Task: Search for beauty products on Amazon and browse through the listings.
Action: Mouse moved to (331, 61)
Screenshot: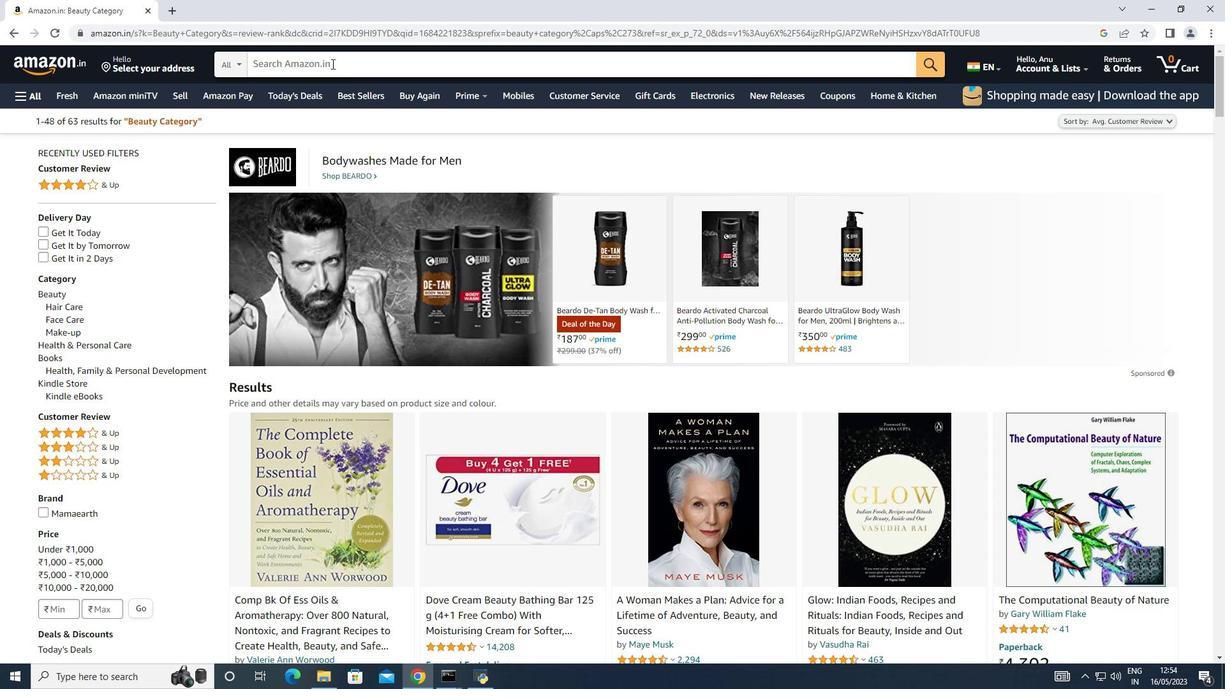 
Action: Mouse pressed left at (331, 61)
Screenshot: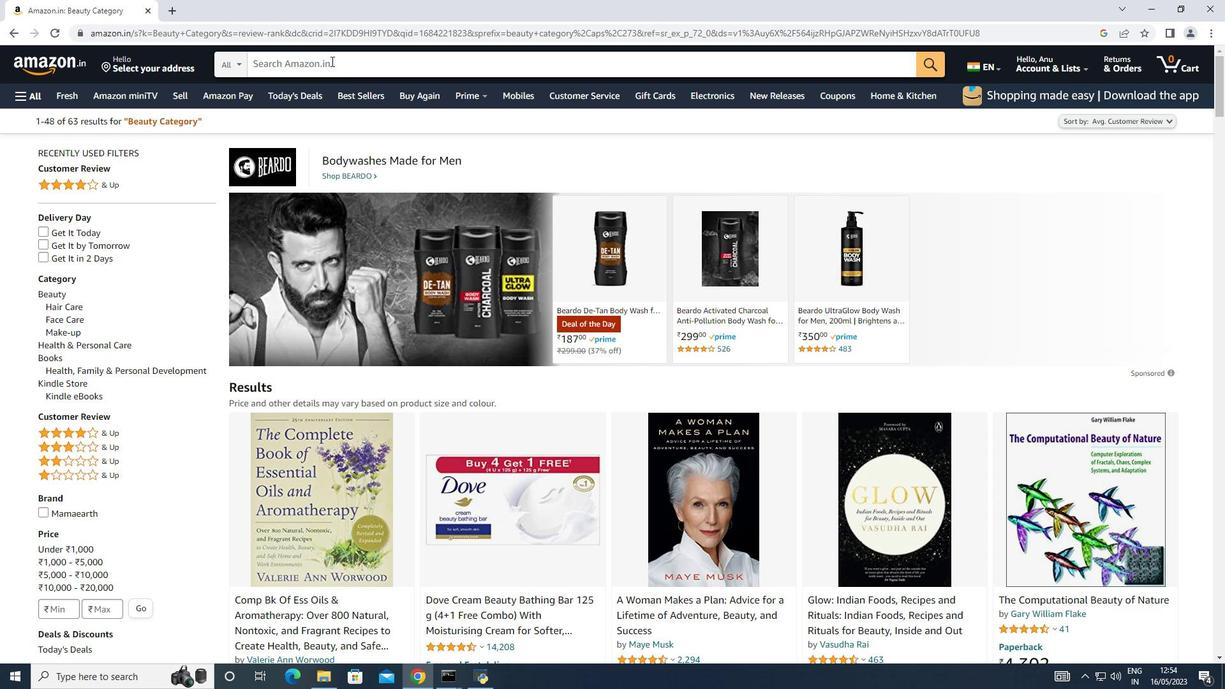 
Action: Key pressed <Key.shift>Beau
Screenshot: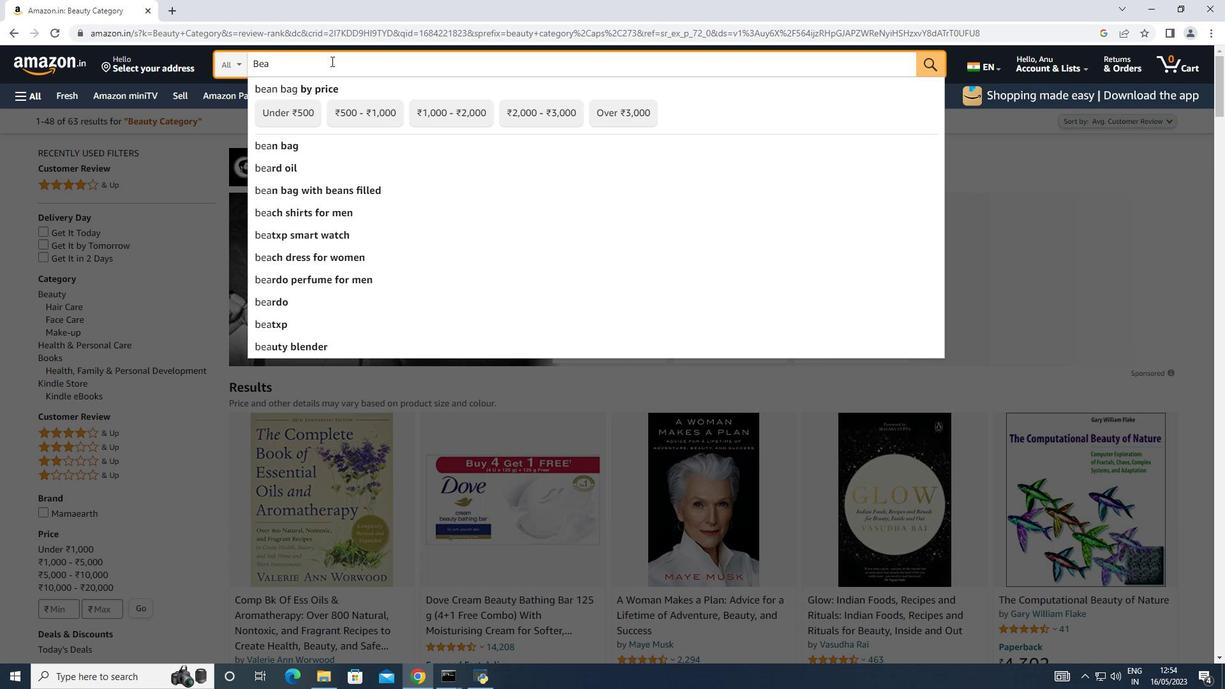 
Action: Mouse moved to (308, 160)
Screenshot: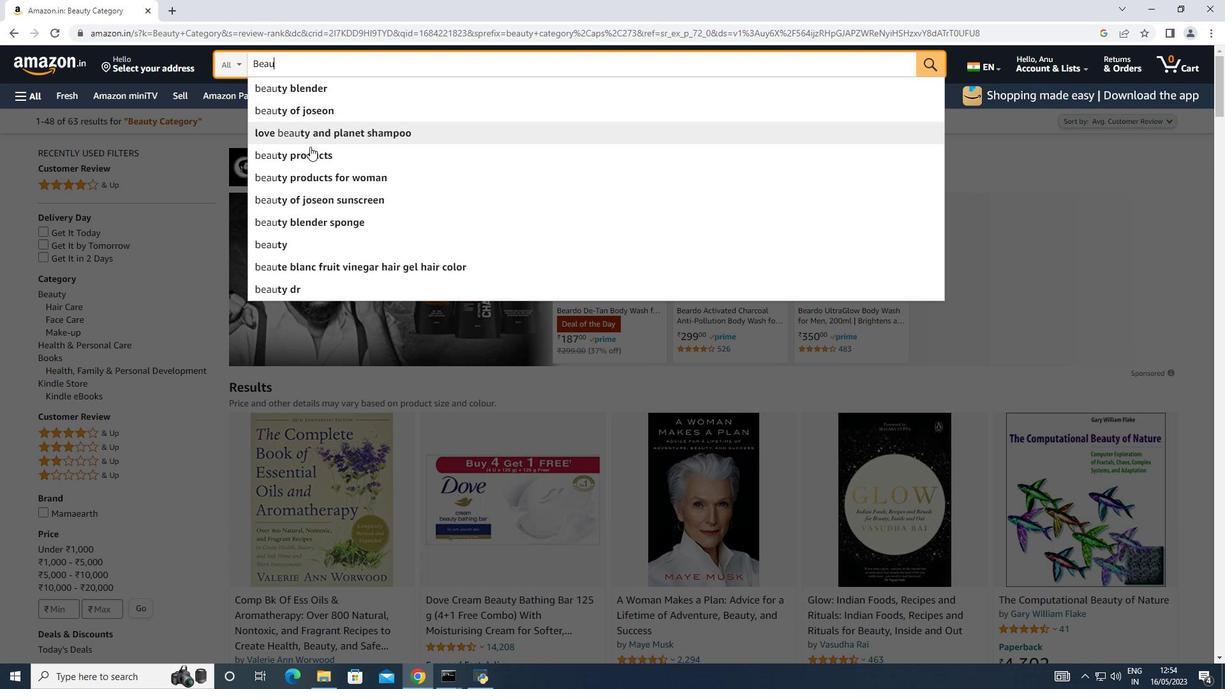 
Action: Mouse pressed left at (308, 160)
Screenshot: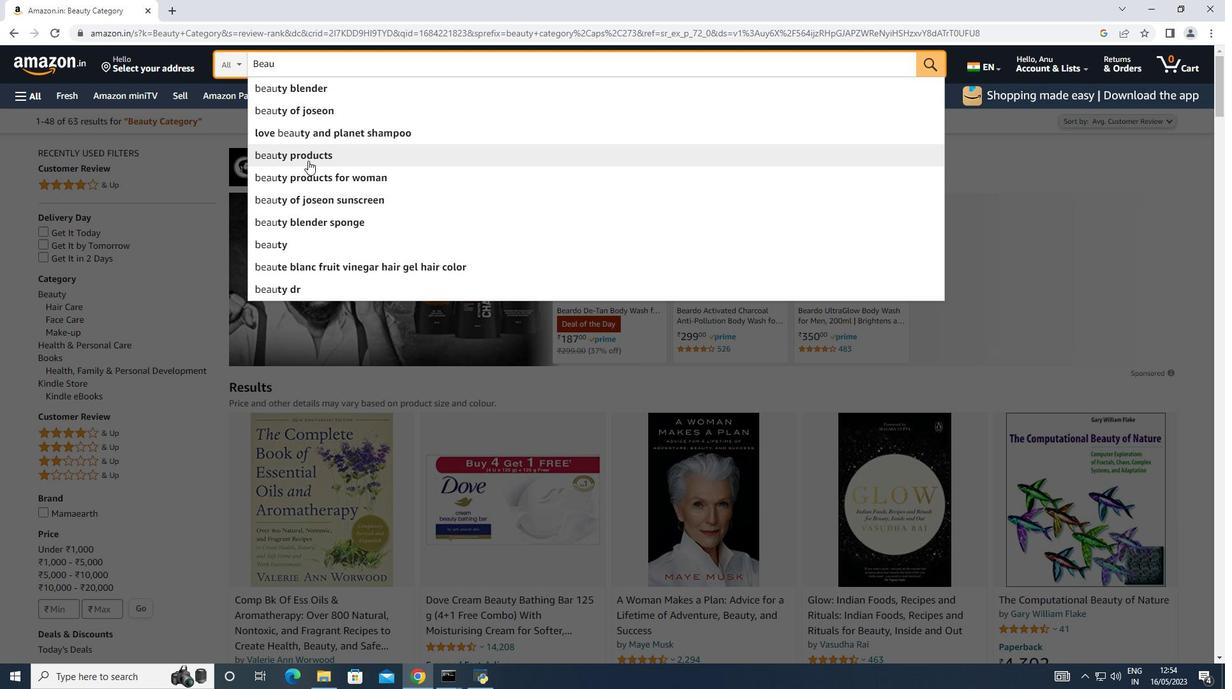 
Action: Mouse moved to (66, 419)
Screenshot: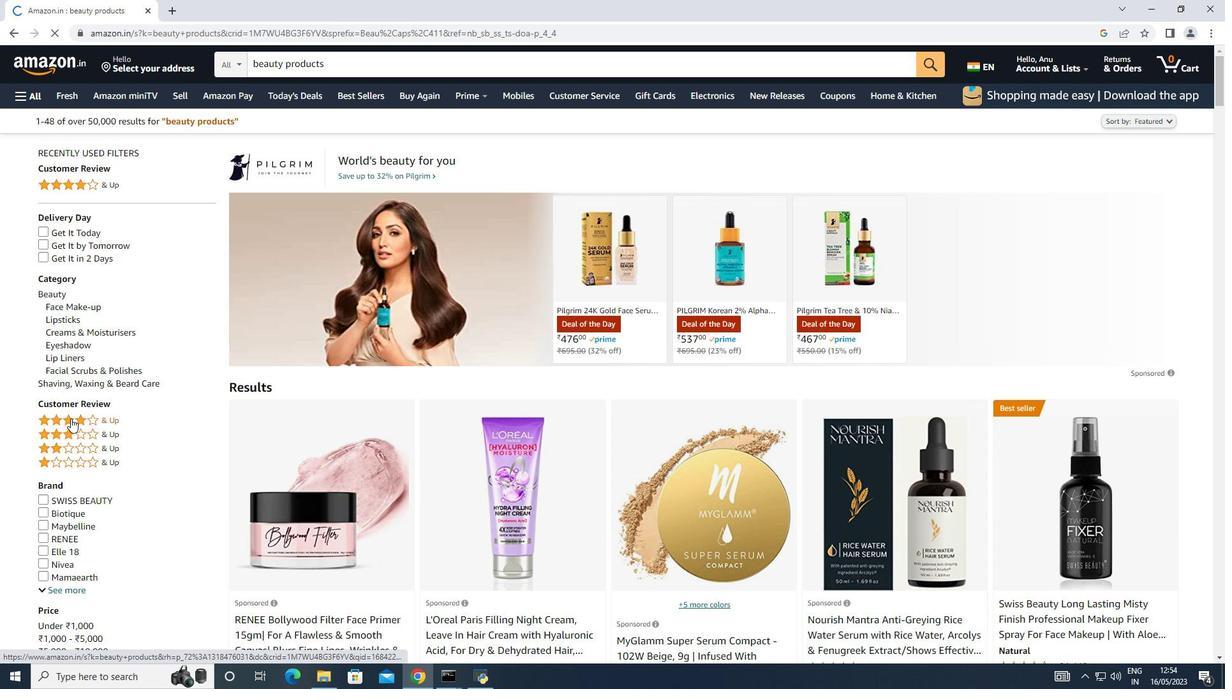 
Action: Mouse pressed left at (66, 419)
Screenshot: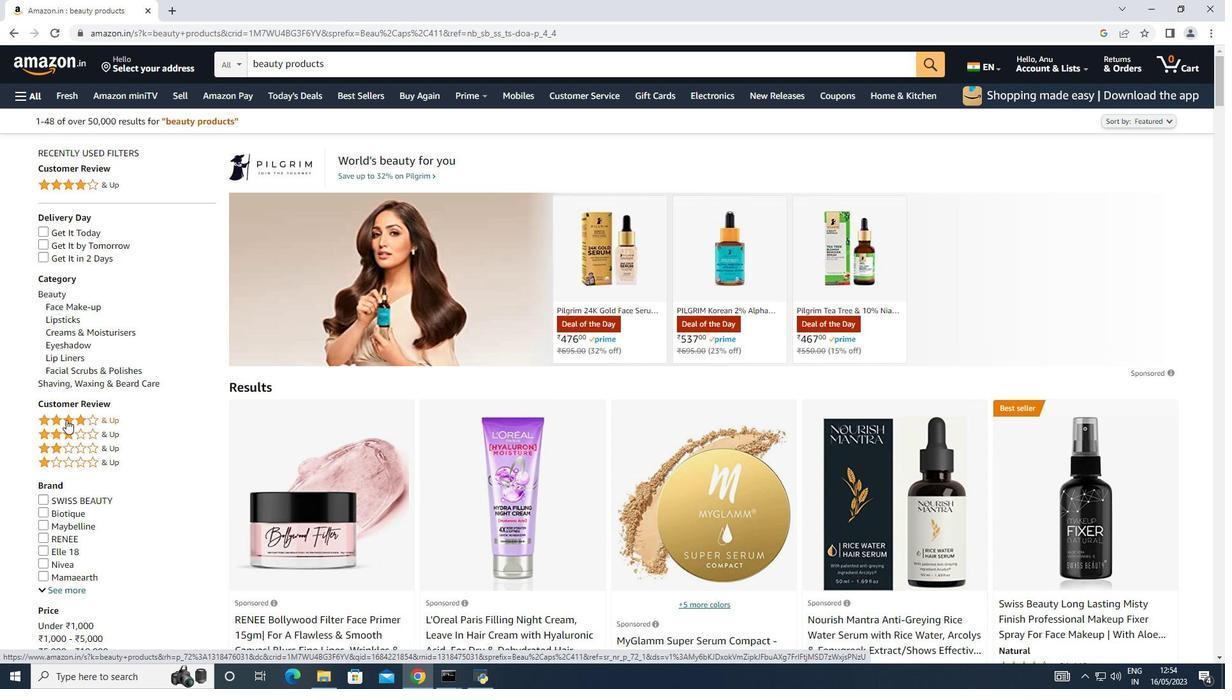 
Action: Mouse moved to (451, 406)
Screenshot: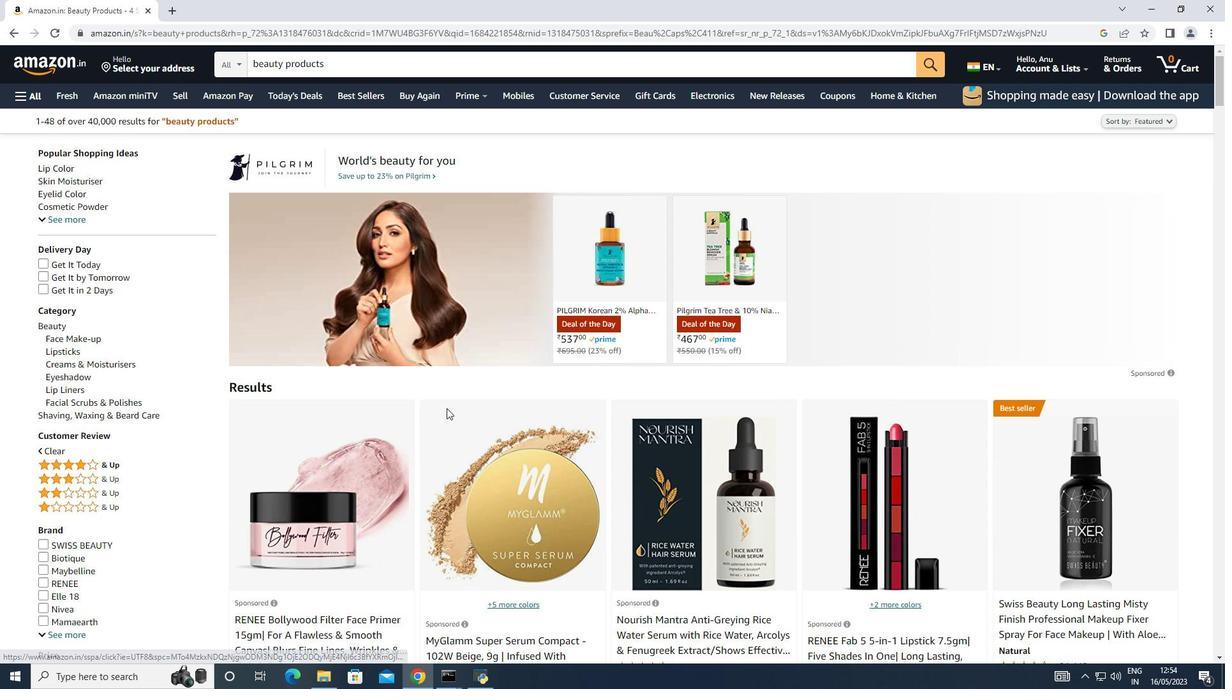 
Action: Mouse scrolled (451, 405) with delta (0, 0)
Screenshot: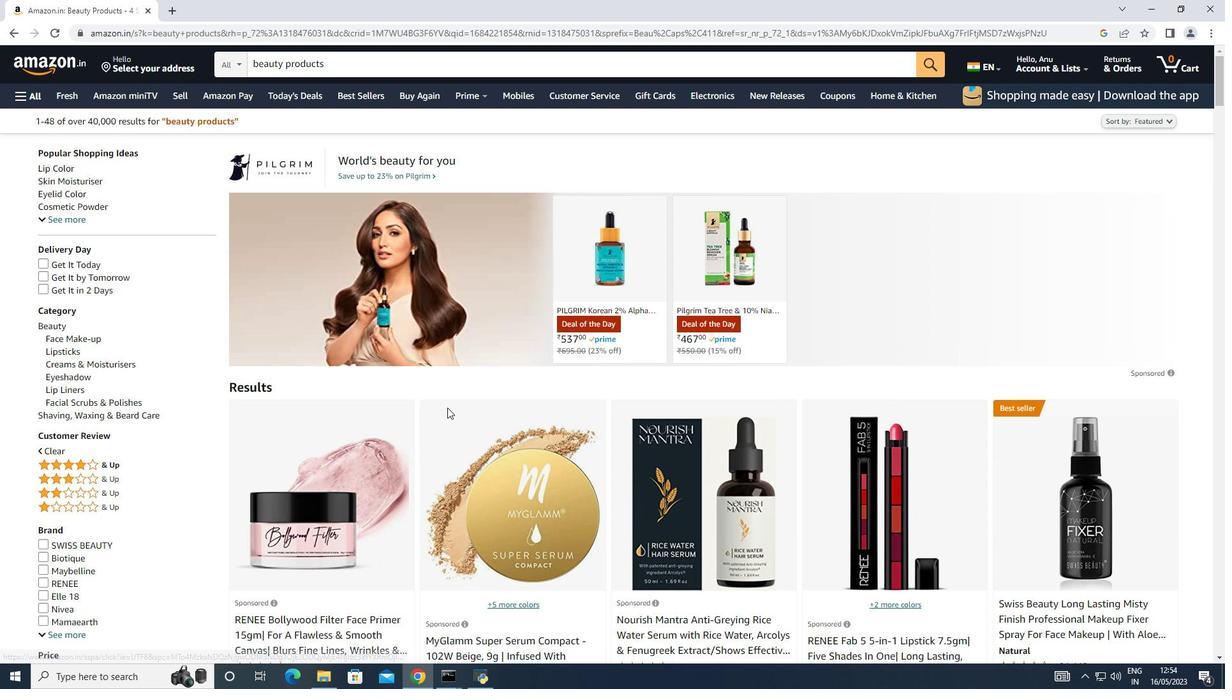 
Action: Mouse scrolled (451, 405) with delta (0, 0)
Screenshot: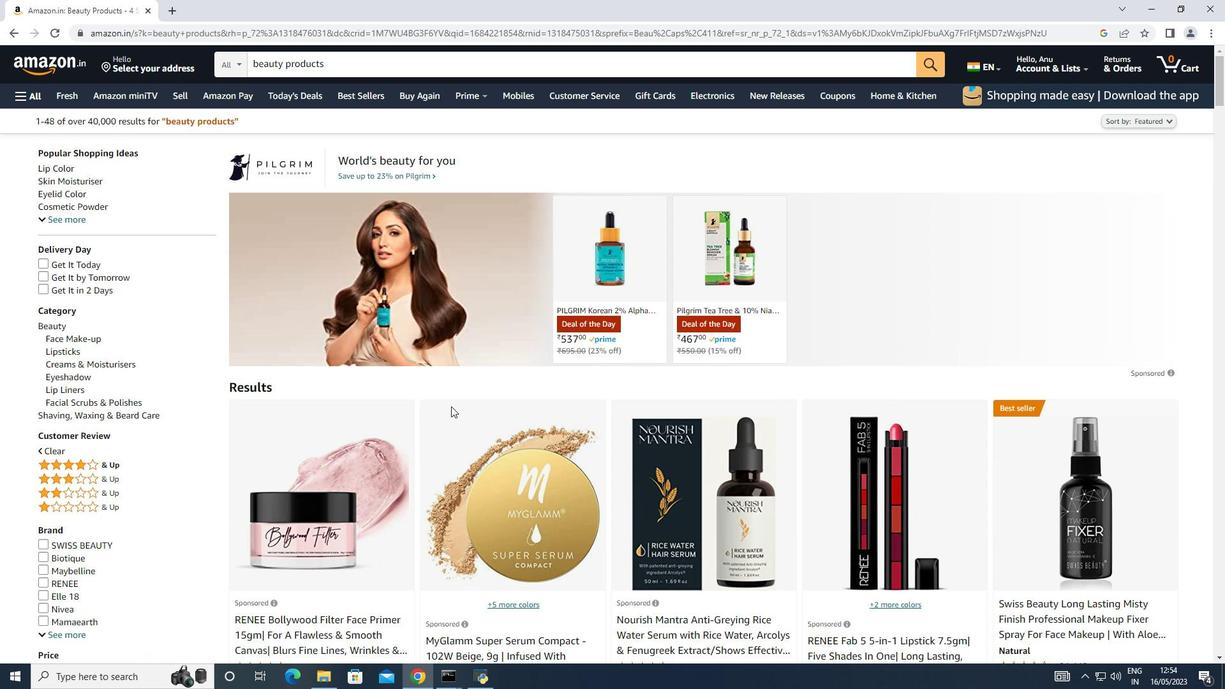 
Action: Mouse moved to (480, 388)
Screenshot: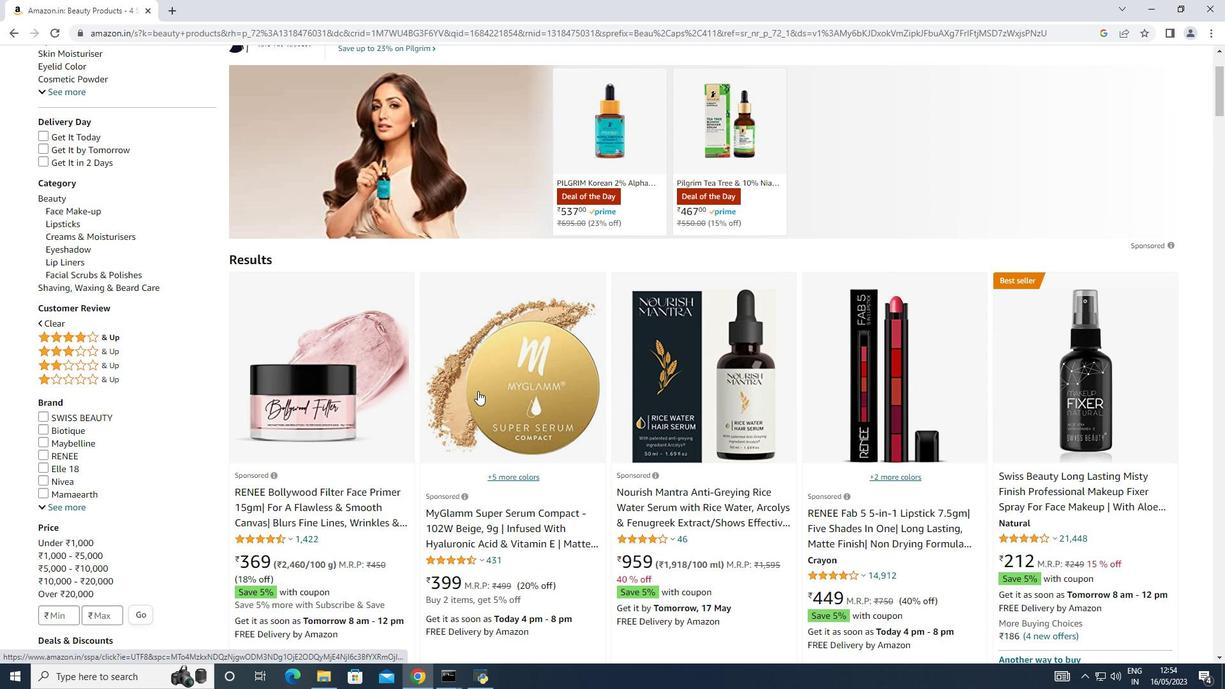 
Action: Mouse scrolled (480, 388) with delta (0, 0)
Screenshot: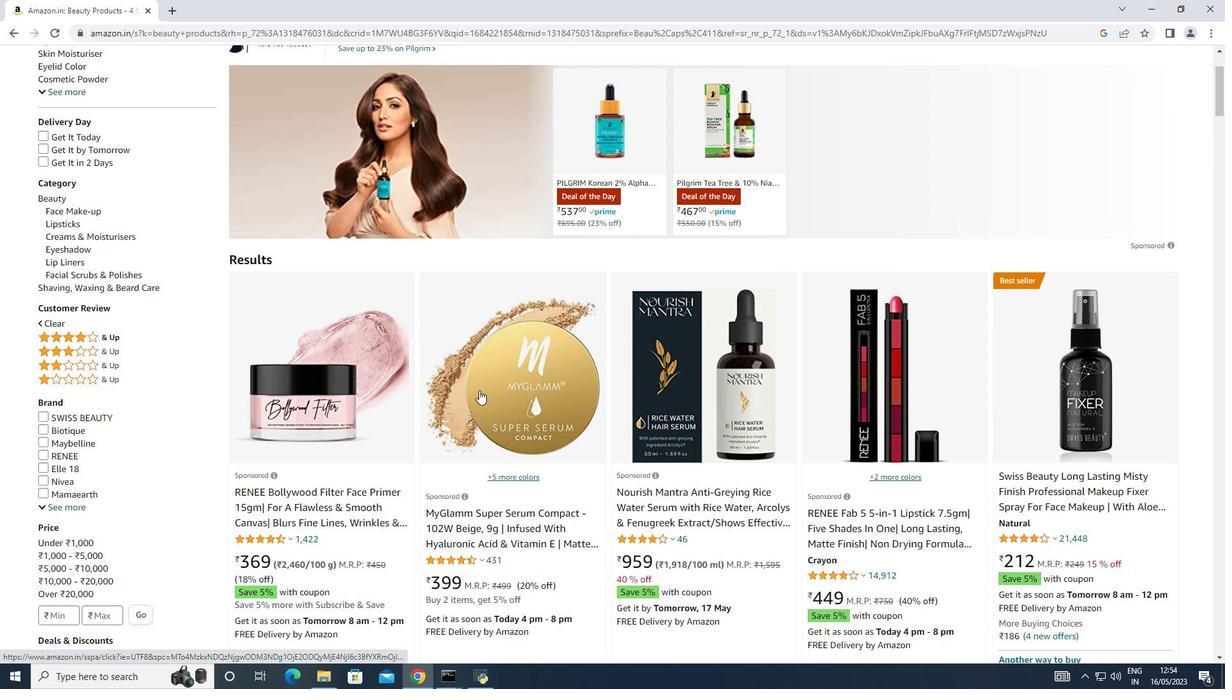 
Action: Mouse scrolled (480, 388) with delta (0, 0)
Screenshot: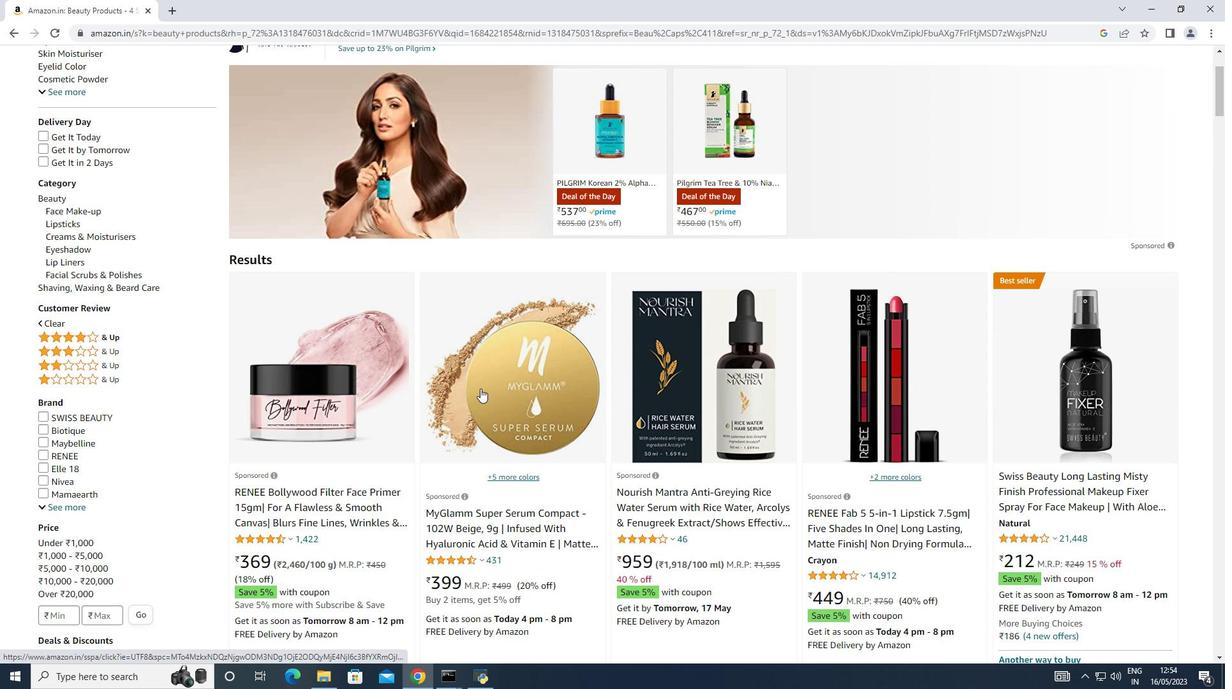 
Action: Mouse moved to (613, 401)
Screenshot: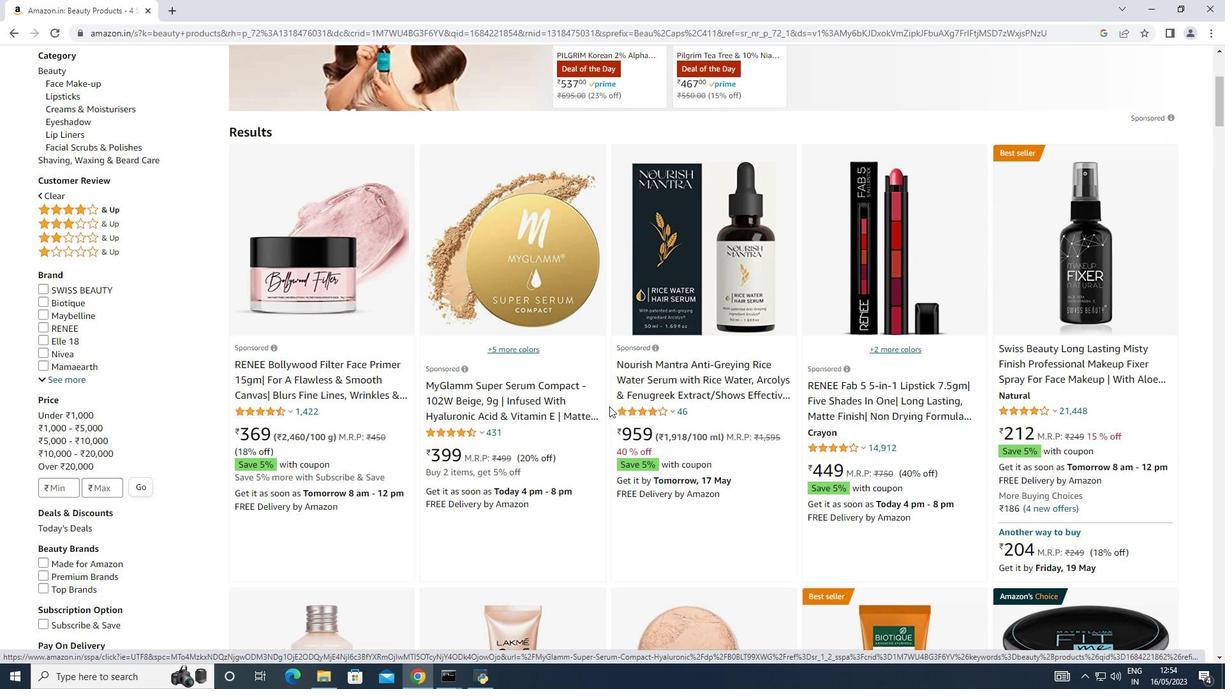 
Action: Mouse scrolled (613, 400) with delta (0, 0)
Screenshot: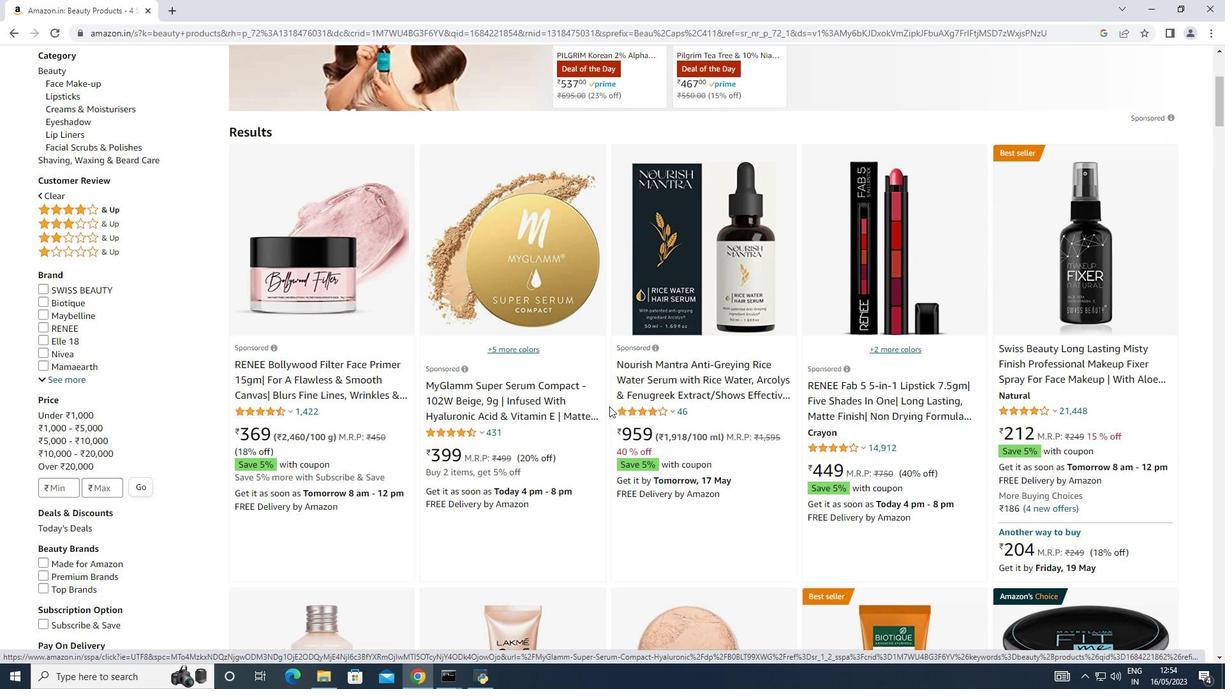 
Action: Mouse moved to (617, 389)
Screenshot: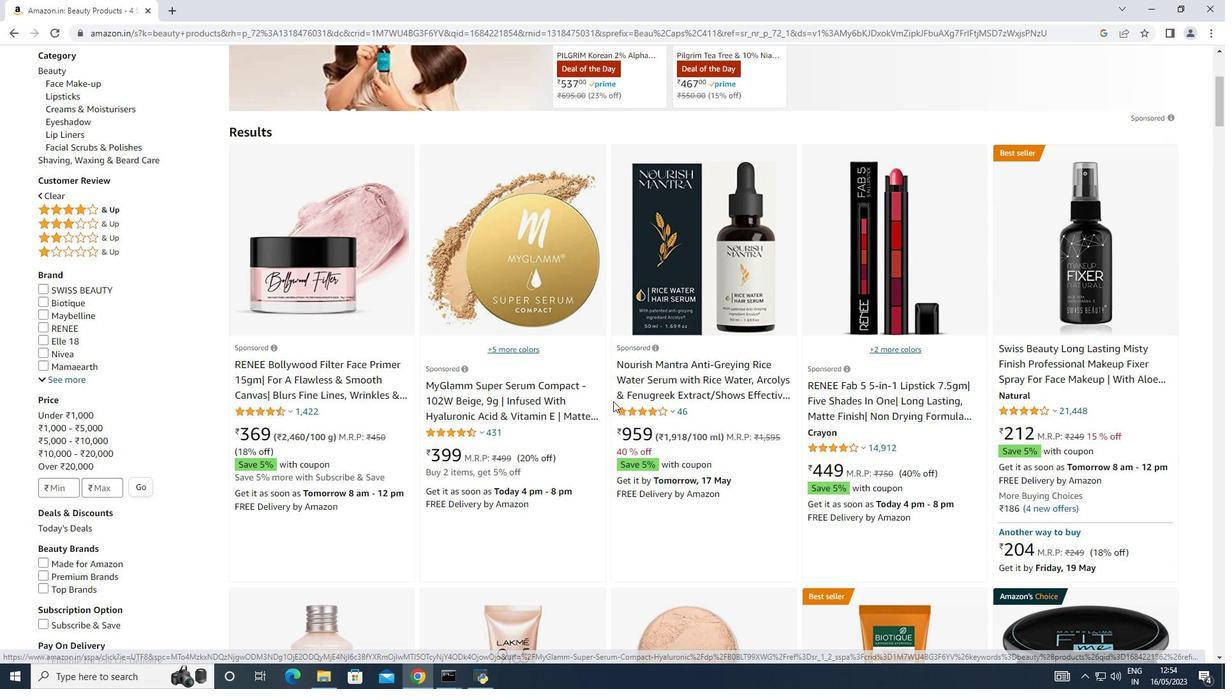 
Action: Mouse scrolled (617, 389) with delta (0, 0)
Screenshot: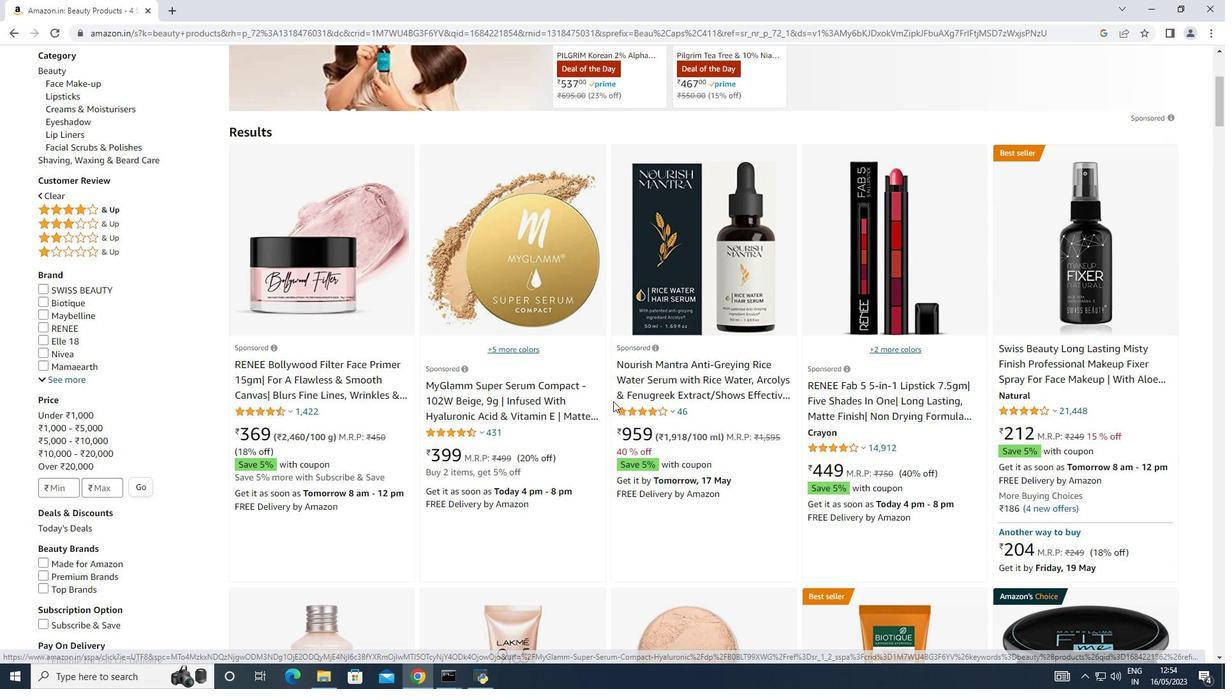 
Action: Mouse moved to (636, 372)
Screenshot: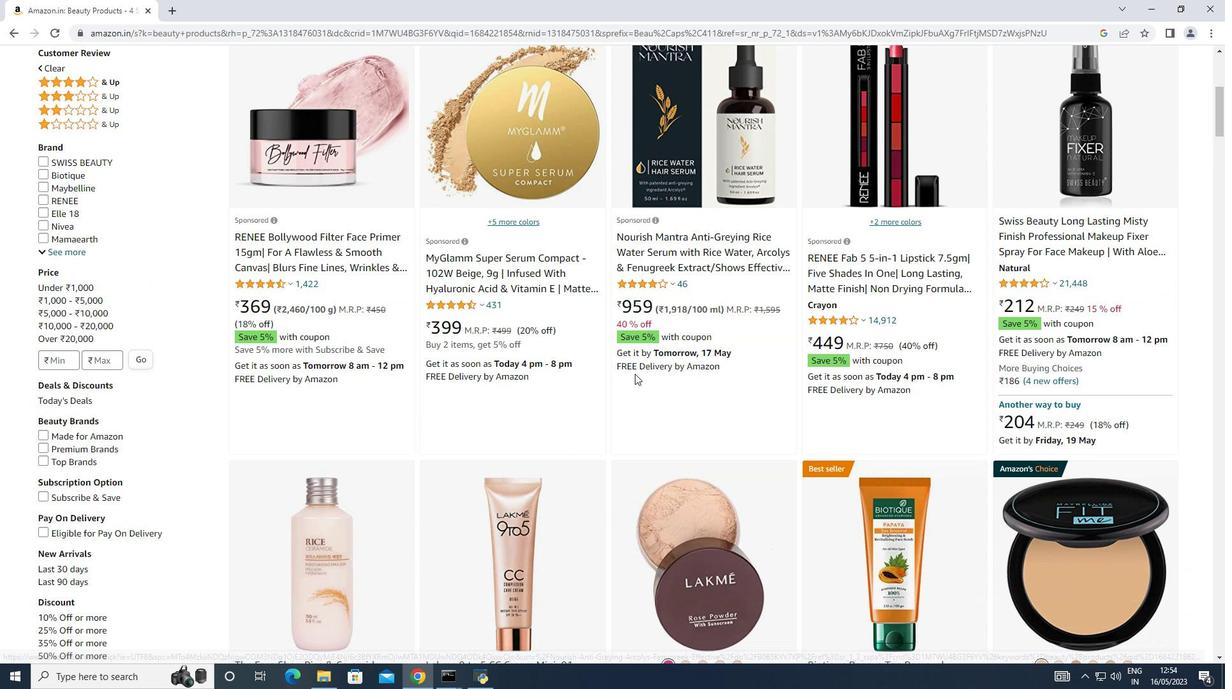
Action: Mouse scrolled (636, 372) with delta (0, 0)
Screenshot: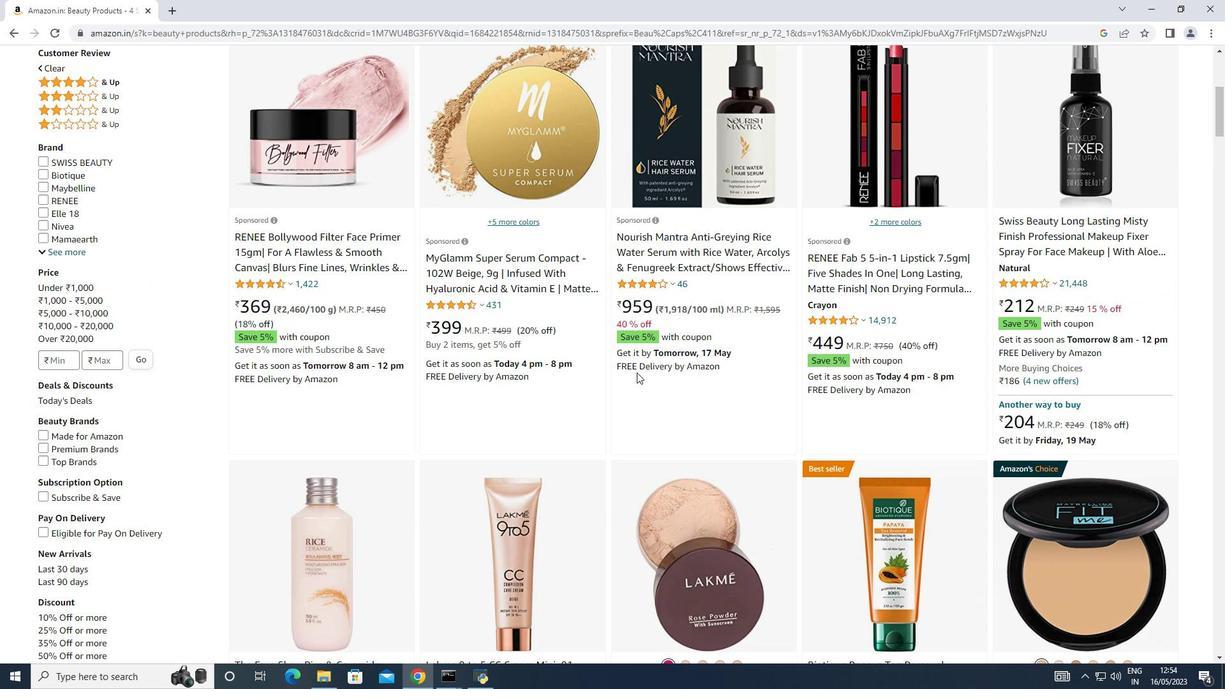 
Action: Mouse scrolled (636, 372) with delta (0, 0)
Screenshot: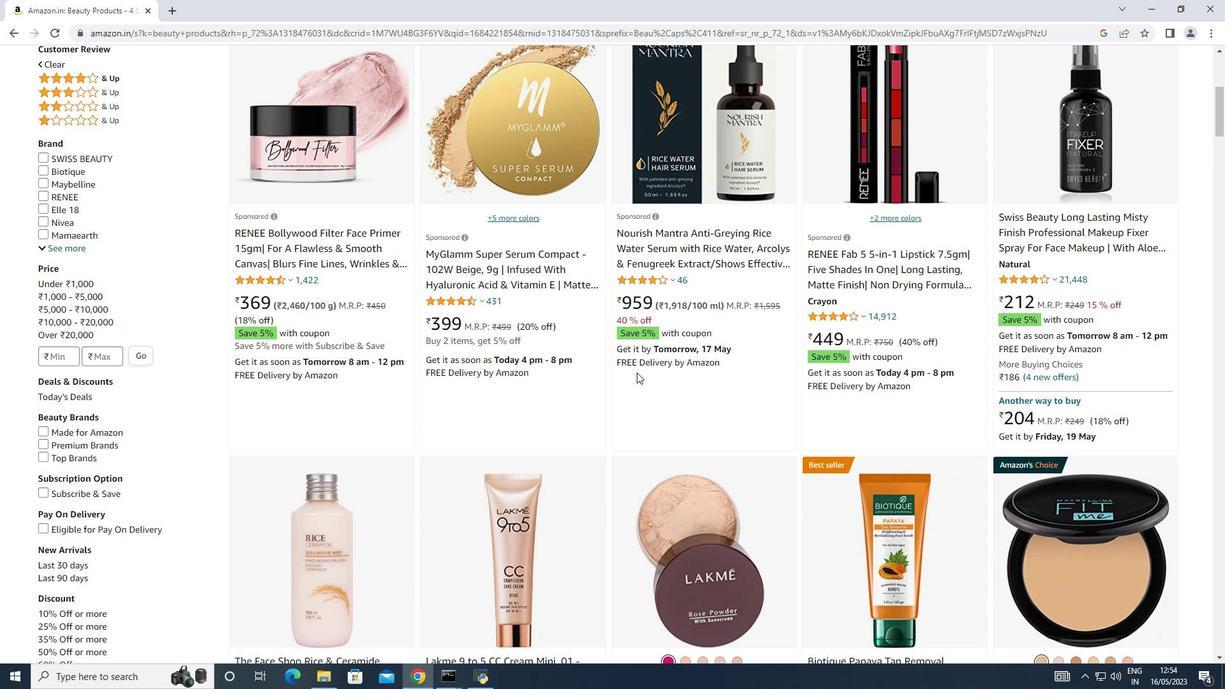 
Action: Mouse moved to (698, 340)
Screenshot: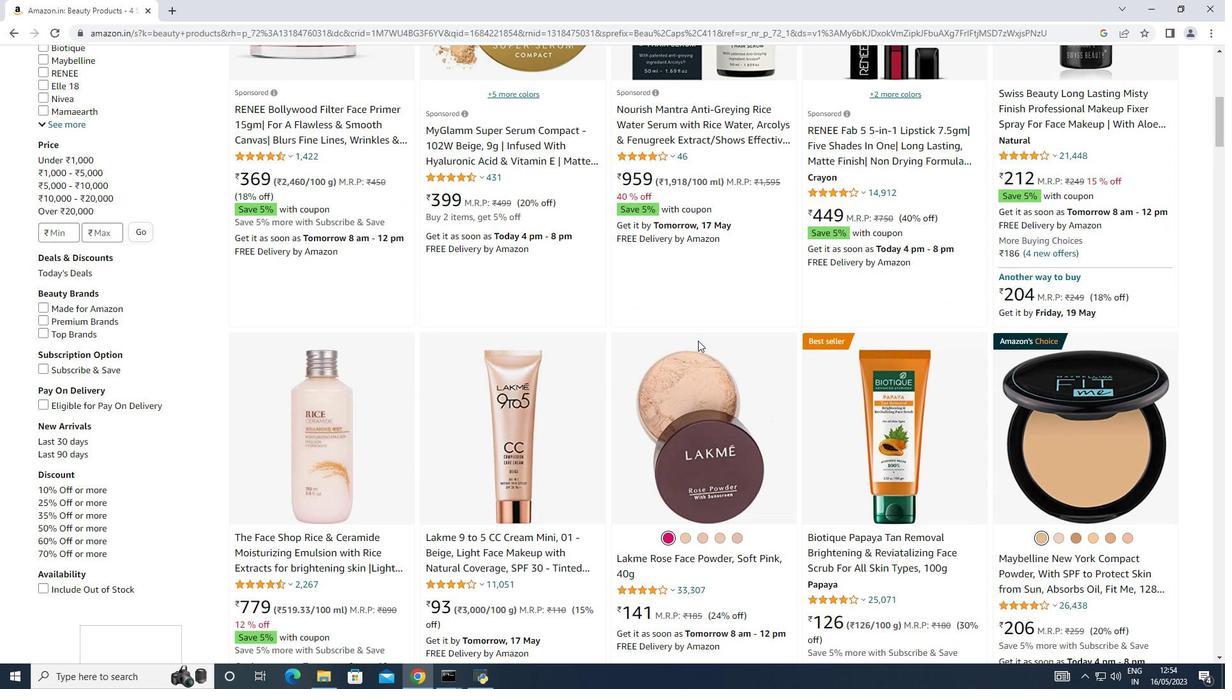 
Action: Mouse scrolled (698, 339) with delta (0, 0)
Screenshot: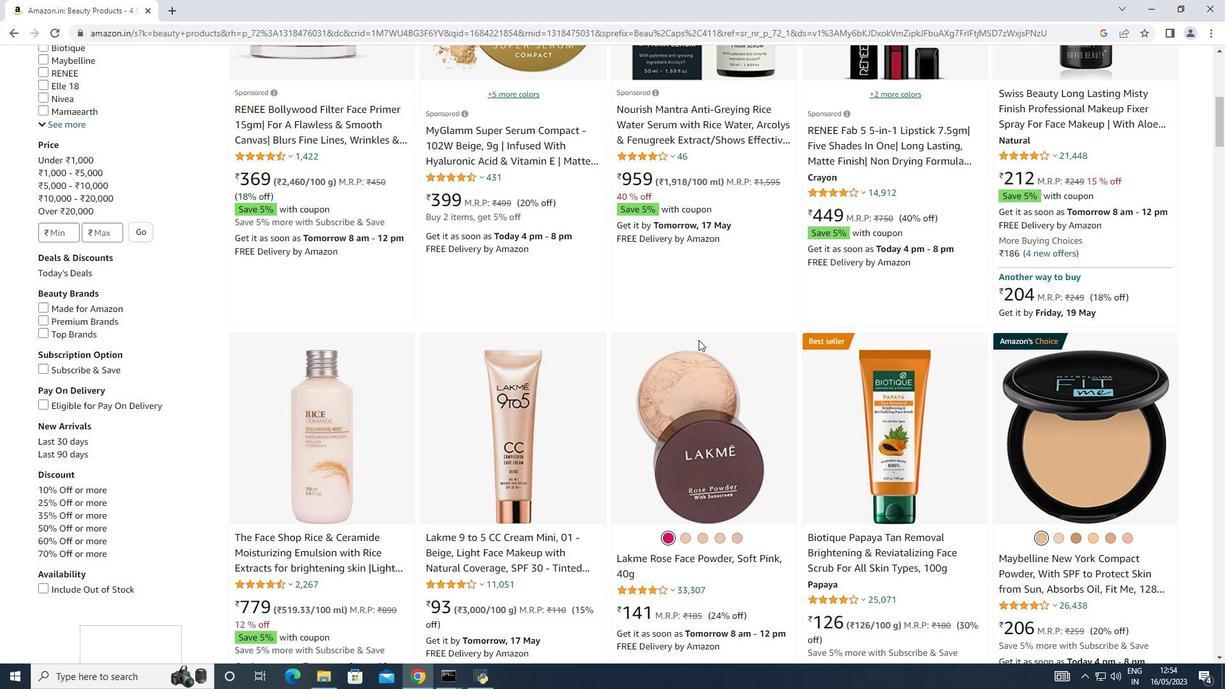
Action: Mouse moved to (698, 340)
Screenshot: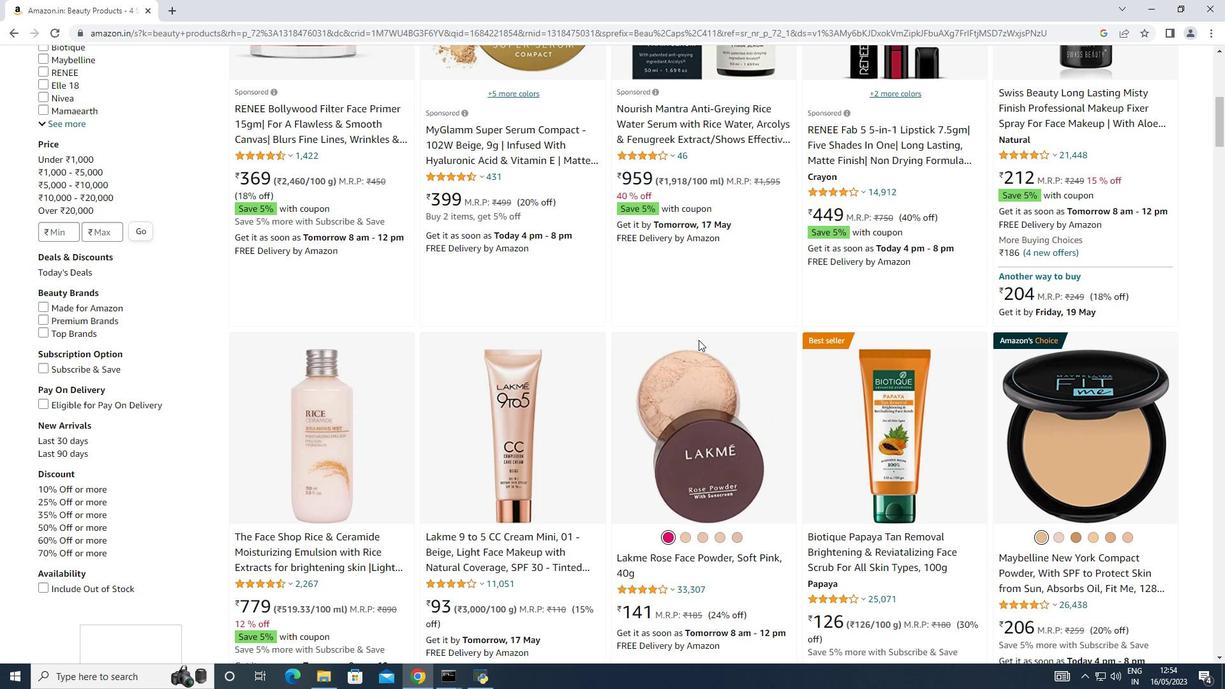 
Action: Mouse scrolled (698, 339) with delta (0, 0)
Screenshot: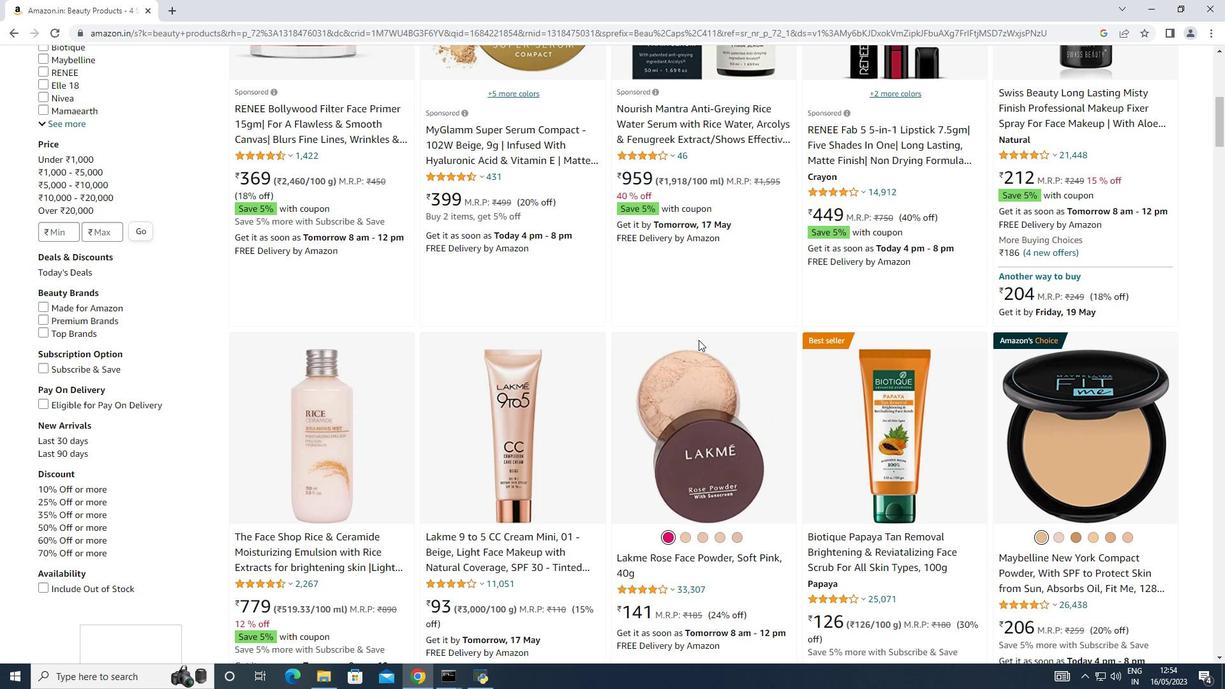 
Action: Mouse moved to (698, 349)
Screenshot: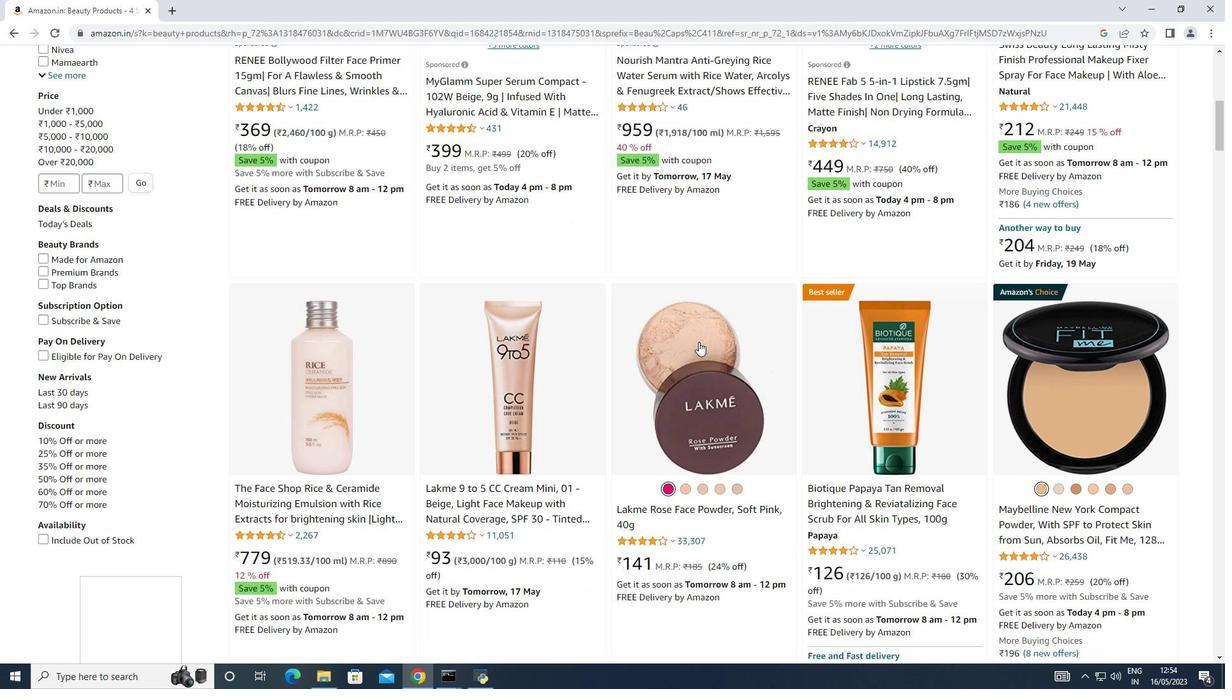 
Action: Mouse scrolled (698, 349) with delta (0, 0)
Screenshot: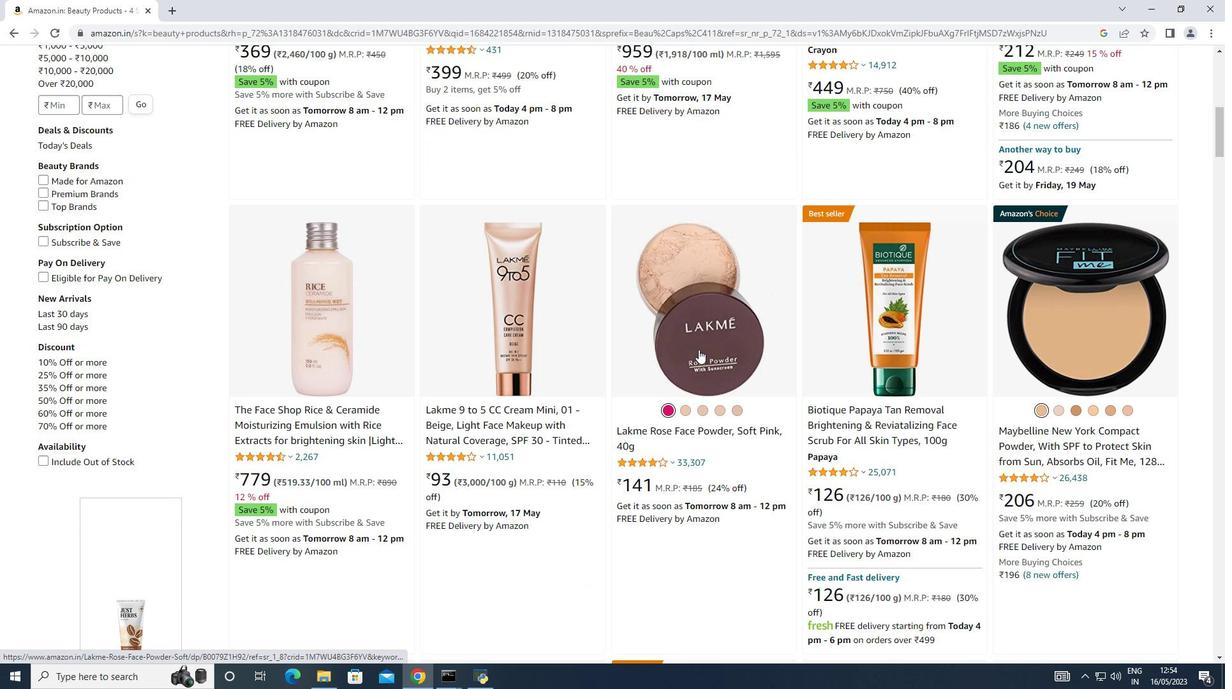 
Action: Mouse scrolled (698, 349) with delta (0, 0)
Screenshot: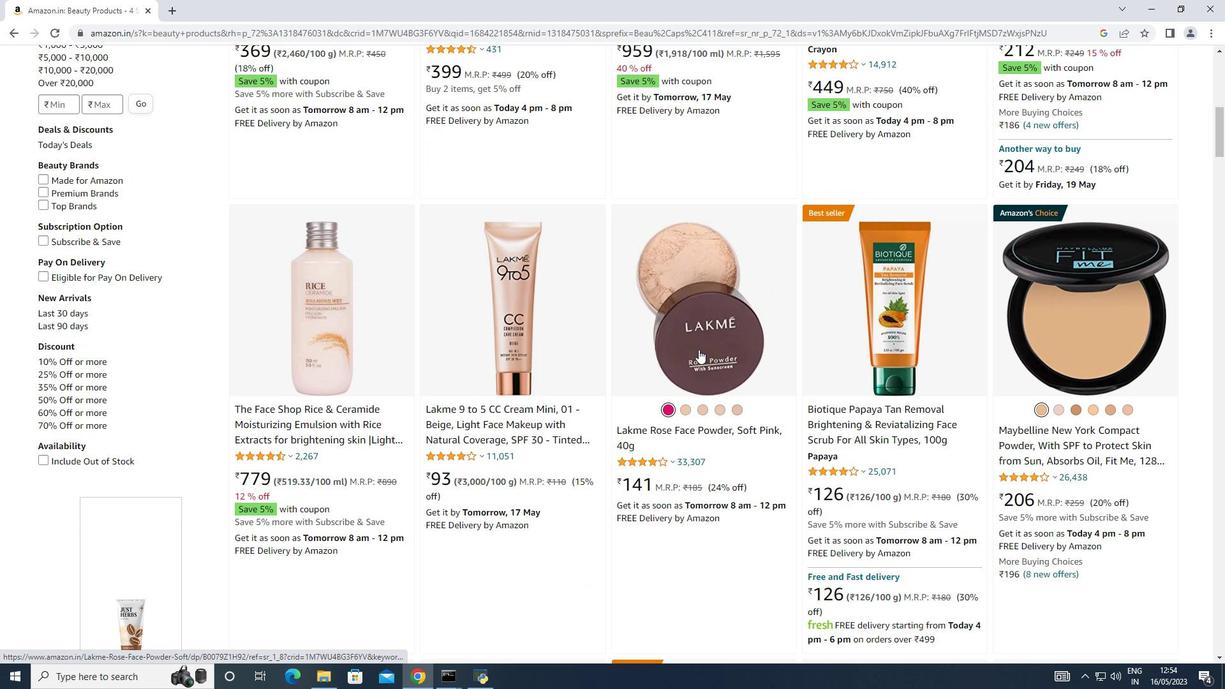 
Action: Mouse moved to (696, 352)
Screenshot: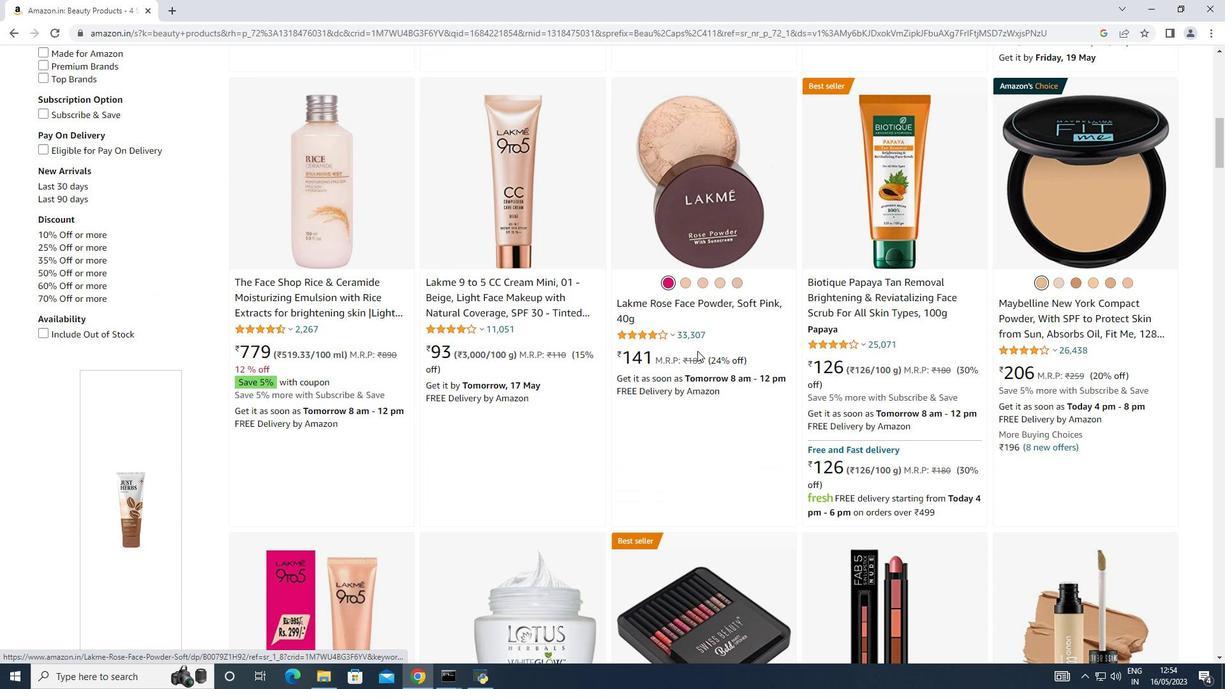 
Action: Mouse scrolled (696, 351) with delta (0, 0)
Screenshot: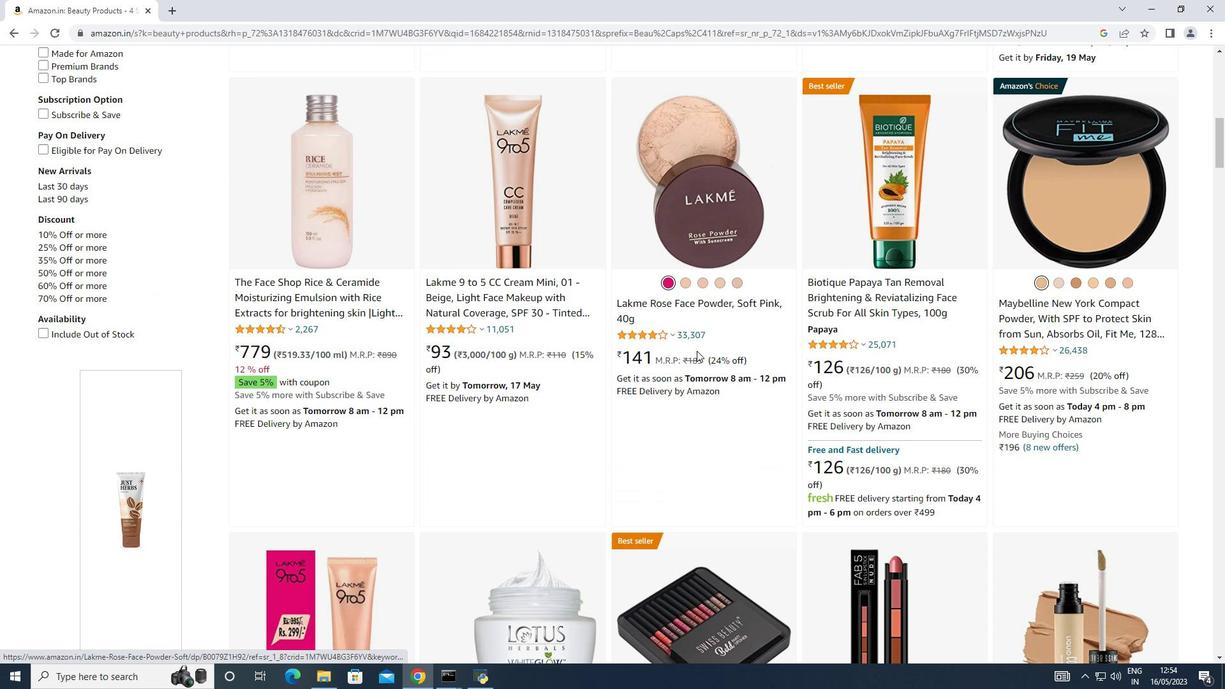 
Action: Mouse scrolled (696, 351) with delta (0, 0)
Screenshot: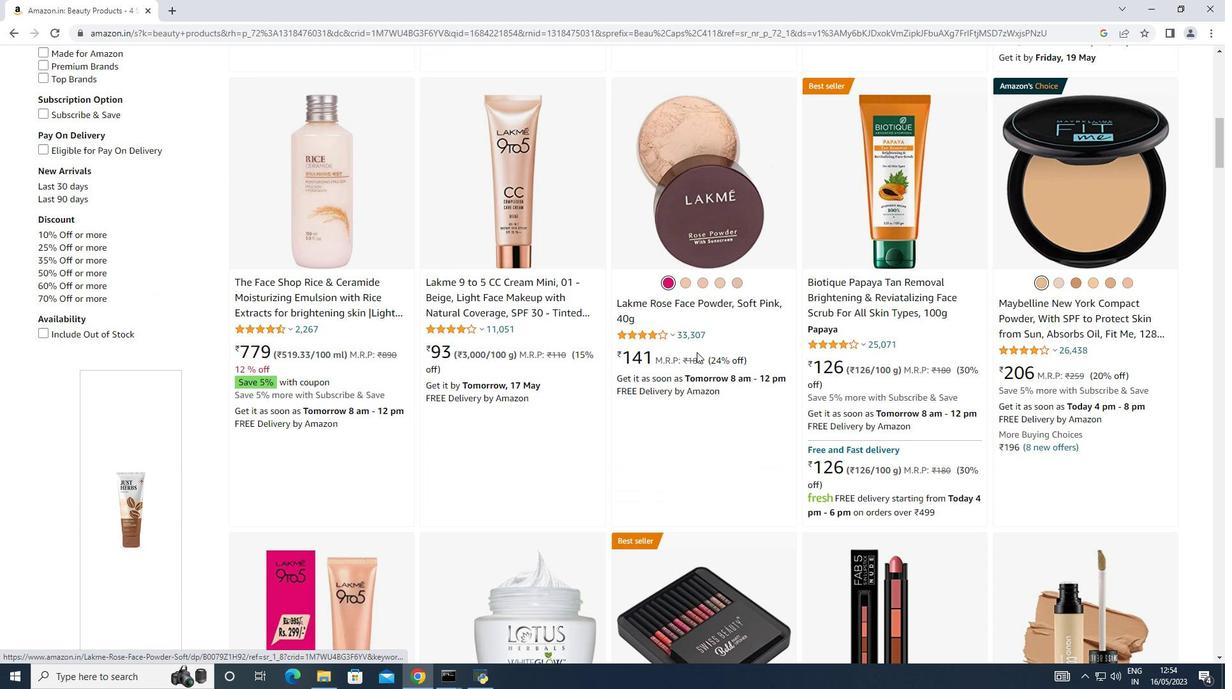 
Action: Mouse scrolled (696, 351) with delta (0, 0)
Screenshot: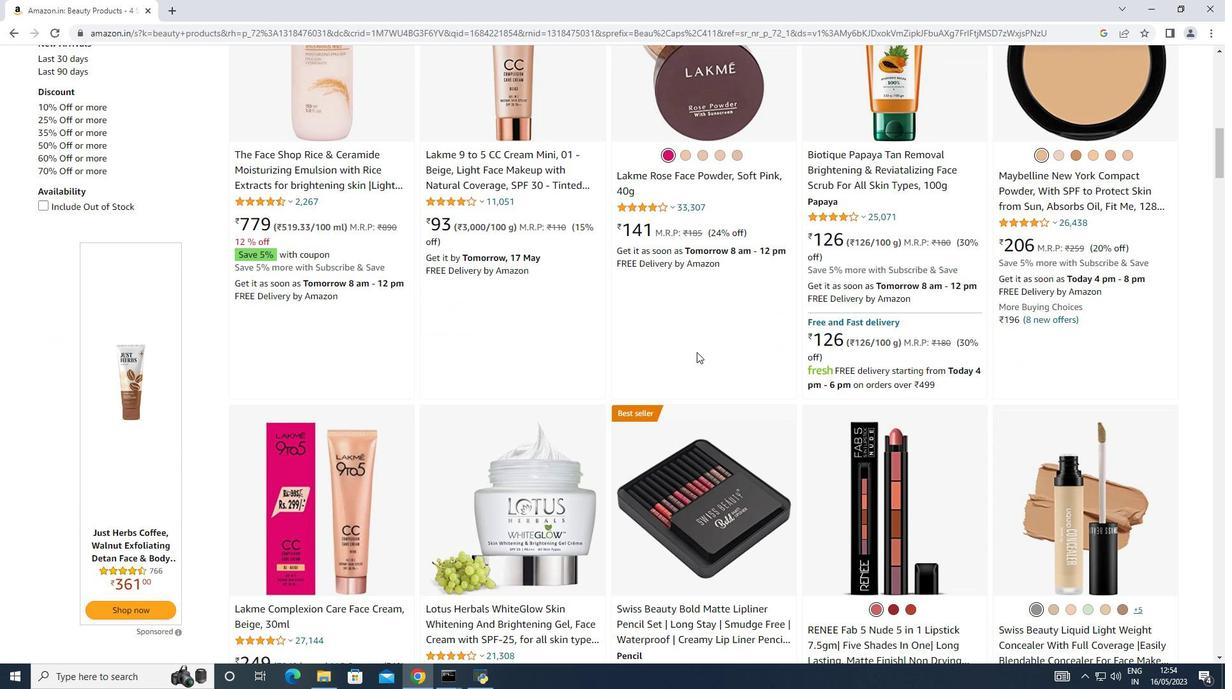 
Action: Mouse moved to (696, 352)
Screenshot: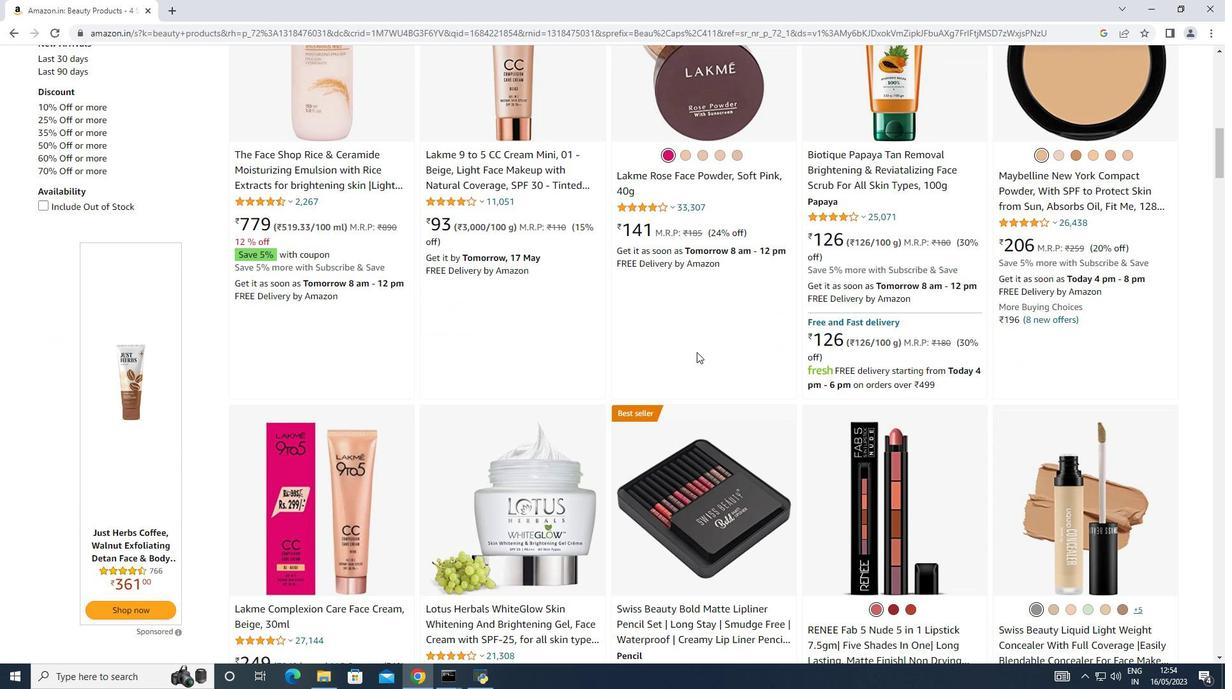
Action: Mouse scrolled (696, 352) with delta (0, 0)
Screenshot: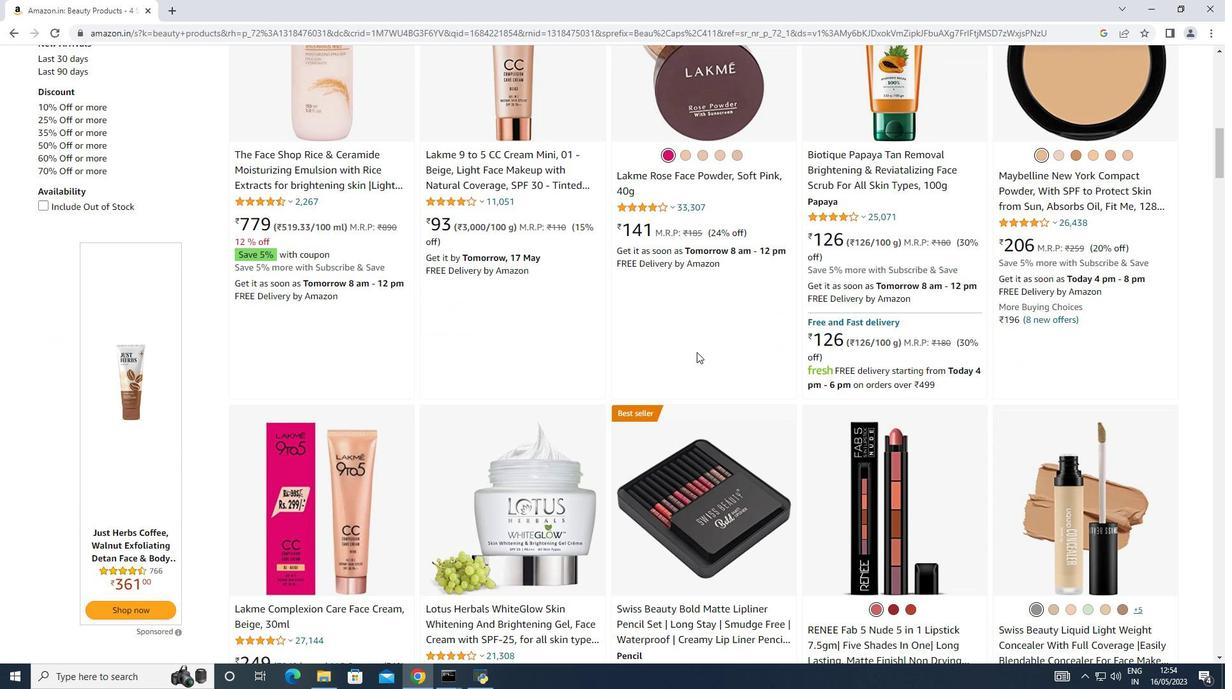 
Action: Mouse scrolled (696, 352) with delta (0, 0)
Screenshot: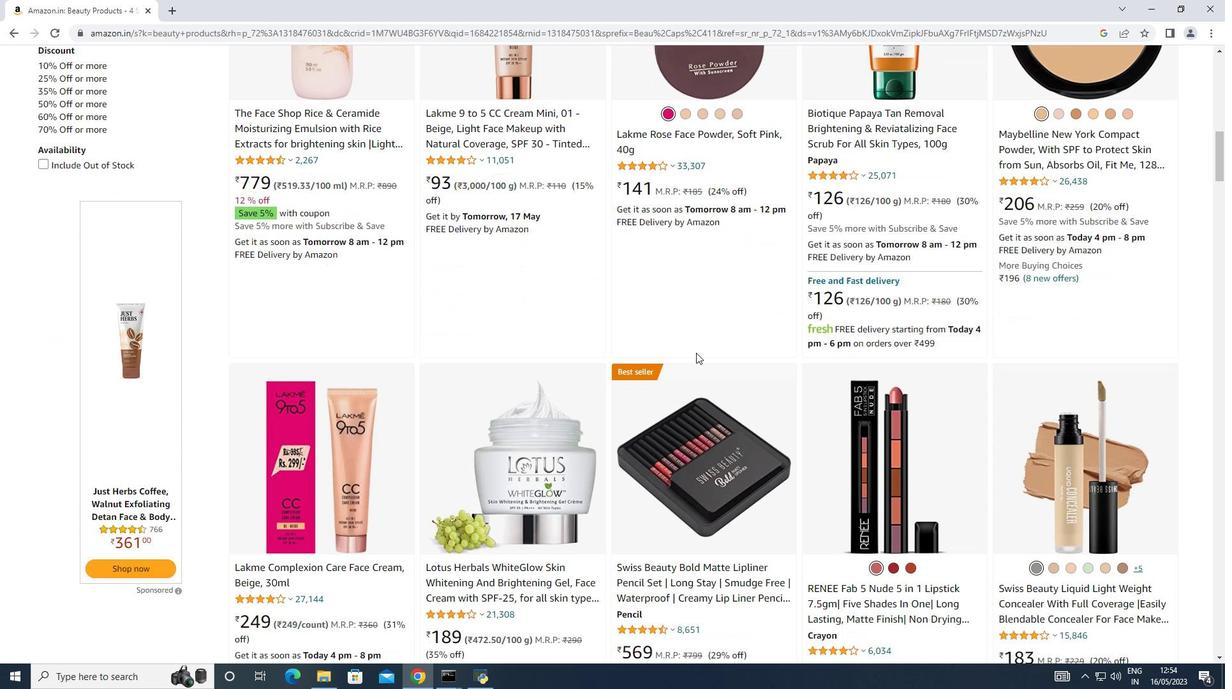 
Action: Mouse moved to (693, 354)
Screenshot: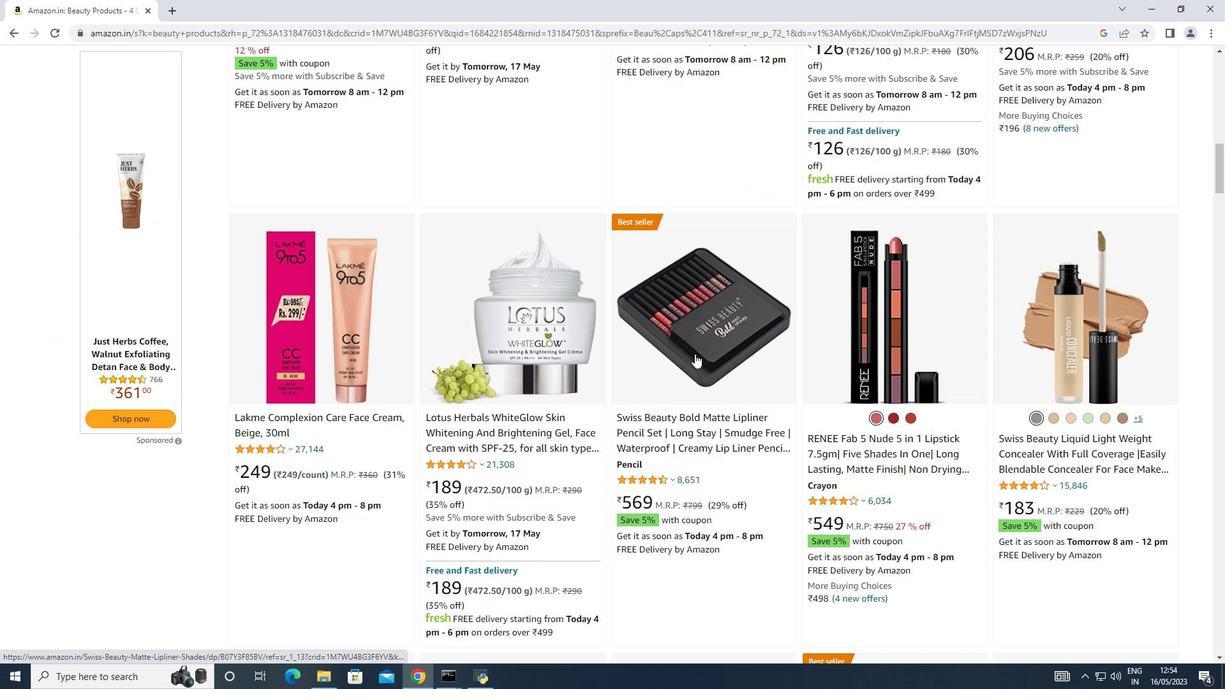 
Action: Mouse scrolled (693, 354) with delta (0, 0)
Screenshot: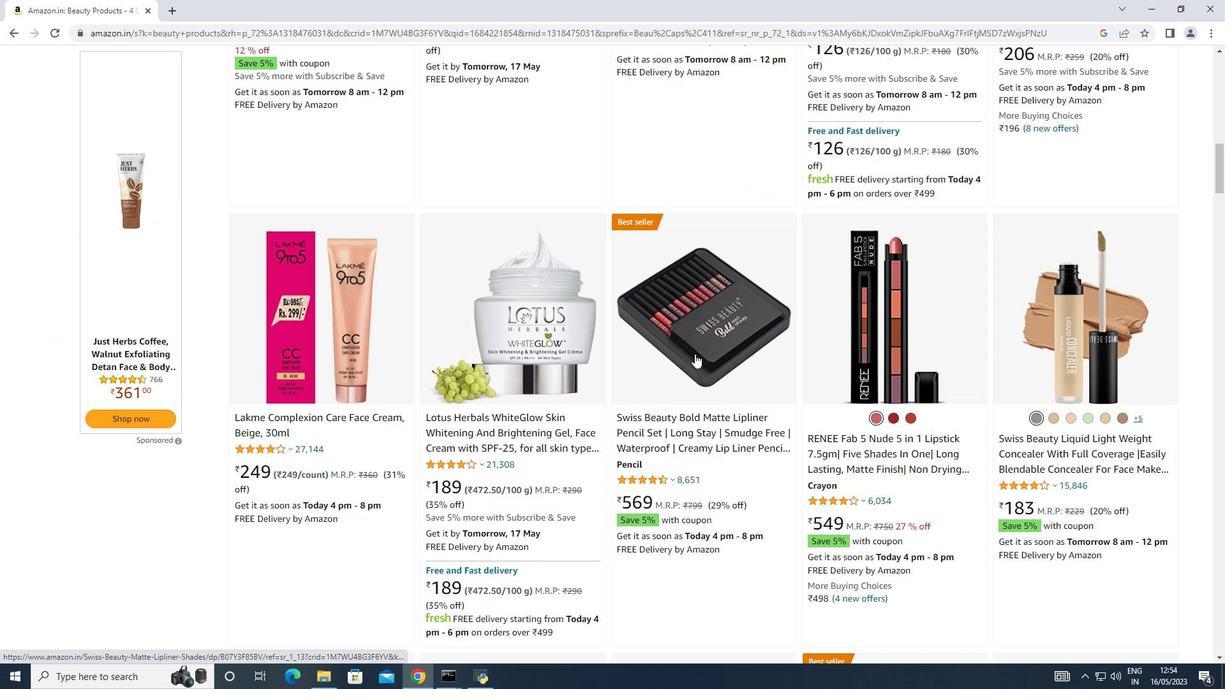 
Action: Mouse scrolled (693, 354) with delta (0, 0)
Screenshot: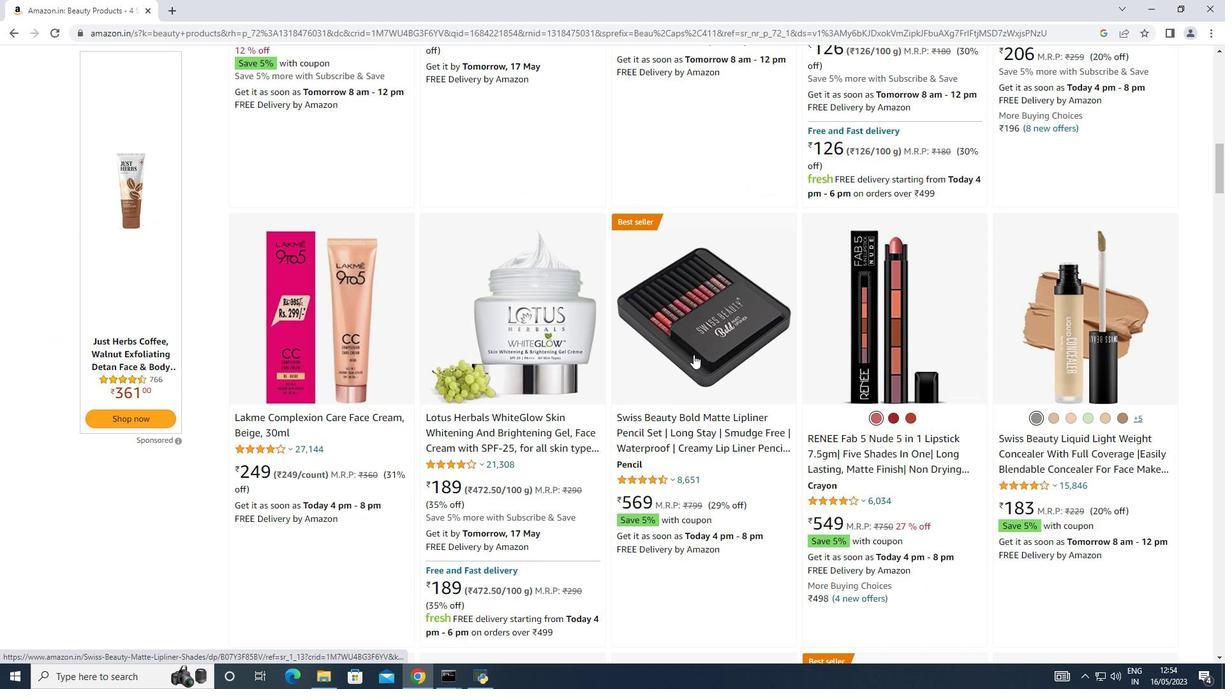 
Action: Mouse scrolled (693, 354) with delta (0, 0)
Screenshot: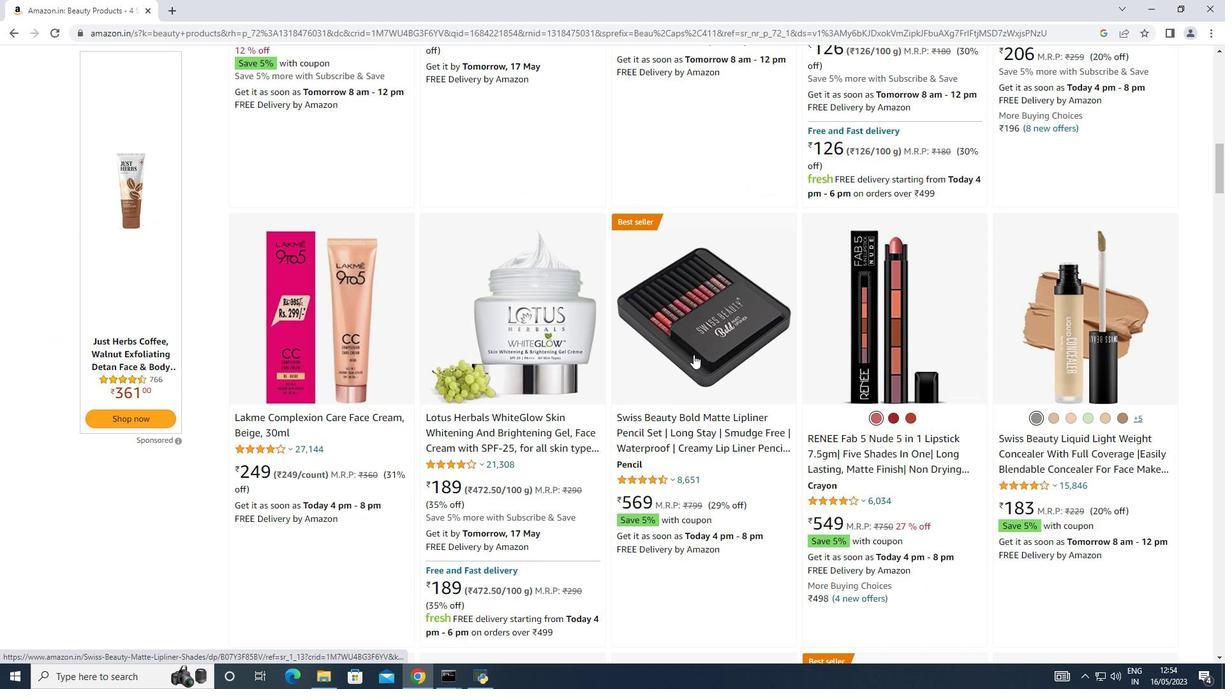 
Action: Mouse scrolled (693, 354) with delta (0, 0)
Screenshot: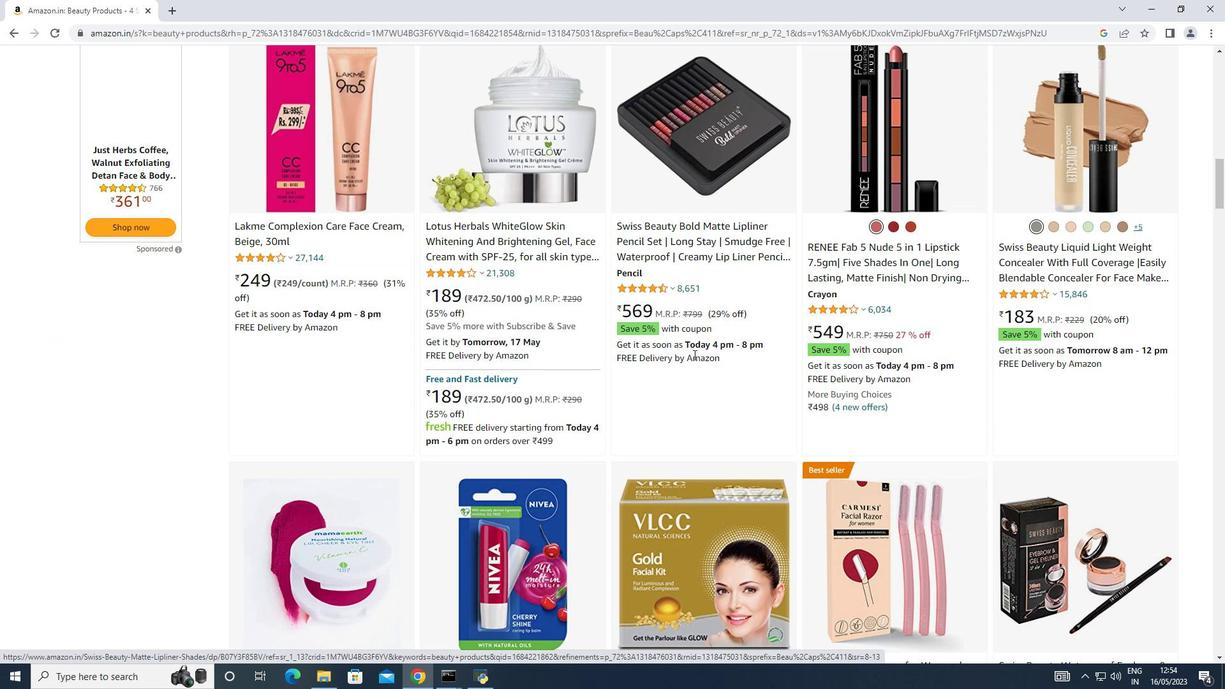 
Action: Mouse scrolled (693, 354) with delta (0, 0)
Screenshot: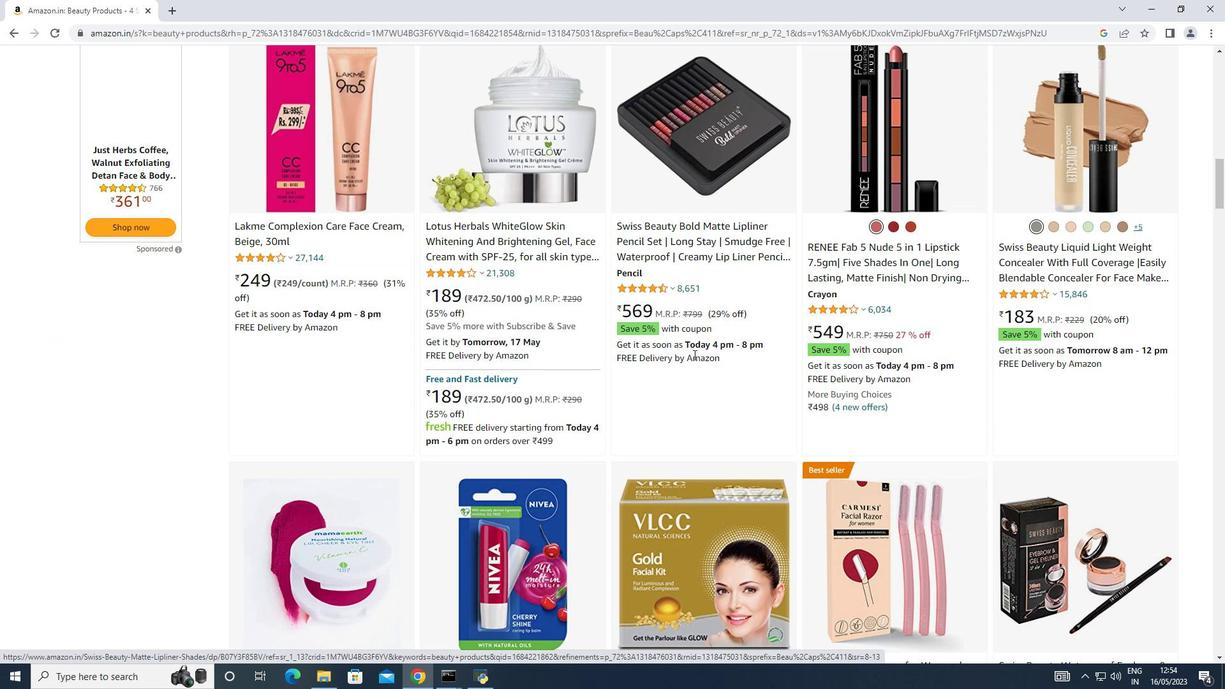 
Action: Mouse scrolled (693, 354) with delta (0, 0)
Screenshot: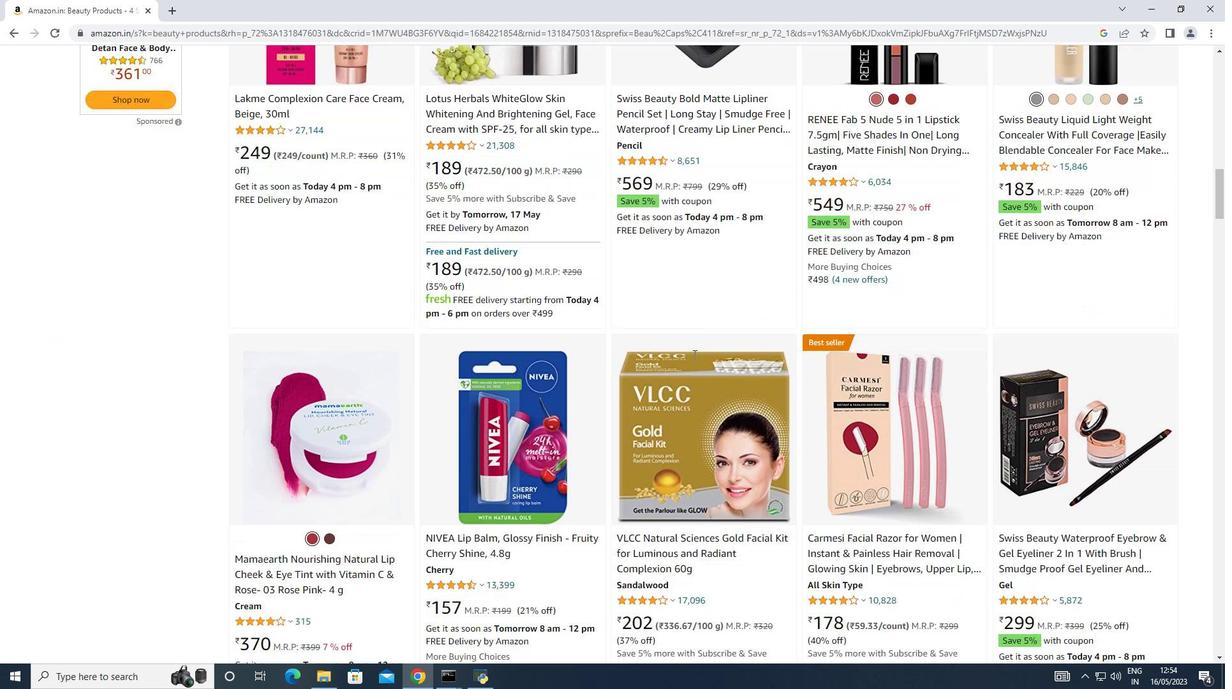 
Action: Mouse scrolled (693, 354) with delta (0, 0)
Screenshot: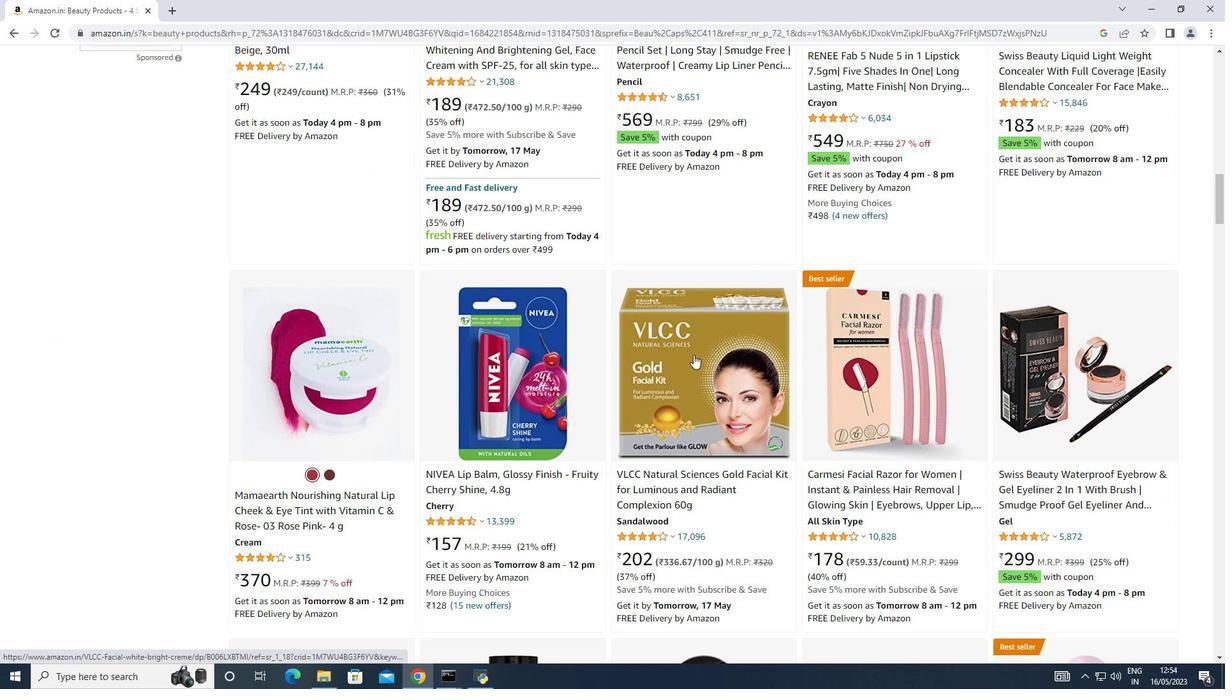 
Action: Mouse scrolled (693, 354) with delta (0, 0)
Screenshot: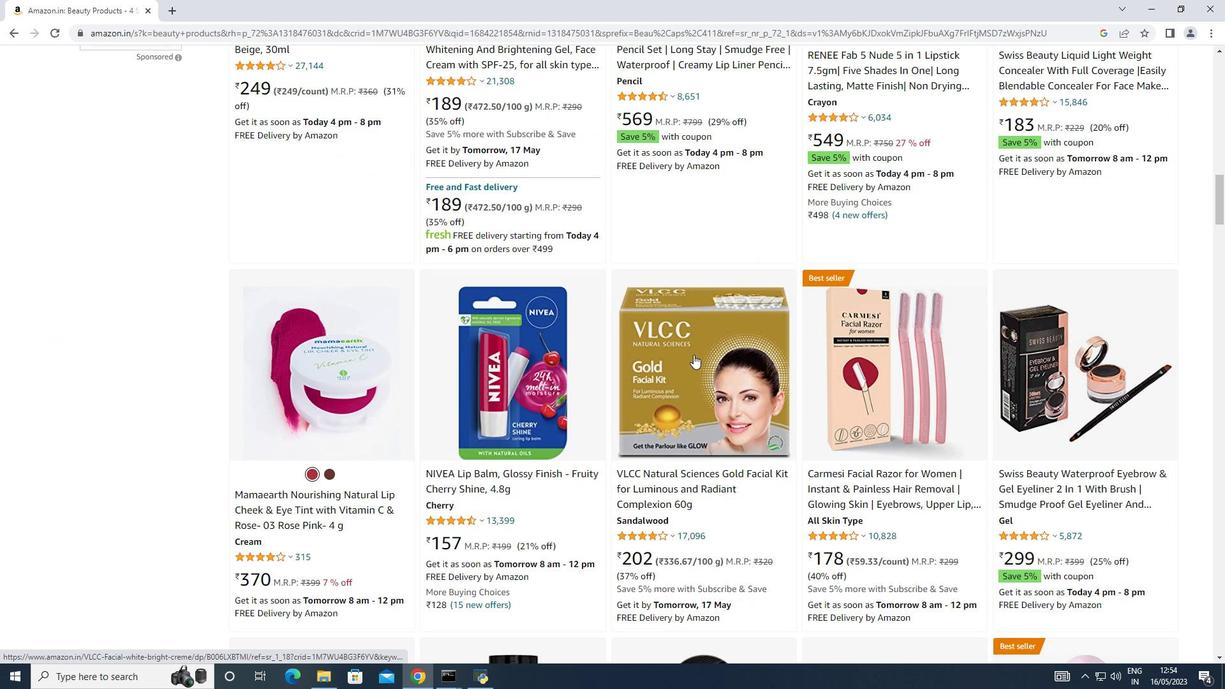 
Action: Mouse scrolled (693, 354) with delta (0, 0)
Screenshot: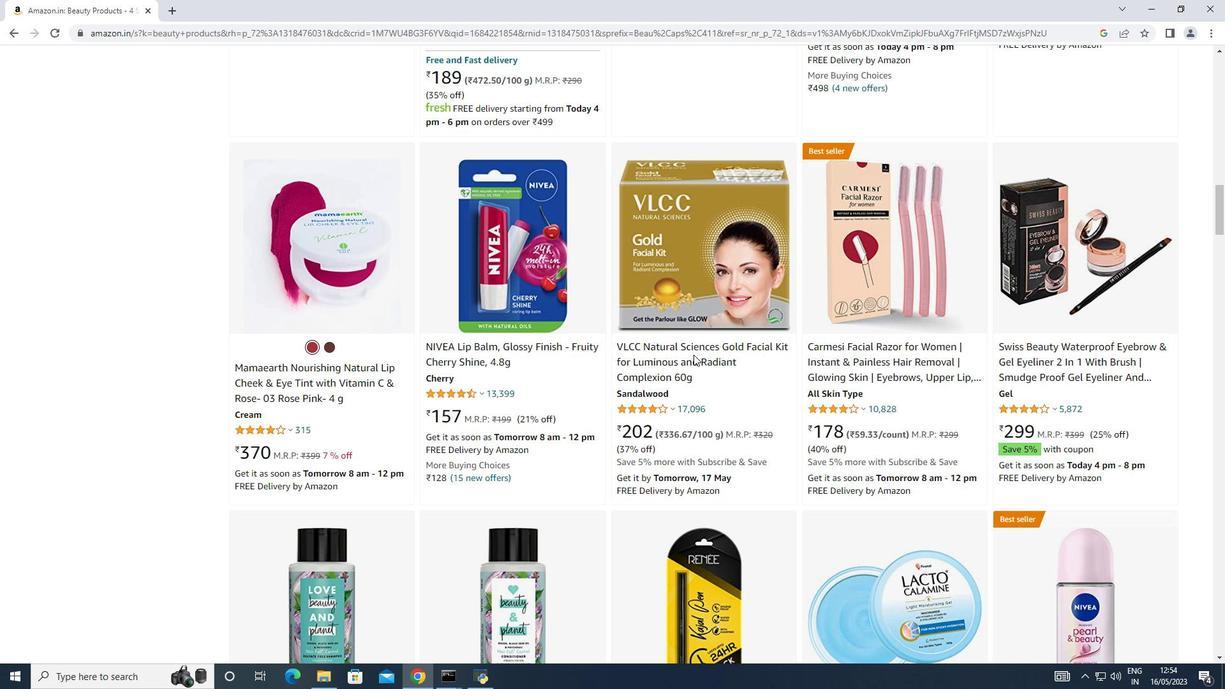
Action: Mouse scrolled (693, 354) with delta (0, 0)
Screenshot: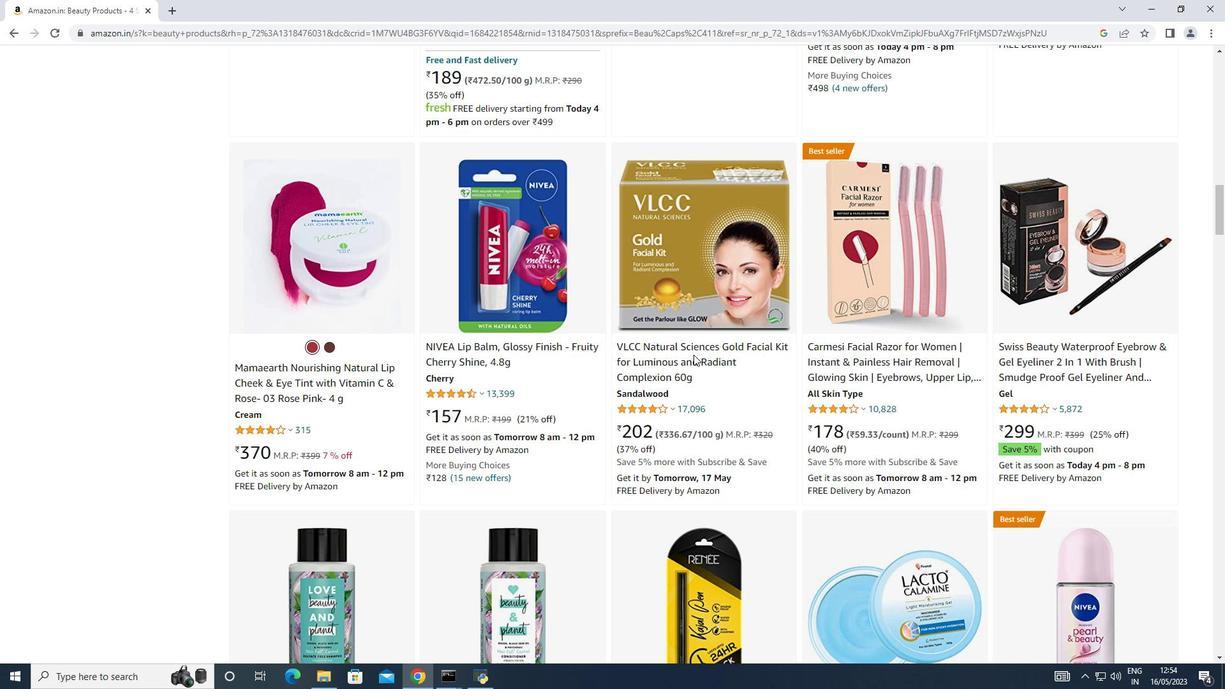 
Action: Mouse scrolled (693, 354) with delta (0, 0)
Screenshot: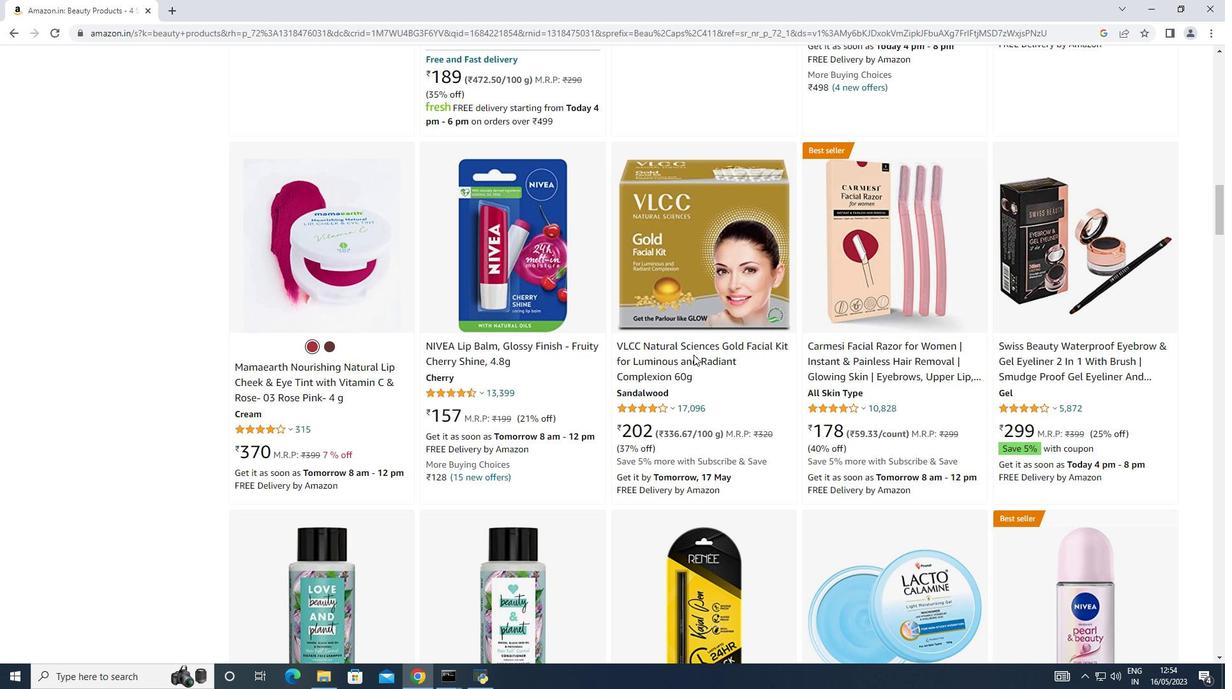 
Action: Mouse scrolled (693, 354) with delta (0, 0)
Screenshot: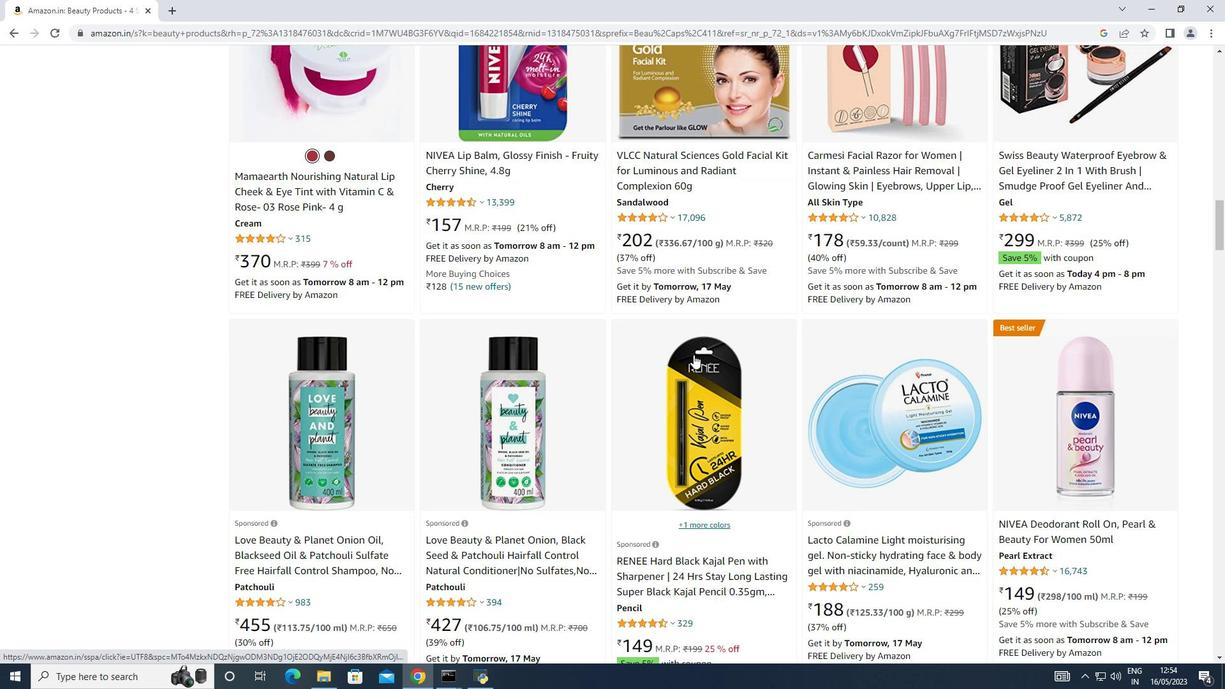 
Action: Mouse scrolled (693, 354) with delta (0, 0)
Screenshot: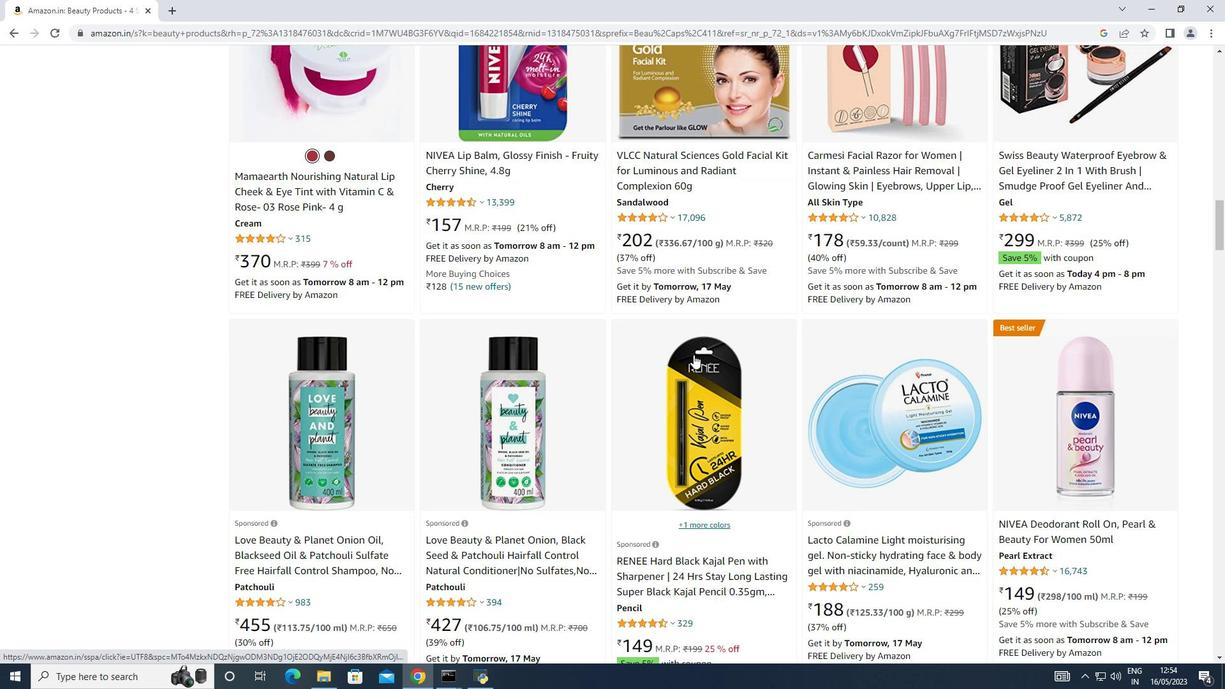 
Action: Mouse scrolled (693, 354) with delta (0, 0)
Screenshot: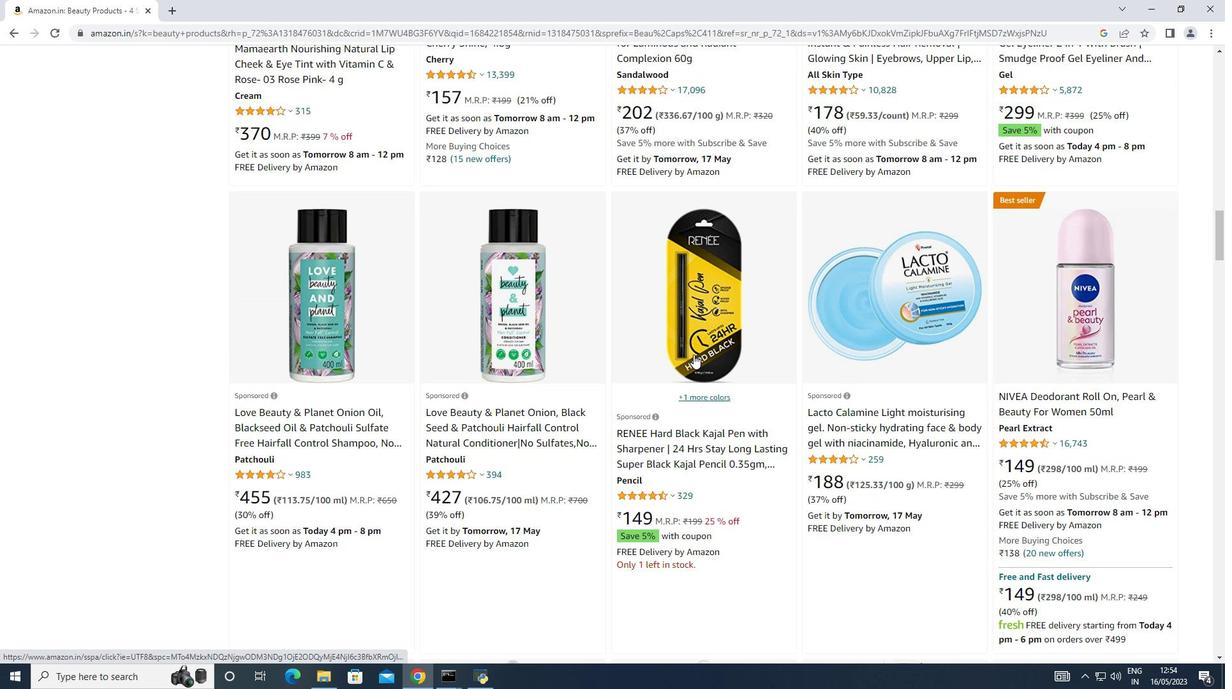 
Action: Mouse scrolled (693, 354) with delta (0, 0)
Screenshot: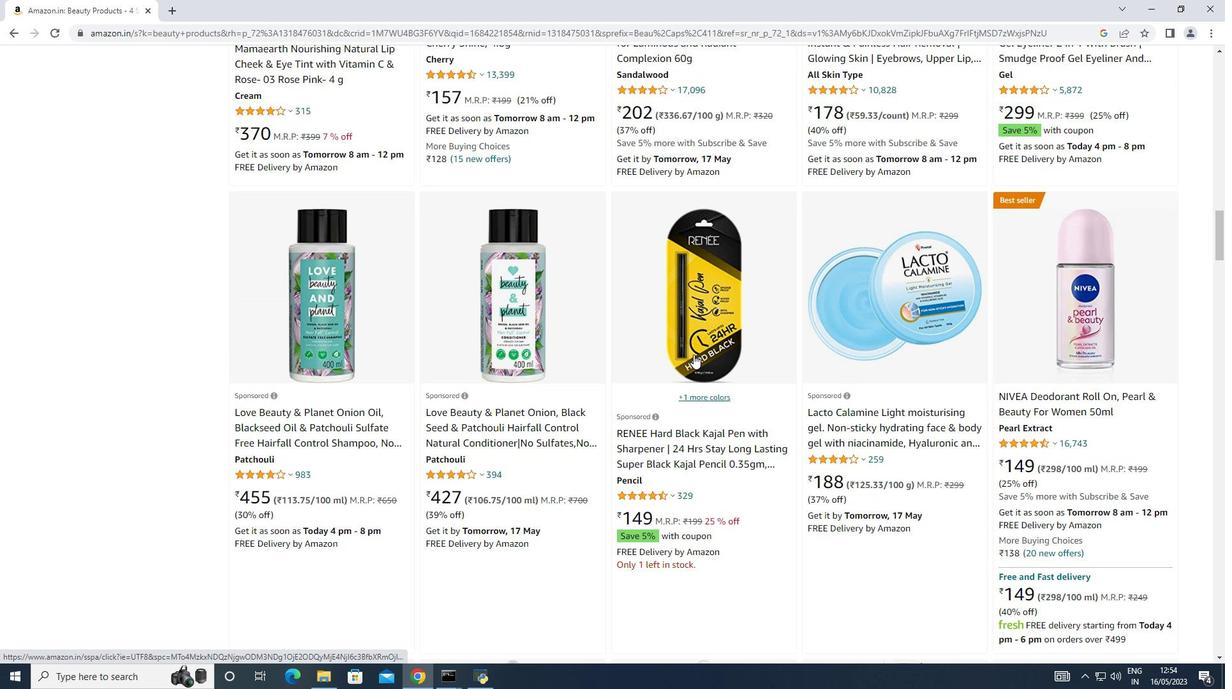 
Action: Mouse scrolled (693, 354) with delta (0, 0)
Screenshot: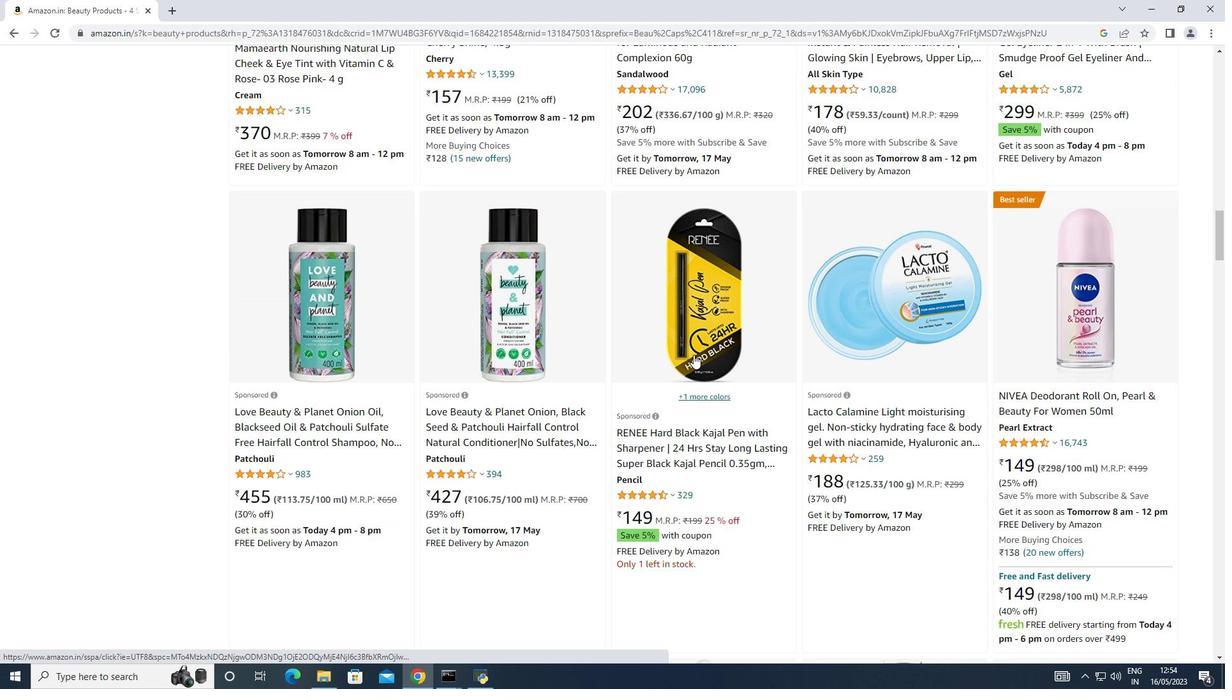 
Action: Mouse scrolled (693, 354) with delta (0, 0)
Screenshot: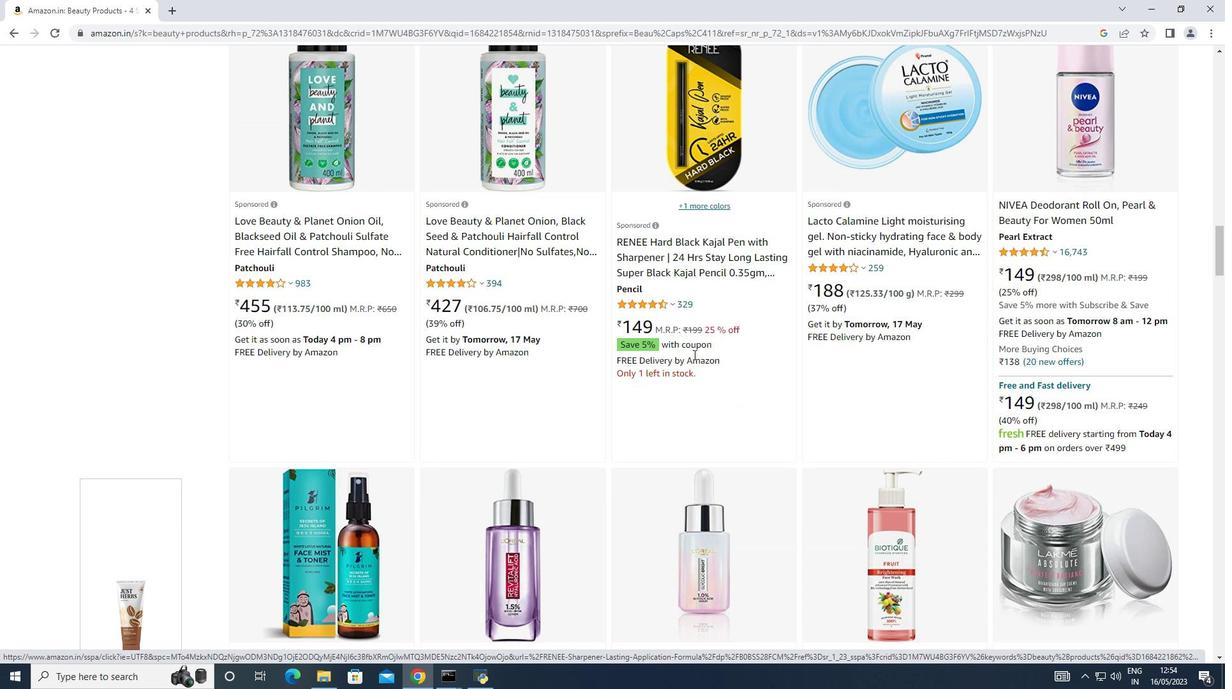 
Action: Mouse scrolled (693, 354) with delta (0, 0)
Screenshot: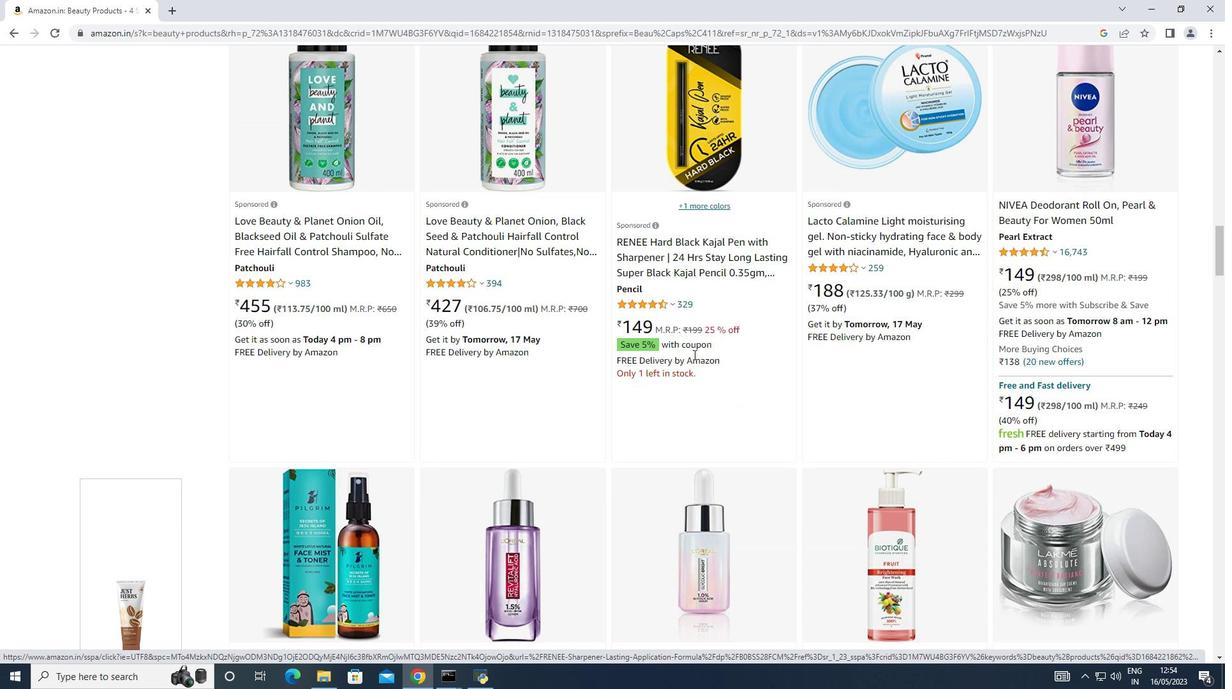 
Action: Mouse scrolled (693, 354) with delta (0, 0)
Screenshot: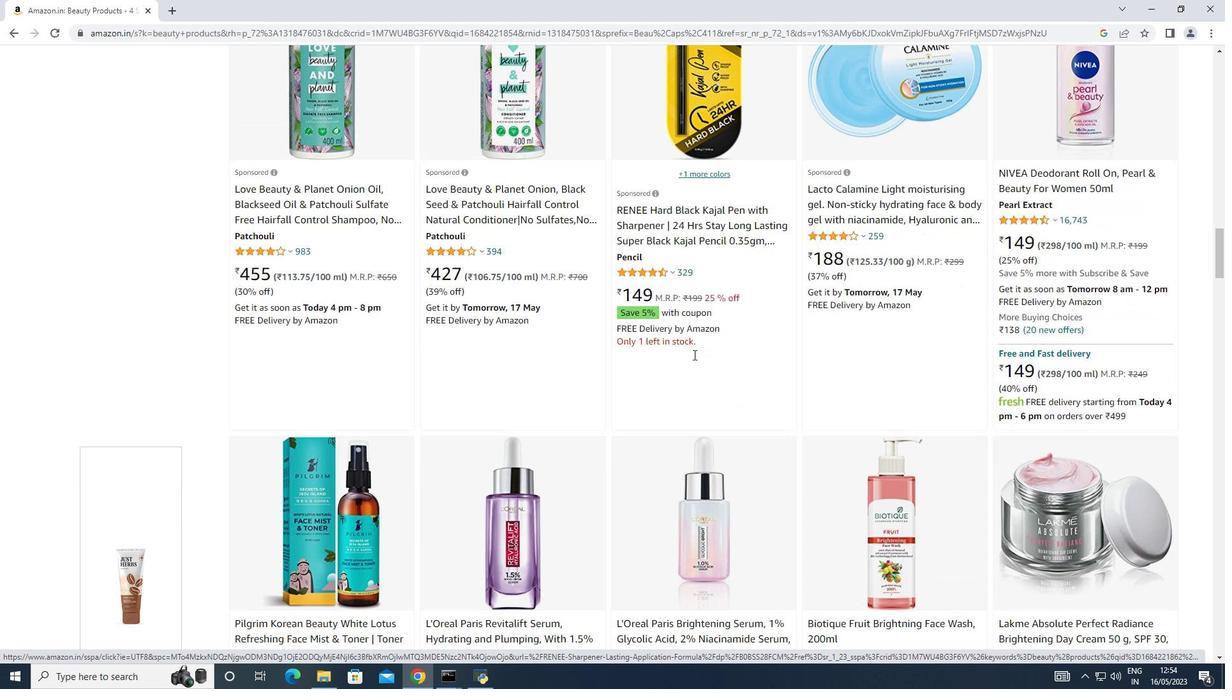 
Action: Mouse scrolled (693, 354) with delta (0, 0)
Screenshot: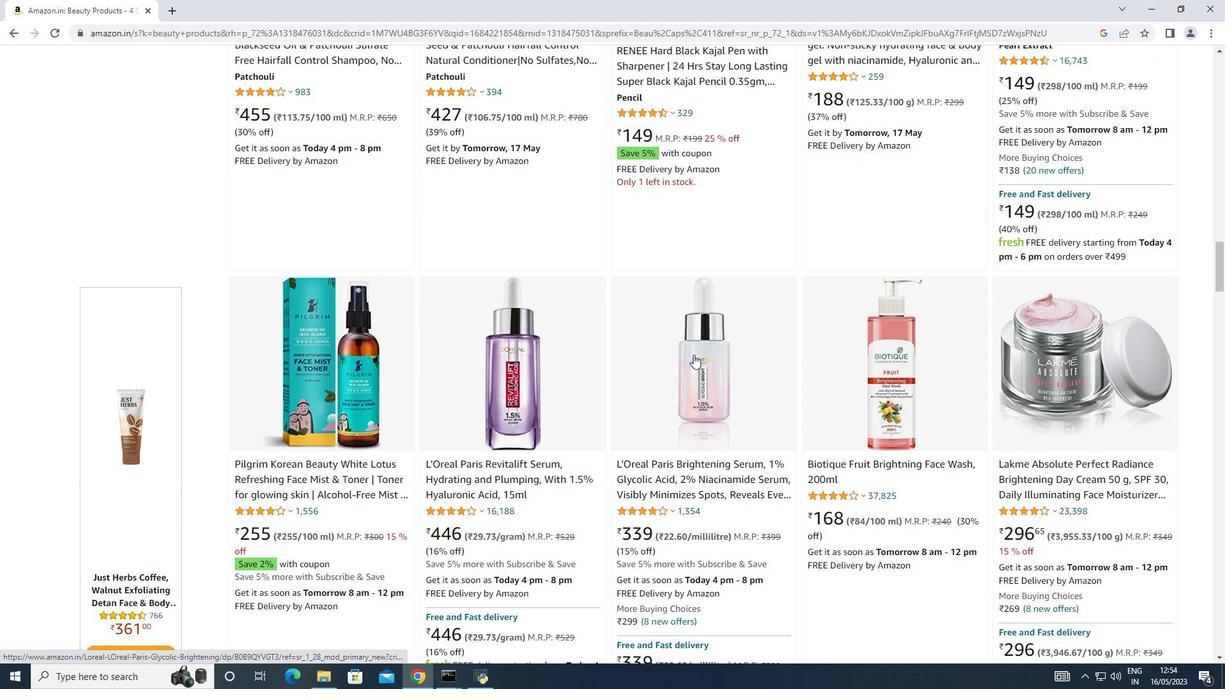 
Action: Mouse scrolled (693, 354) with delta (0, 0)
Screenshot: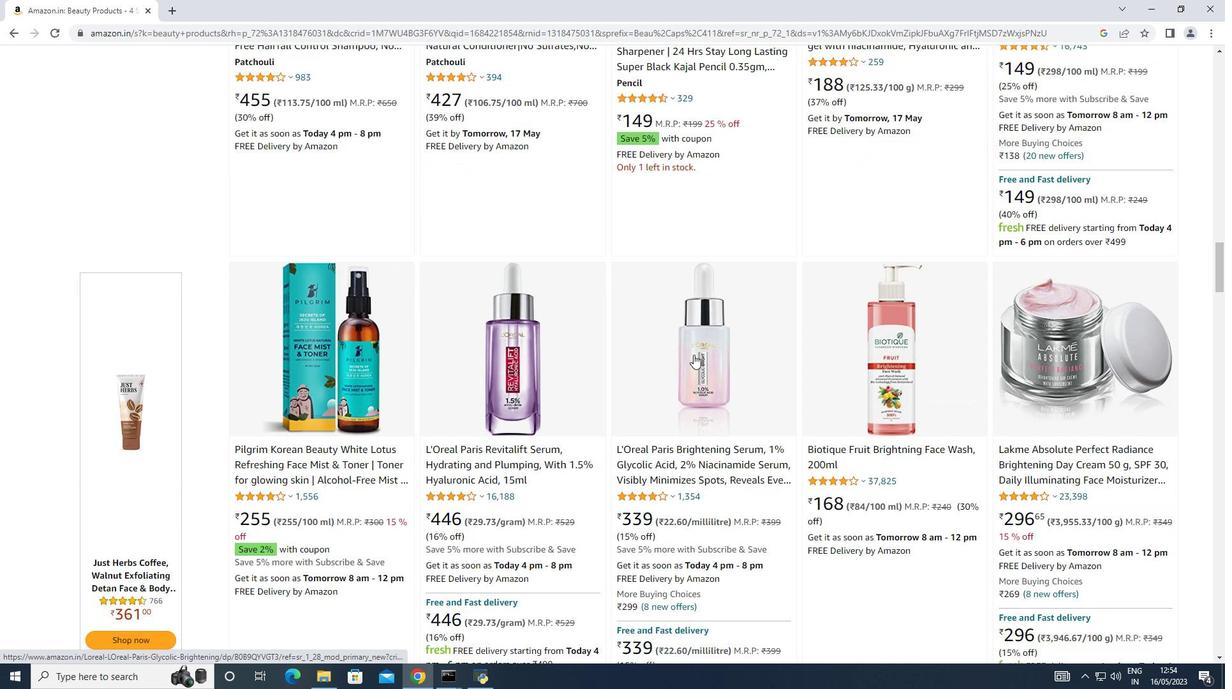 
Action: Mouse scrolled (693, 354) with delta (0, 0)
Screenshot: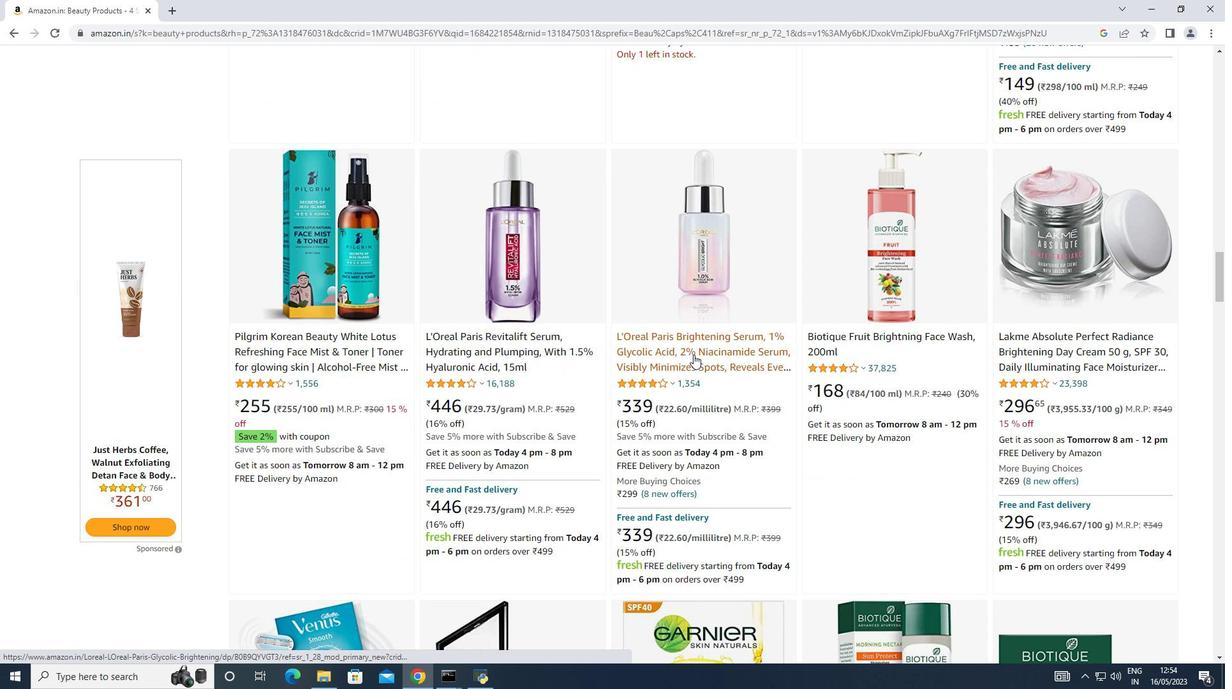 
Action: Mouse scrolled (693, 354) with delta (0, 0)
Screenshot: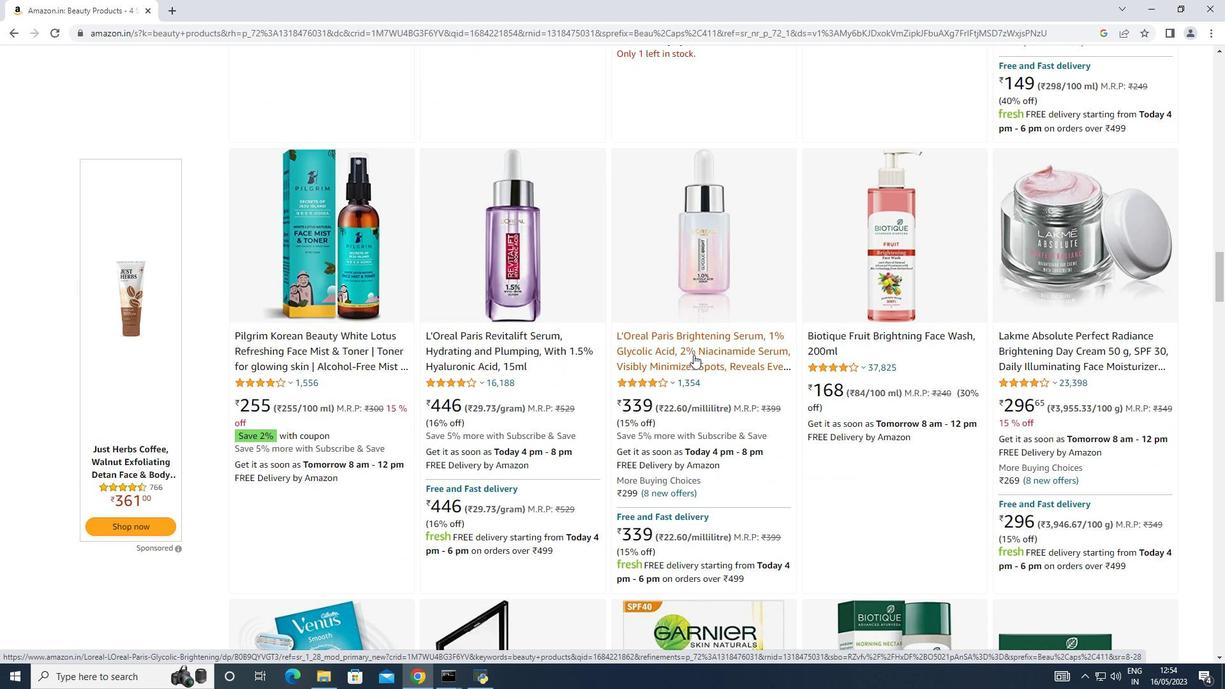 
Action: Mouse scrolled (693, 354) with delta (0, 0)
Screenshot: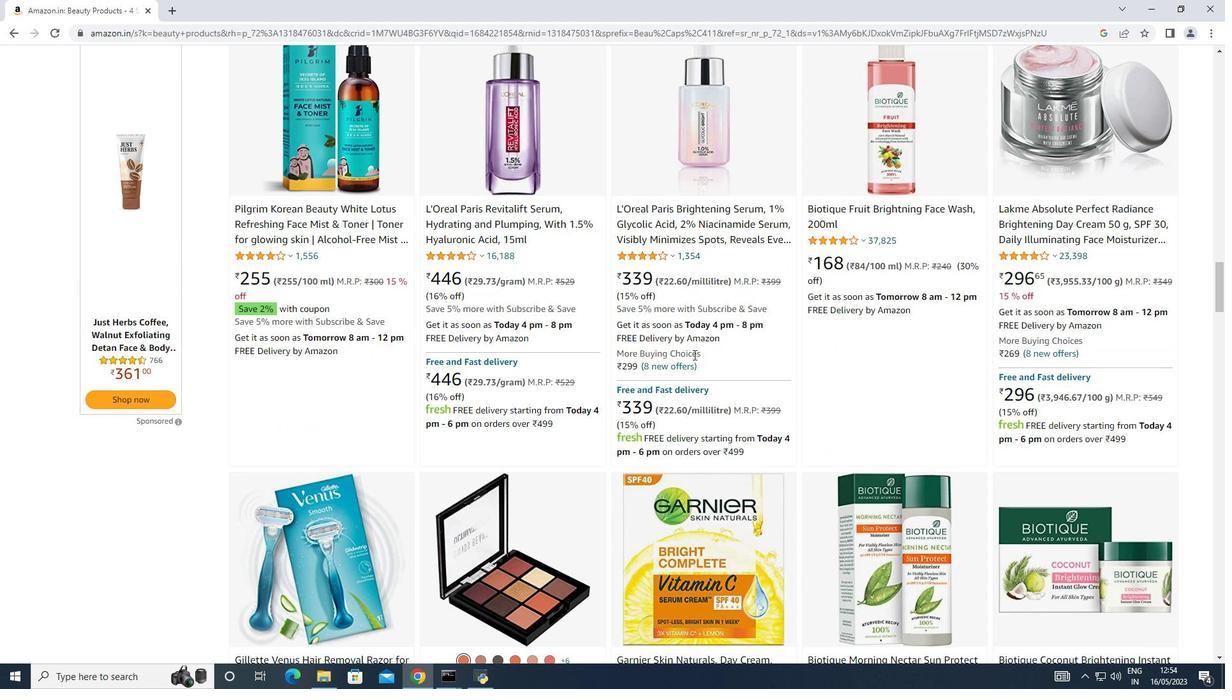 
Action: Mouse scrolled (693, 354) with delta (0, 0)
Screenshot: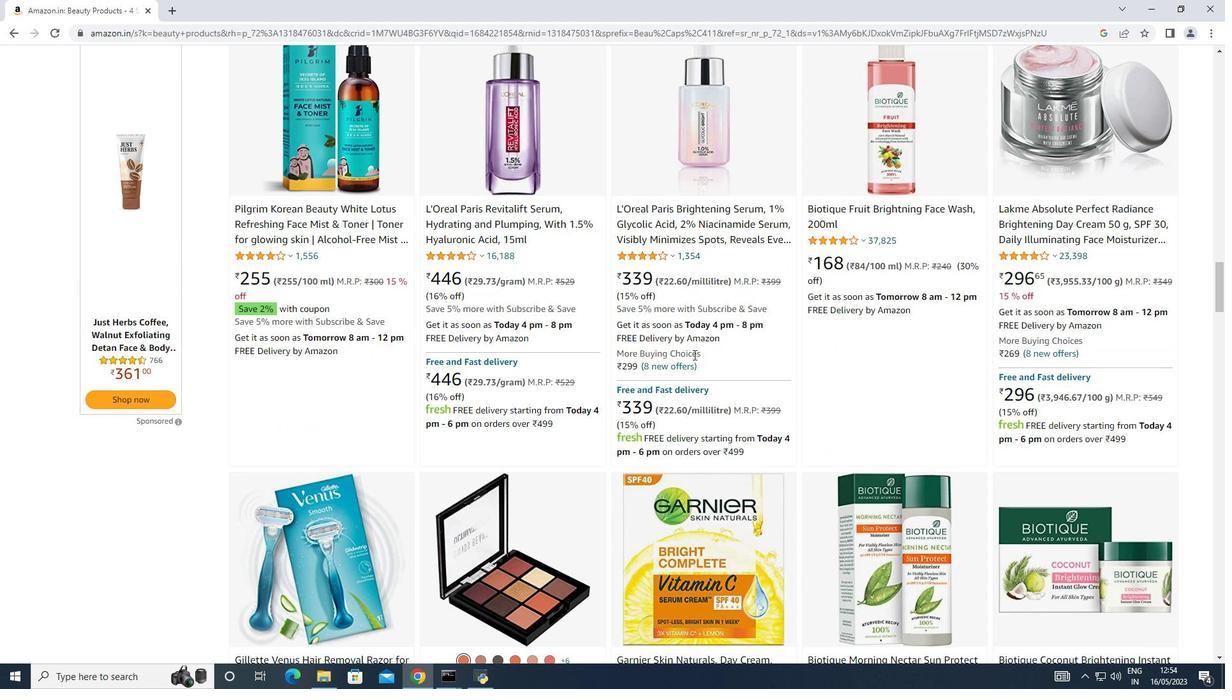 
Action: Mouse scrolled (693, 354) with delta (0, 0)
Screenshot: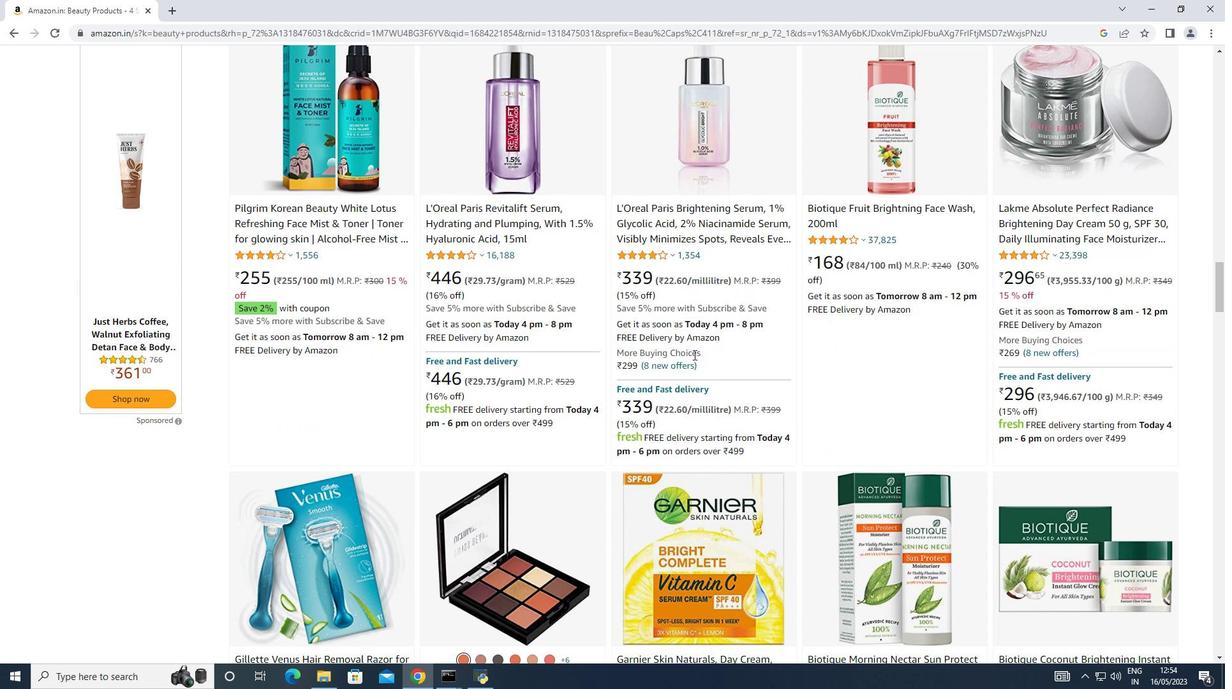 
Action: Mouse scrolled (693, 354) with delta (0, 0)
Screenshot: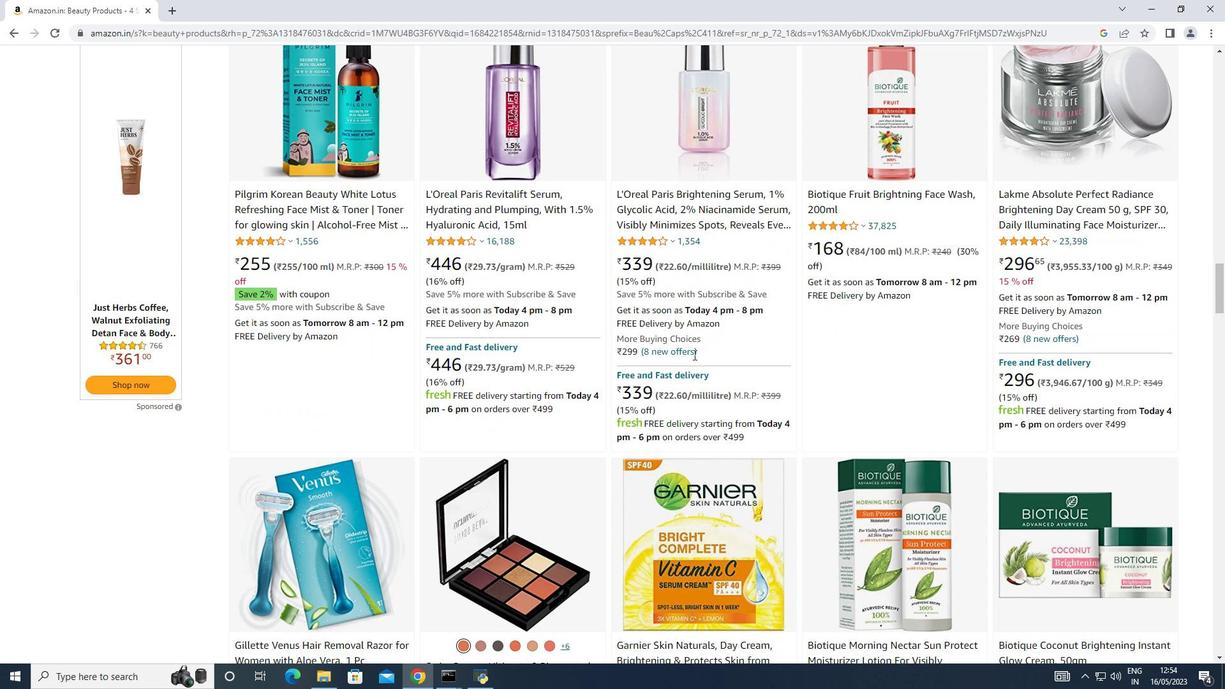 
Action: Mouse scrolled (693, 354) with delta (0, 0)
Screenshot: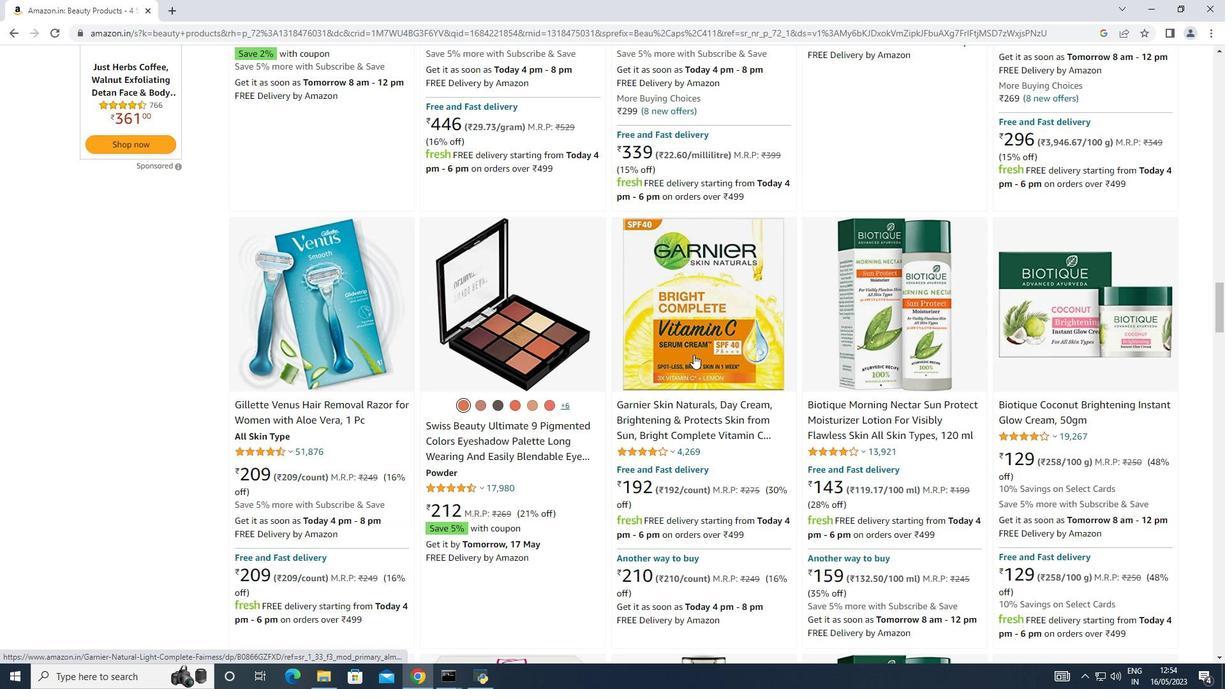 
Action: Mouse scrolled (693, 354) with delta (0, 0)
Screenshot: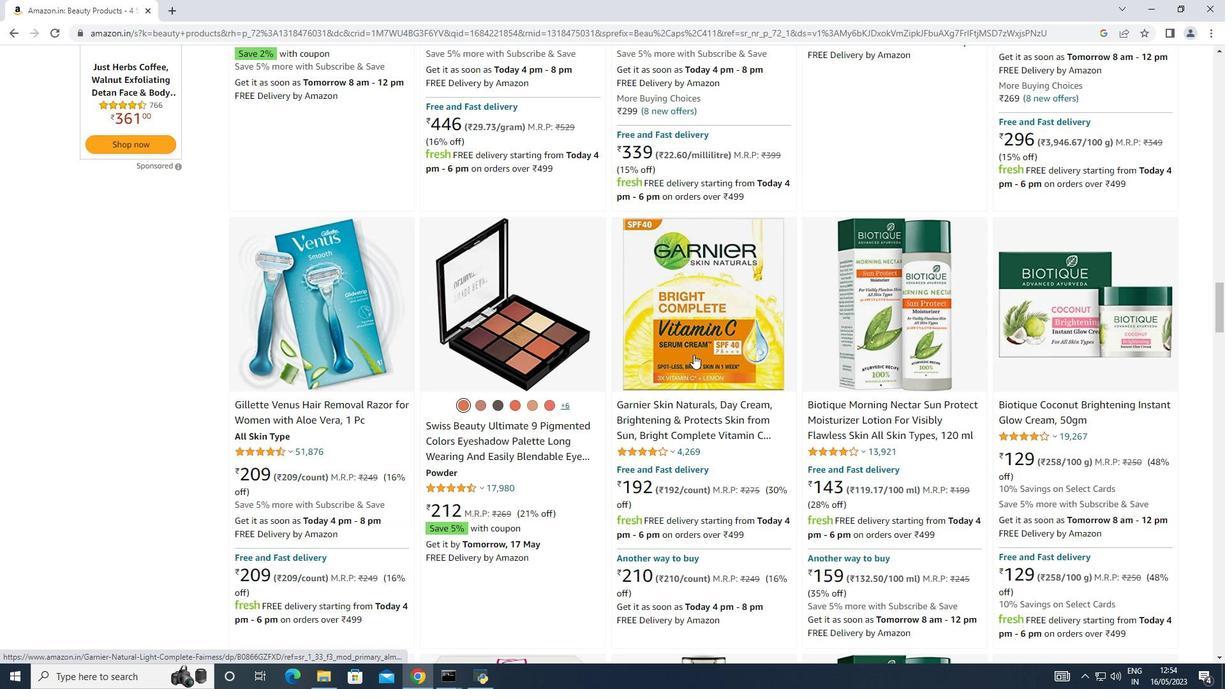 
Action: Mouse scrolled (693, 354) with delta (0, 0)
Screenshot: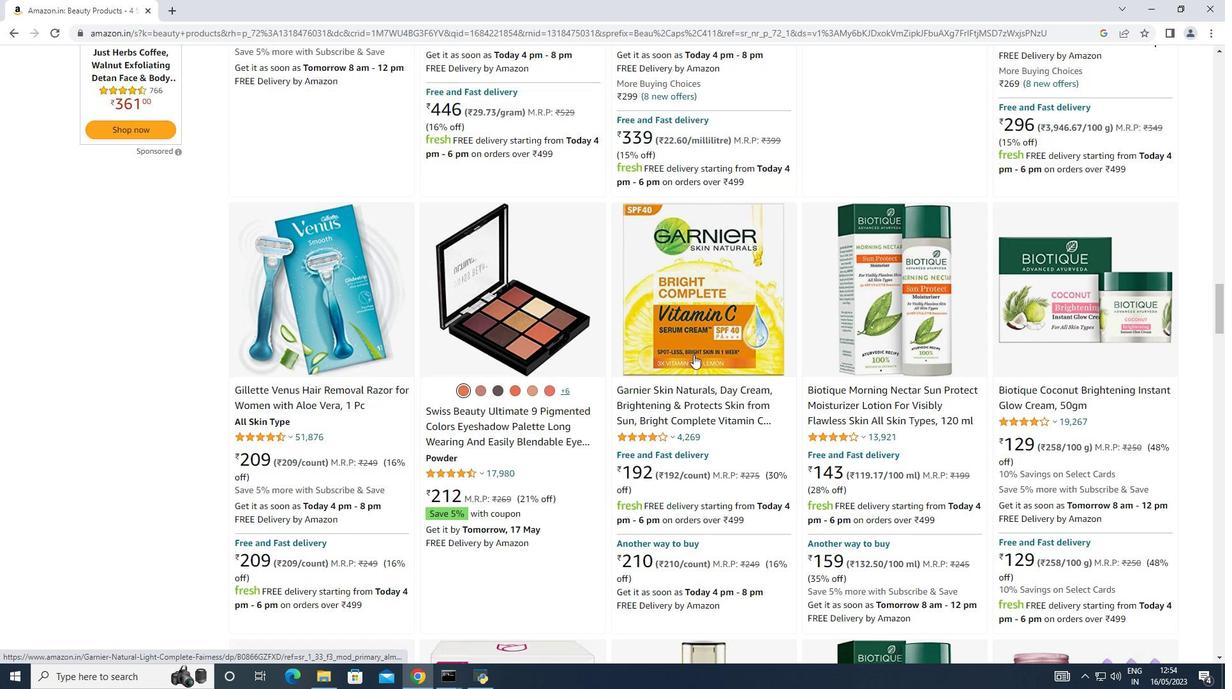 
Action: Mouse moved to (693, 355)
Screenshot: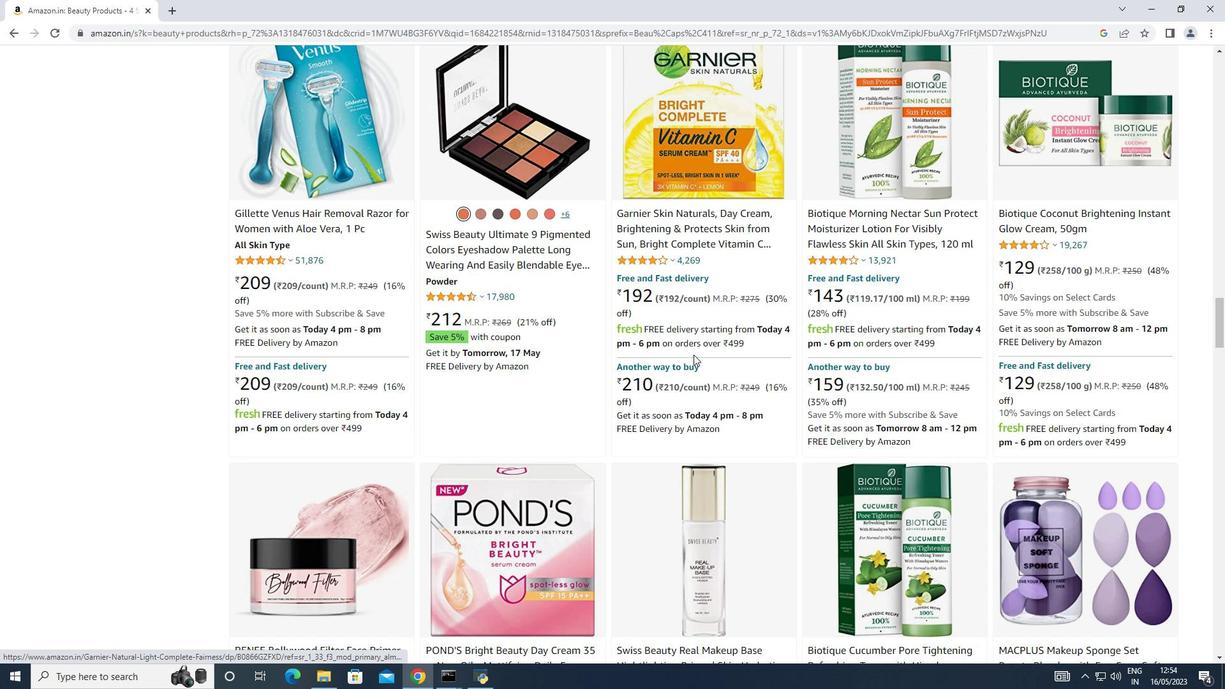 
Action: Mouse scrolled (693, 354) with delta (0, 0)
Screenshot: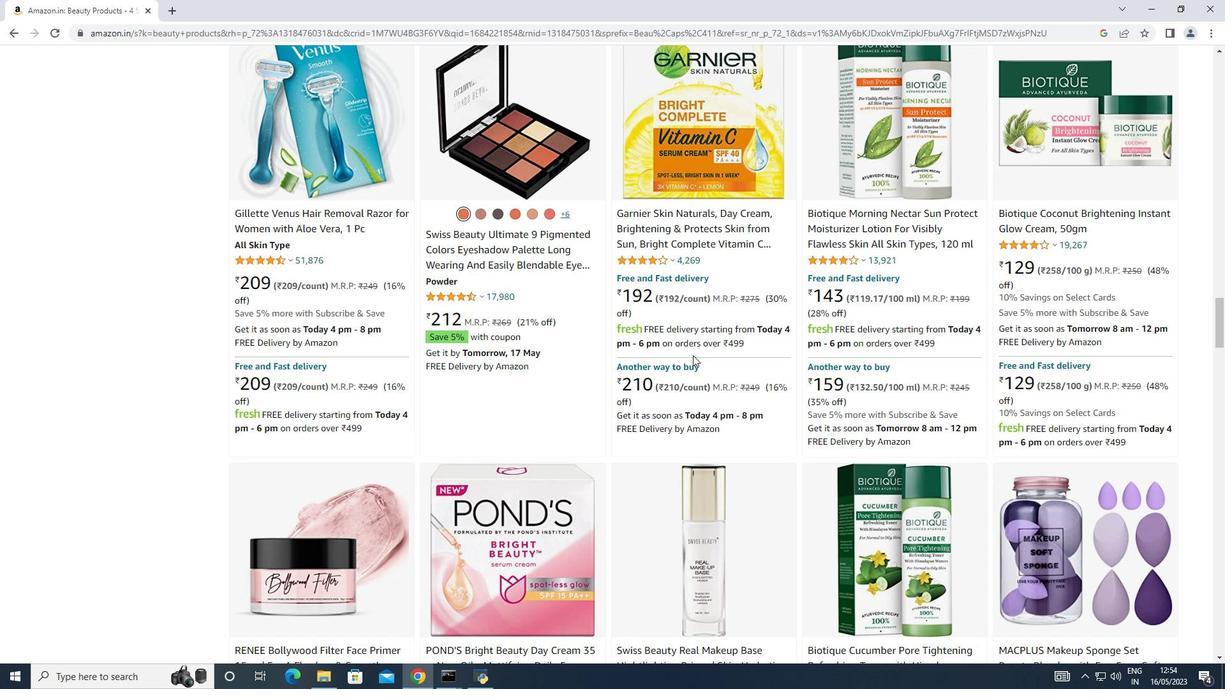 
Action: Mouse scrolled (693, 354) with delta (0, 0)
Screenshot: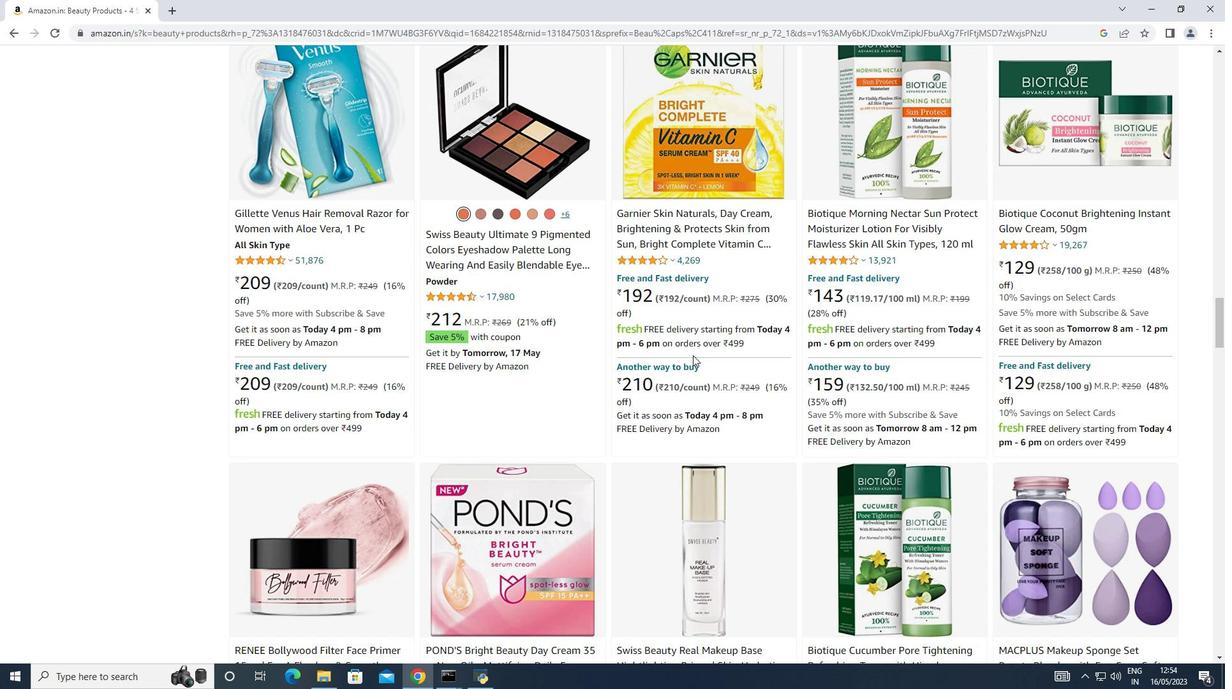 
Action: Mouse scrolled (693, 354) with delta (0, 0)
Screenshot: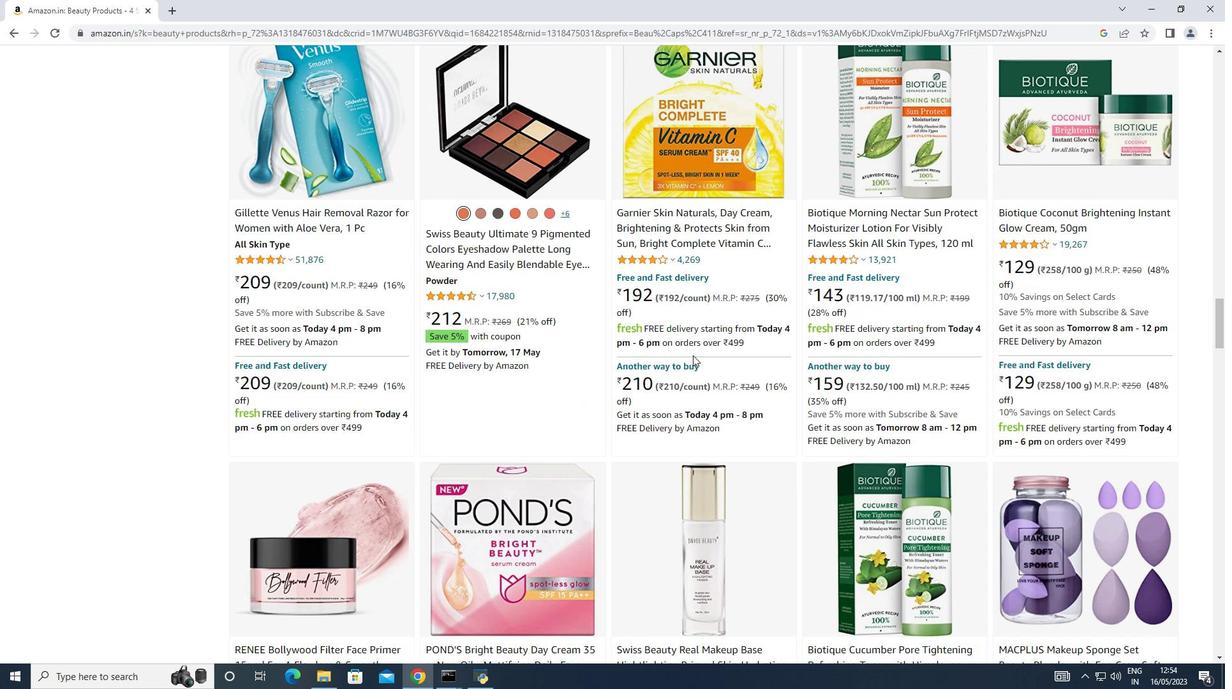 
Action: Mouse scrolled (693, 354) with delta (0, 0)
Screenshot: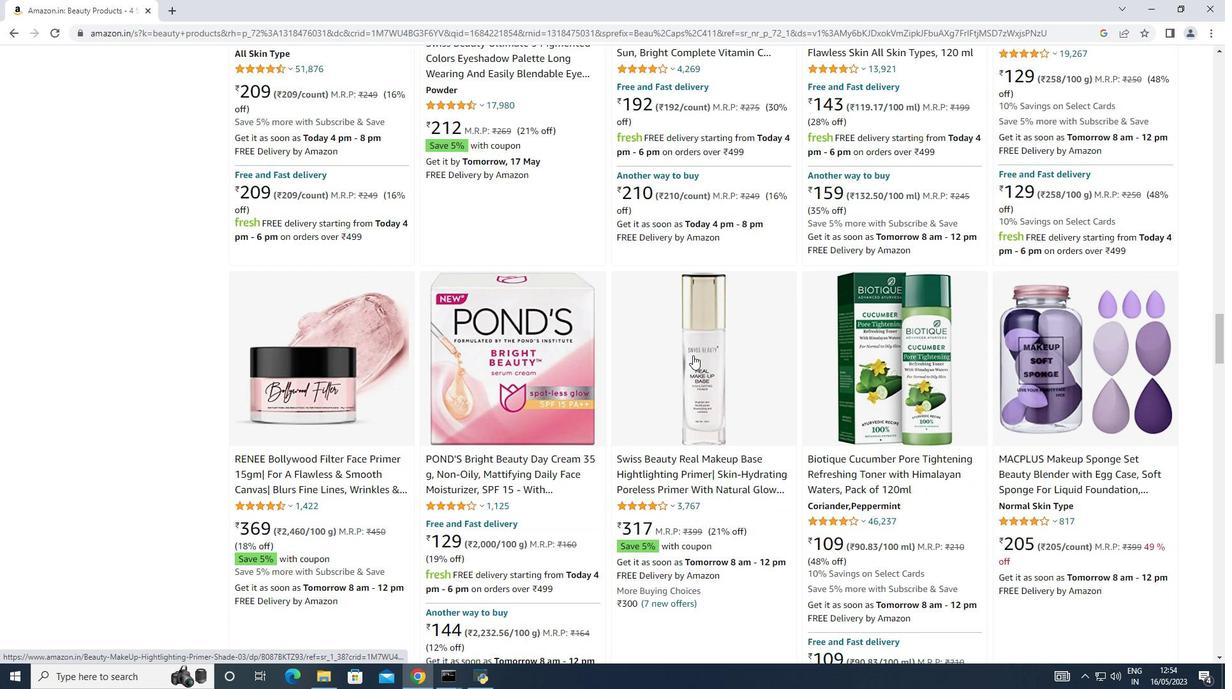 
Action: Mouse scrolled (693, 354) with delta (0, 0)
Screenshot: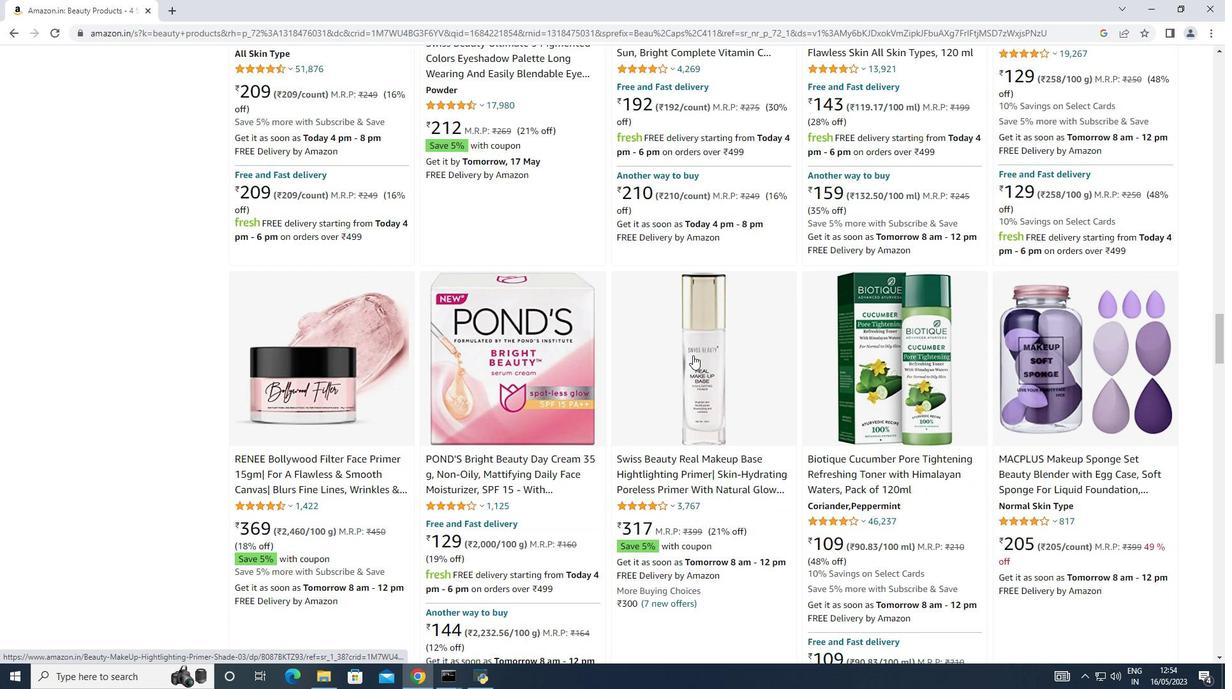 
Action: Mouse scrolled (693, 354) with delta (0, 0)
Screenshot: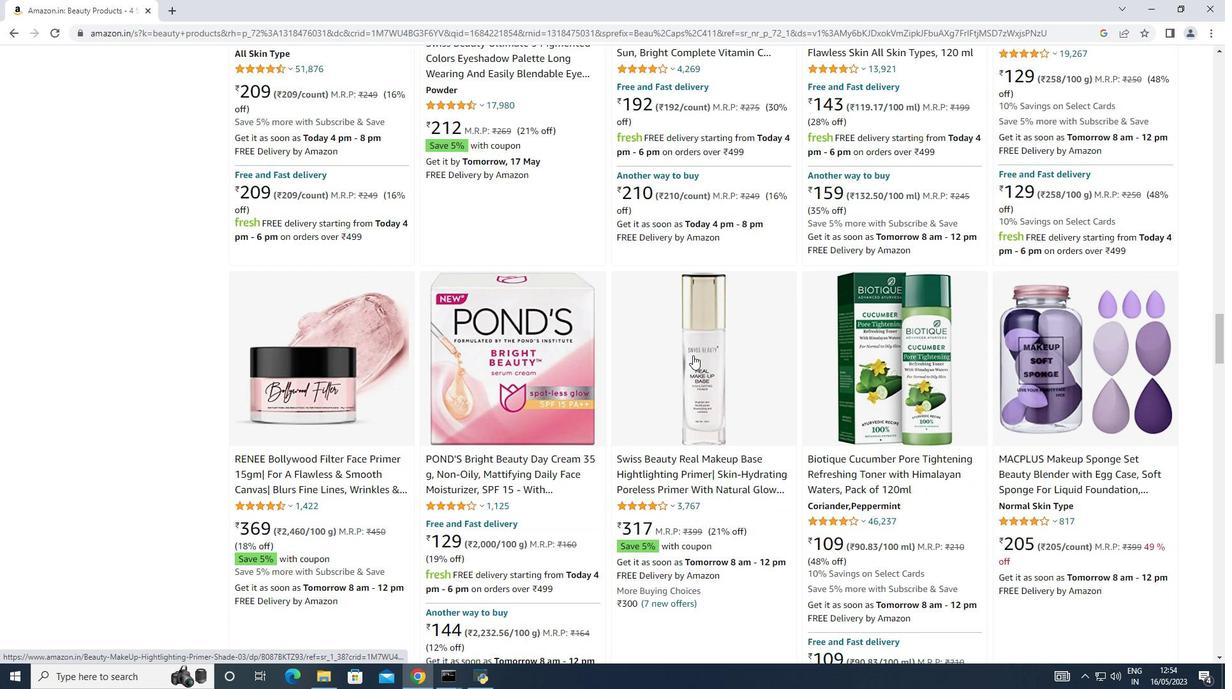 
Action: Mouse scrolled (693, 354) with delta (0, 0)
Screenshot: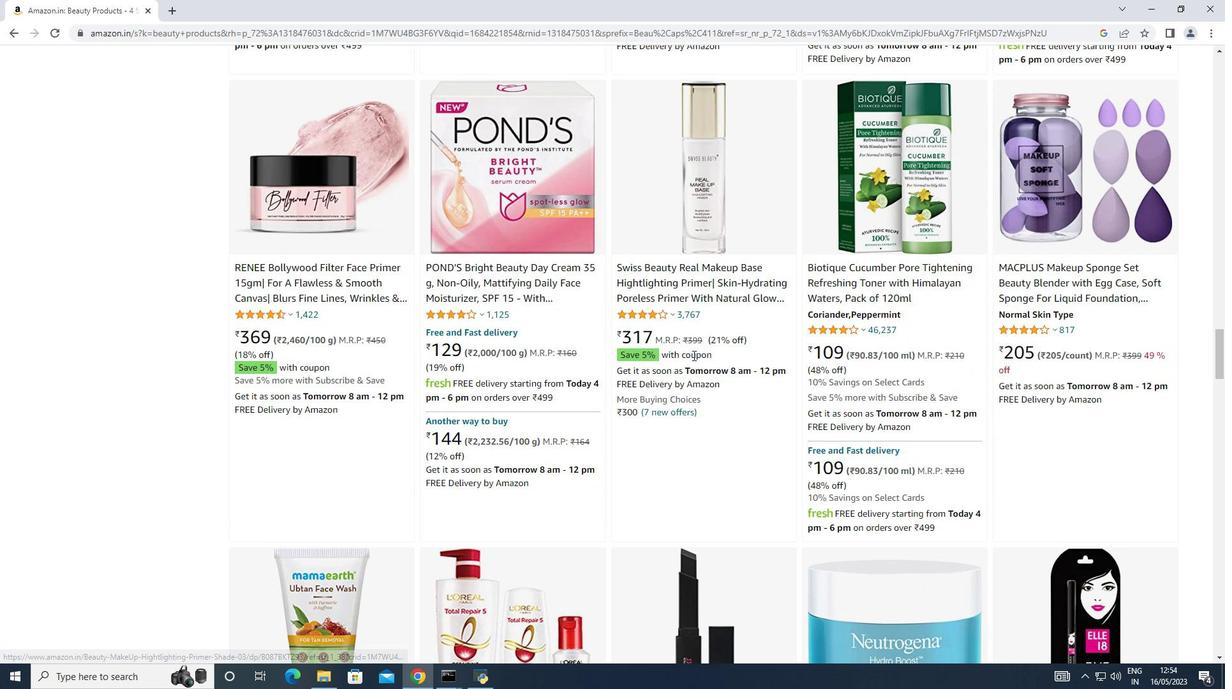 
Action: Mouse scrolled (693, 354) with delta (0, 0)
Screenshot: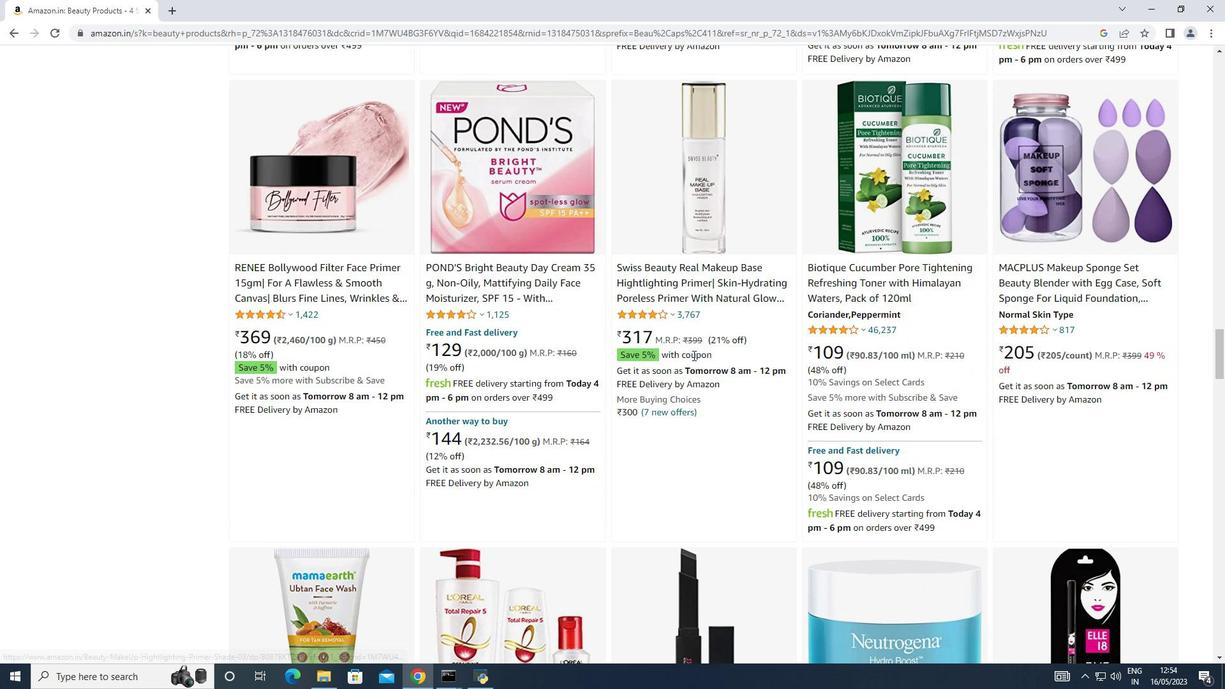 
Action: Mouse scrolled (693, 354) with delta (0, 0)
Screenshot: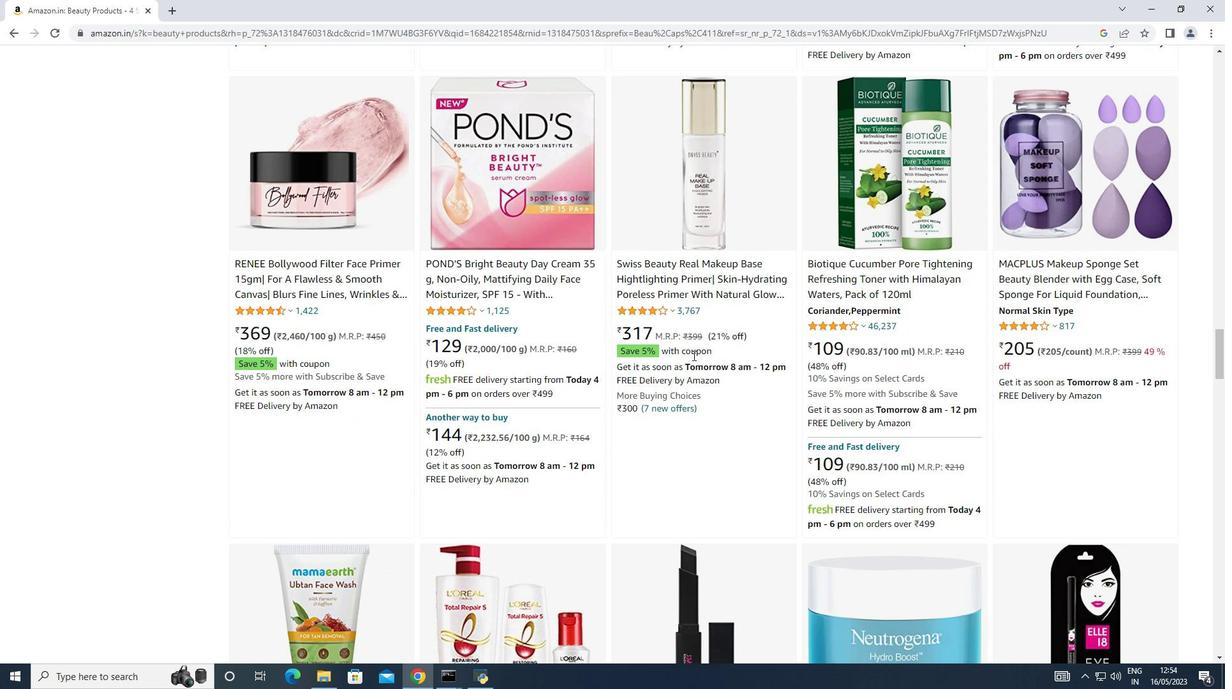 
Action: Mouse scrolled (693, 354) with delta (0, 0)
Screenshot: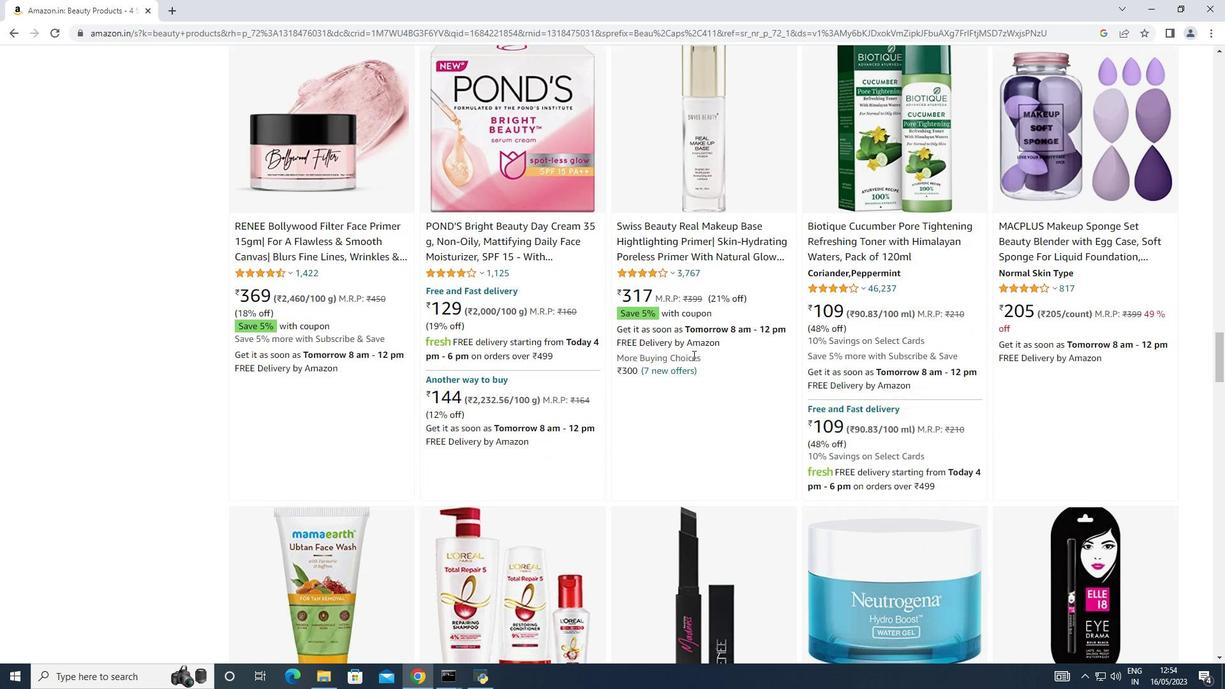 
Action: Mouse scrolled (693, 354) with delta (0, 0)
Screenshot: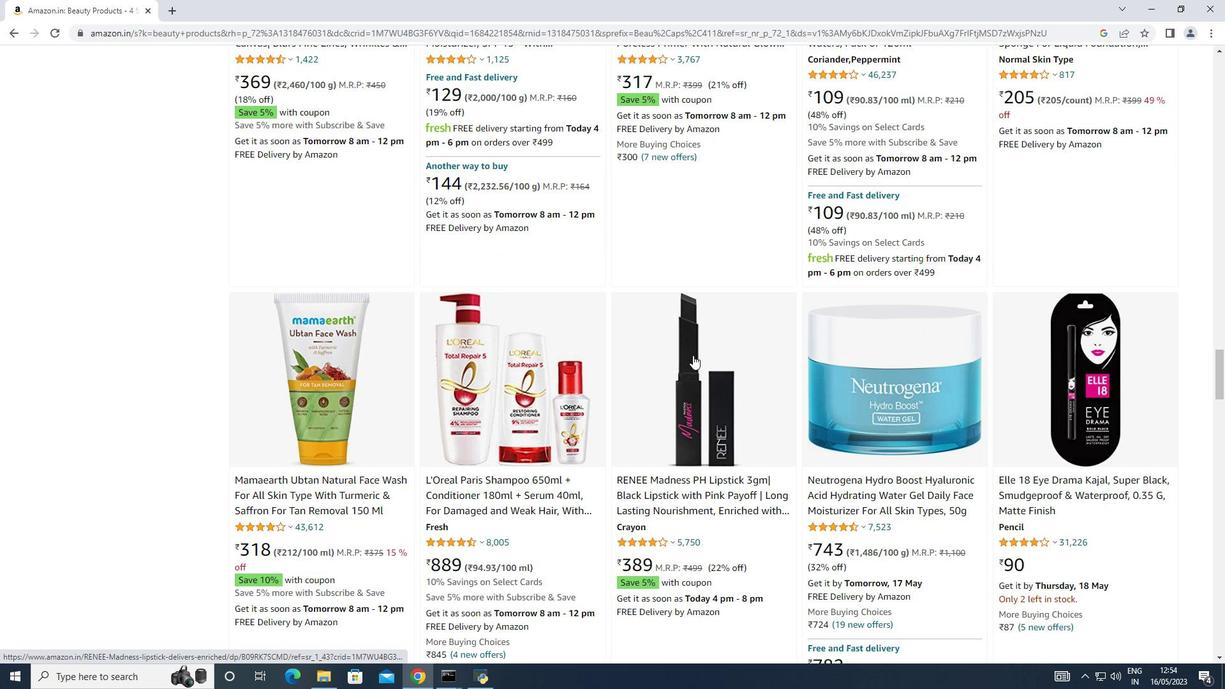 
Action: Mouse scrolled (693, 354) with delta (0, 0)
Screenshot: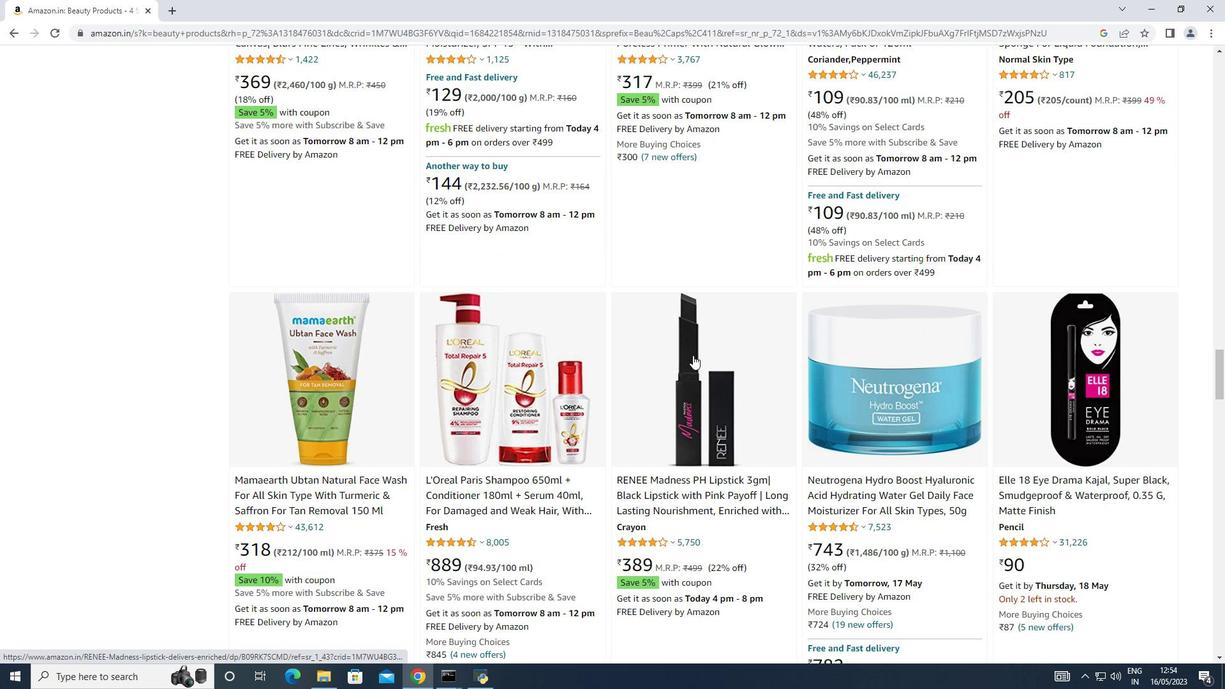 
Action: Mouse moved to (693, 355)
Screenshot: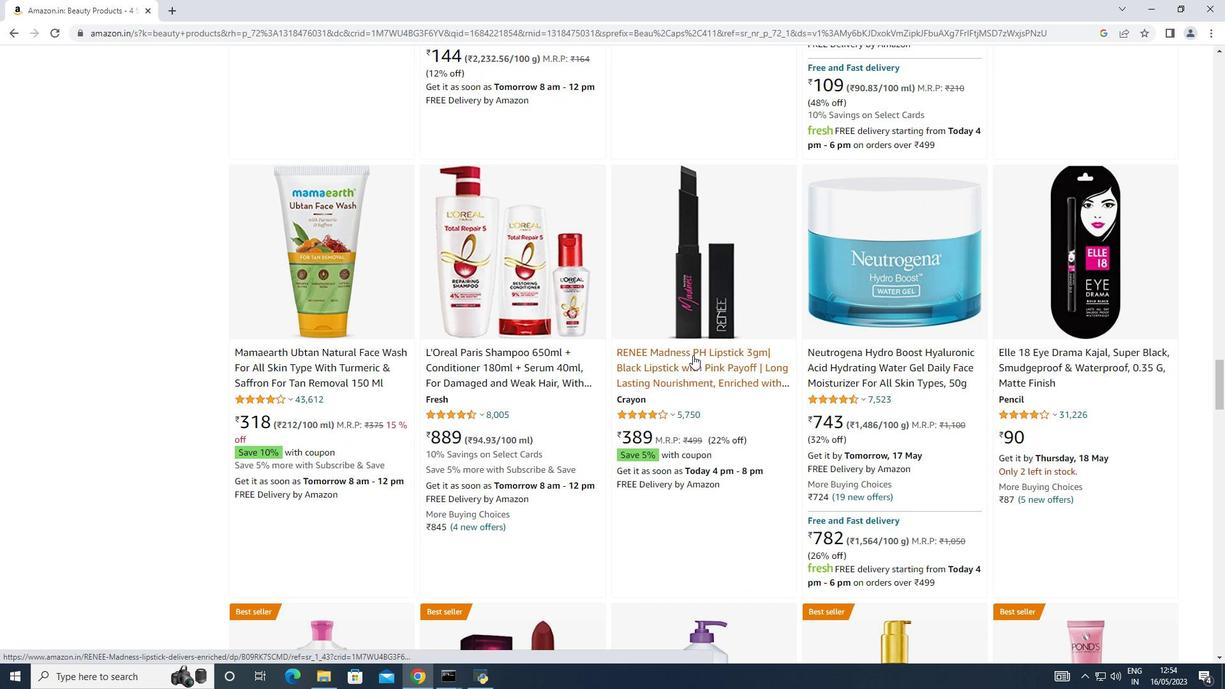 
Action: Mouse scrolled (693, 354) with delta (0, 0)
Screenshot: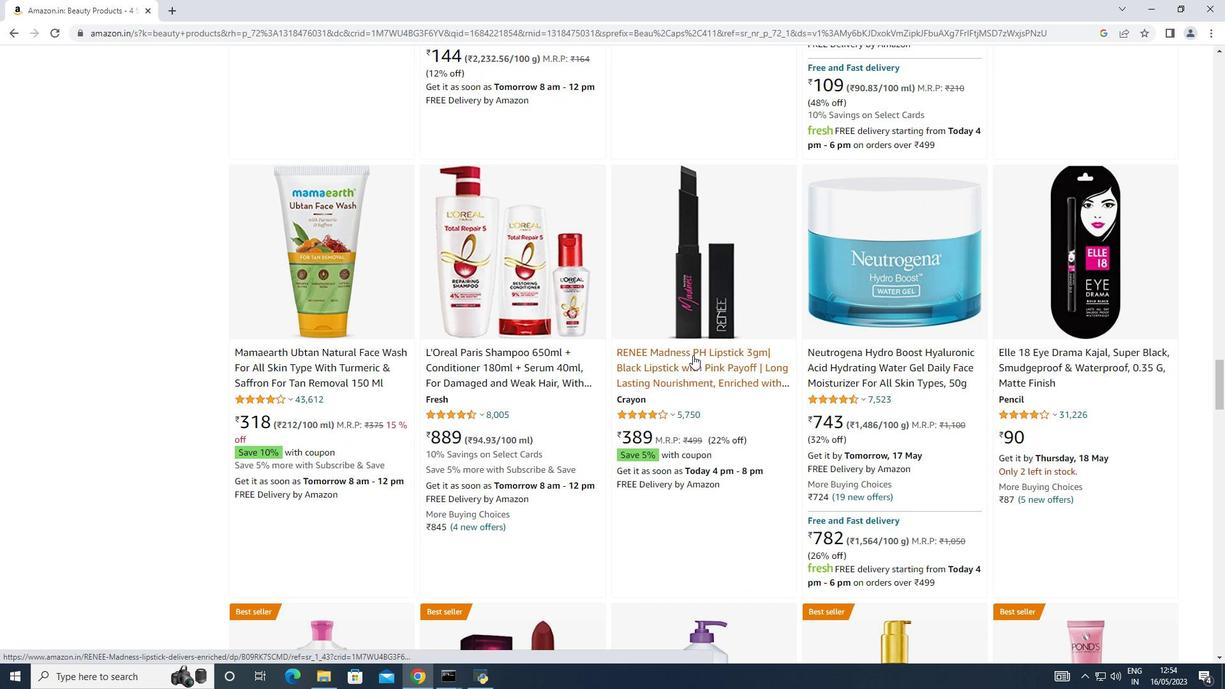 
Action: Mouse scrolled (693, 354) with delta (0, 0)
Screenshot: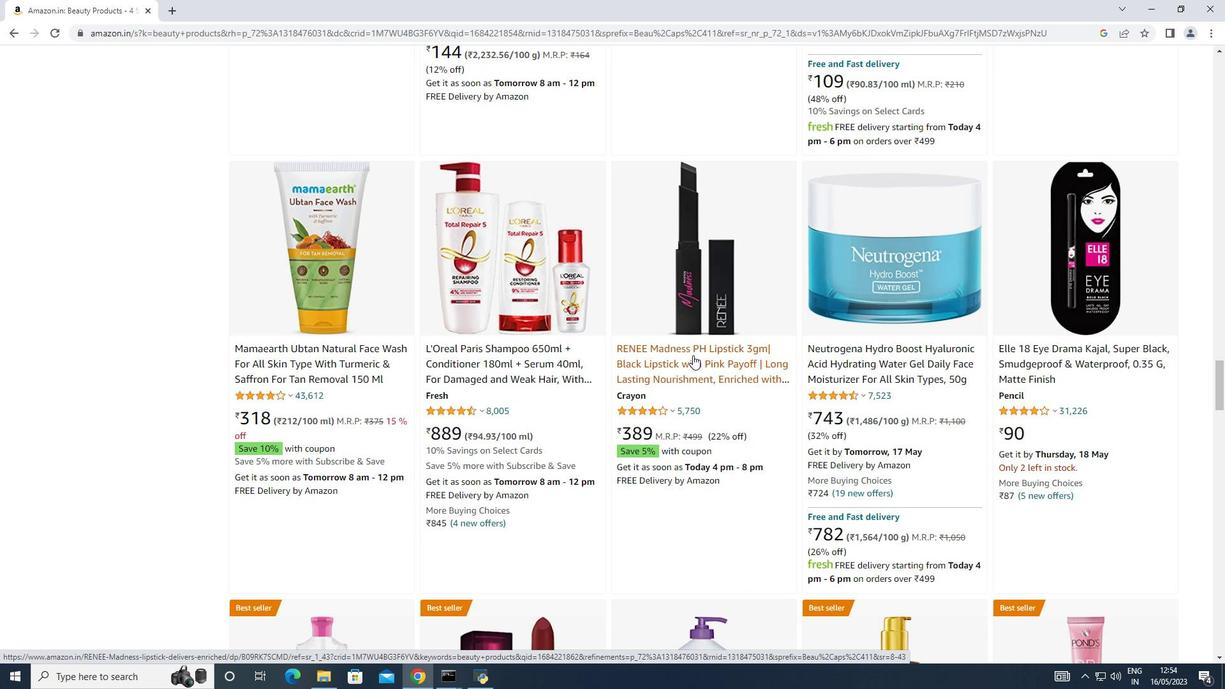 
Action: Mouse scrolled (693, 354) with delta (0, 0)
Screenshot: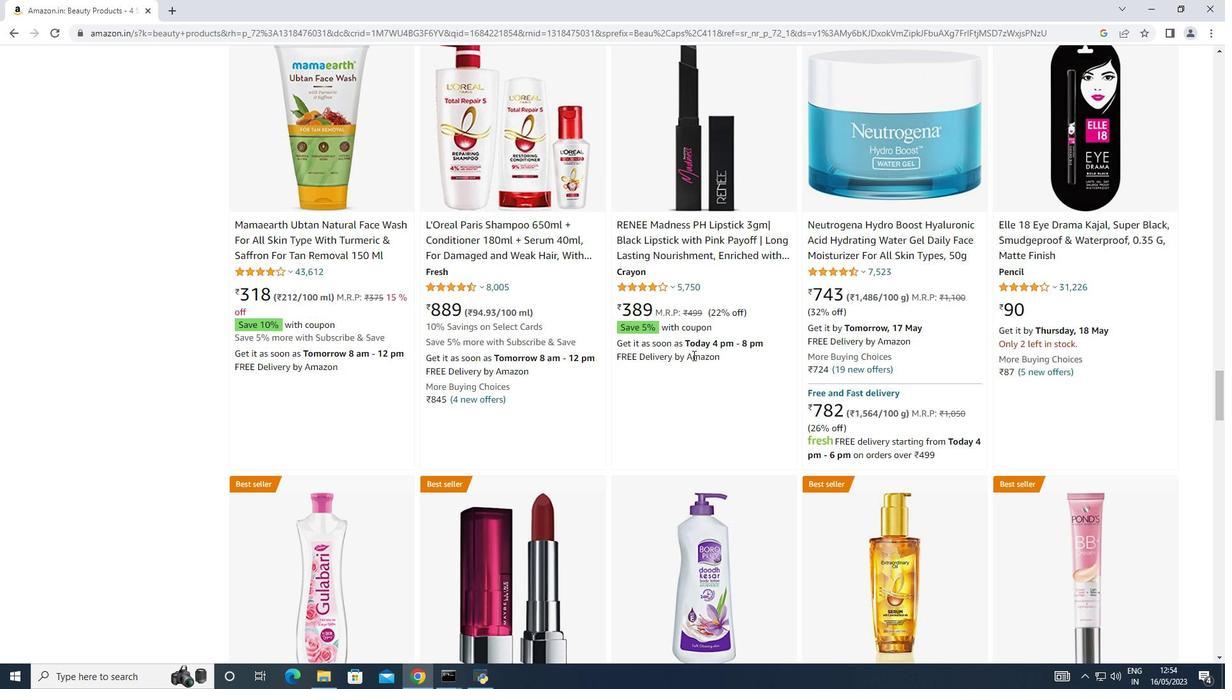 
Action: Mouse scrolled (693, 354) with delta (0, 0)
Screenshot: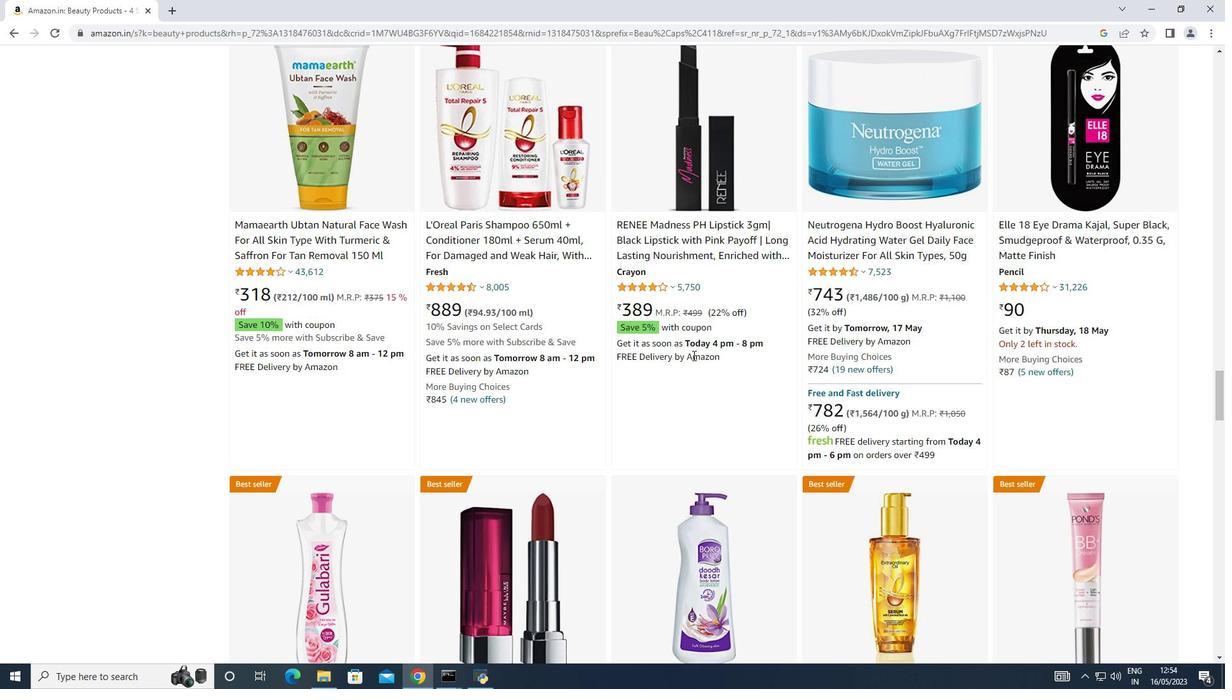 
Action: Mouse moved to (692, 356)
Screenshot: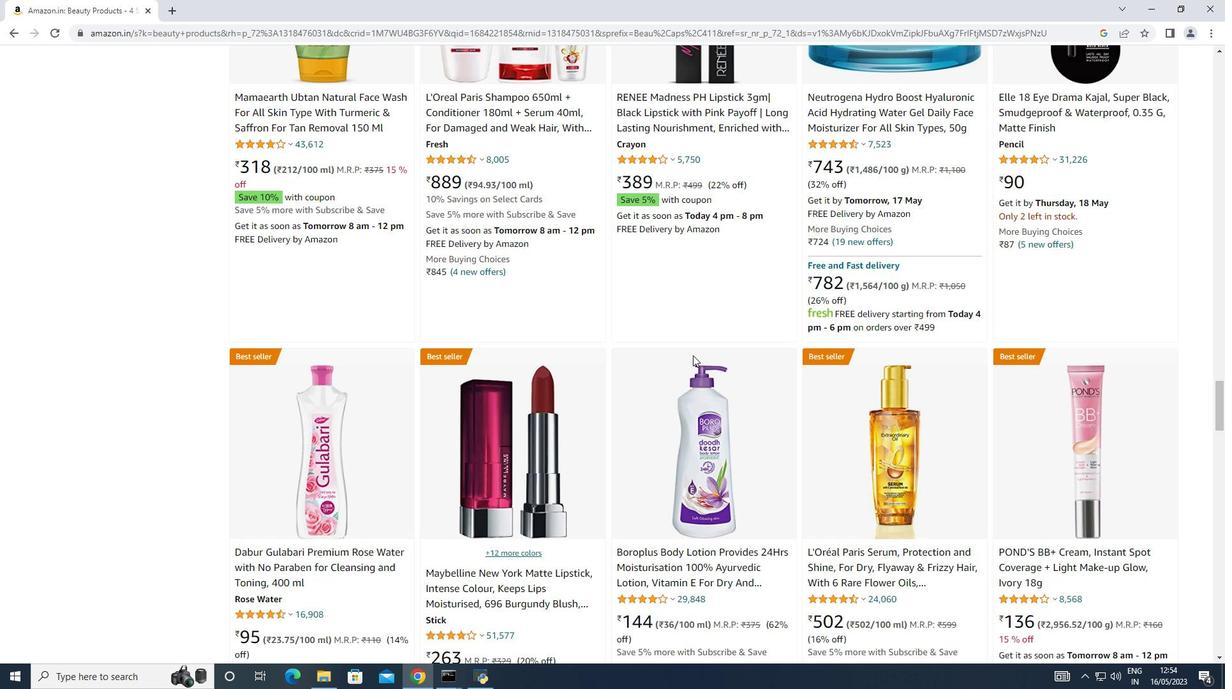 
Action: Mouse scrolled (692, 355) with delta (0, 0)
Screenshot: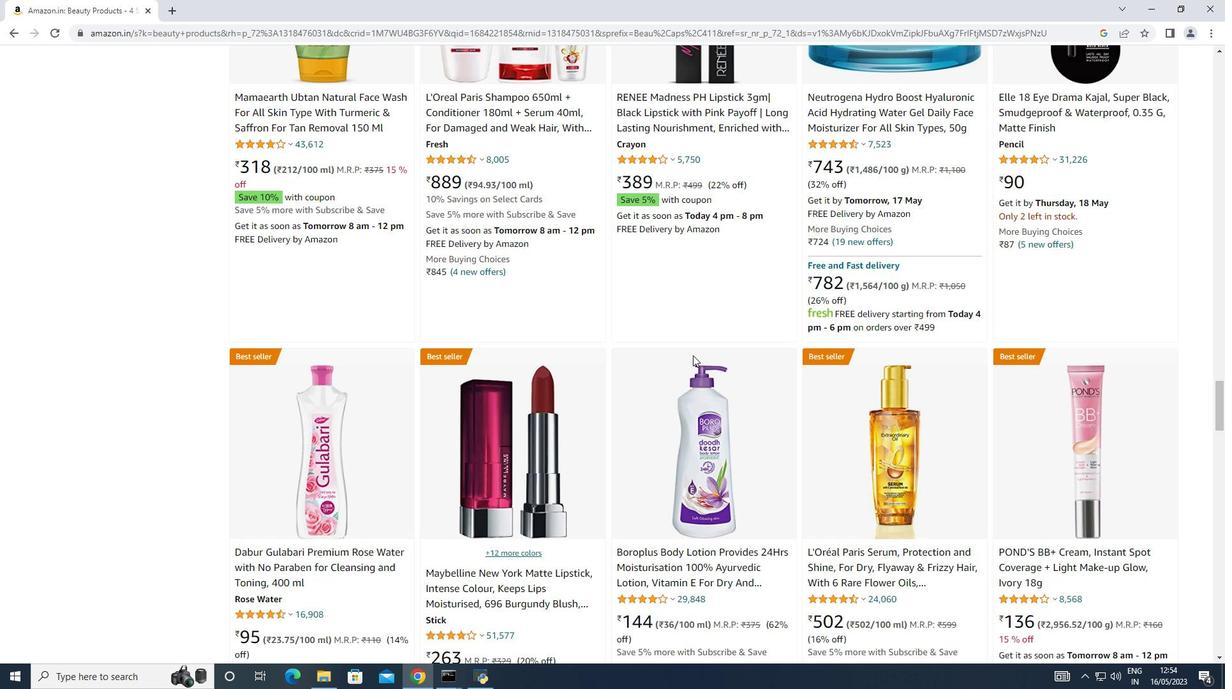 
Action: Mouse scrolled (692, 355) with delta (0, 0)
Screenshot: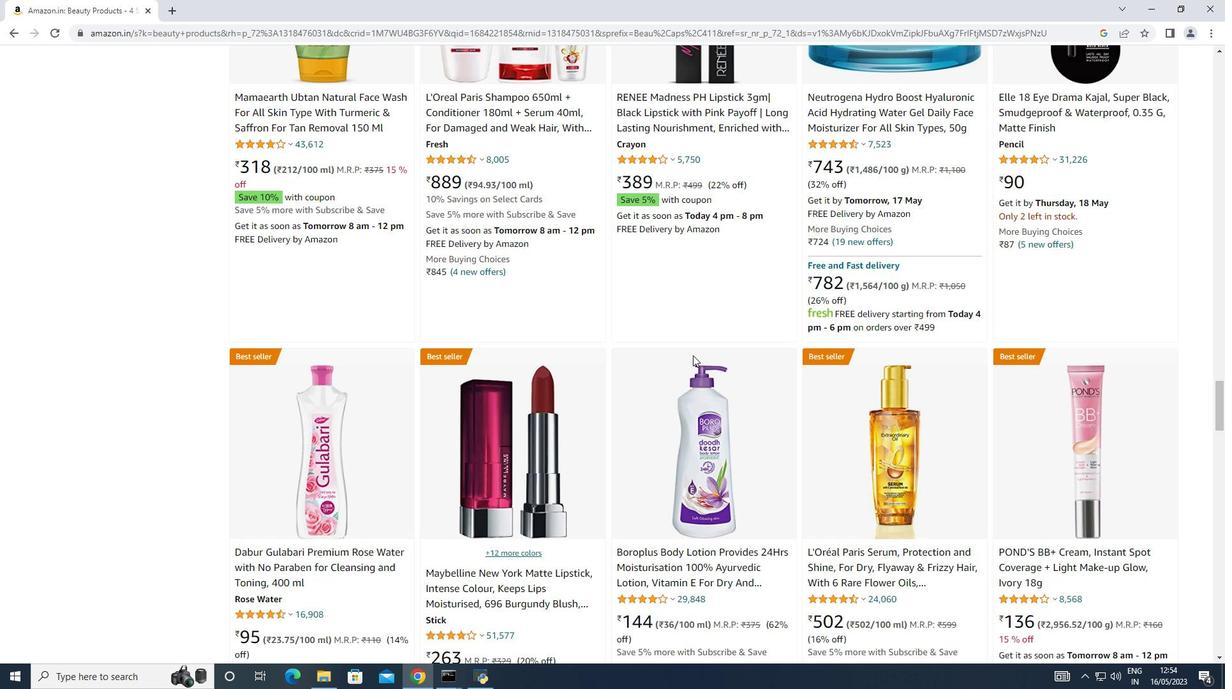 
Action: Mouse scrolled (692, 355) with delta (0, 0)
Screenshot: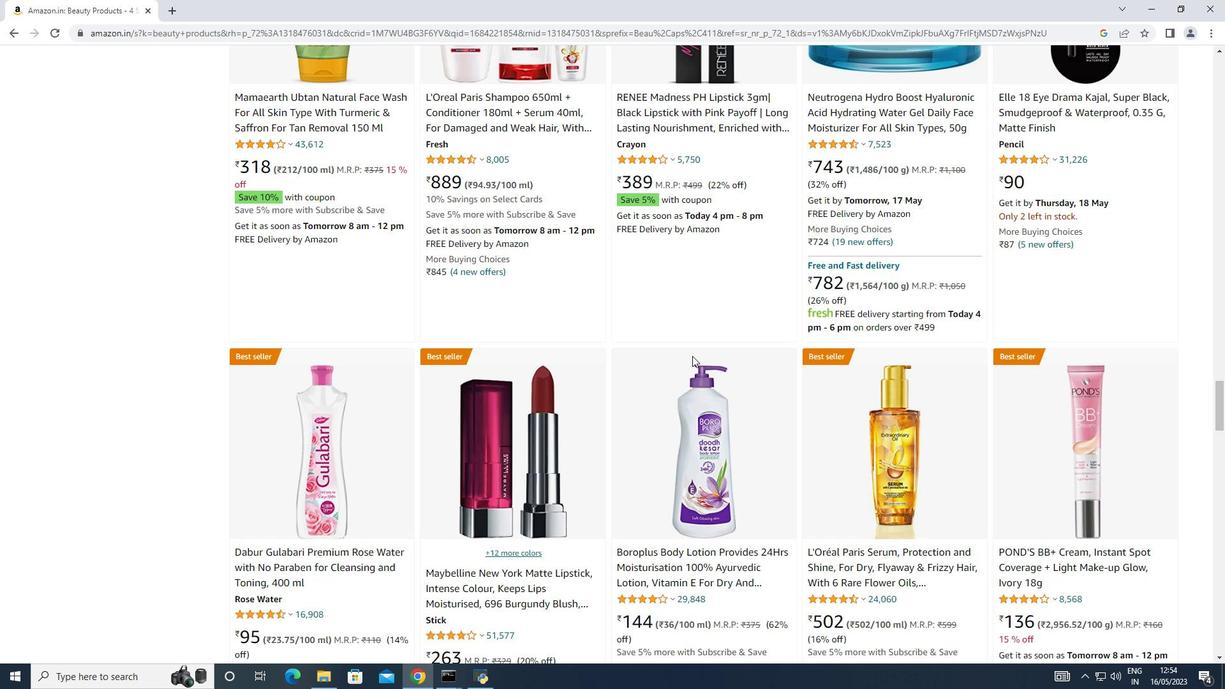 
Action: Mouse moved to (692, 356)
Screenshot: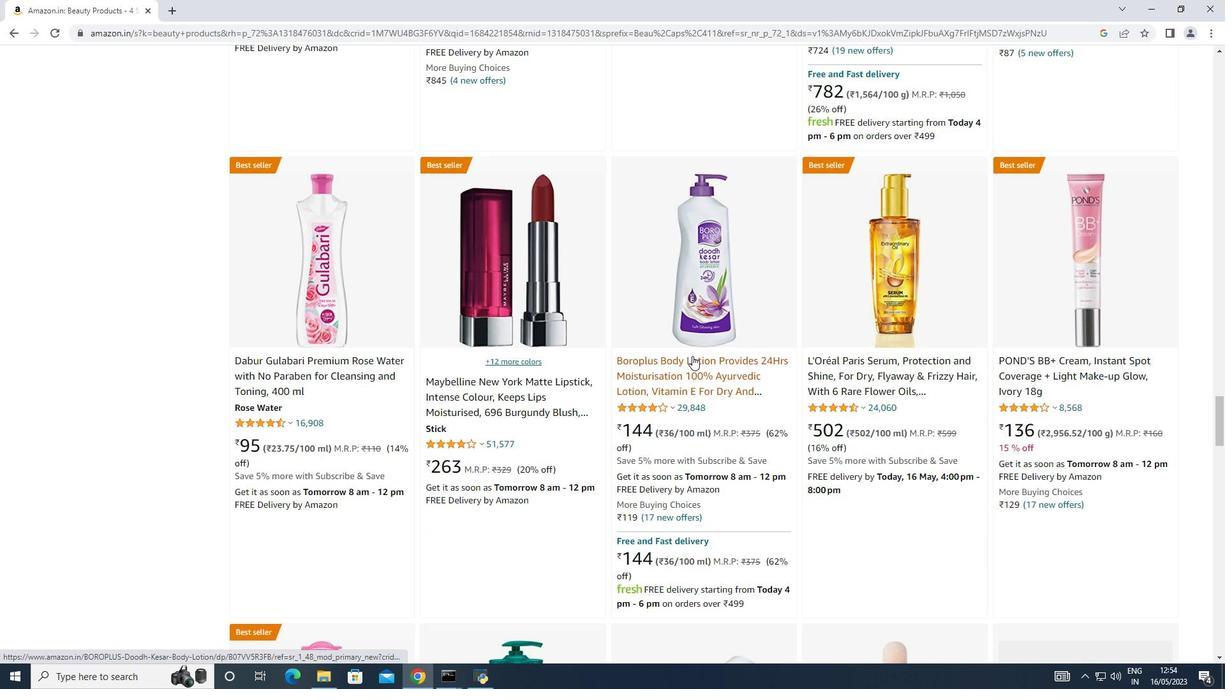 
Action: Mouse scrolled (692, 355) with delta (0, 0)
Screenshot: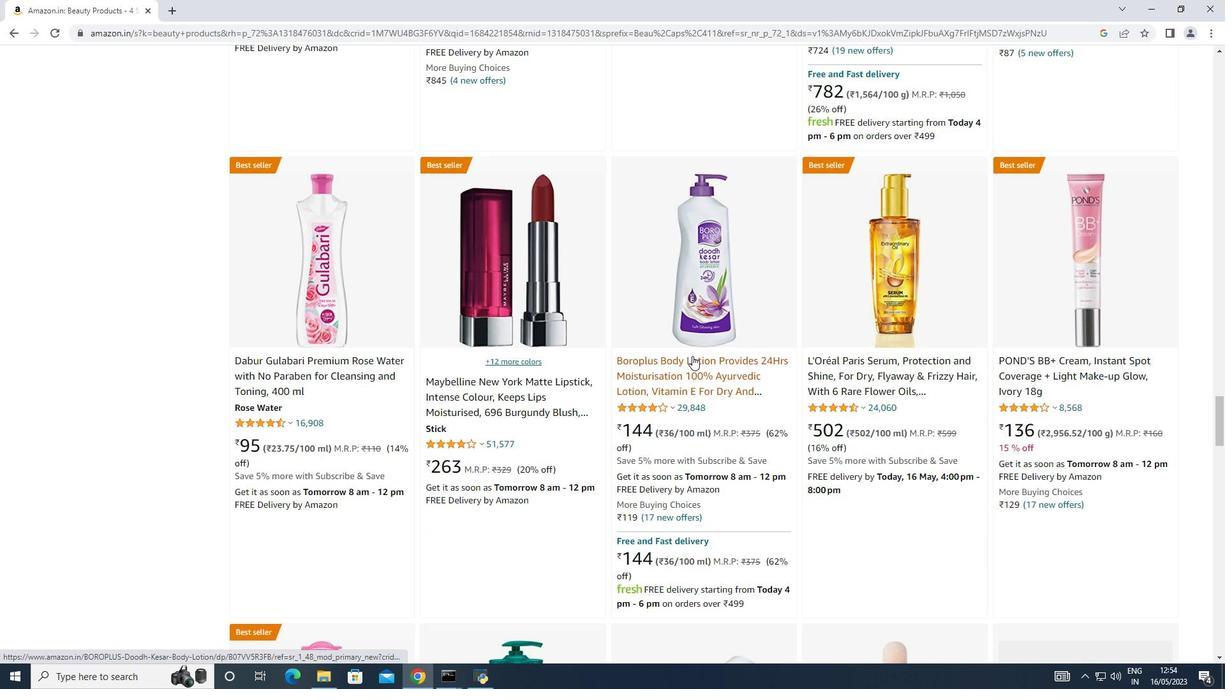 
Action: Mouse scrolled (692, 355) with delta (0, 0)
Screenshot: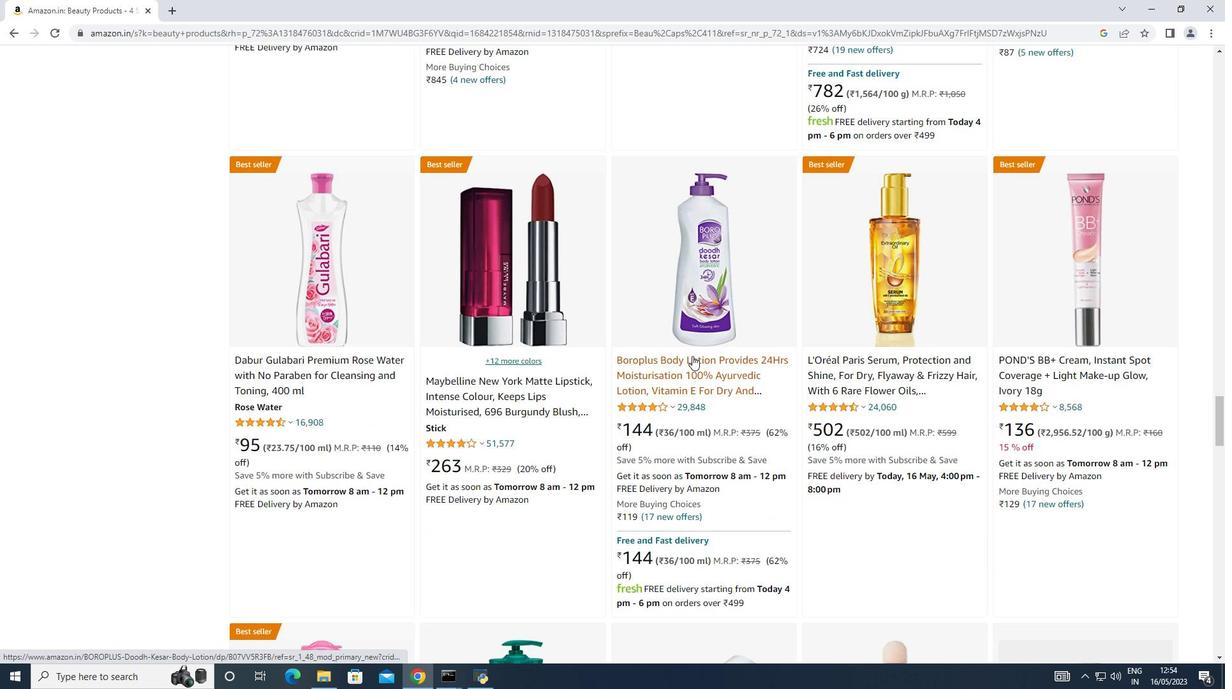 
Action: Mouse scrolled (692, 355) with delta (0, 0)
Screenshot: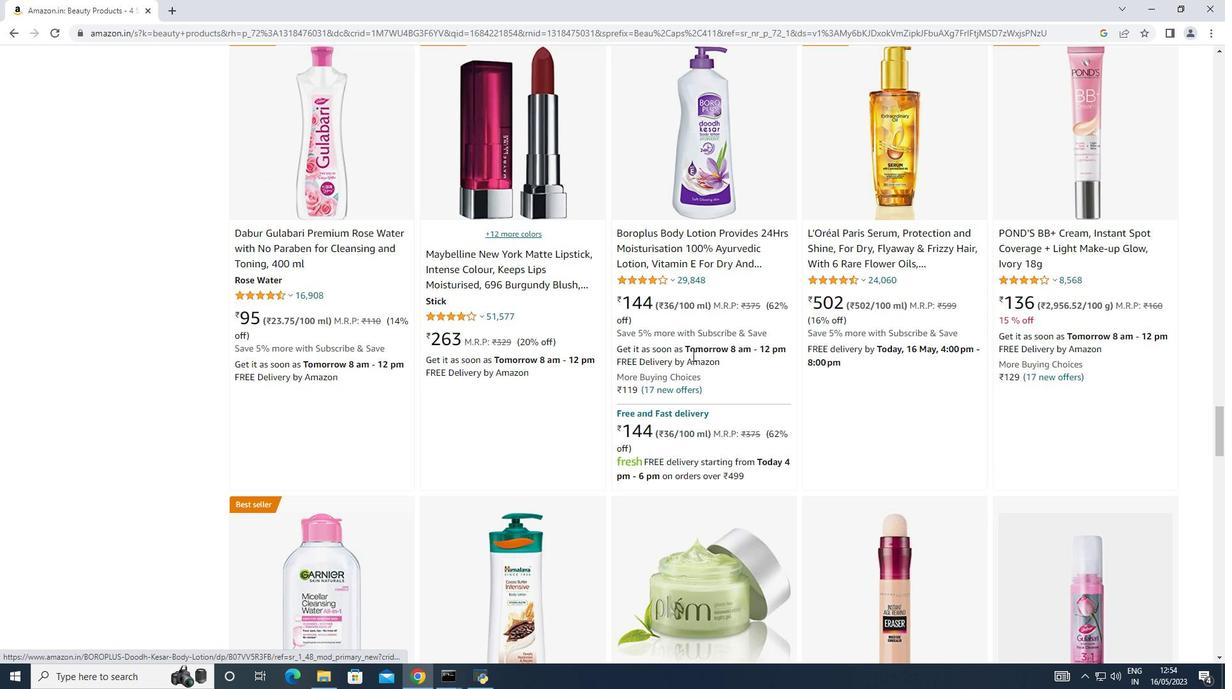 
Action: Mouse scrolled (692, 355) with delta (0, 0)
Screenshot: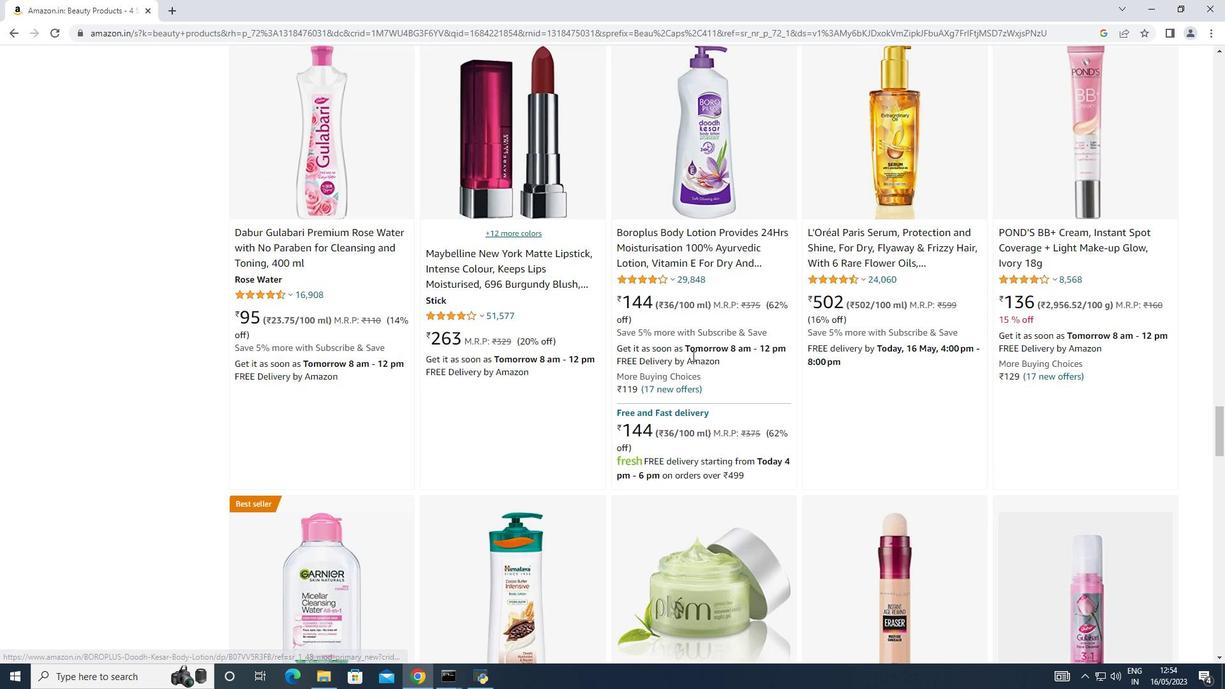
Action: Mouse scrolled (692, 355) with delta (0, 0)
Screenshot: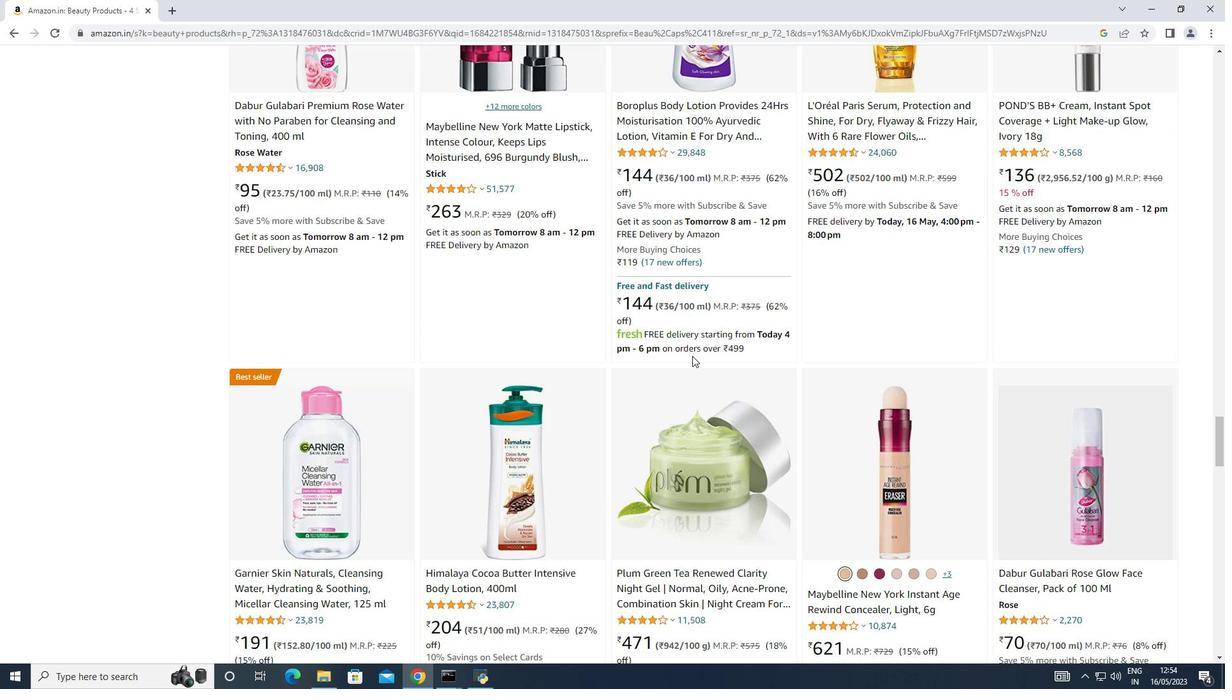 
Action: Mouse scrolled (692, 355) with delta (0, 0)
Screenshot: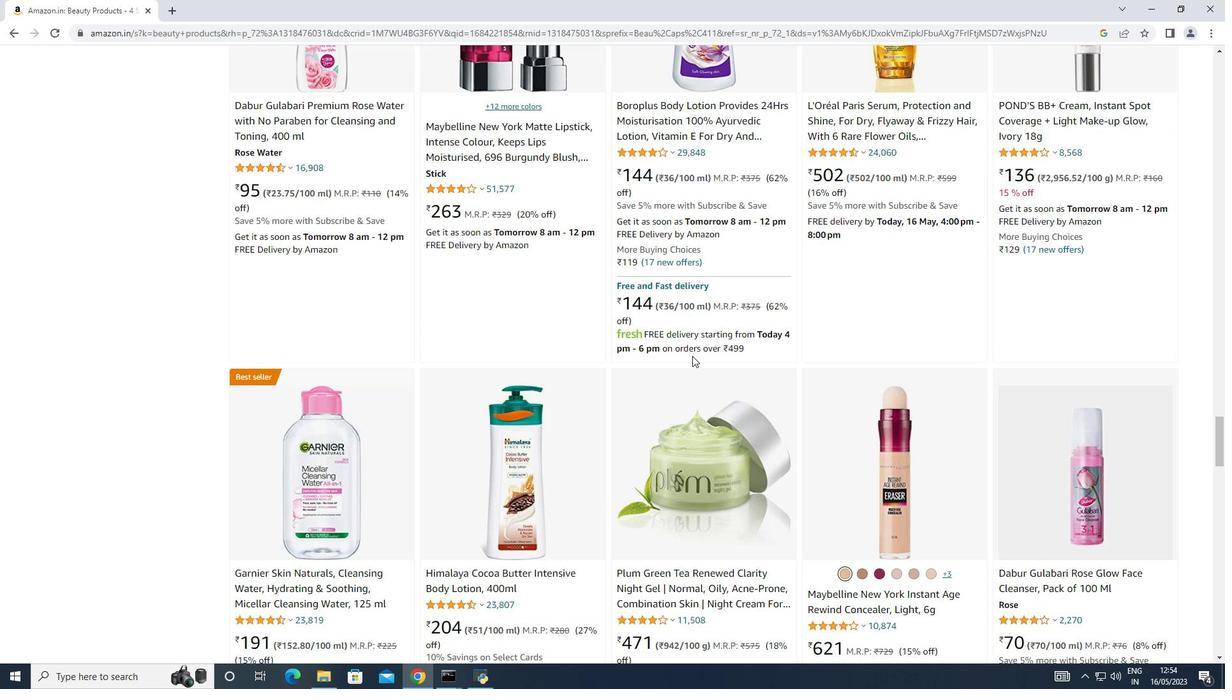 
Action: Mouse scrolled (692, 355) with delta (0, 0)
Screenshot: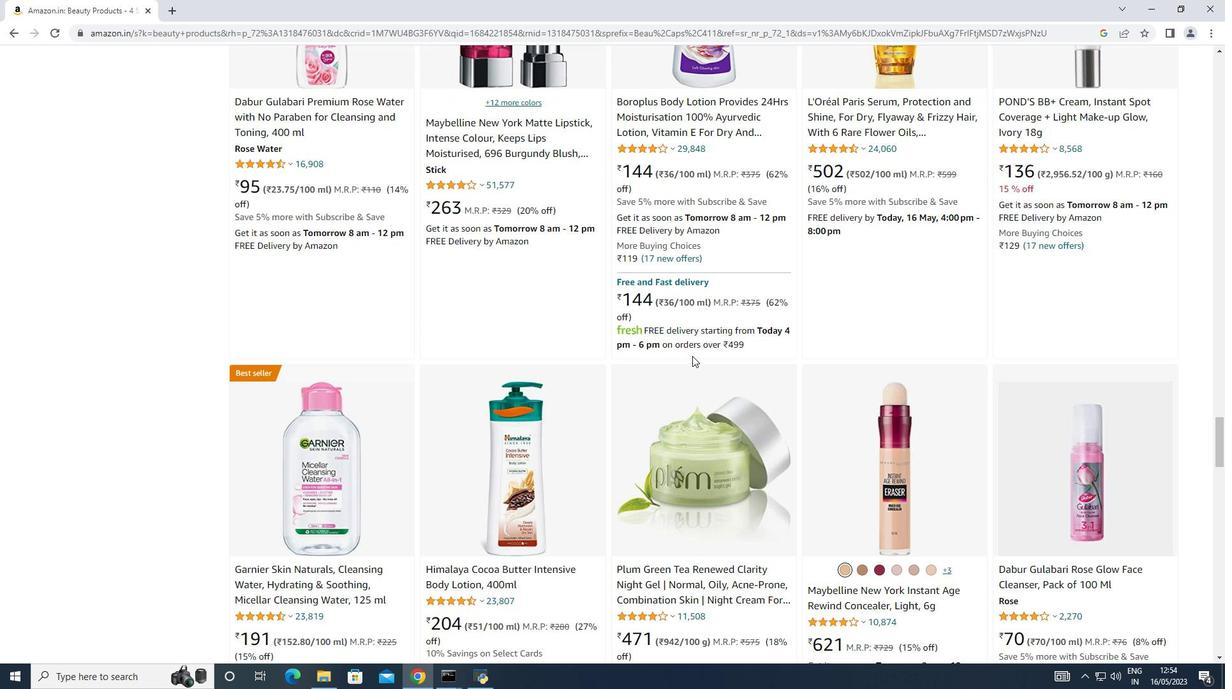 
Action: Mouse scrolled (692, 355) with delta (0, 0)
Screenshot: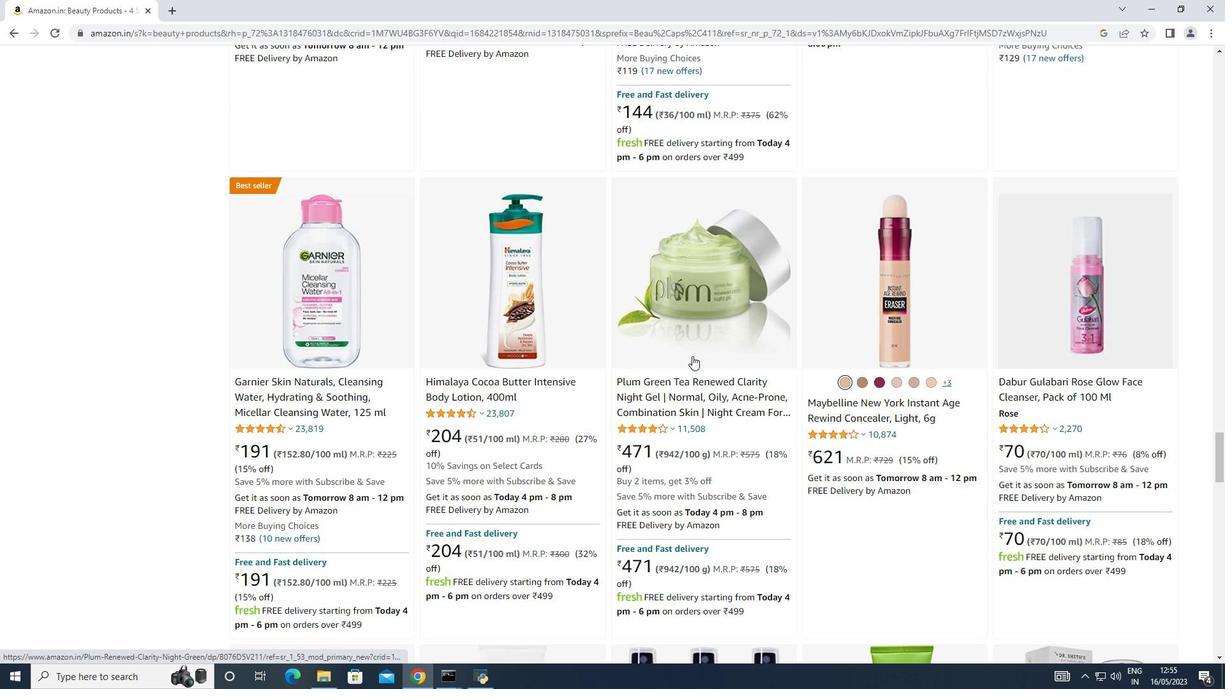 
Action: Mouse scrolled (692, 355) with delta (0, 0)
Screenshot: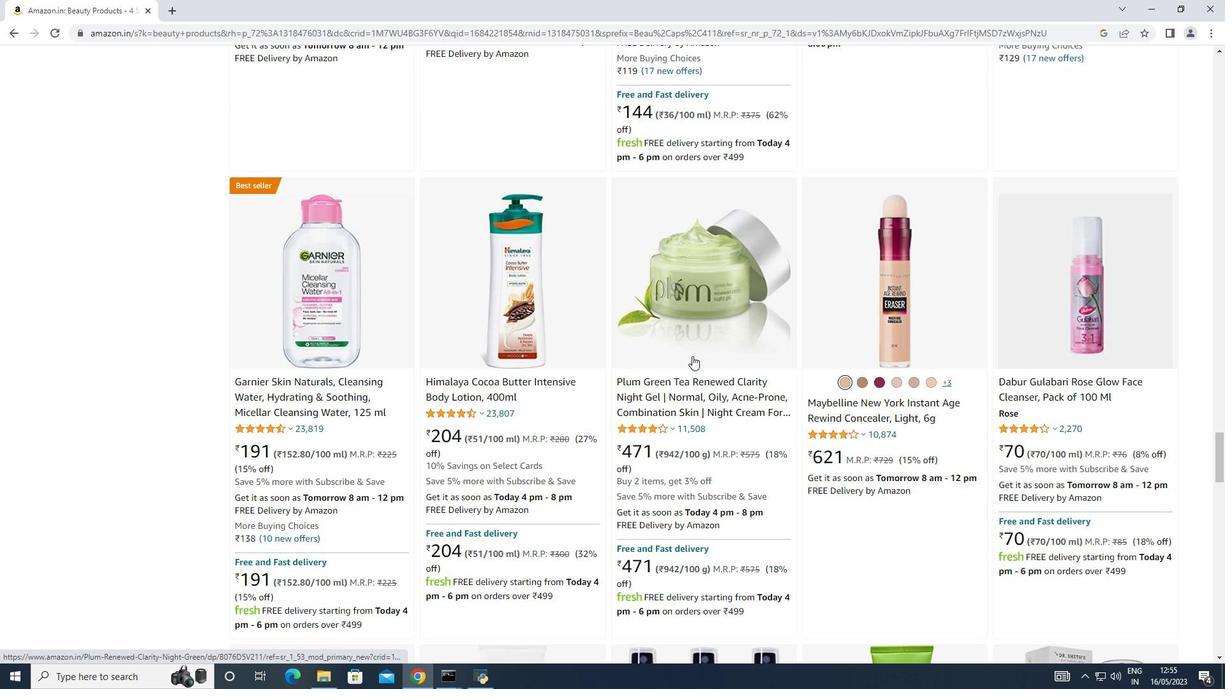 
Action: Mouse scrolled (692, 355) with delta (0, 0)
Screenshot: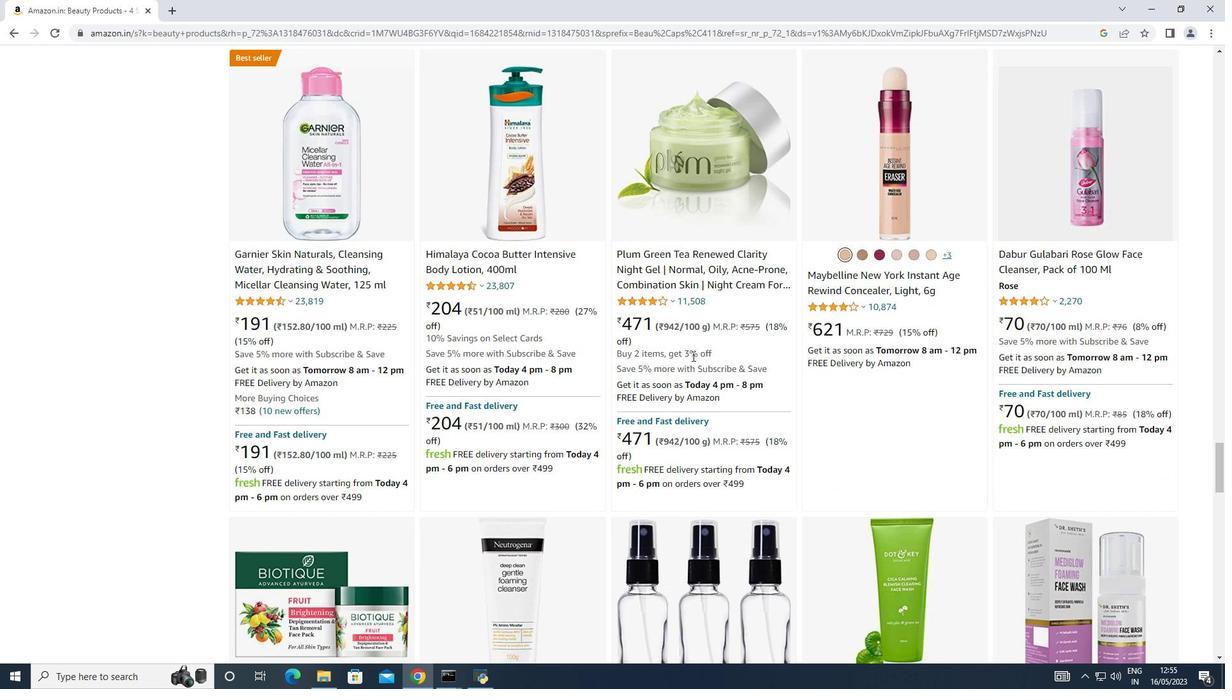 
Action: Mouse scrolled (692, 355) with delta (0, 0)
Screenshot: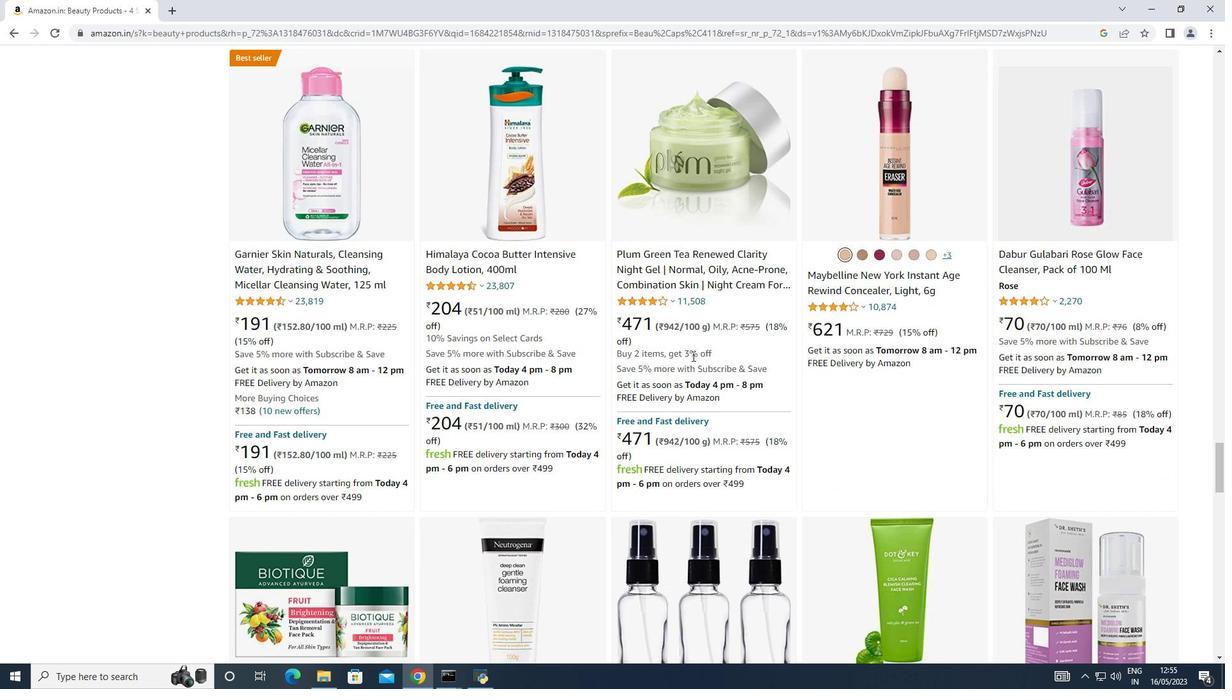 
Action: Mouse scrolled (692, 355) with delta (0, 0)
Screenshot: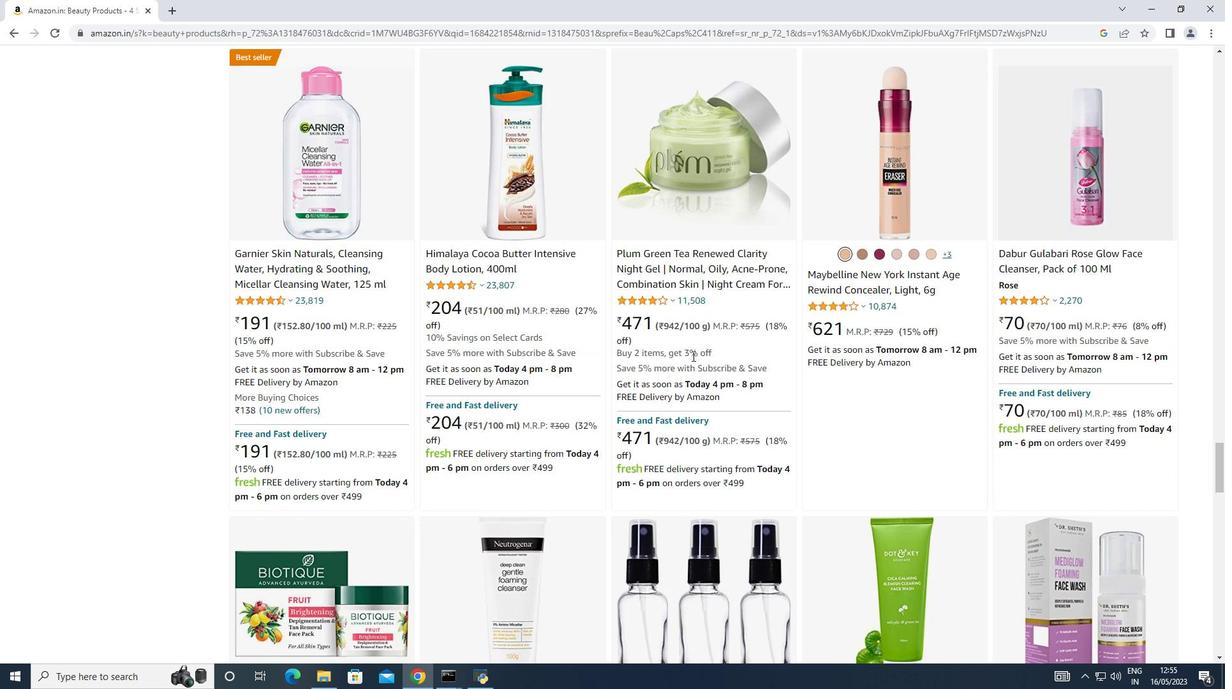 
Action: Mouse scrolled (692, 355) with delta (0, 0)
Screenshot: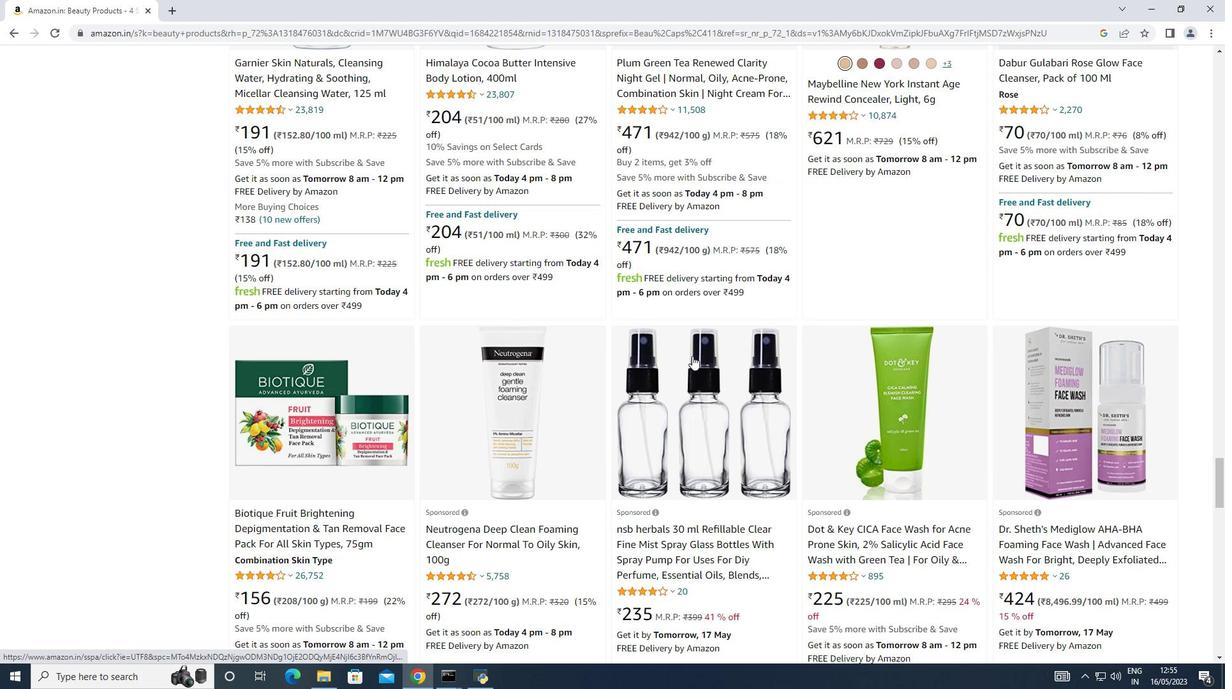 
Action: Mouse scrolled (692, 355) with delta (0, 0)
Screenshot: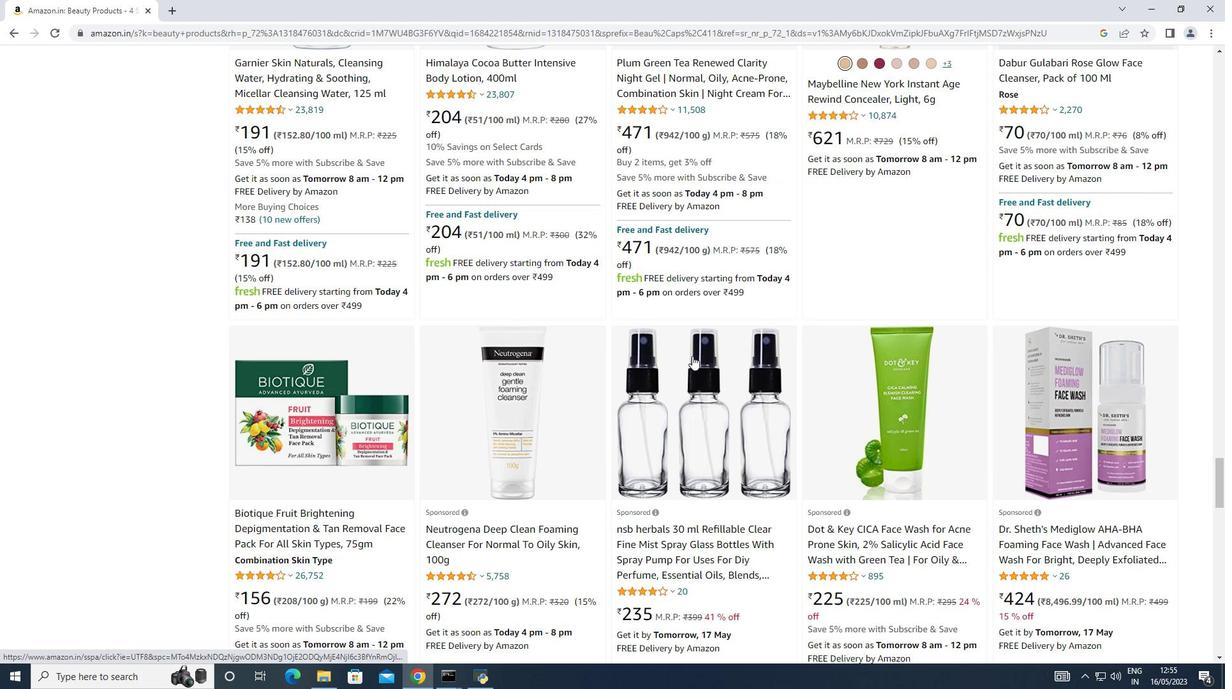 
Action: Mouse scrolled (692, 355) with delta (0, 0)
Screenshot: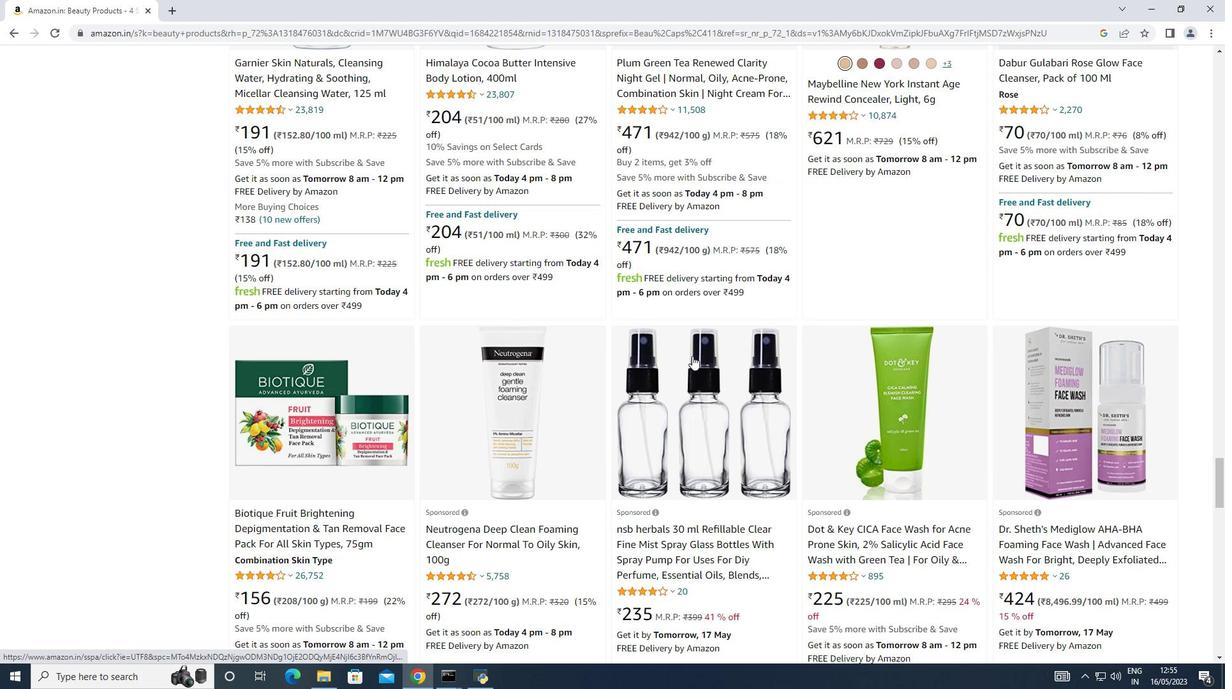 
Action: Mouse scrolled (692, 355) with delta (0, 0)
Screenshot: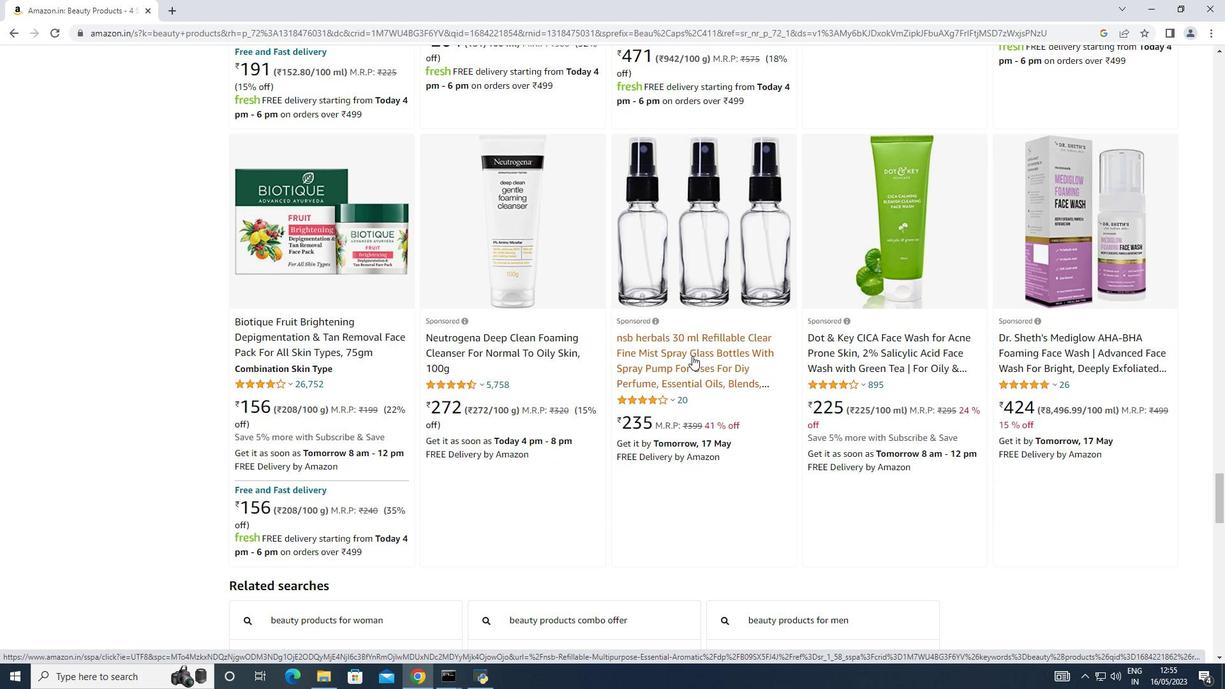 
Action: Mouse scrolled (692, 355) with delta (0, 0)
Screenshot: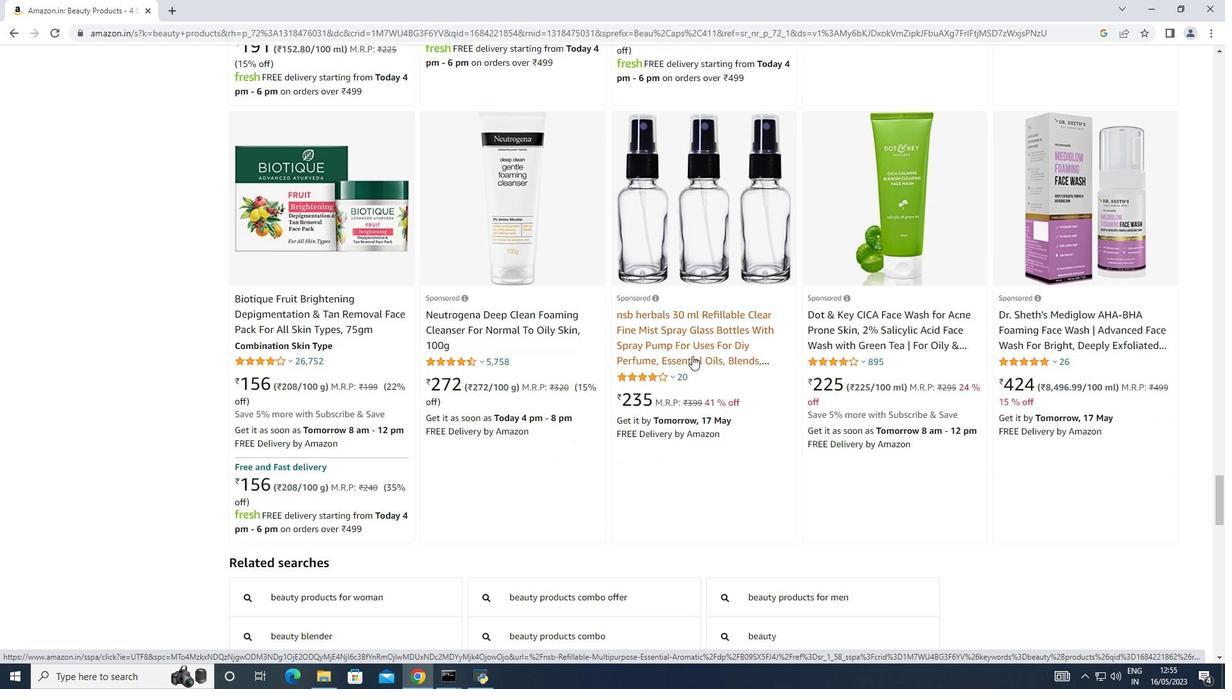 
Action: Mouse scrolled (692, 355) with delta (0, 0)
Screenshot: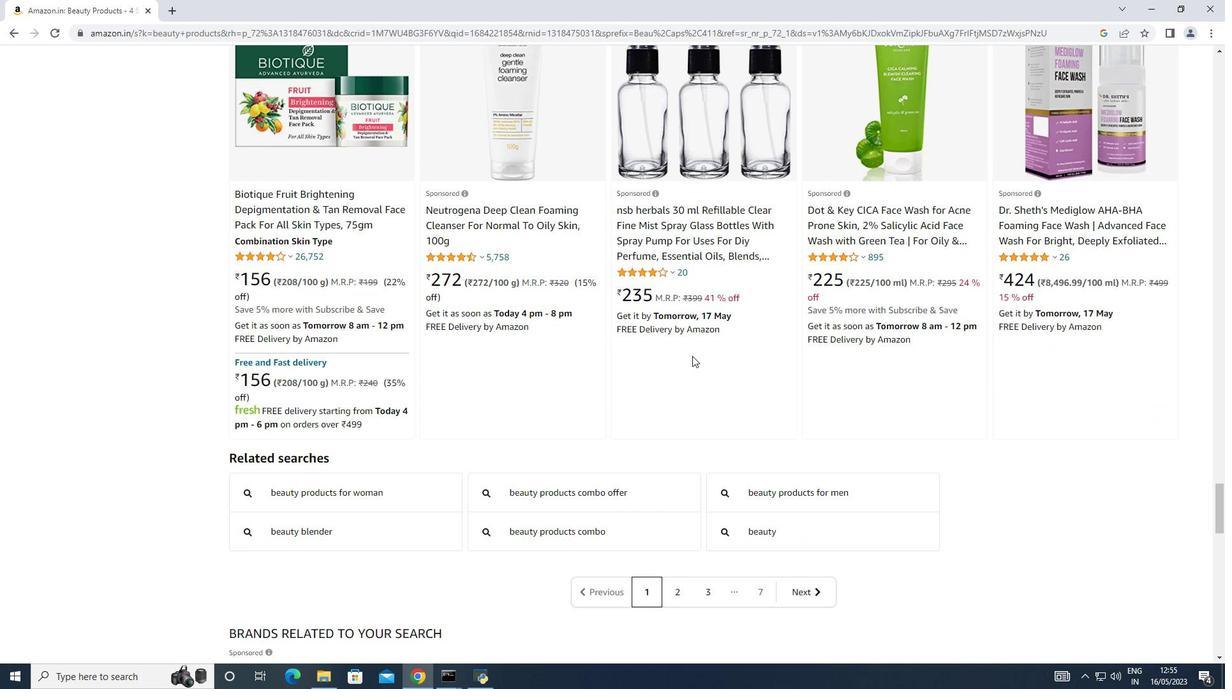 
Action: Mouse moved to (682, 535)
Screenshot: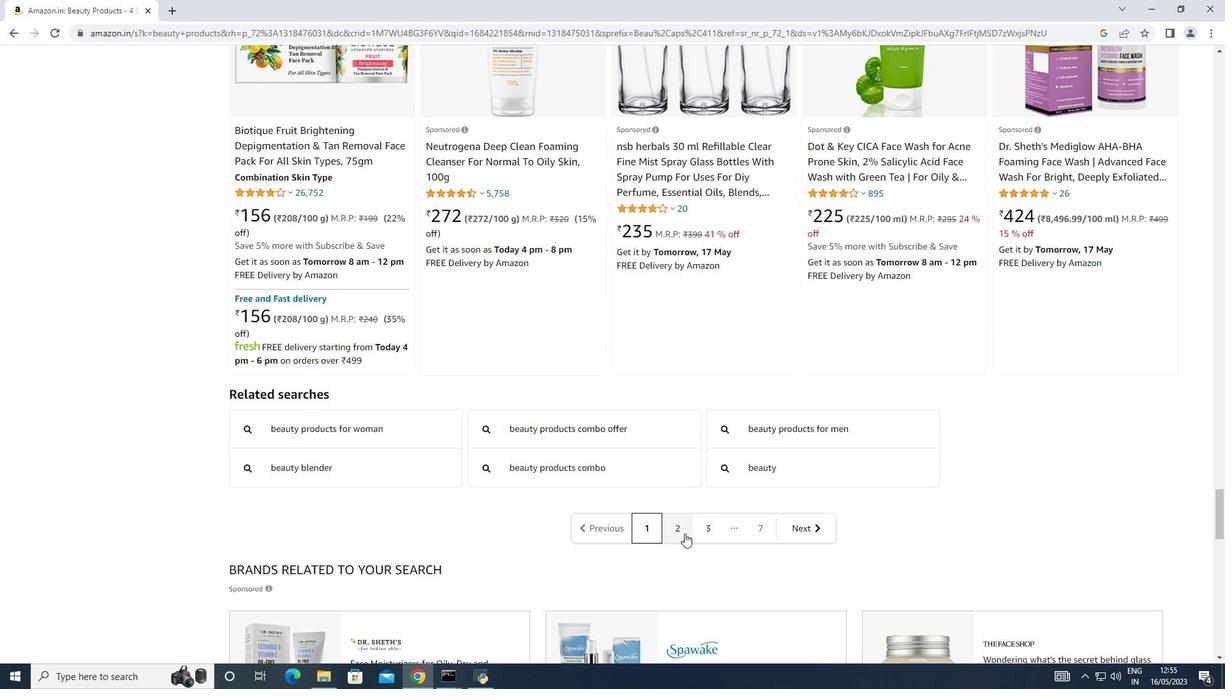 
Action: Mouse pressed left at (682, 535)
Screenshot: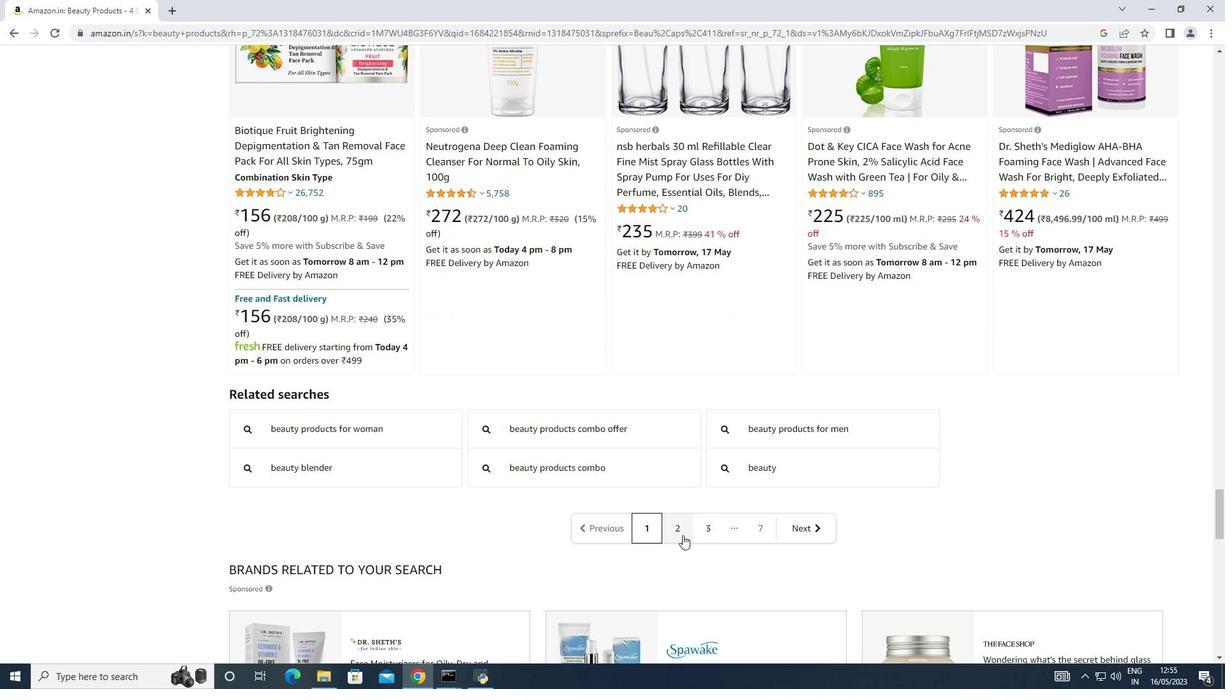 
Action: Mouse moved to (650, 418)
Screenshot: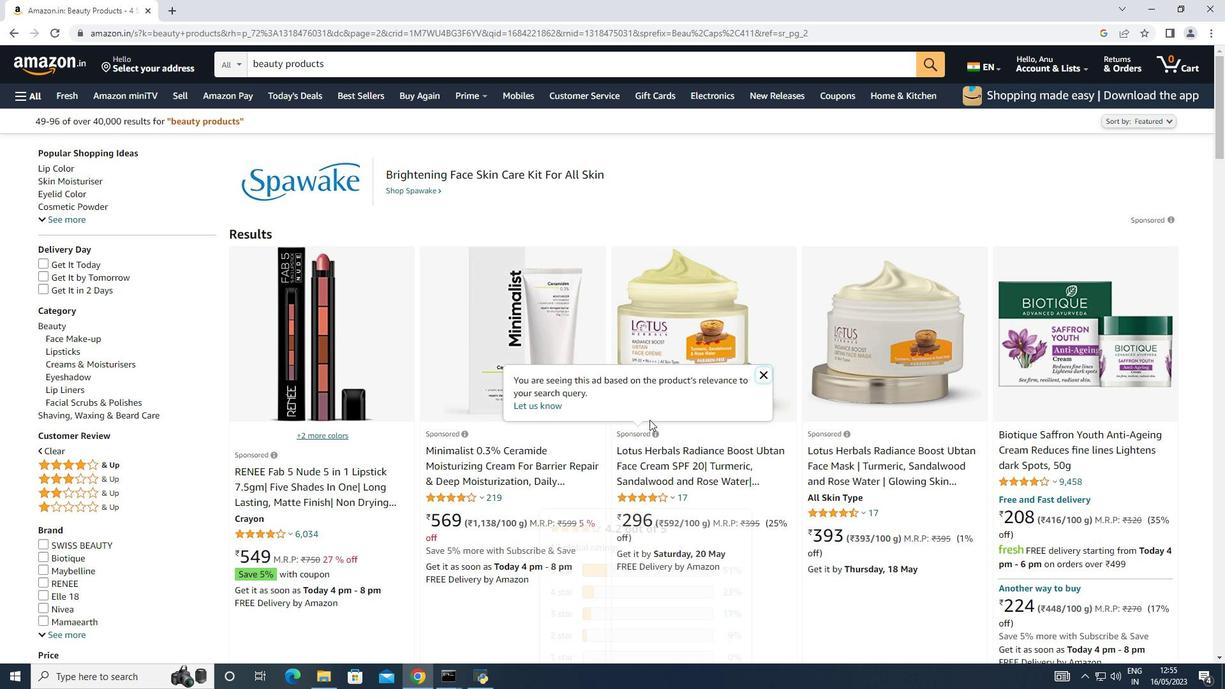 
Action: Mouse scrolled (650, 417) with delta (0, 0)
Screenshot: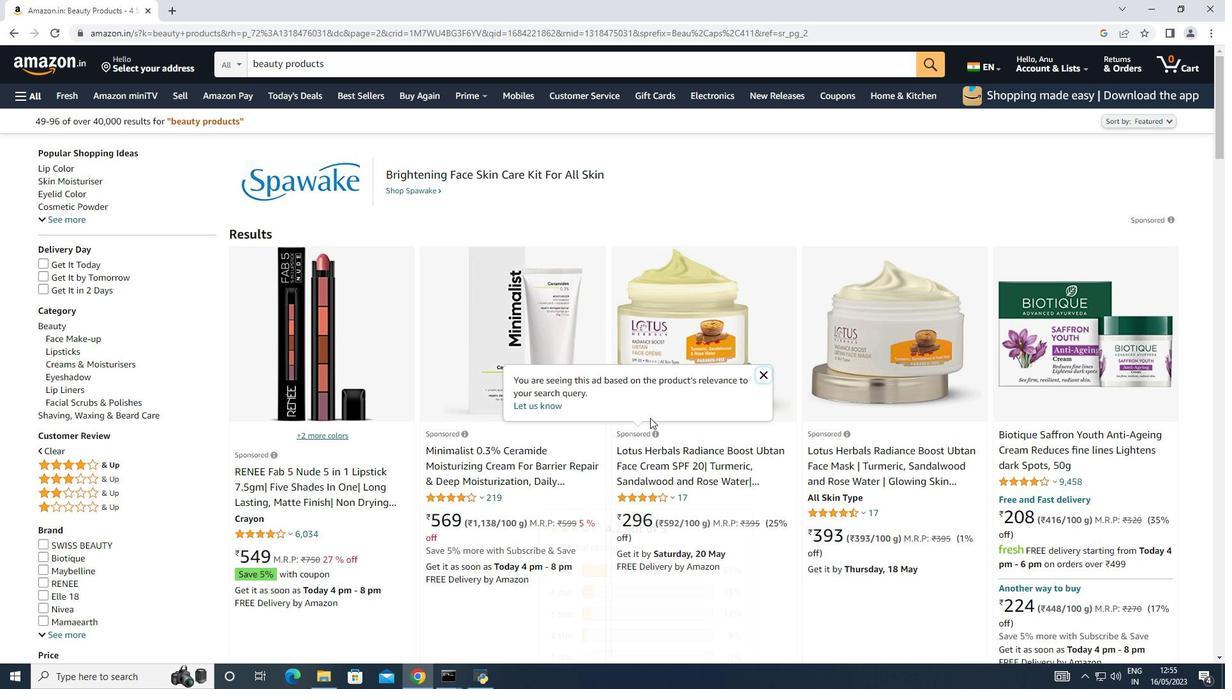 
Action: Mouse scrolled (650, 417) with delta (0, 0)
Screenshot: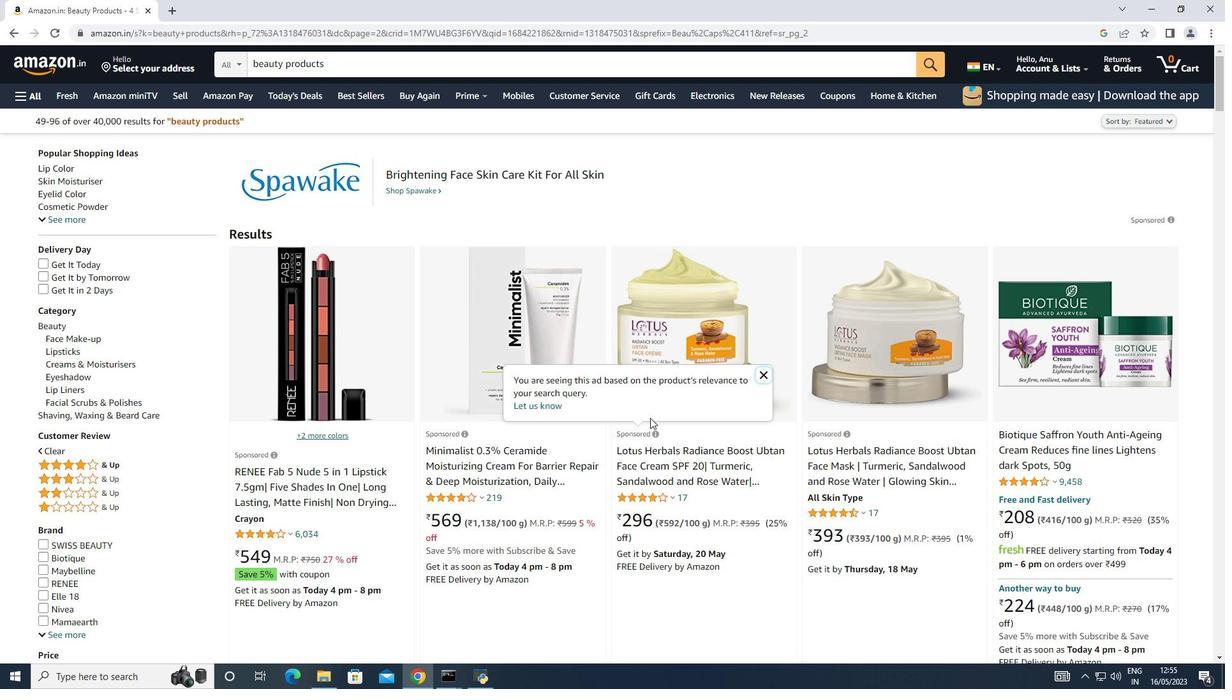 
Action: Mouse scrolled (650, 417) with delta (0, 0)
Screenshot: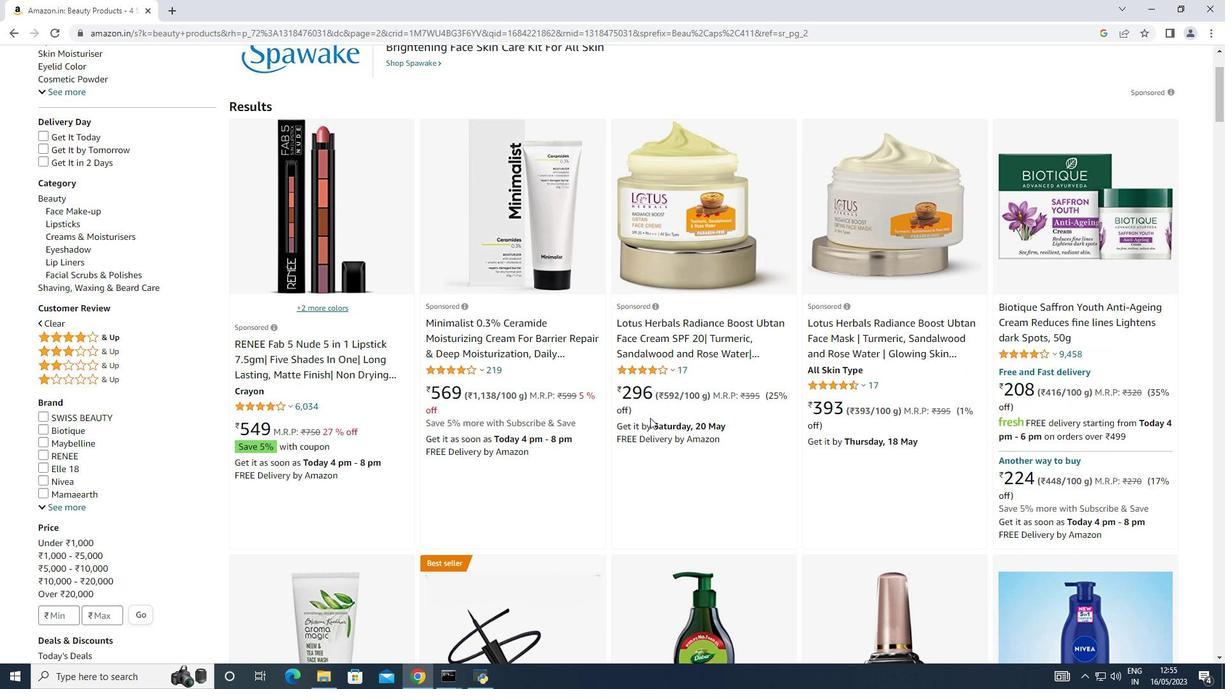 
Action: Mouse scrolled (650, 417) with delta (0, 0)
Screenshot: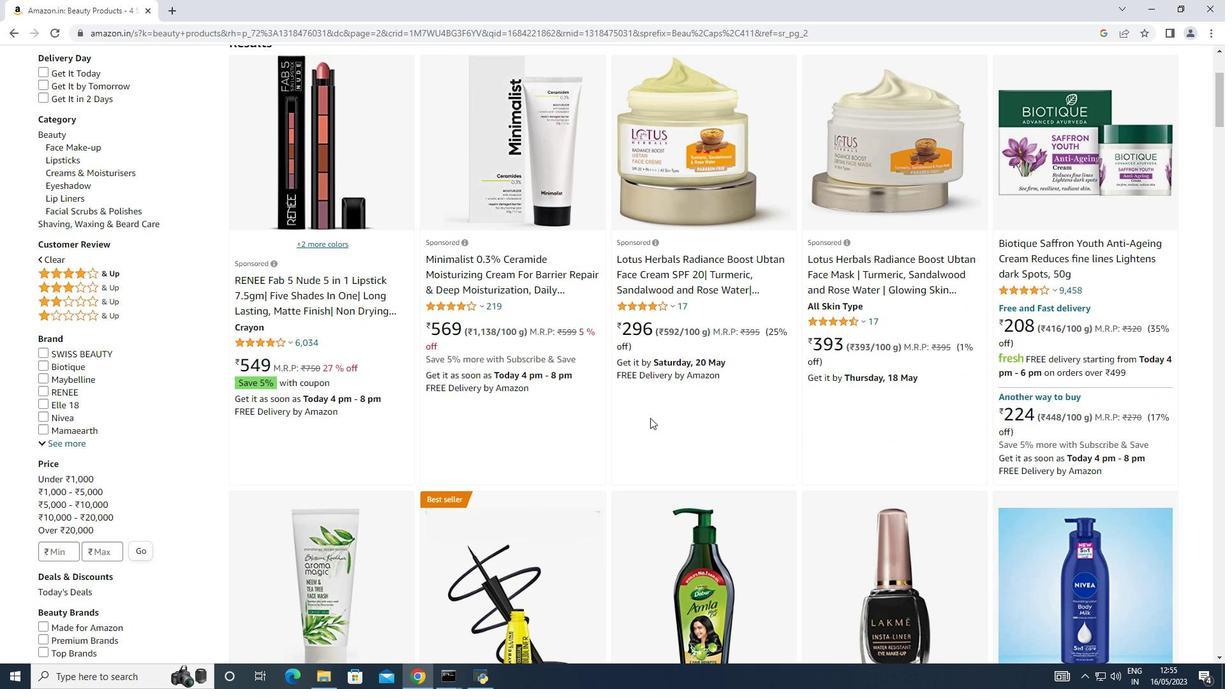 
Action: Mouse scrolled (650, 417) with delta (0, 0)
Screenshot: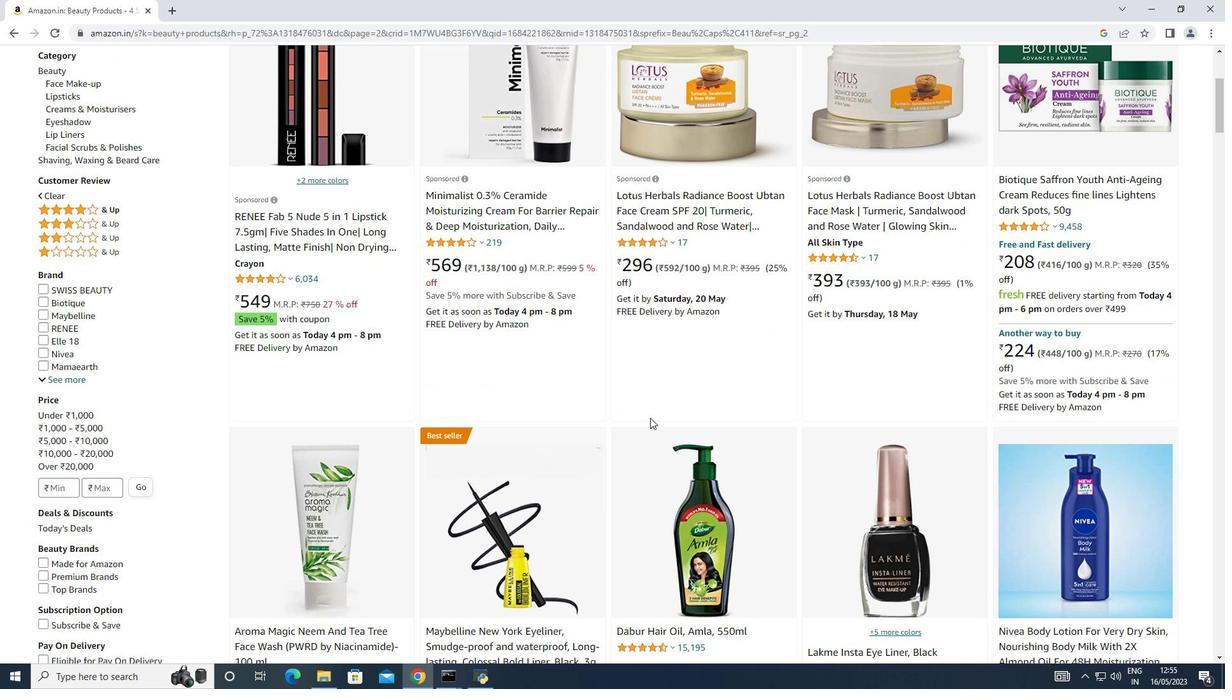 
Action: Mouse scrolled (650, 417) with delta (0, 0)
Screenshot: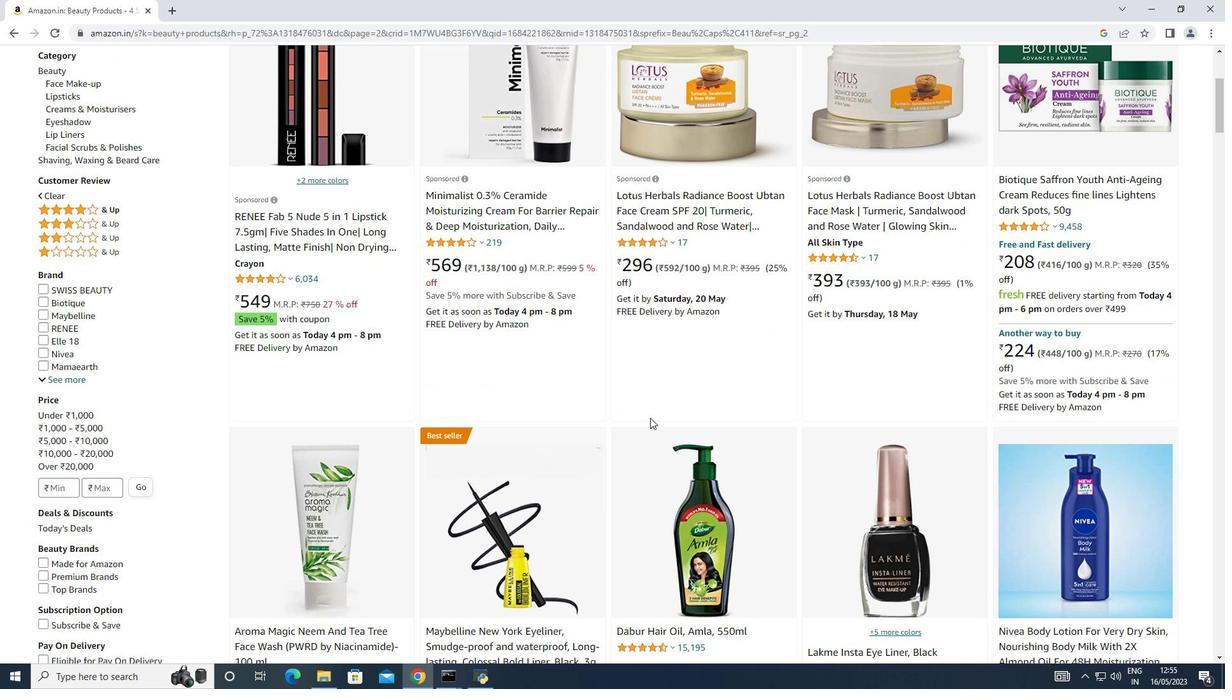 
Action: Mouse moved to (651, 418)
Screenshot: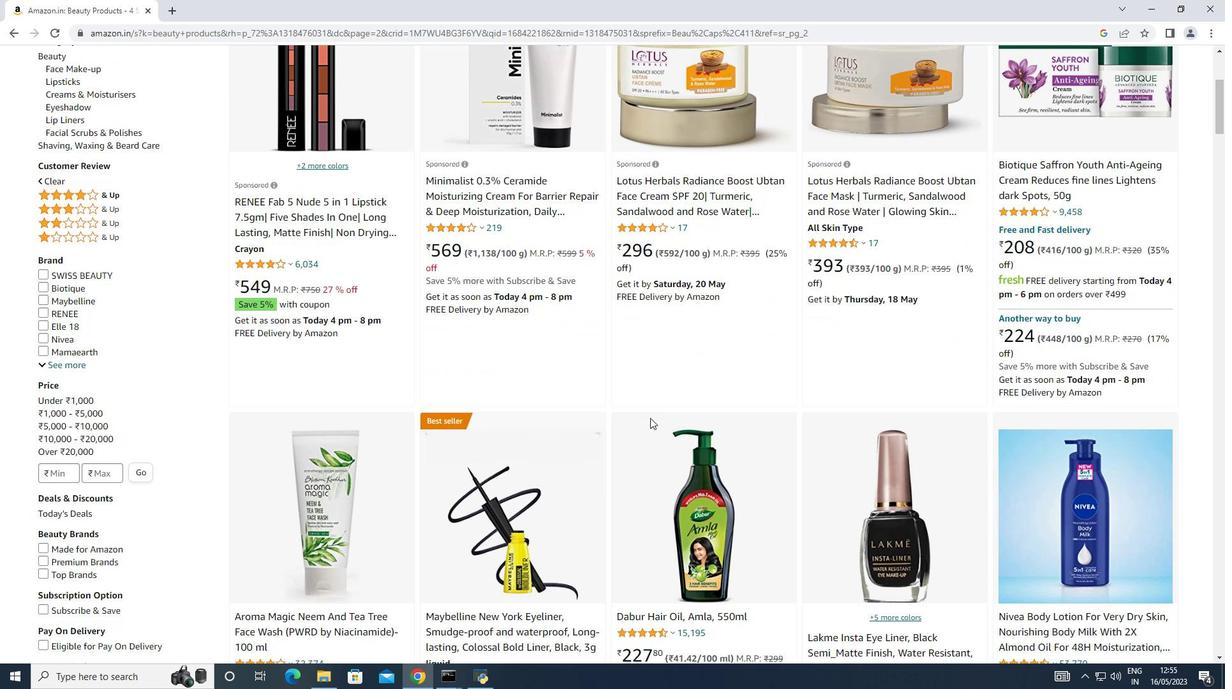 
Action: Mouse scrolled (651, 417) with delta (0, 0)
Screenshot: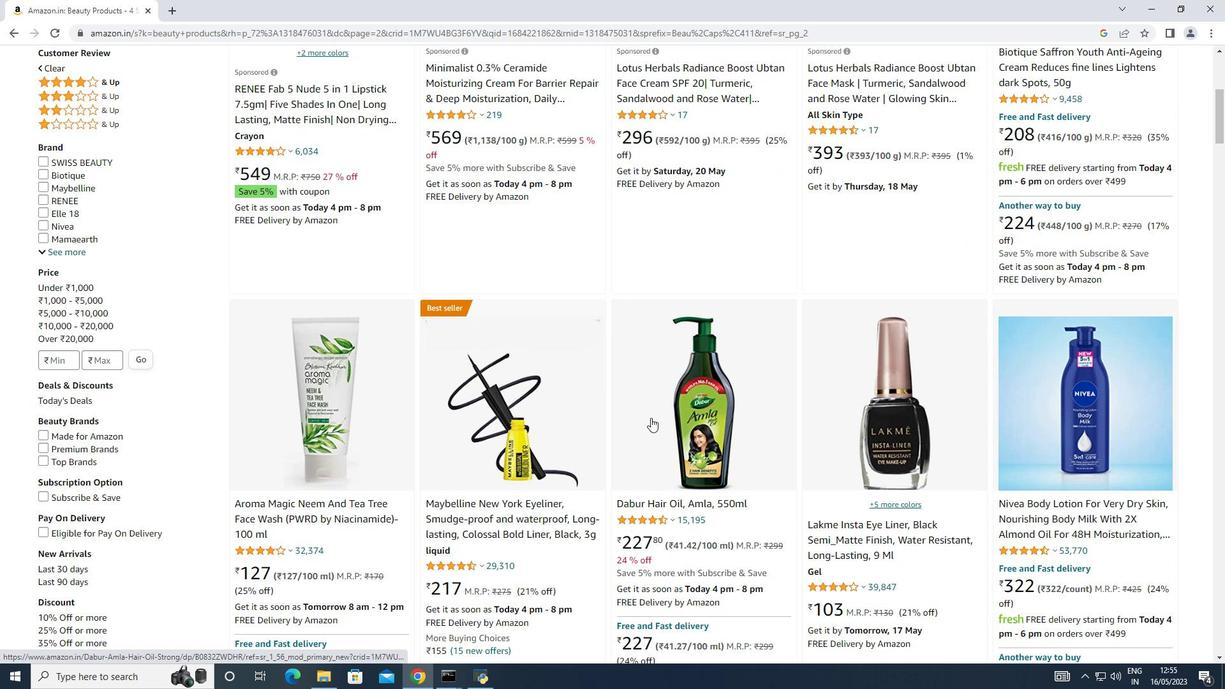 
Action: Mouse scrolled (651, 417) with delta (0, 0)
Screenshot: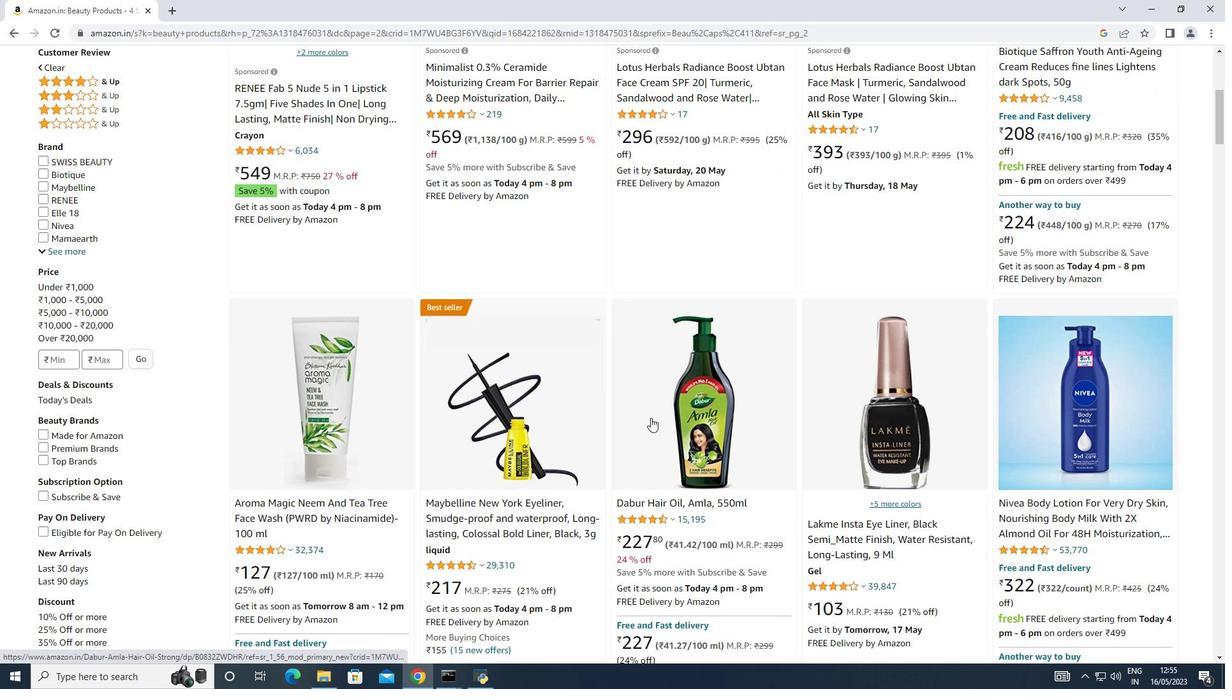 
Action: Mouse moved to (651, 414)
Screenshot: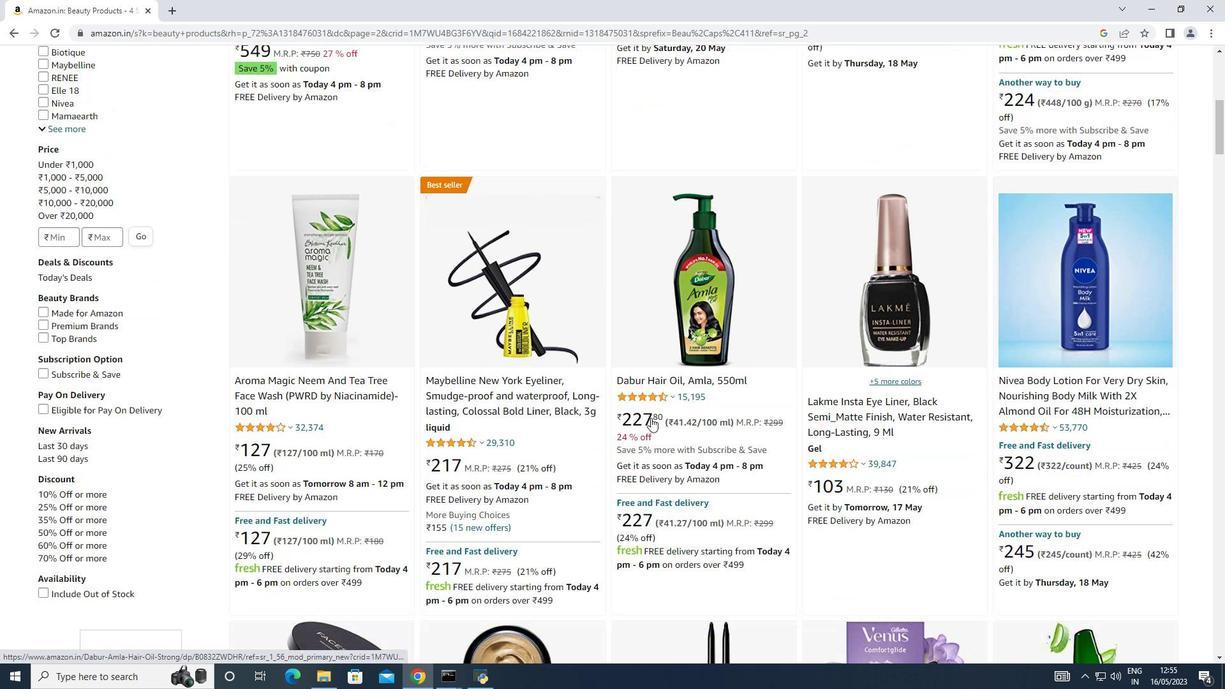 
Action: Mouse scrolled (651, 413) with delta (0, 0)
Screenshot: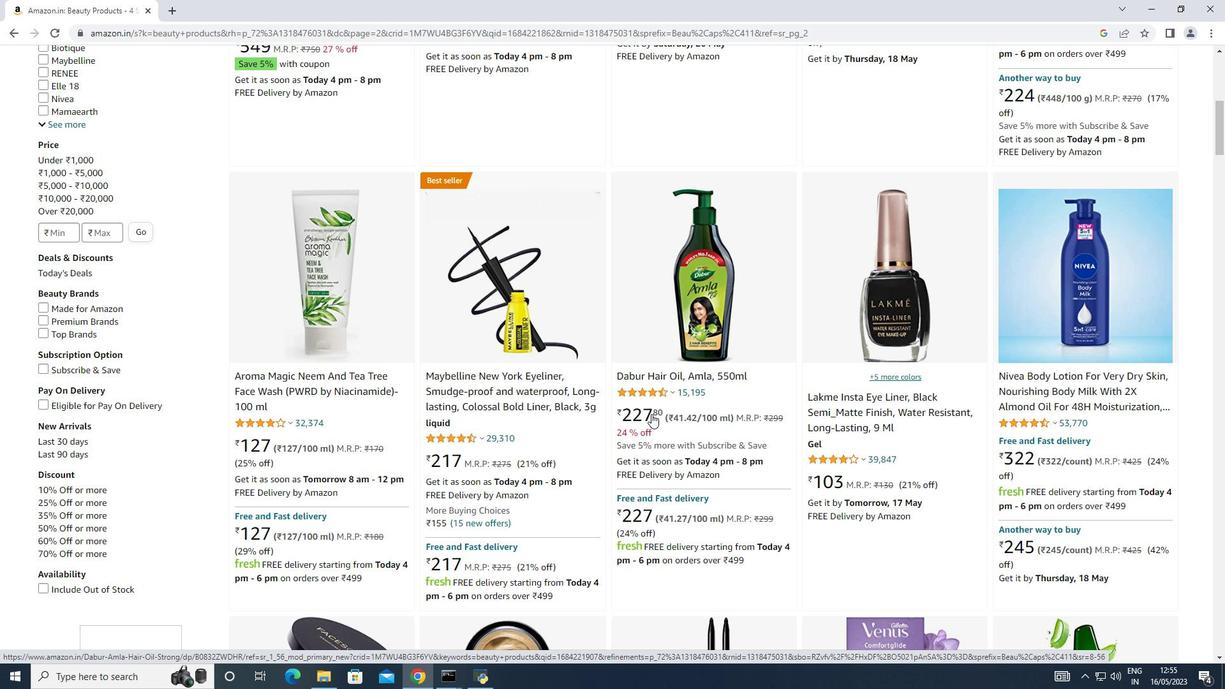 
Action: Mouse scrolled (651, 413) with delta (0, 0)
Screenshot: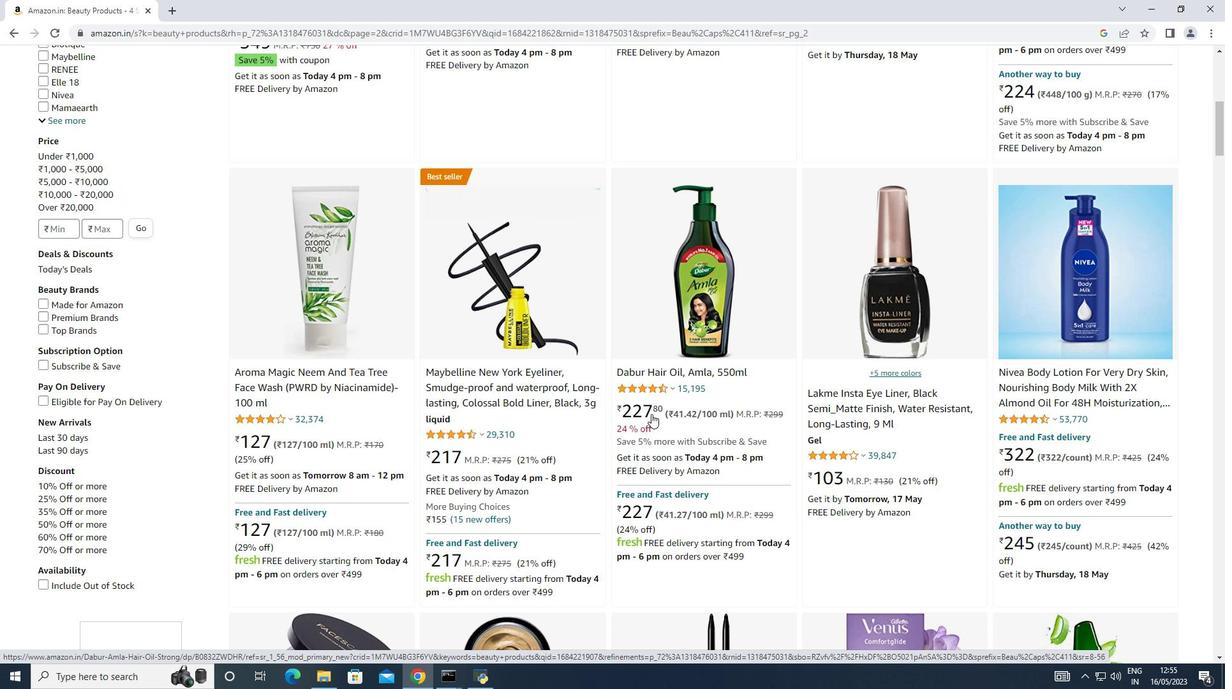 
Action: Mouse scrolled (651, 413) with delta (0, 0)
Screenshot: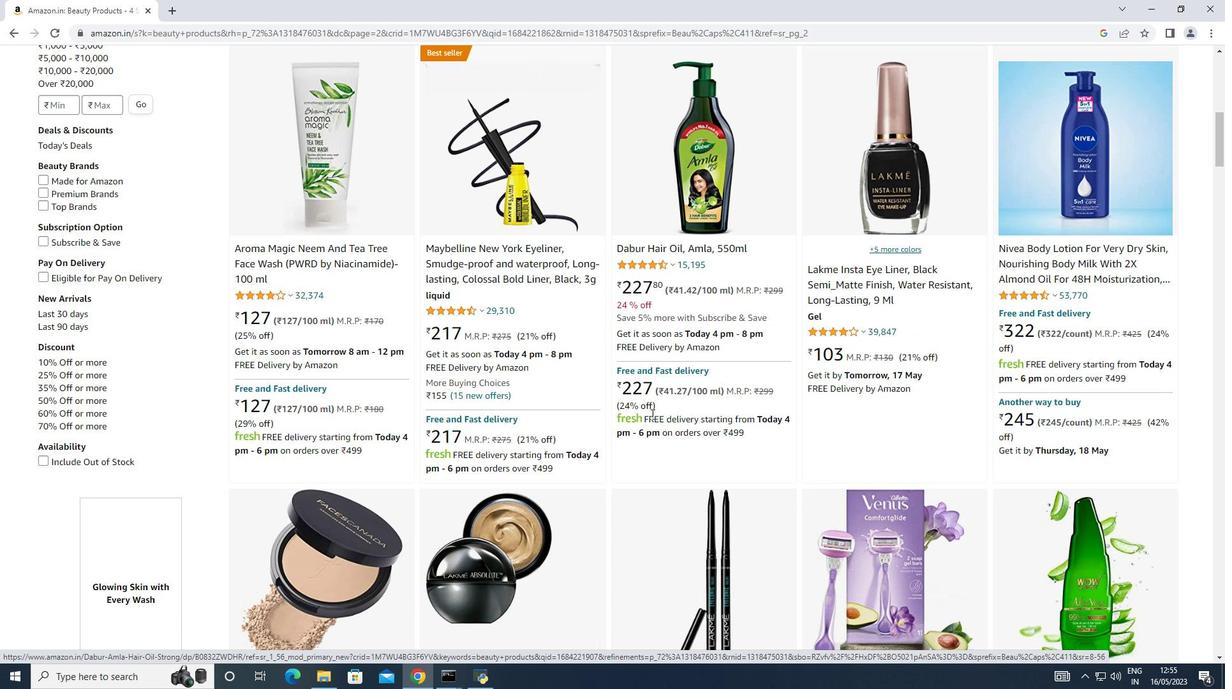 
Action: Mouse scrolled (651, 413) with delta (0, 0)
Screenshot: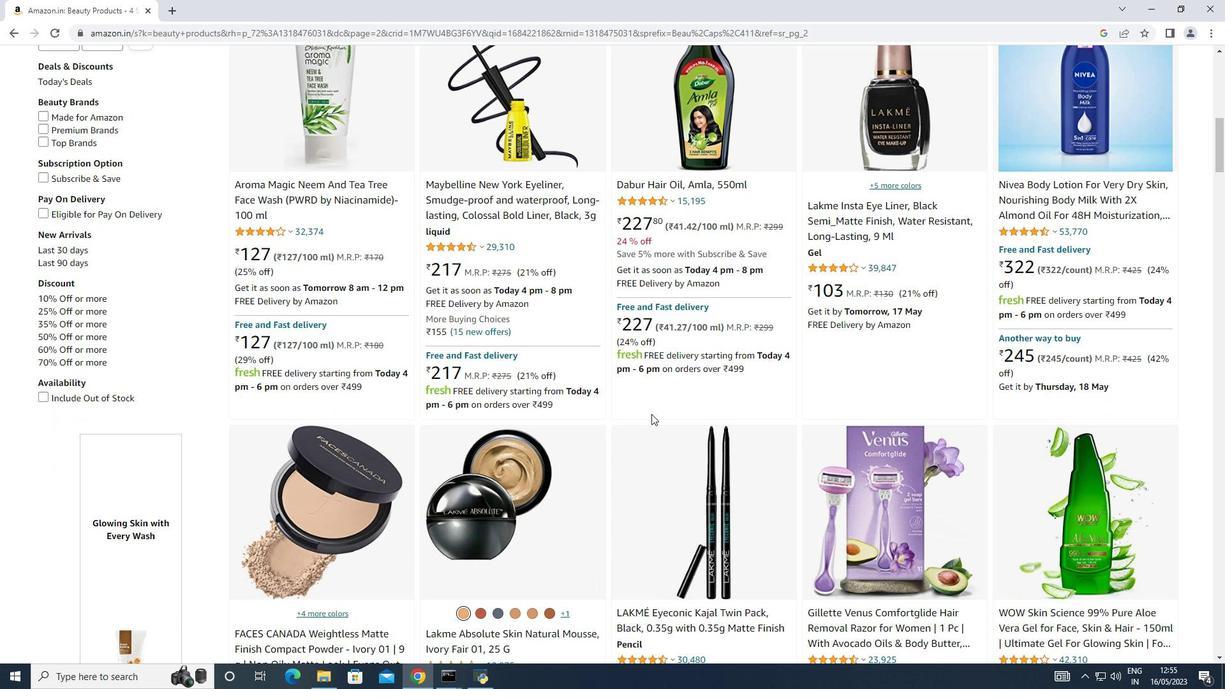 
Action: Mouse scrolled (651, 413) with delta (0, 0)
Screenshot: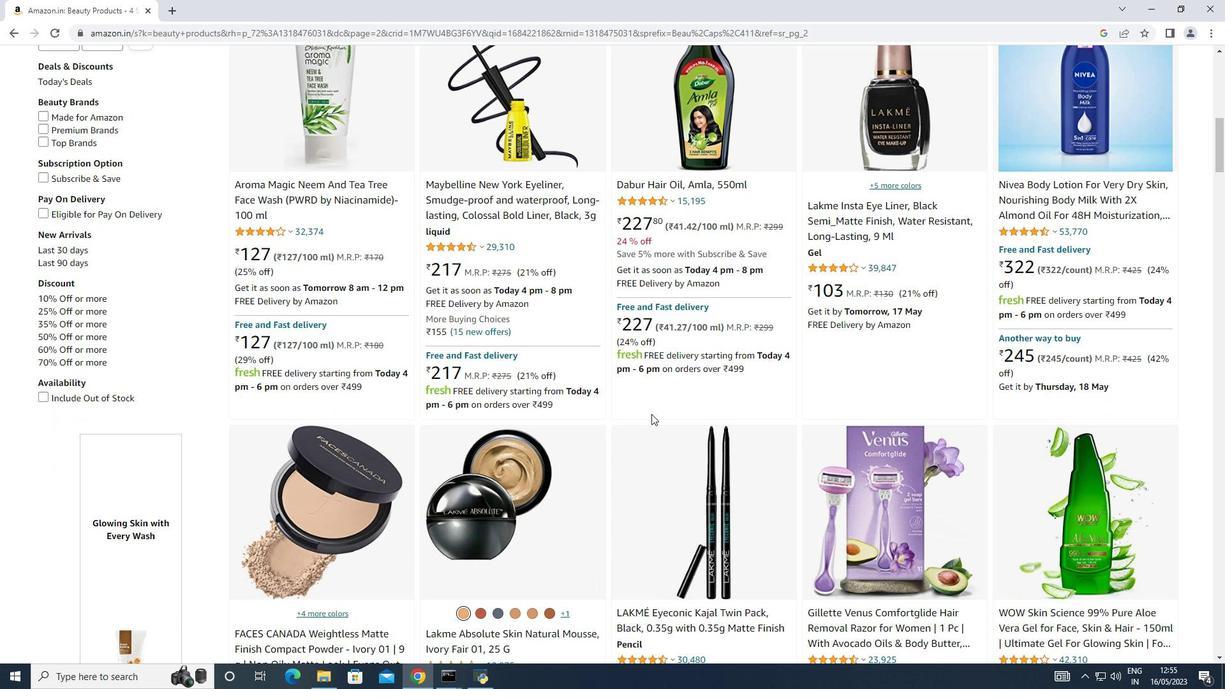 
Action: Mouse scrolled (651, 413) with delta (0, 0)
Screenshot: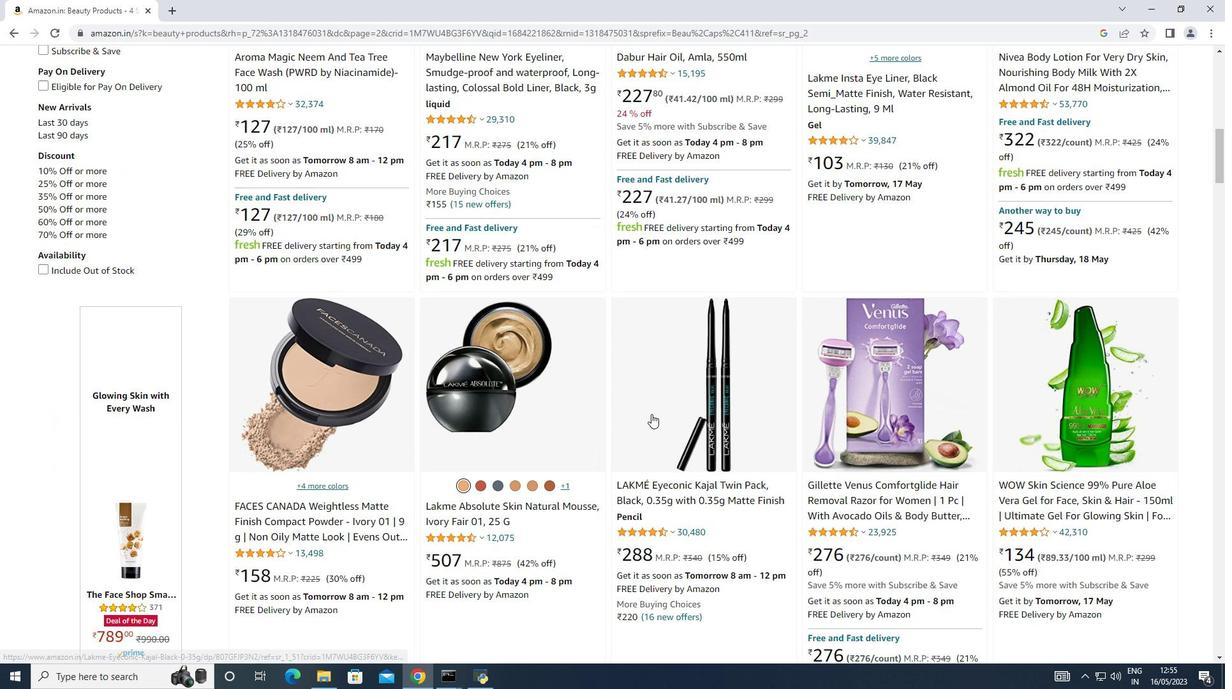 
Action: Mouse scrolled (651, 413) with delta (0, 0)
Screenshot: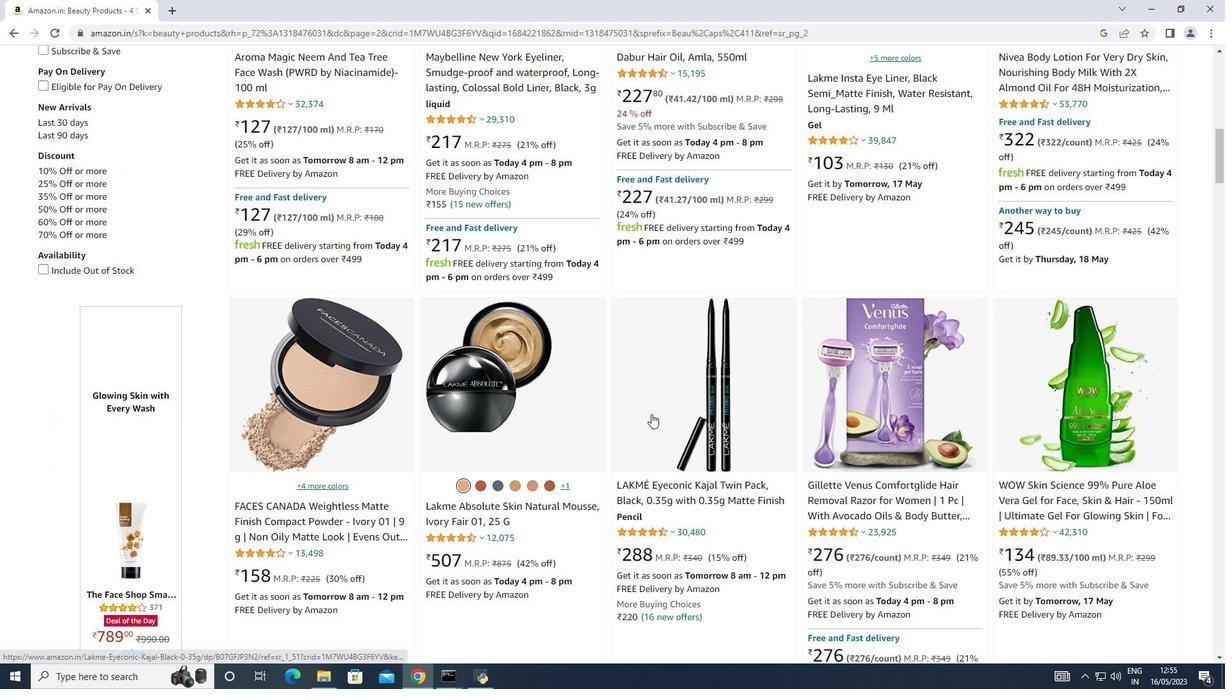 
Action: Mouse scrolled (651, 413) with delta (0, 0)
Screenshot: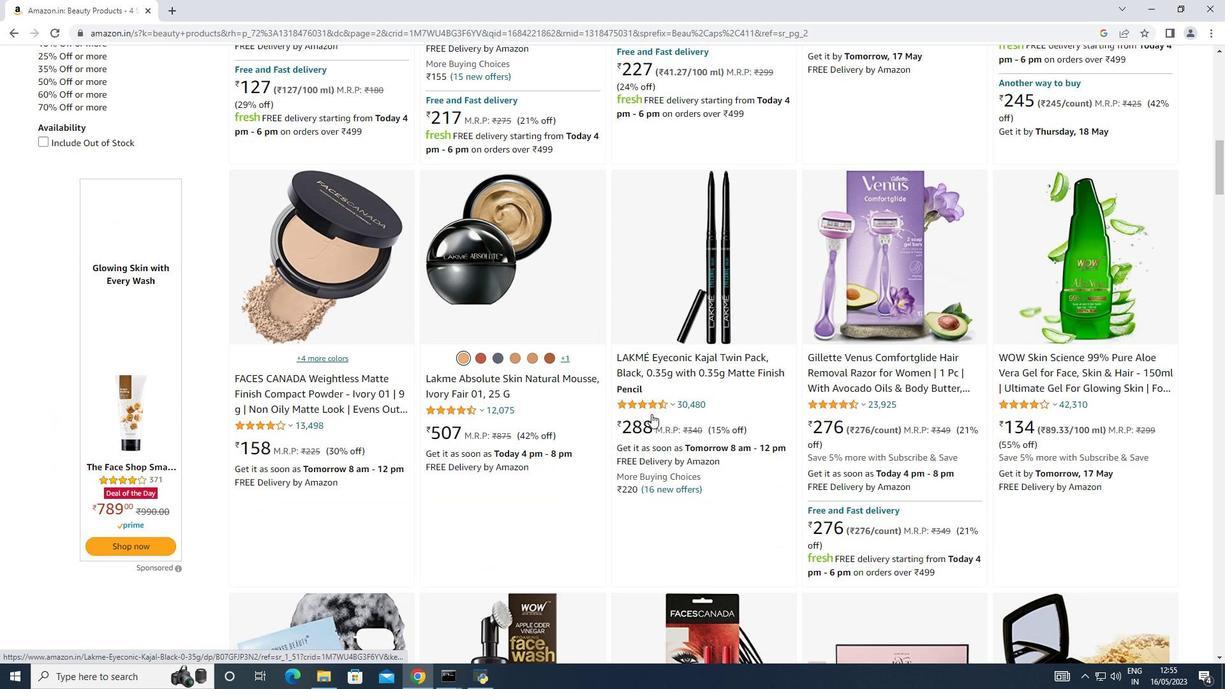 
Action: Mouse scrolled (651, 413) with delta (0, 0)
Screenshot: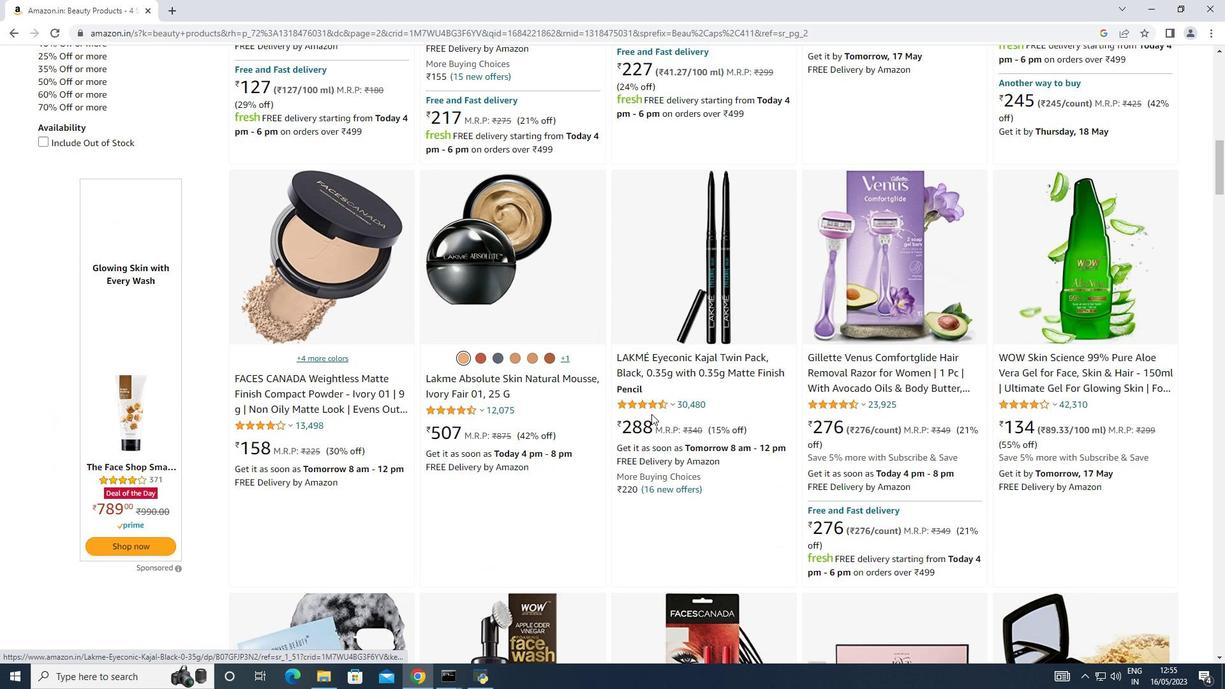 
Action: Mouse scrolled (651, 413) with delta (0, 0)
Screenshot: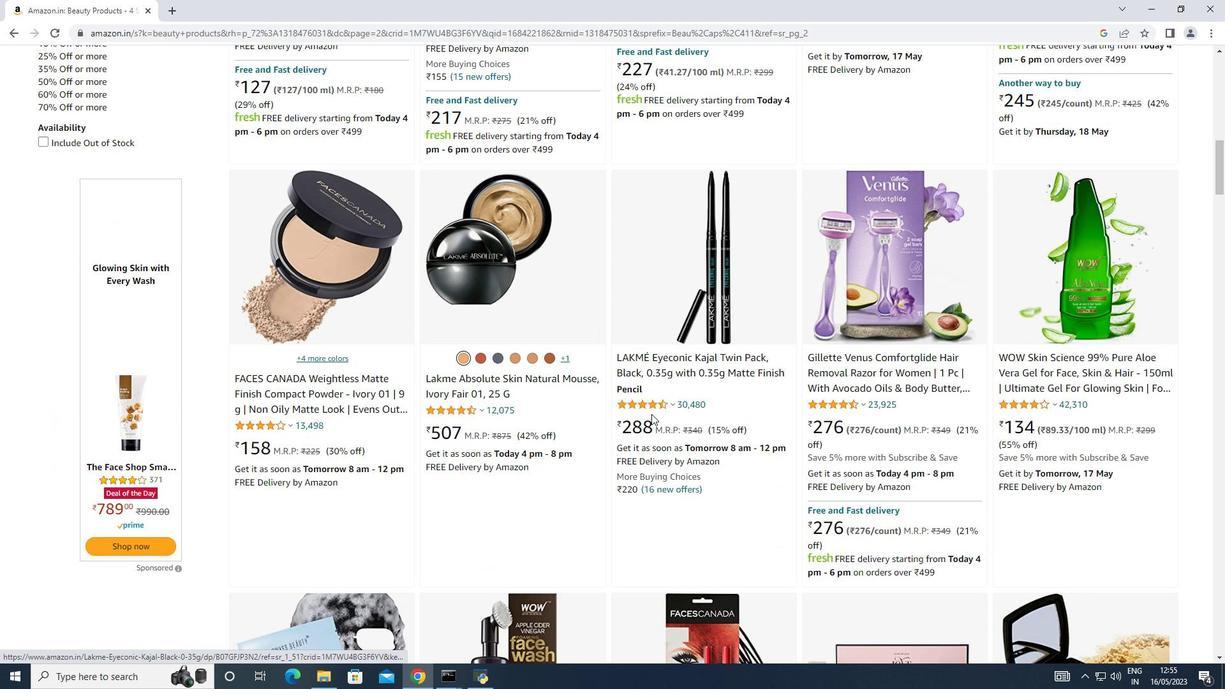 
Action: Mouse scrolled (651, 413) with delta (0, 0)
Screenshot: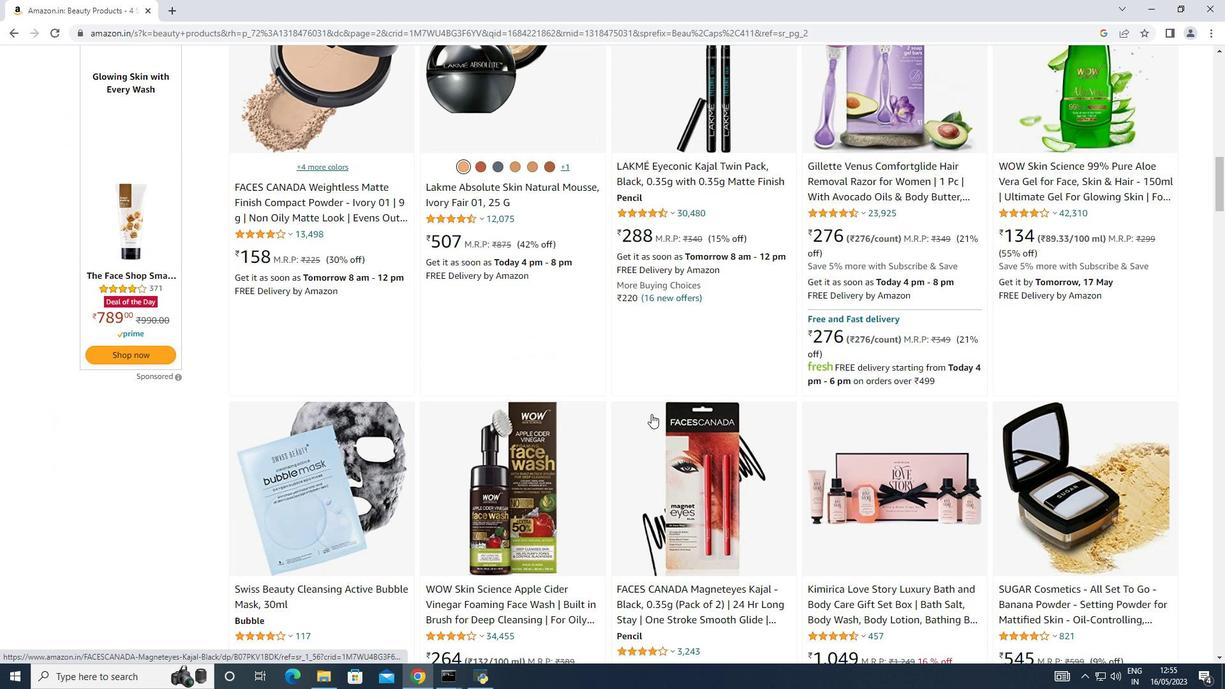 
Action: Mouse scrolled (651, 413) with delta (0, 0)
Screenshot: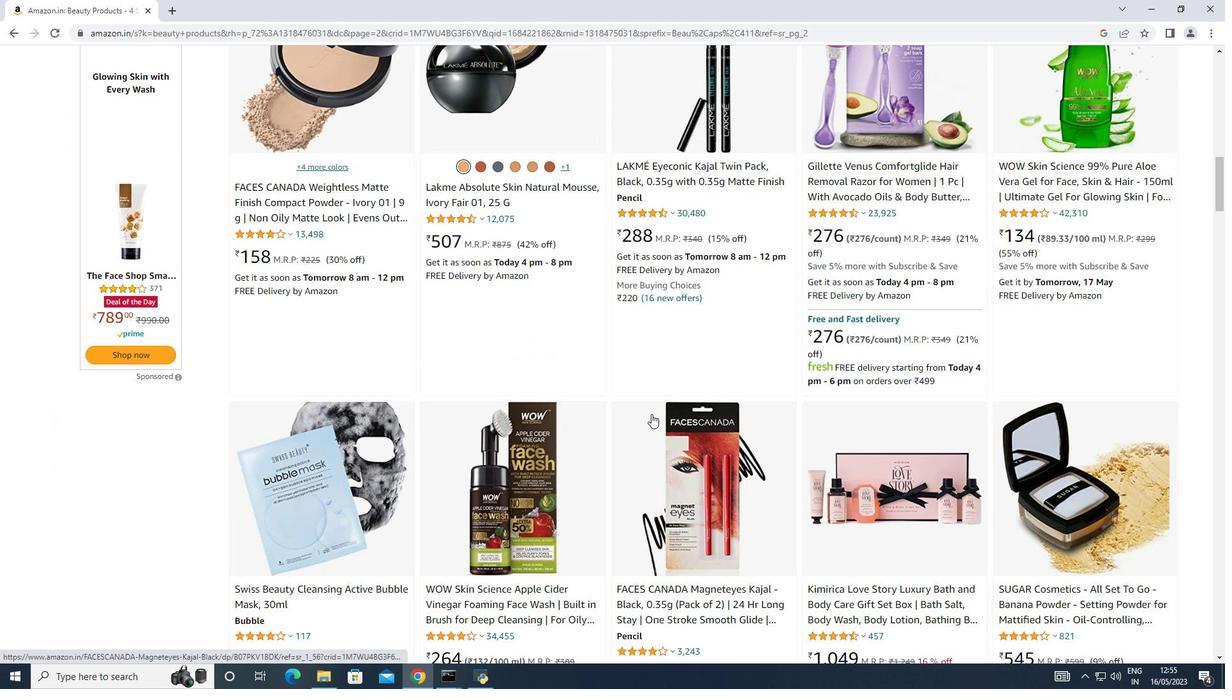 
Action: Mouse scrolled (651, 413) with delta (0, 0)
Screenshot: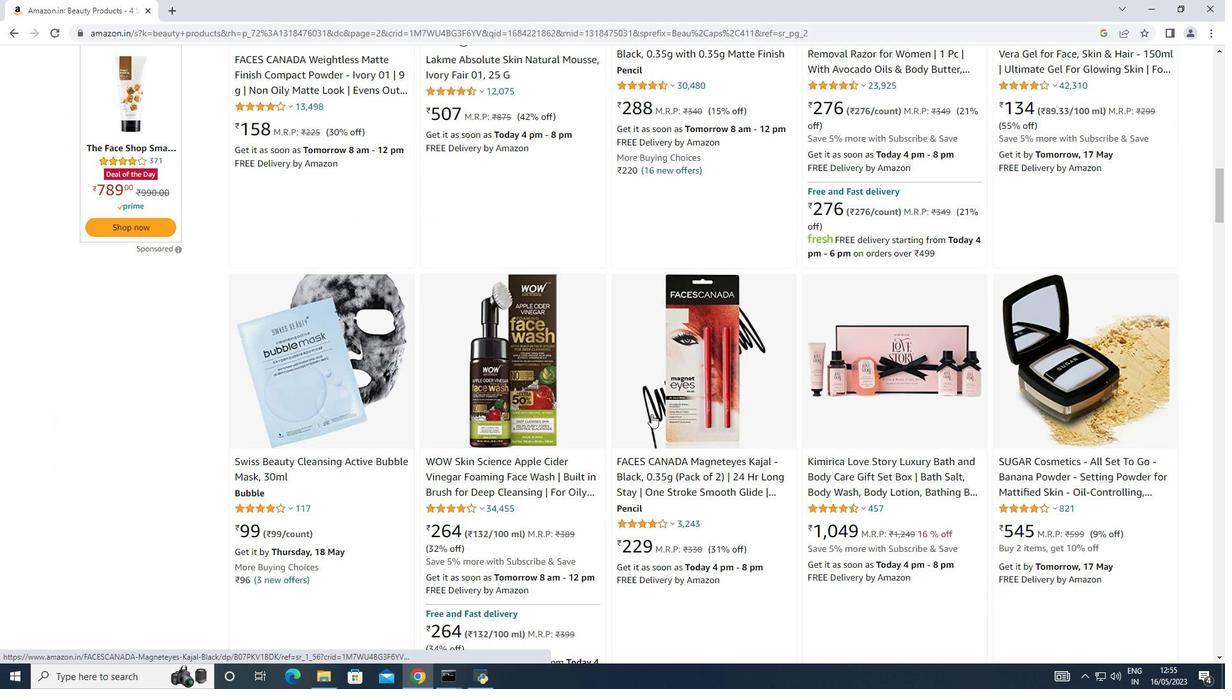 
Action: Mouse scrolled (651, 413) with delta (0, 0)
Screenshot: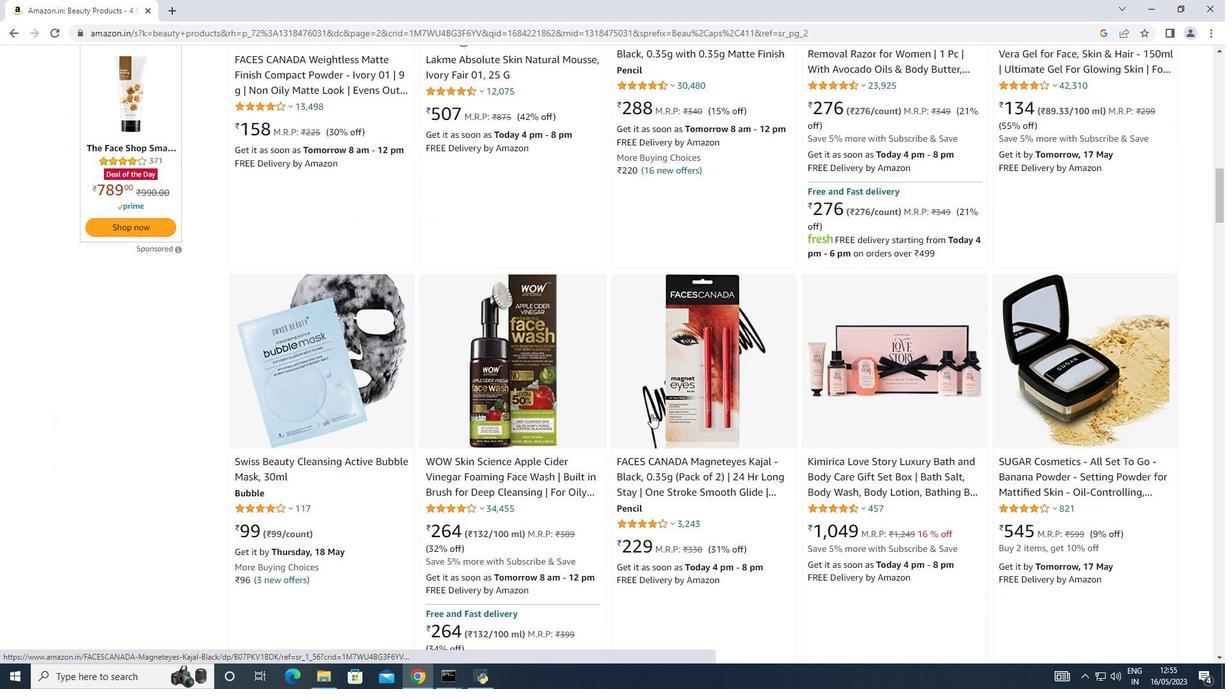 
Action: Mouse scrolled (651, 413) with delta (0, 0)
Screenshot: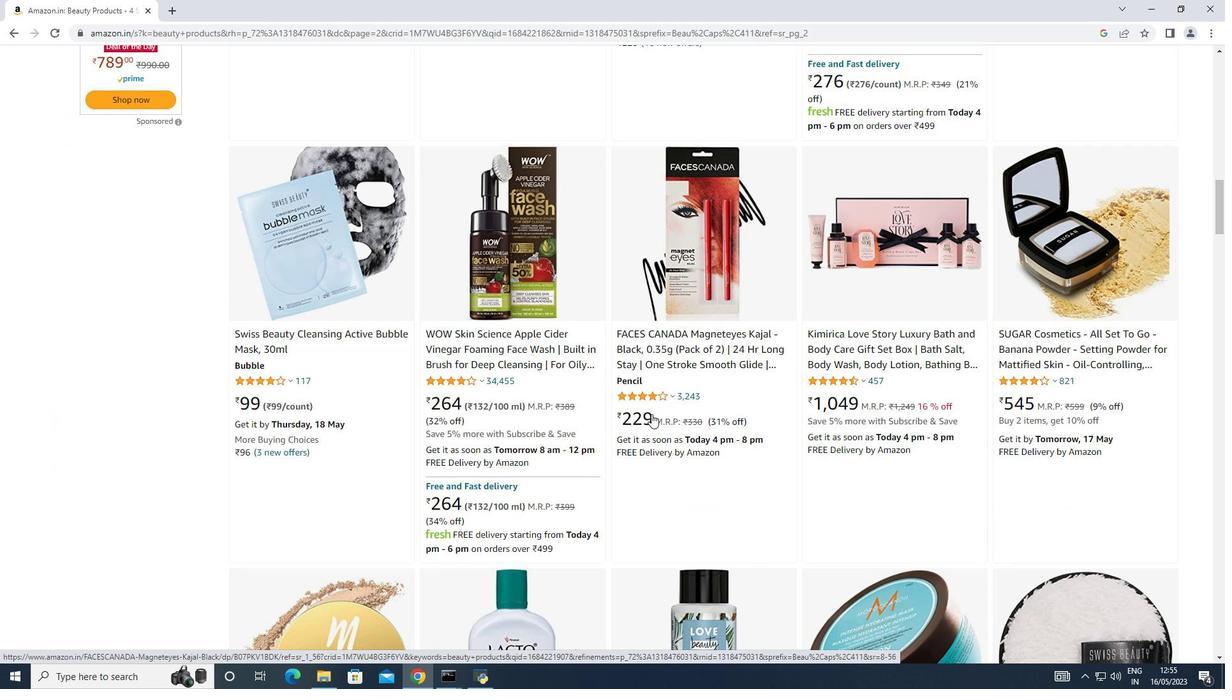 
Action: Mouse scrolled (651, 413) with delta (0, 0)
Screenshot: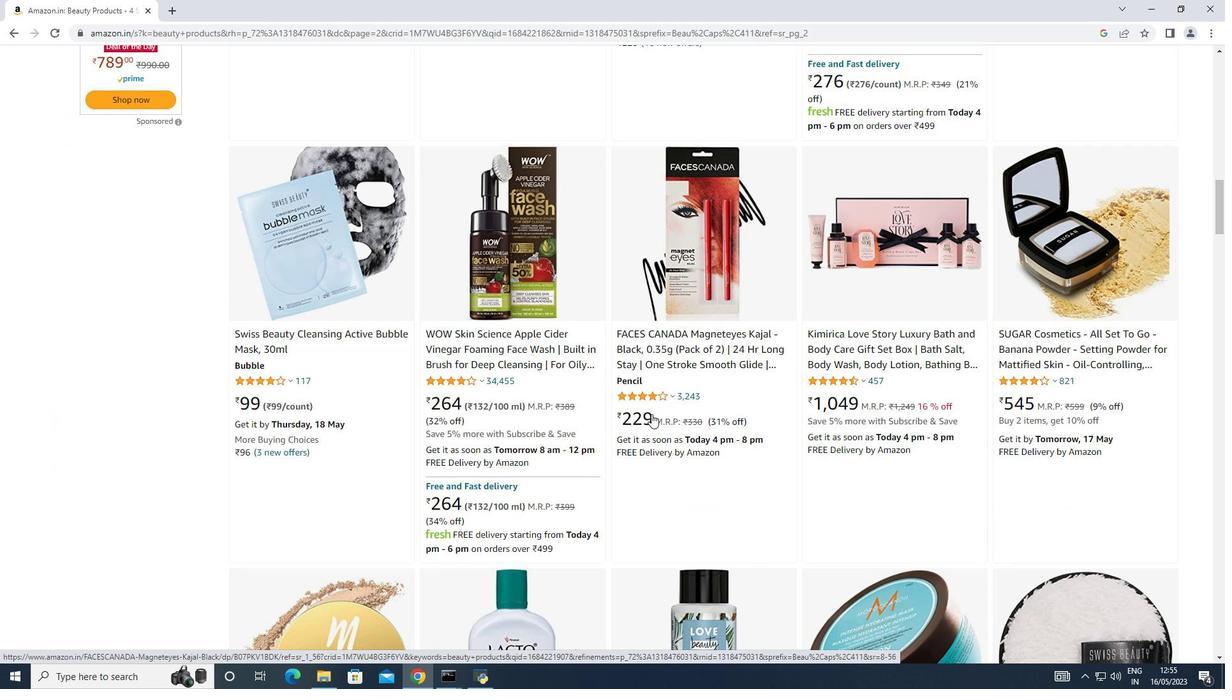 
Action: Mouse scrolled (651, 413) with delta (0, 0)
Screenshot: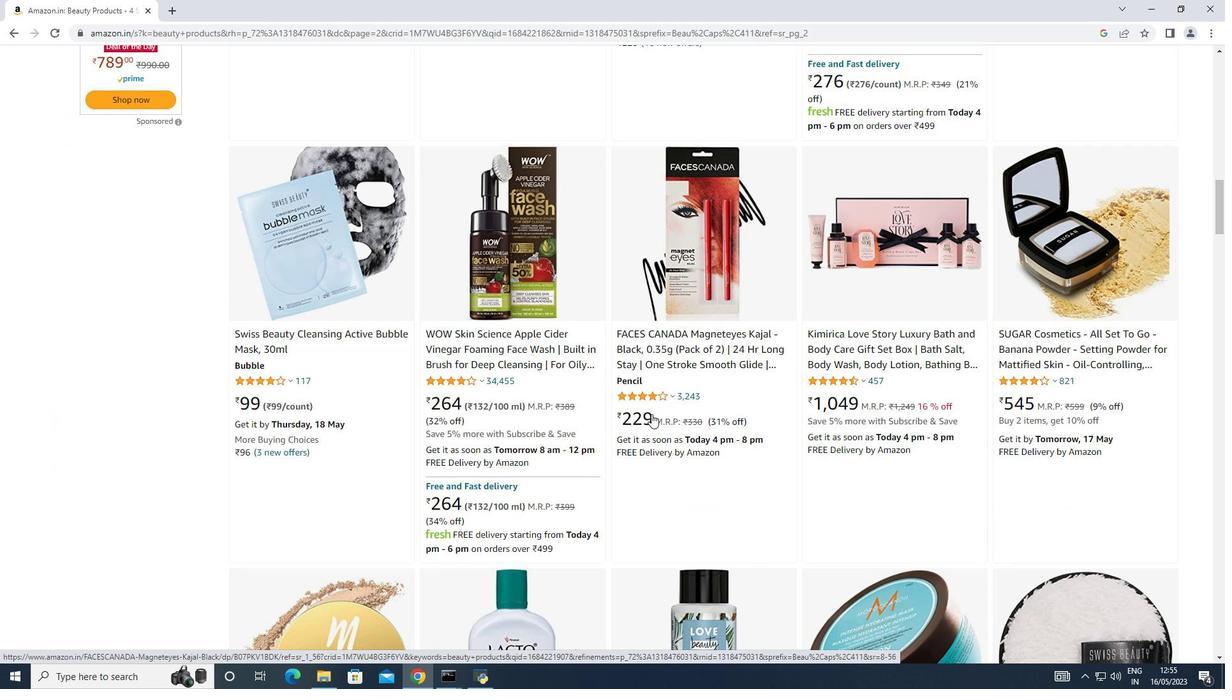 
Action: Mouse scrolled (651, 413) with delta (0, 0)
Screenshot: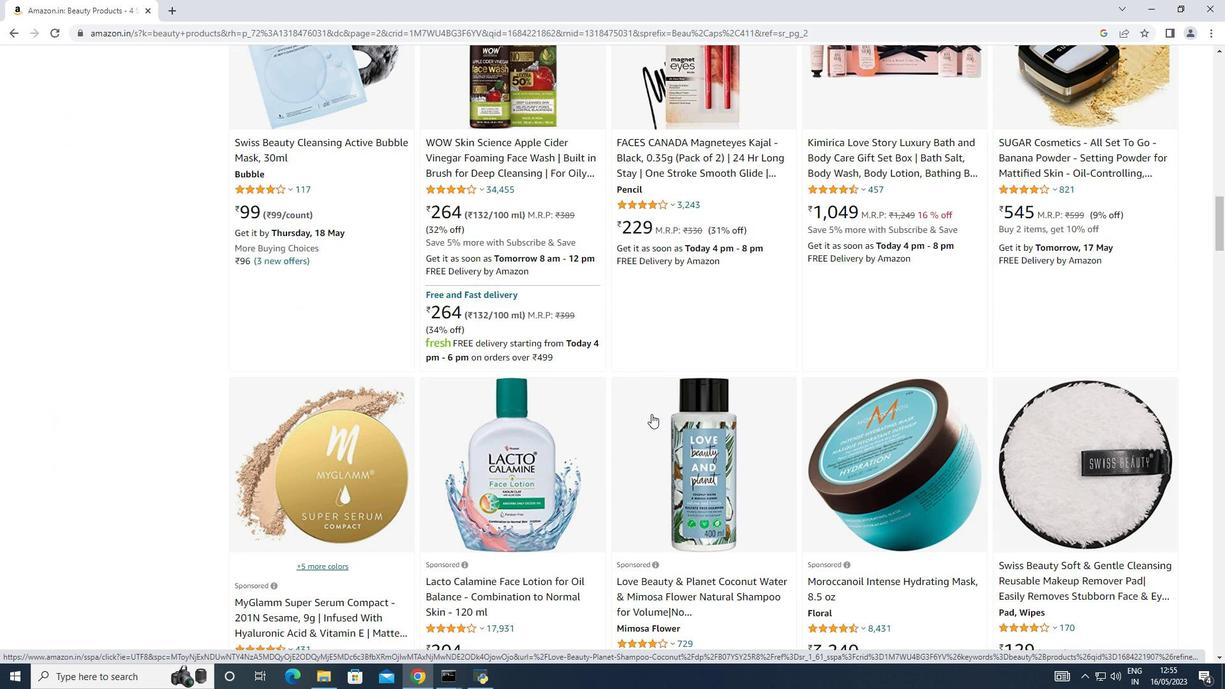
Action: Mouse scrolled (651, 413) with delta (0, 0)
Screenshot: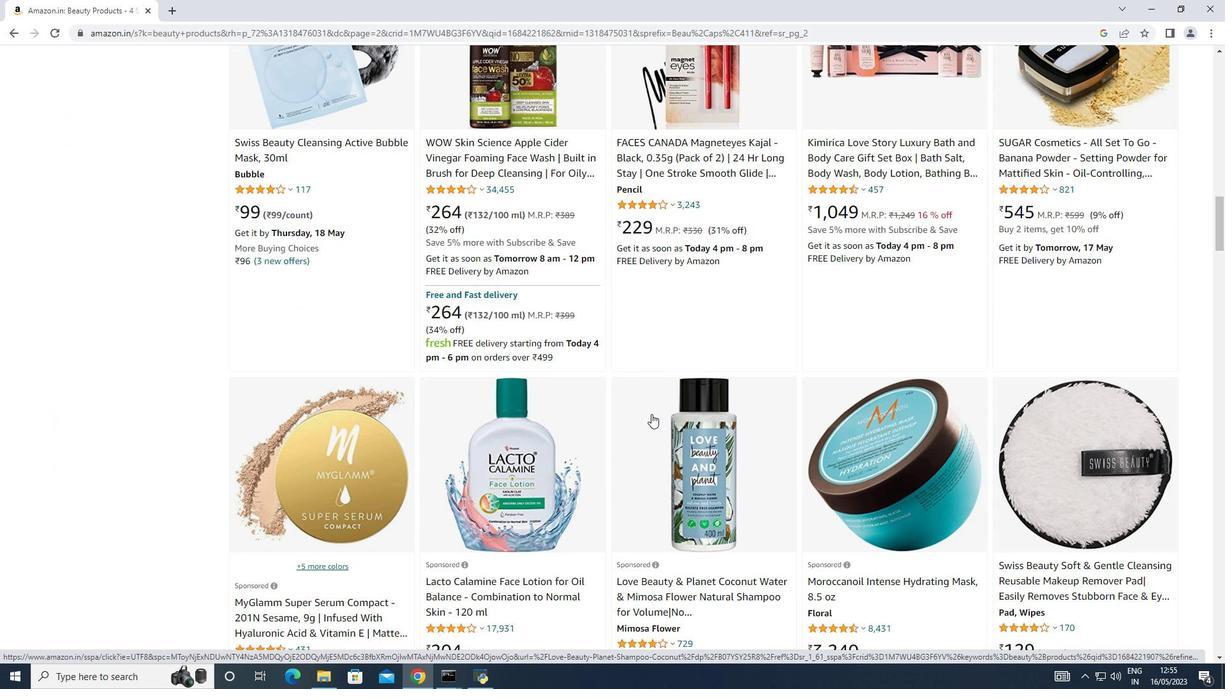 
Action: Mouse scrolled (651, 413) with delta (0, 0)
Screenshot: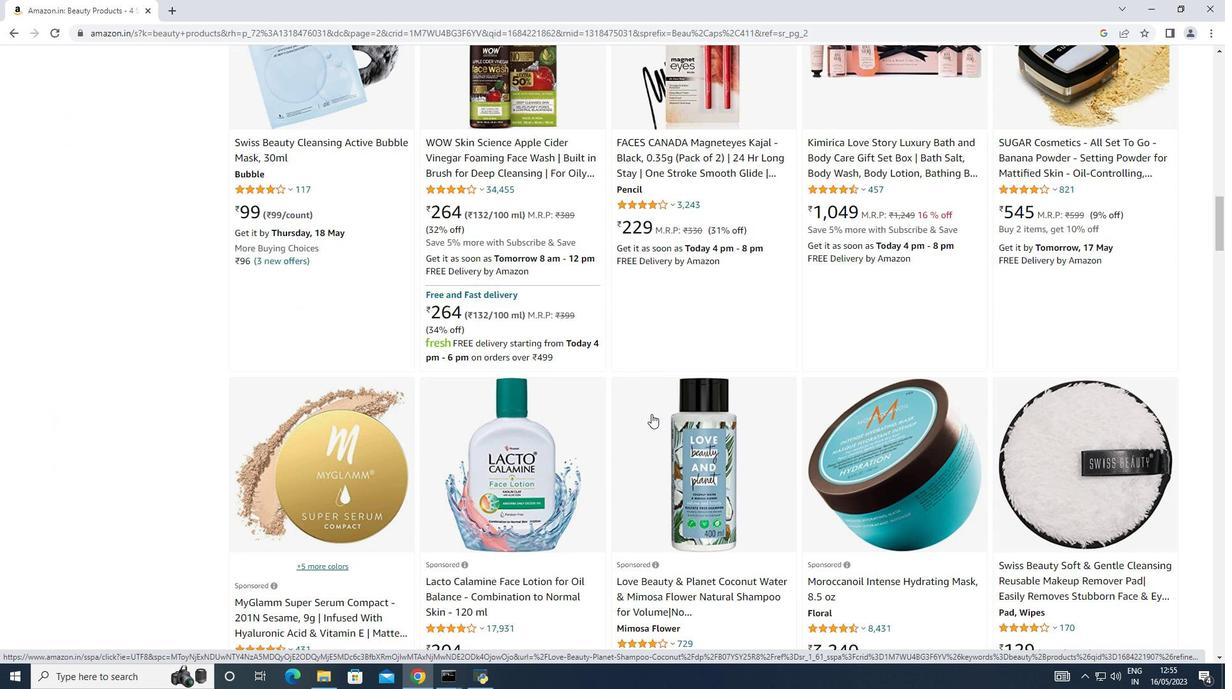 
Action: Mouse scrolled (651, 413) with delta (0, 0)
Screenshot: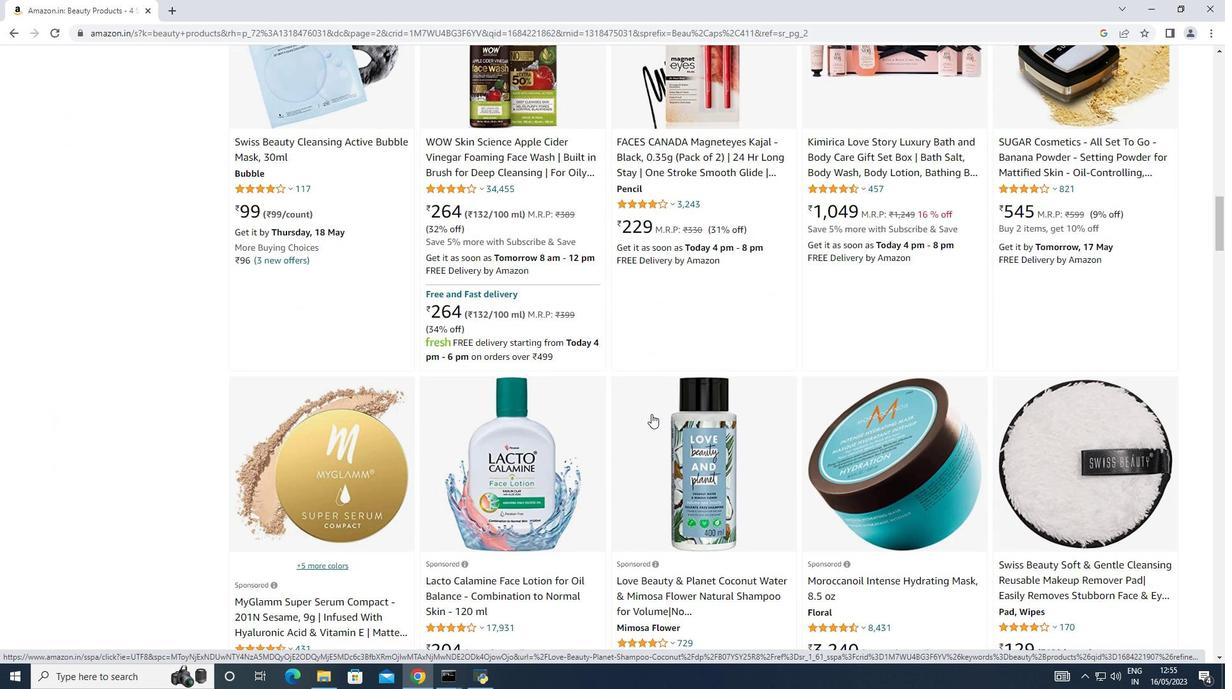 
Action: Mouse scrolled (651, 413) with delta (0, 0)
Screenshot: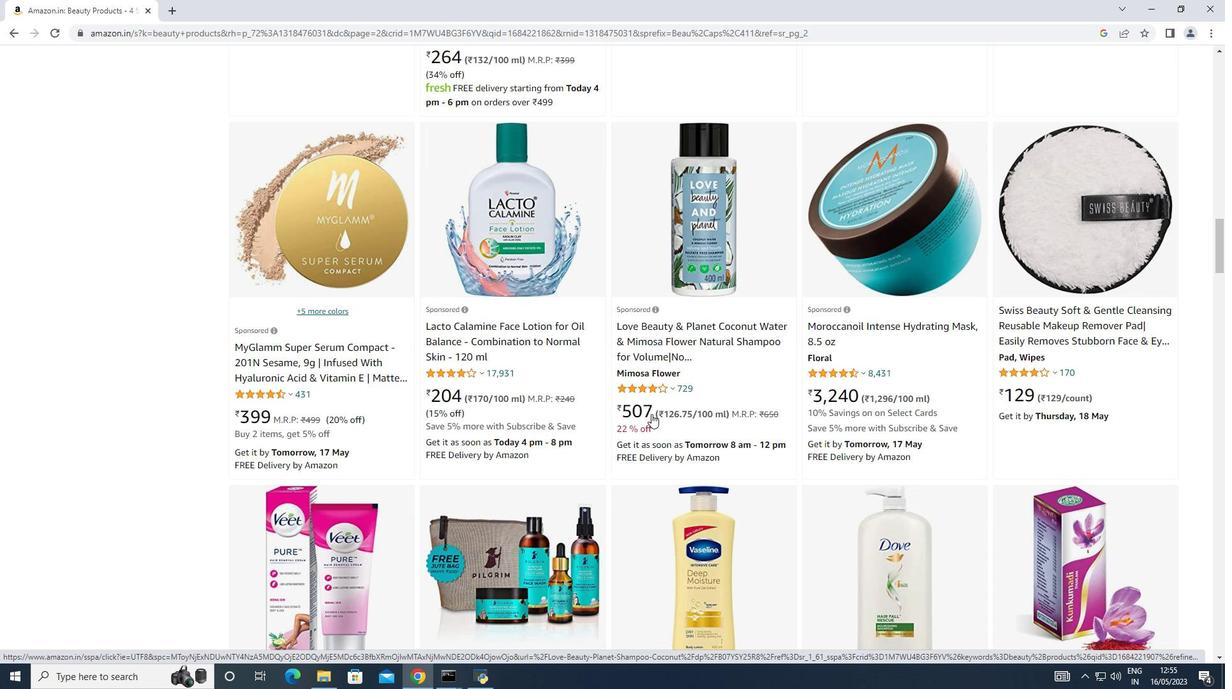 
Action: Mouse scrolled (651, 413) with delta (0, 0)
Screenshot: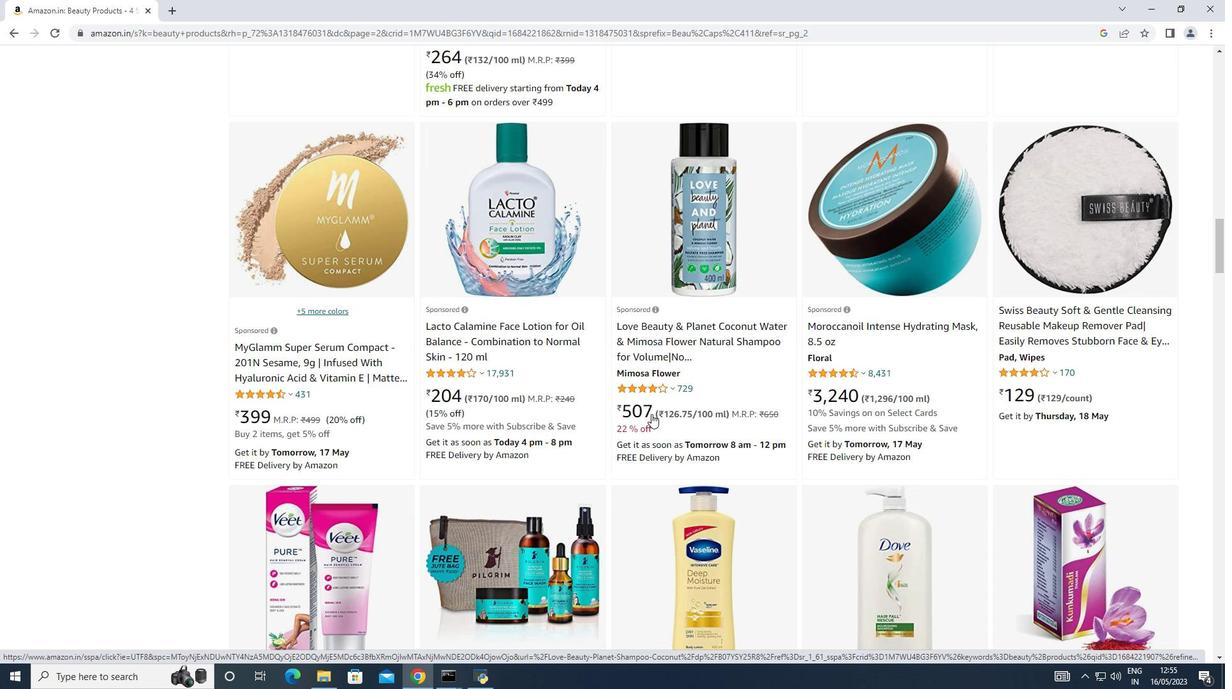 
Action: Mouse scrolled (651, 413) with delta (0, 0)
Screenshot: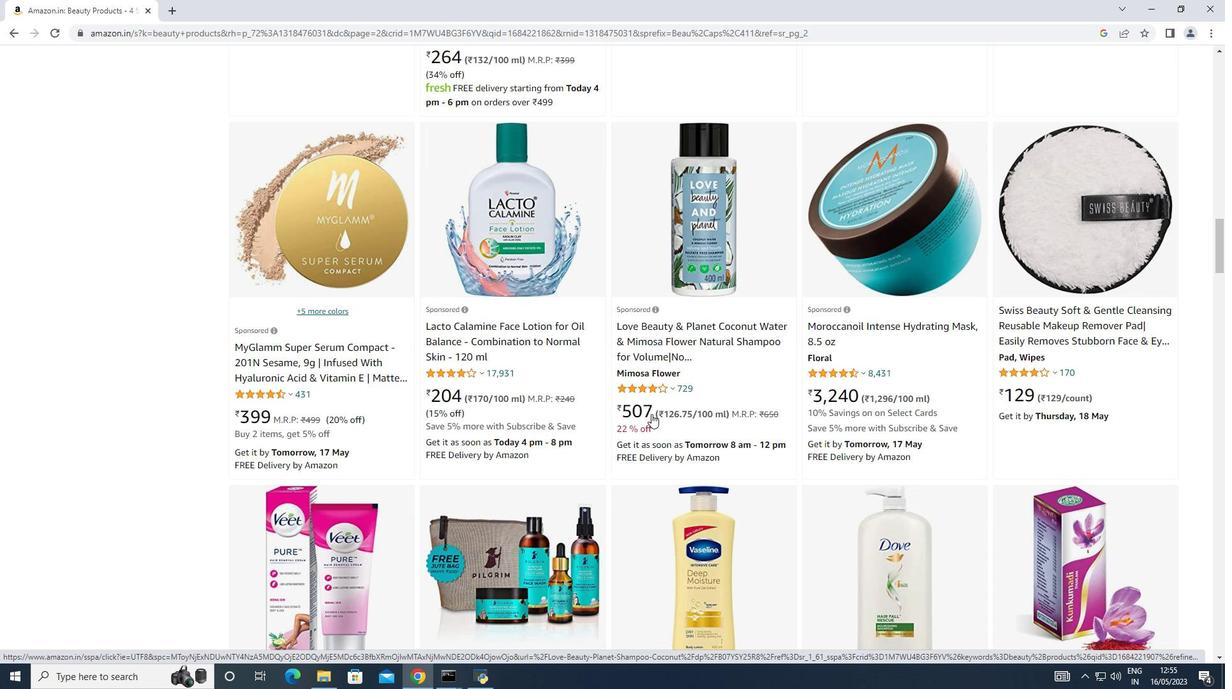 
Action: Mouse scrolled (651, 413) with delta (0, 0)
Screenshot: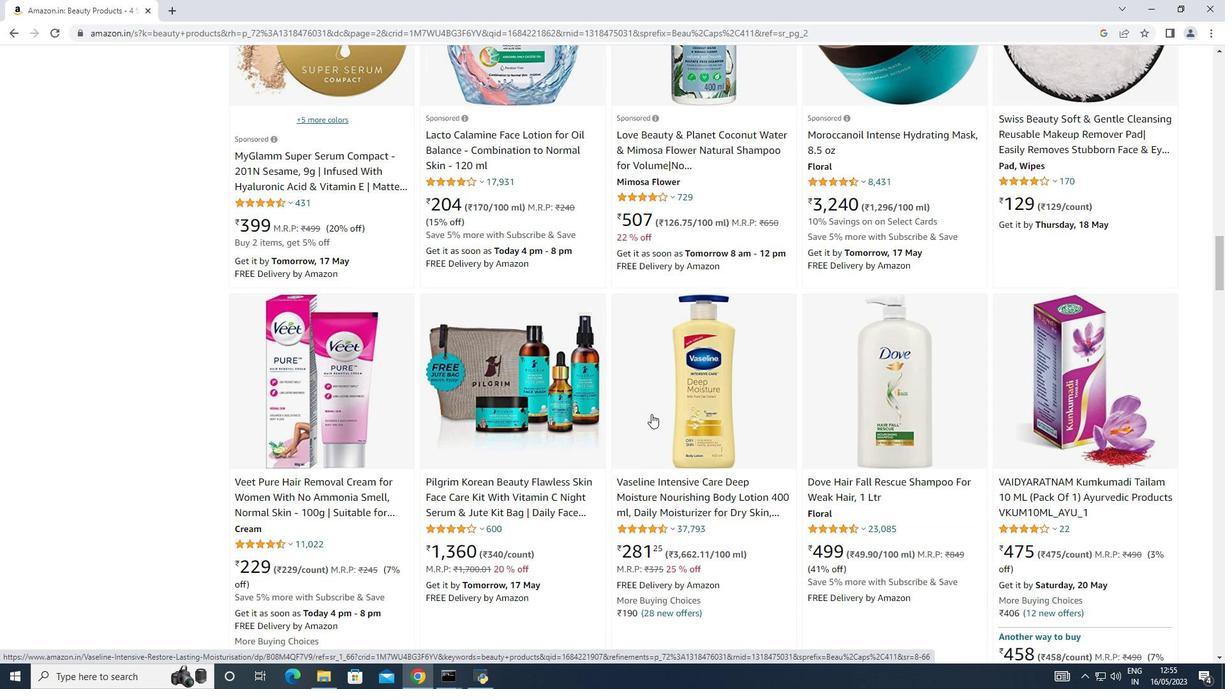 
Action: Mouse scrolled (651, 413) with delta (0, 0)
Screenshot: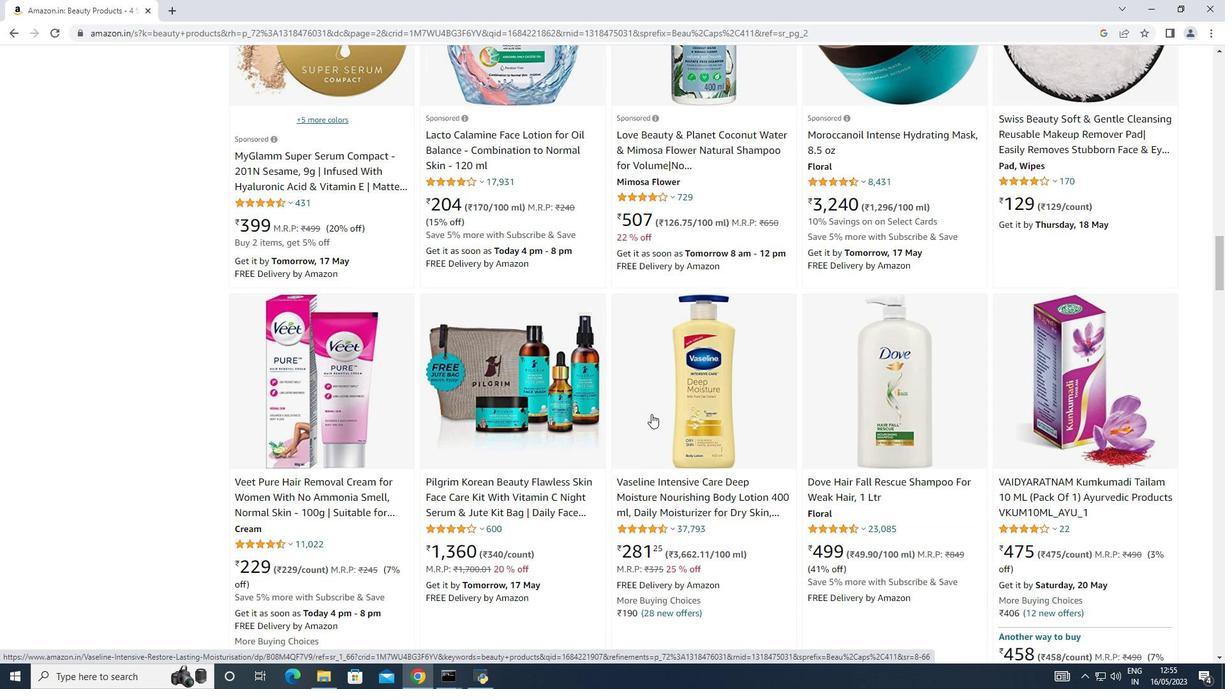 
Action: Mouse scrolled (651, 413) with delta (0, 0)
Screenshot: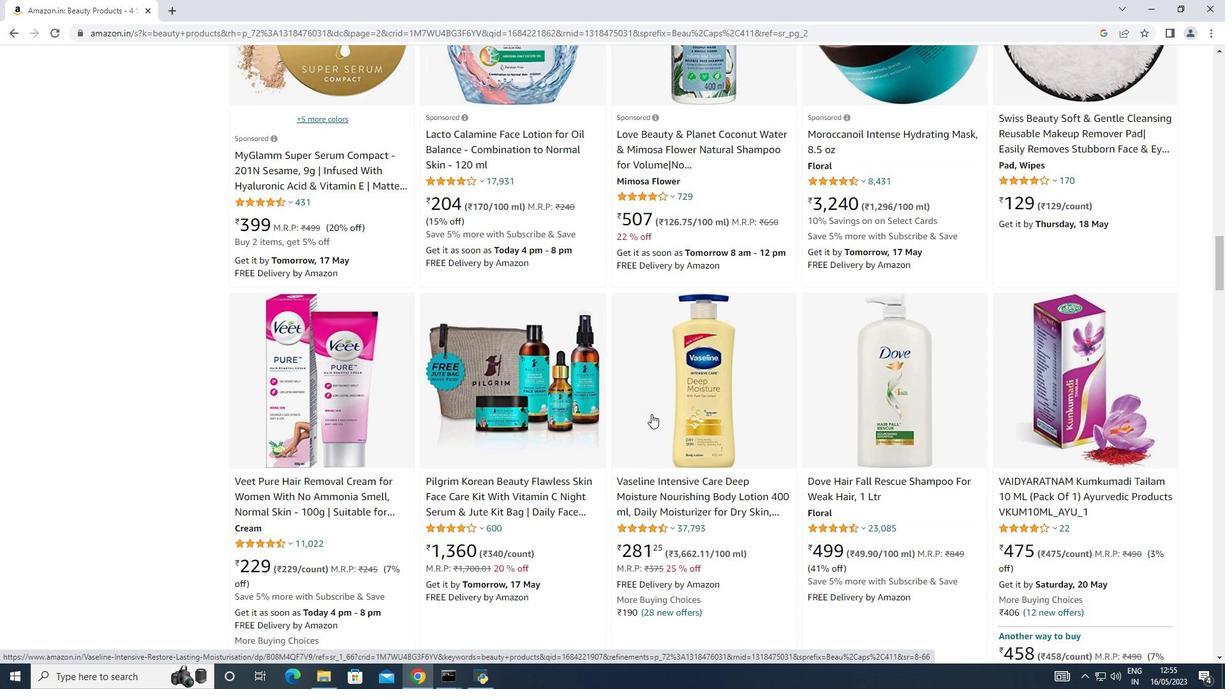 
Action: Mouse scrolled (651, 413) with delta (0, 0)
Screenshot: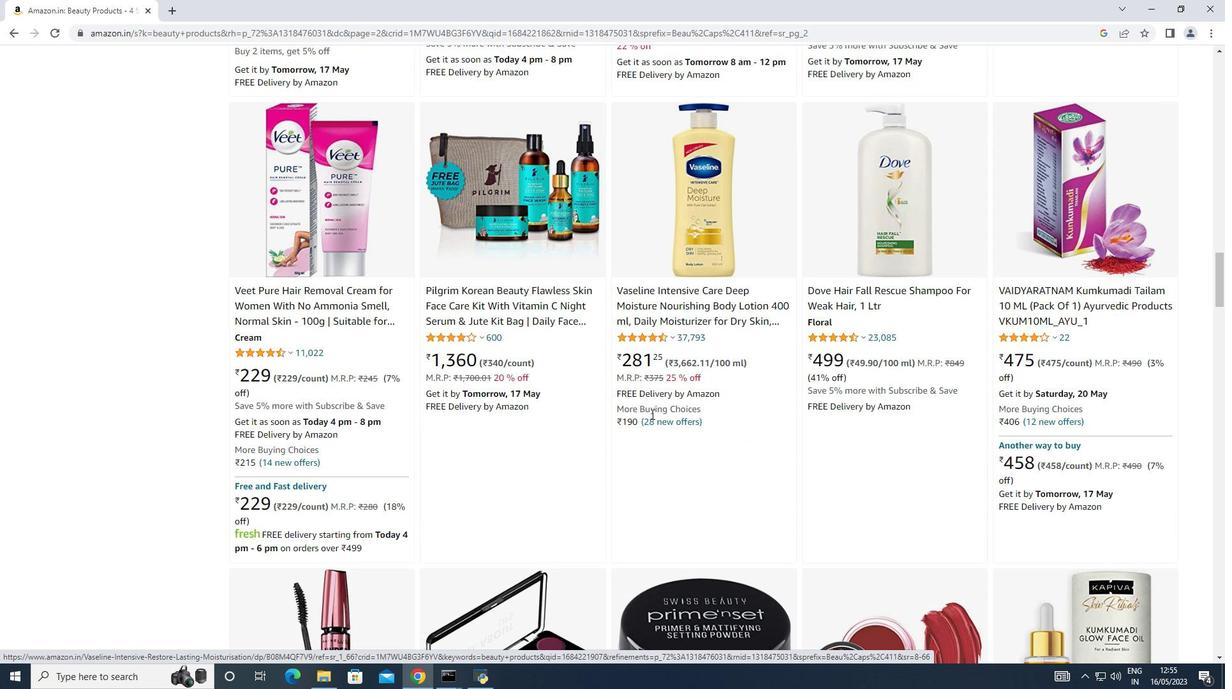 
Action: Mouse scrolled (651, 413) with delta (0, 0)
Screenshot: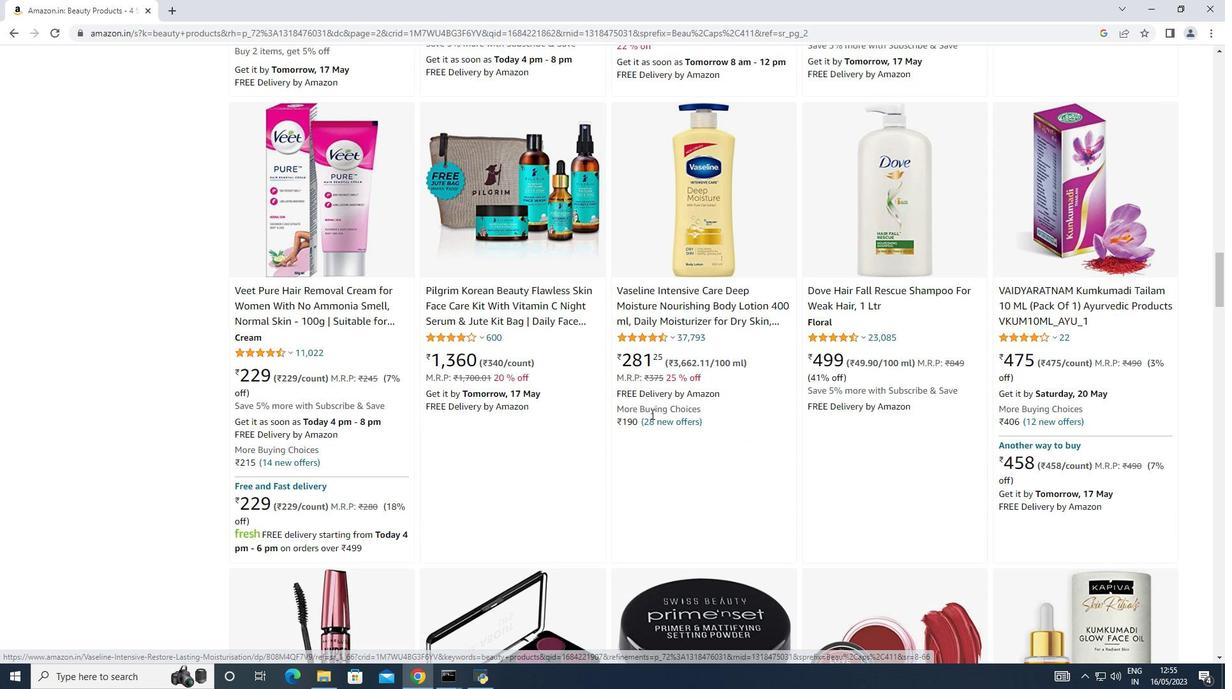 
Action: Mouse scrolled (651, 413) with delta (0, 0)
Screenshot: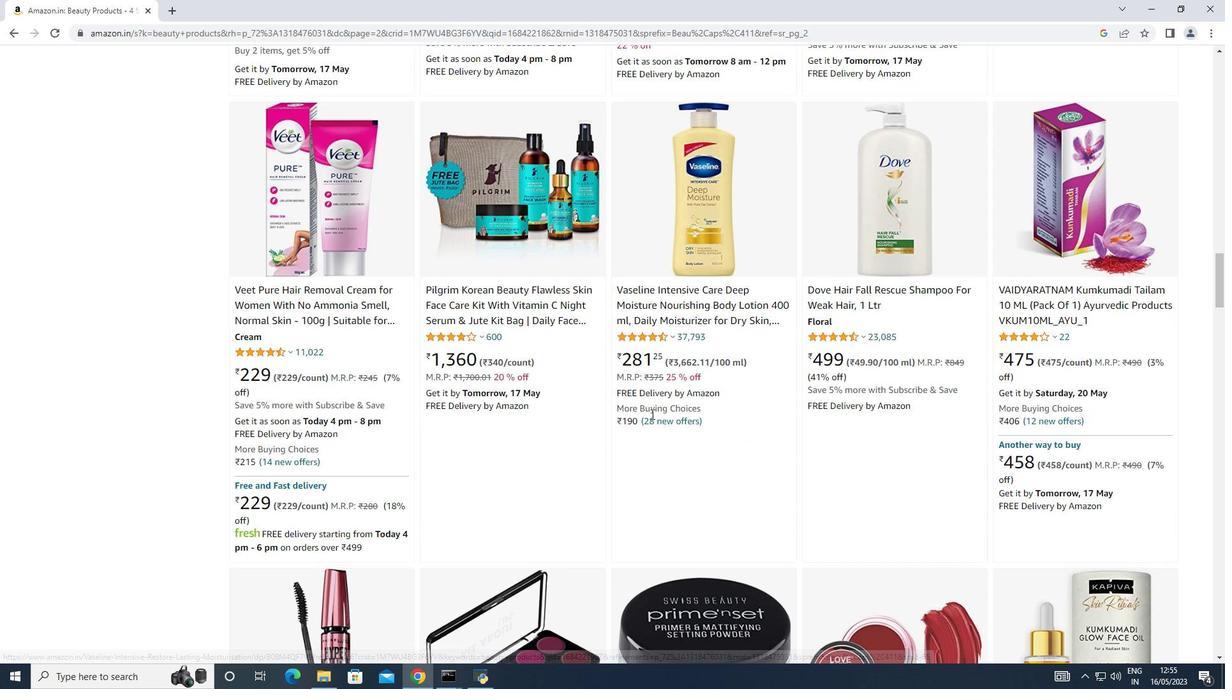
Action: Mouse scrolled (651, 413) with delta (0, 0)
Screenshot: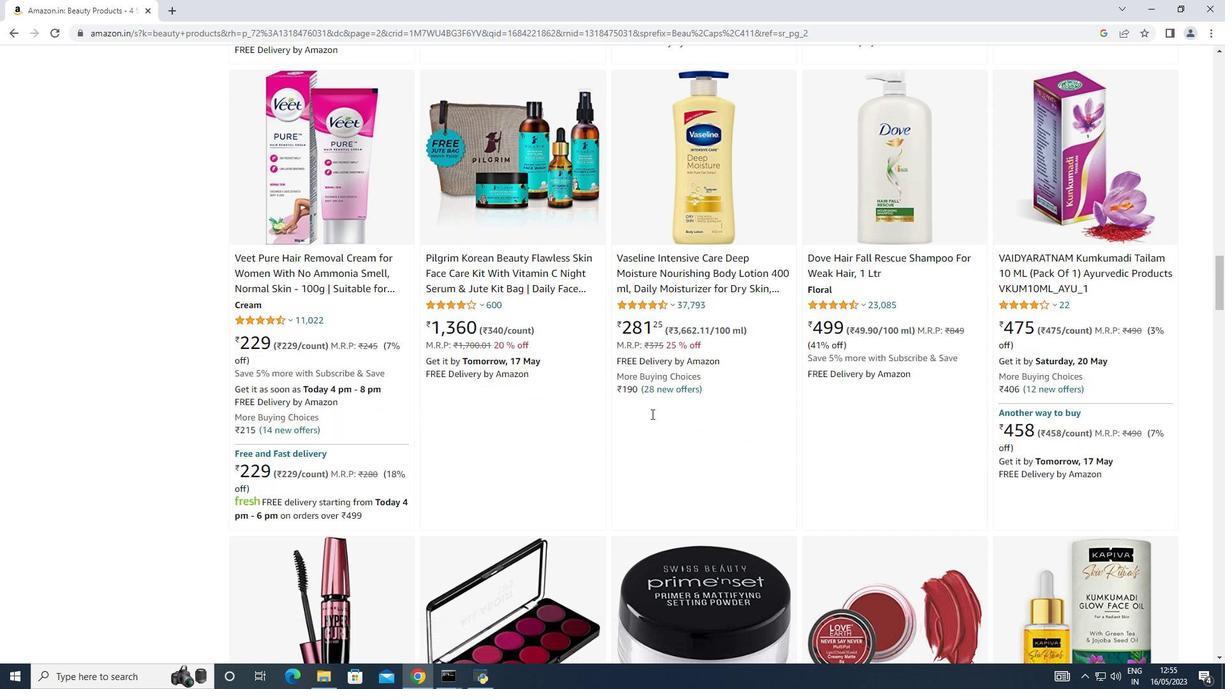 
Action: Mouse scrolled (651, 413) with delta (0, 0)
Screenshot: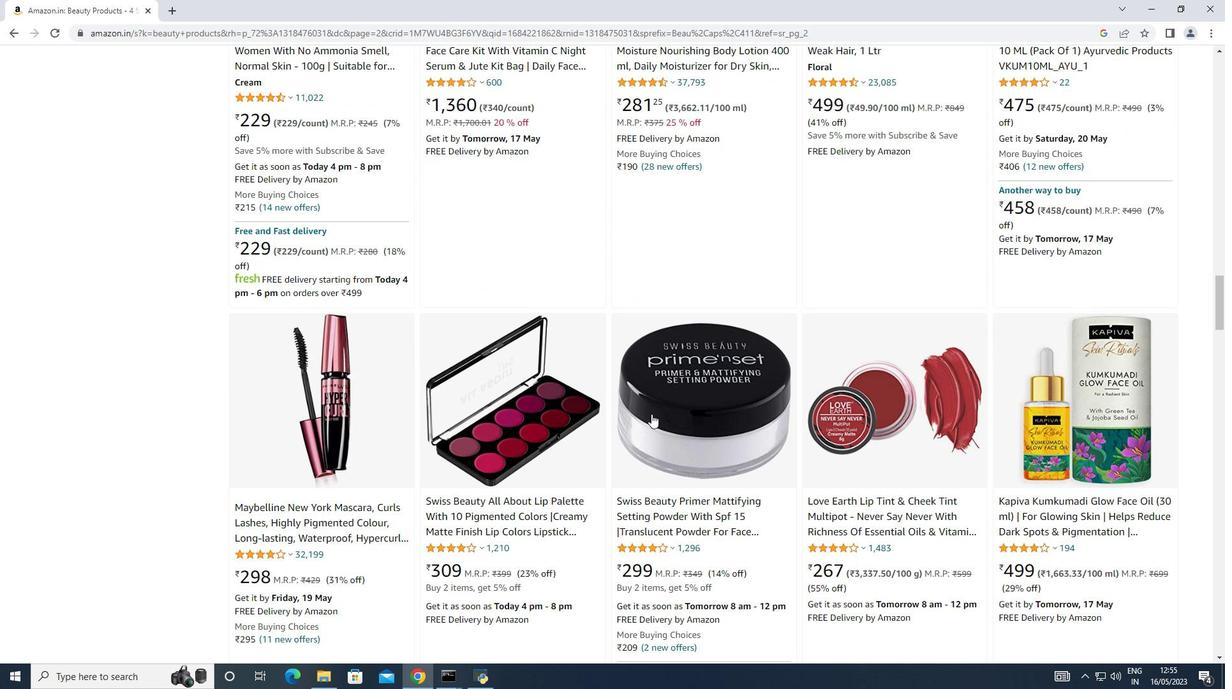 
Action: Mouse scrolled (651, 413) with delta (0, 0)
Screenshot: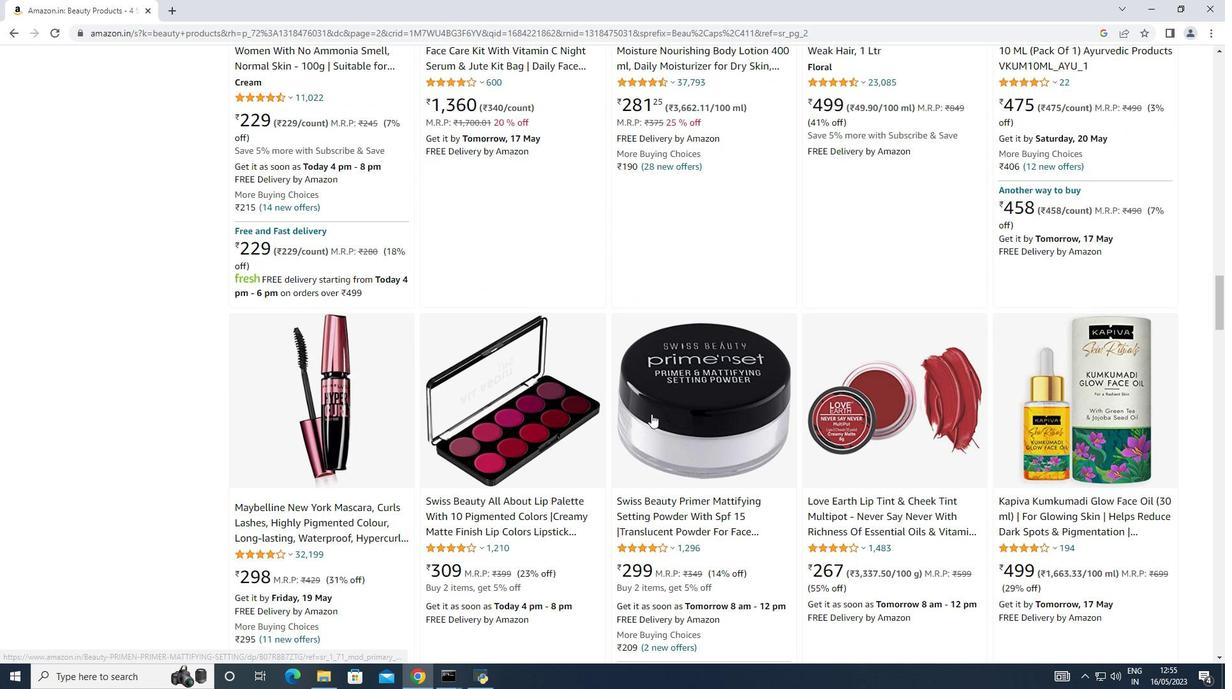 
Action: Mouse scrolled (651, 413) with delta (0, 0)
Screenshot: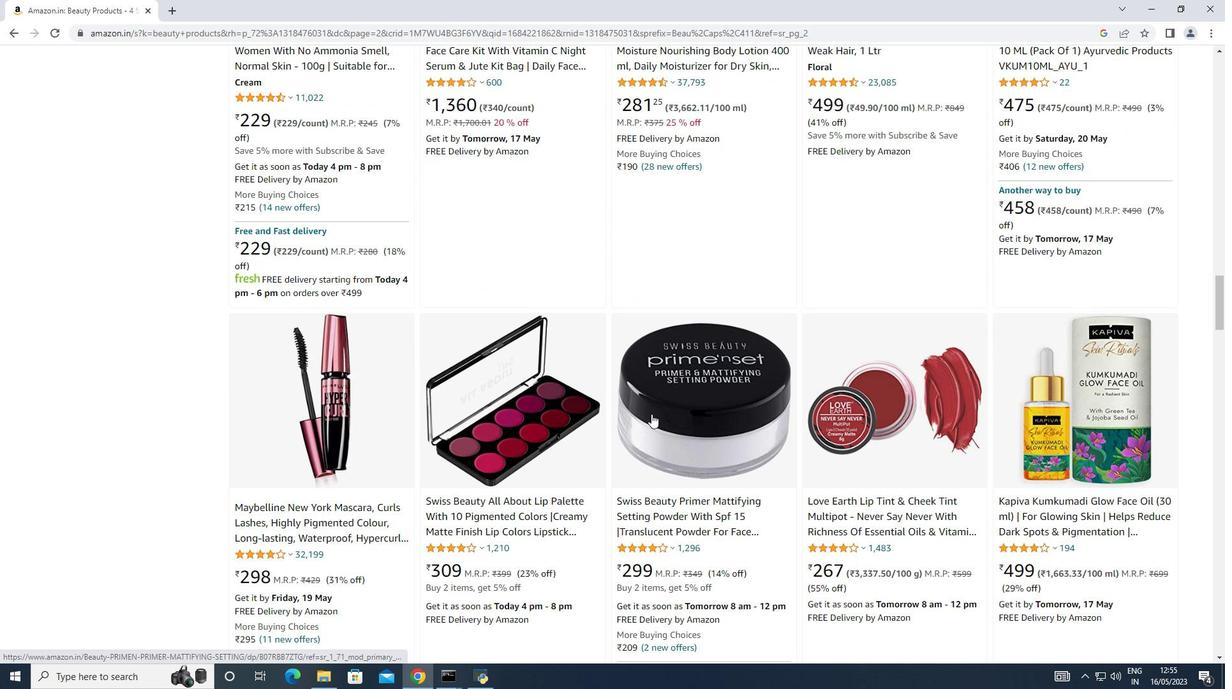 
Action: Mouse scrolled (651, 413) with delta (0, 0)
Screenshot: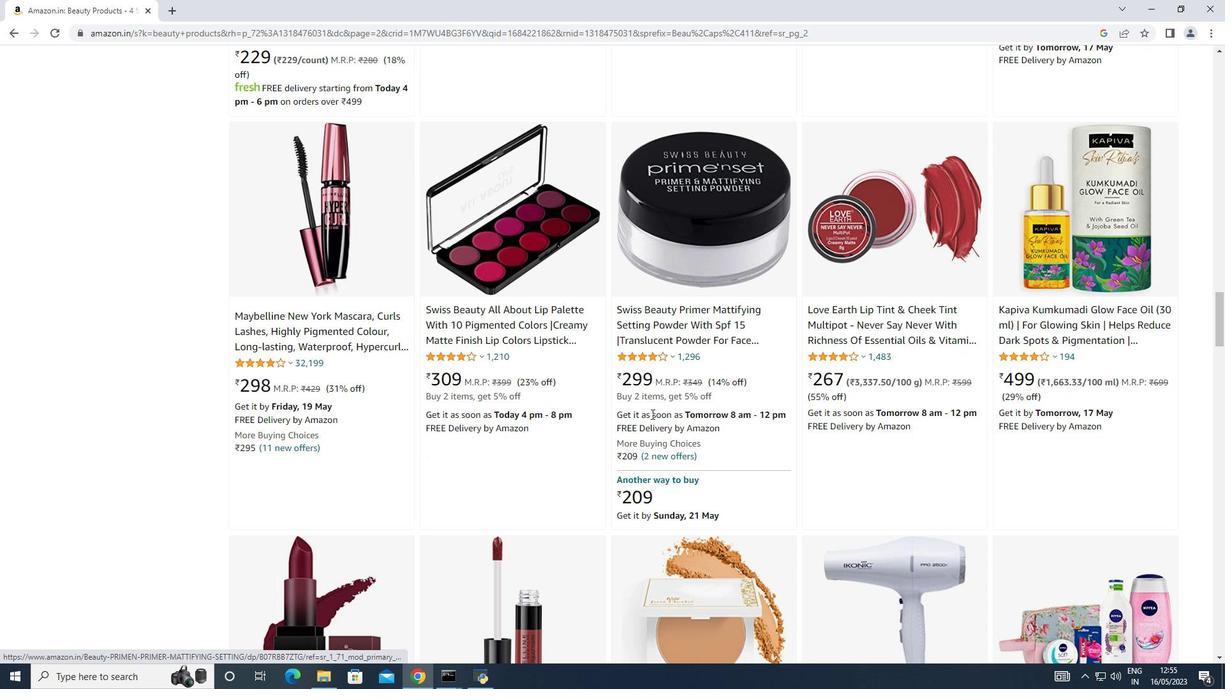 
Action: Mouse scrolled (651, 413) with delta (0, 0)
Screenshot: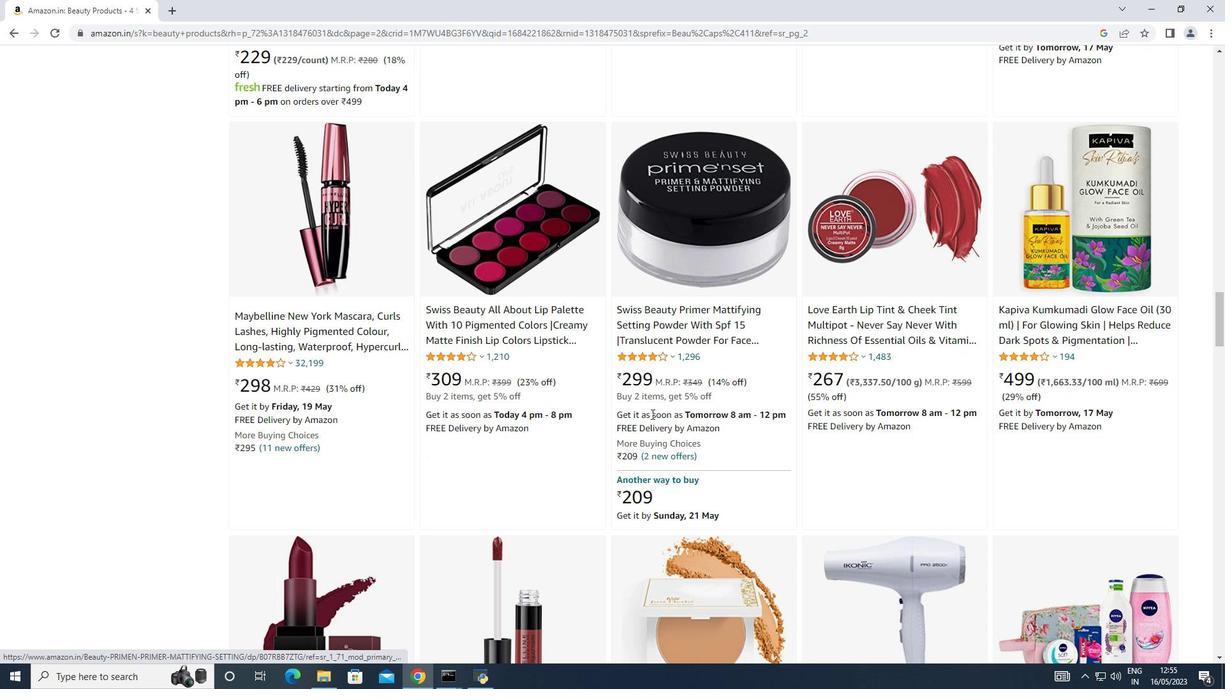
Action: Mouse scrolled (651, 413) with delta (0, 0)
Screenshot: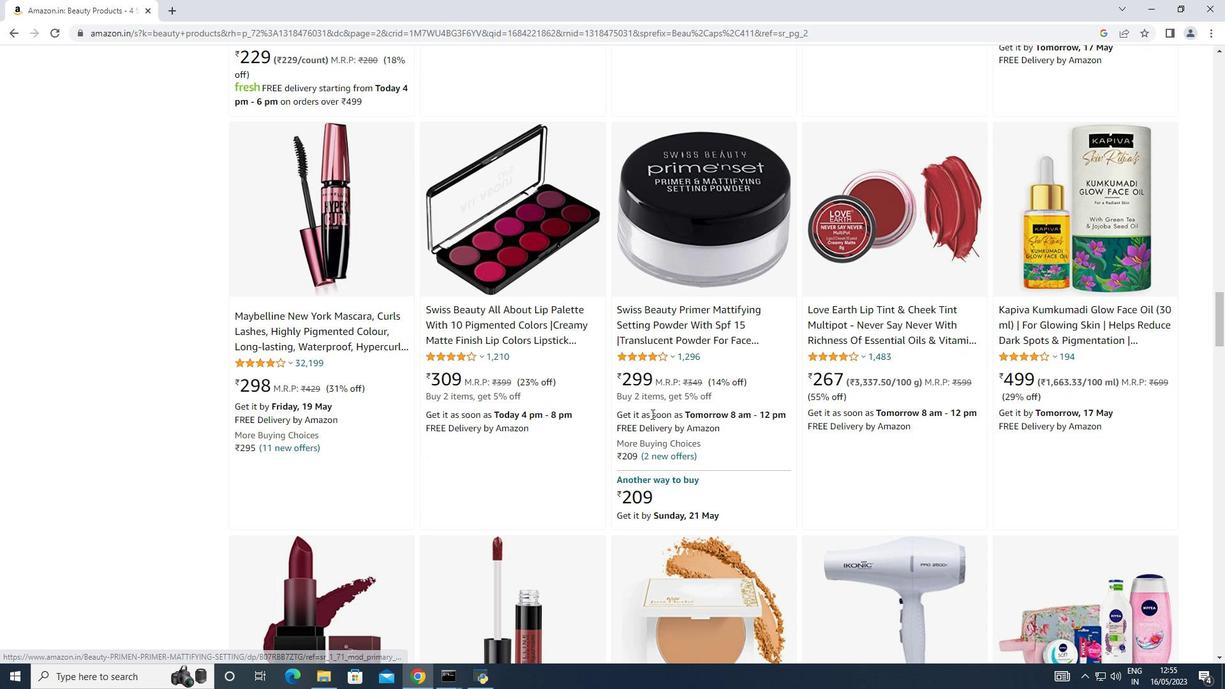 
Action: Mouse scrolled (651, 413) with delta (0, 0)
Screenshot: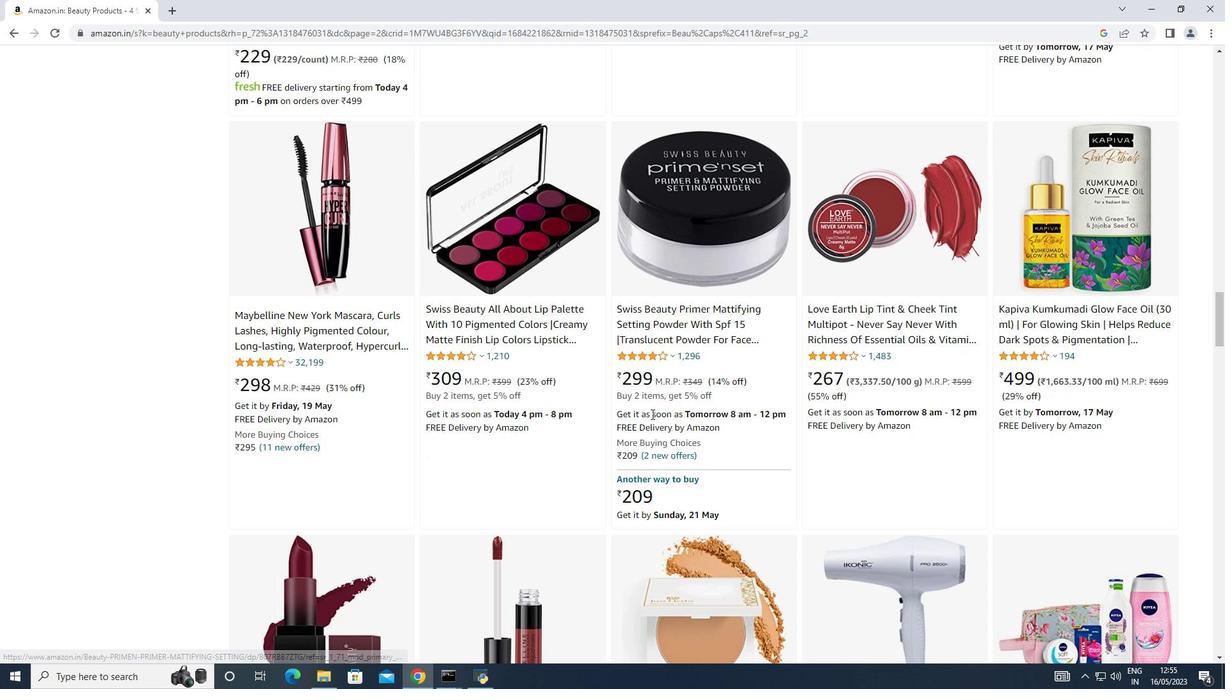 
Action: Mouse scrolled (651, 413) with delta (0, 0)
Screenshot: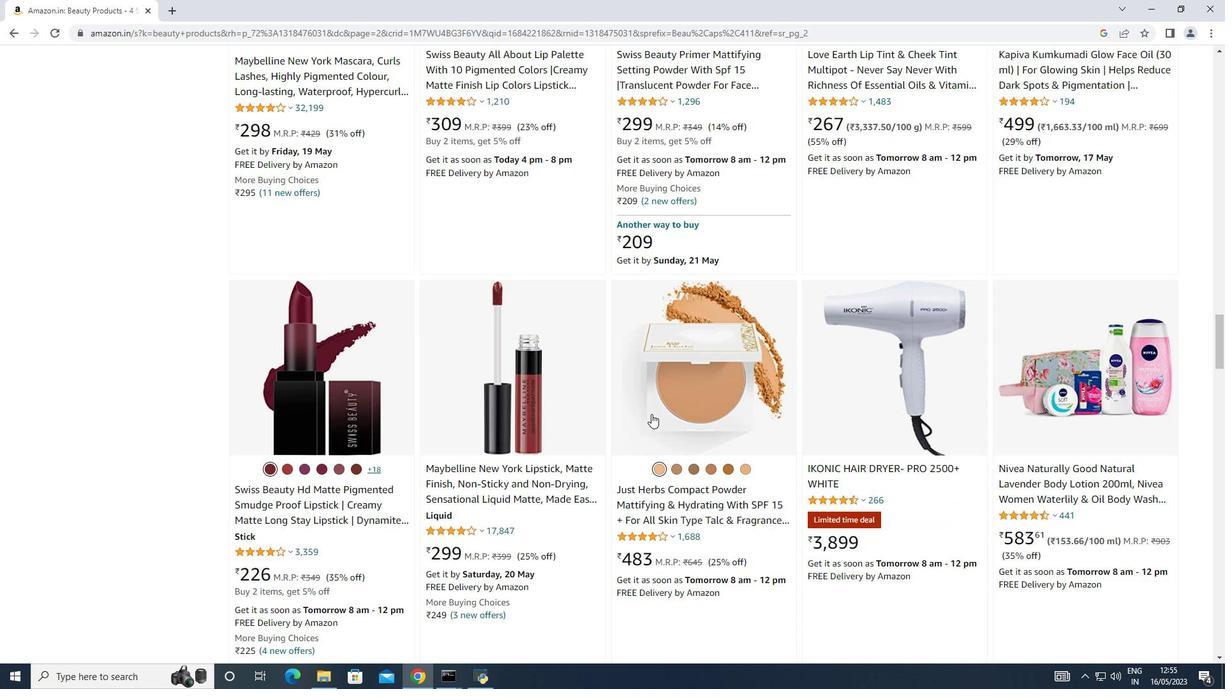 
Action: Mouse scrolled (651, 413) with delta (0, 0)
Screenshot: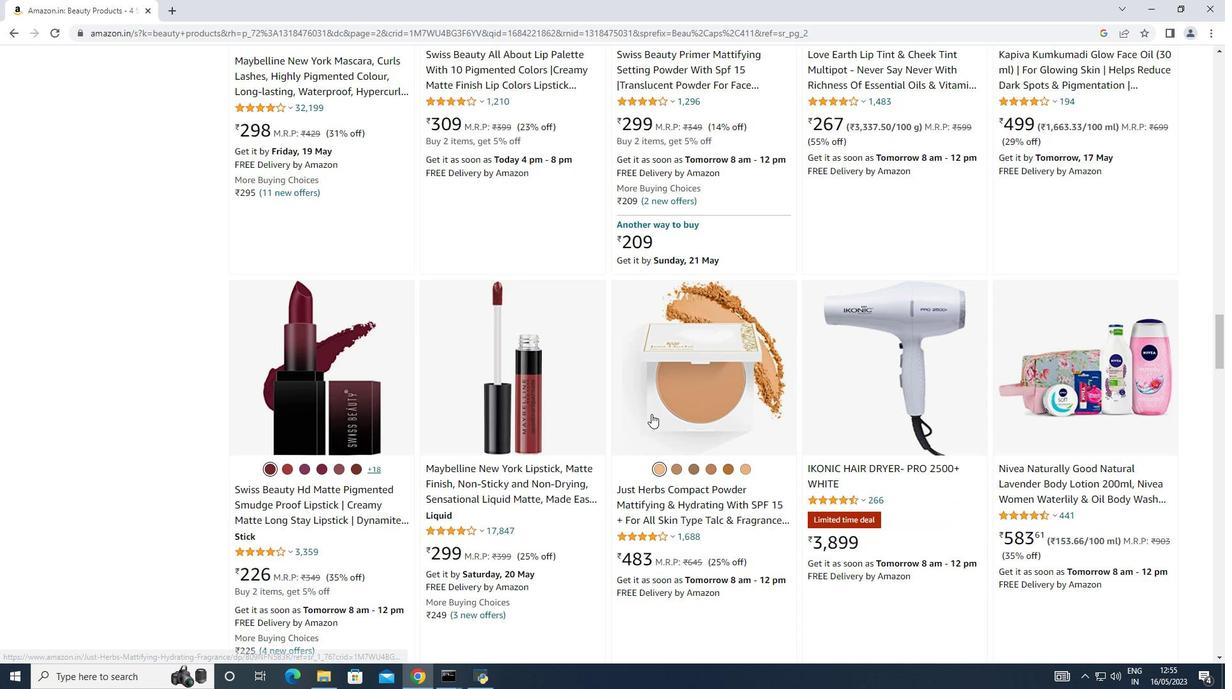 
Action: Mouse scrolled (651, 413) with delta (0, 0)
Screenshot: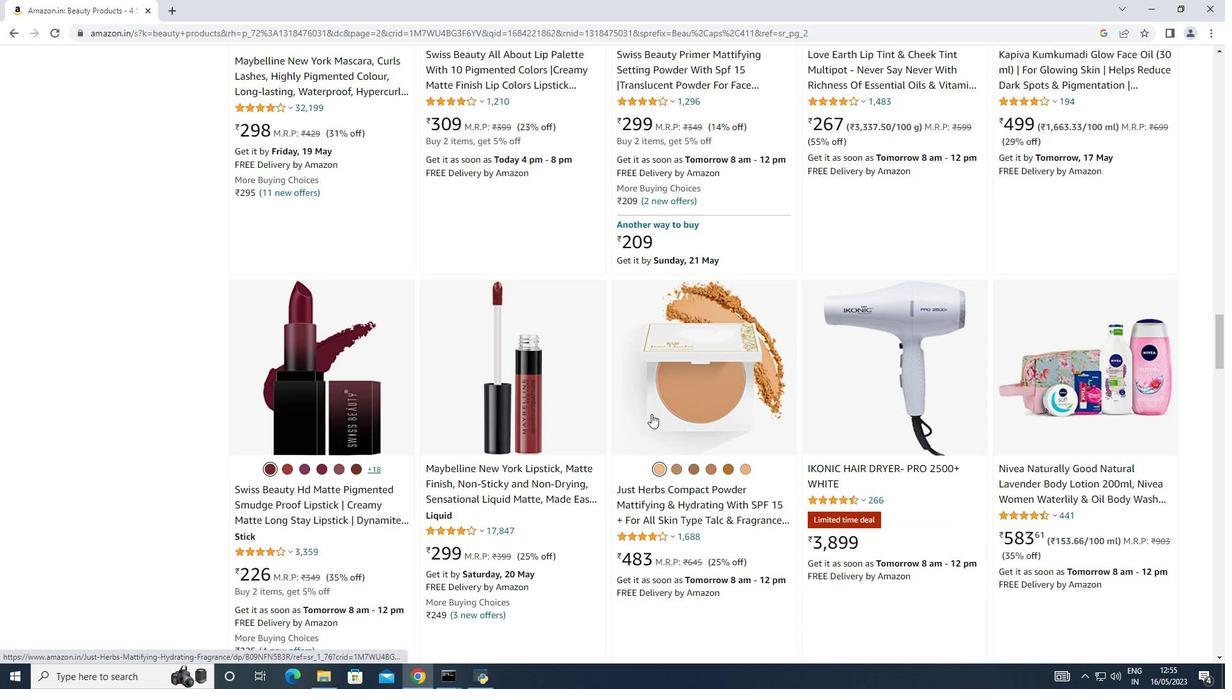 
Action: Mouse scrolled (651, 413) with delta (0, 0)
Screenshot: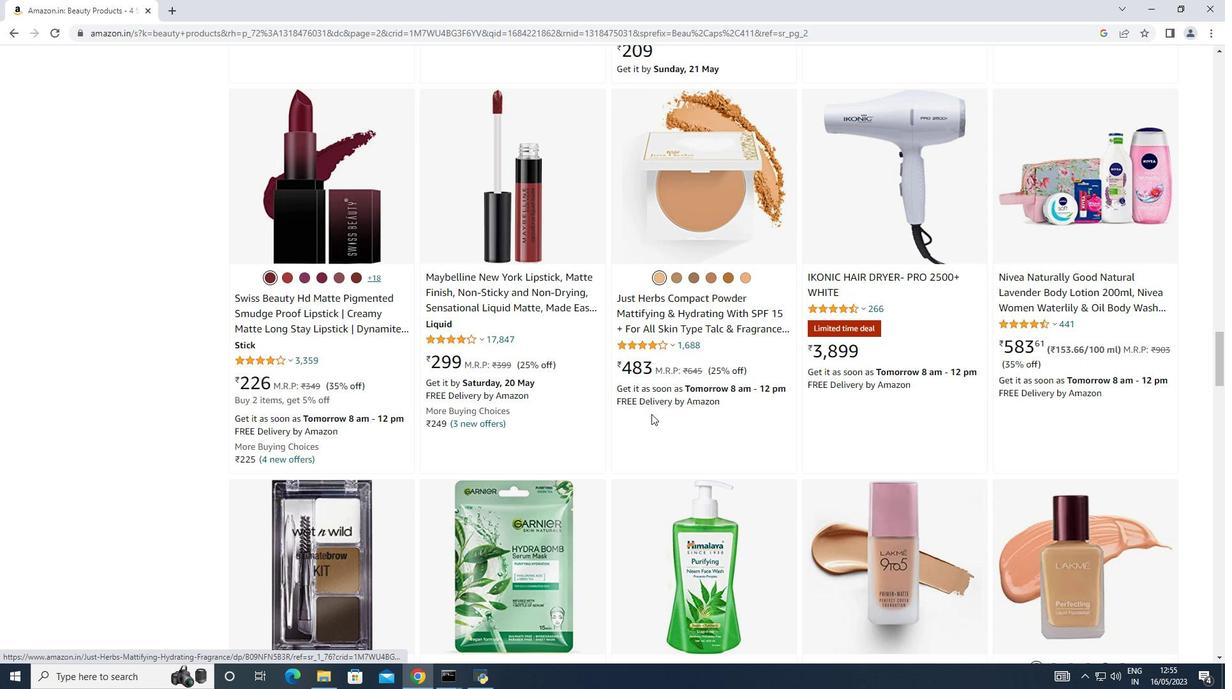 
Action: Mouse scrolled (651, 413) with delta (0, 0)
Screenshot: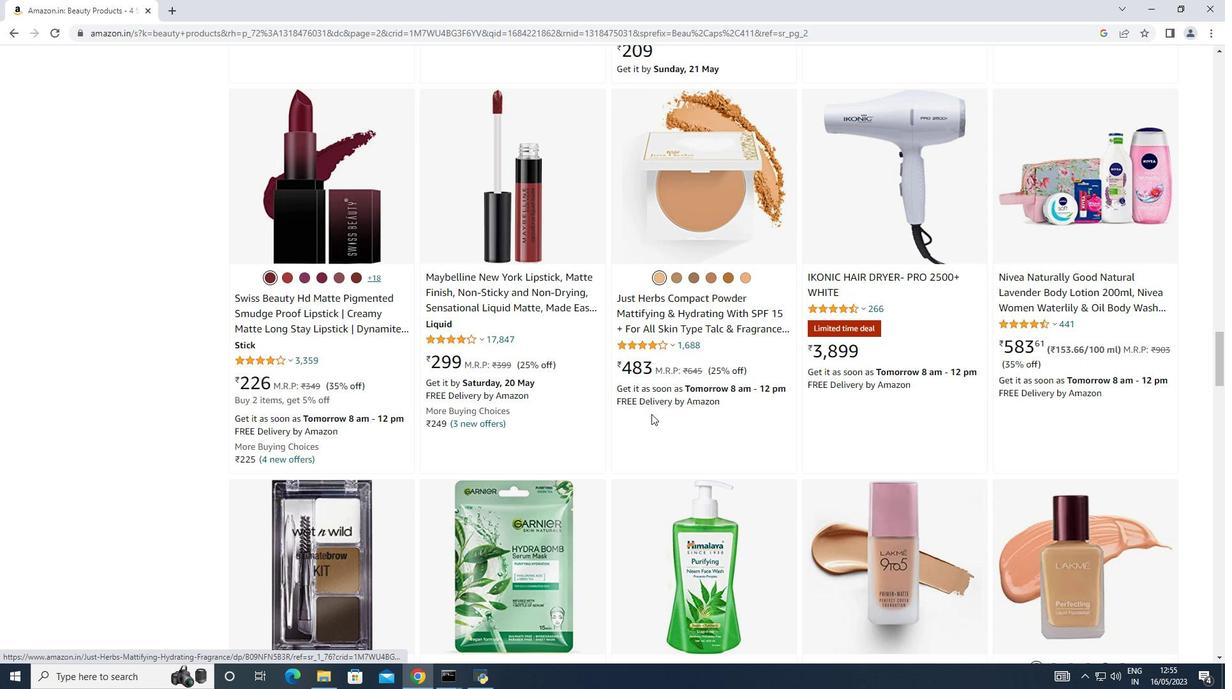 
Action: Mouse scrolled (651, 413) with delta (0, 0)
Screenshot: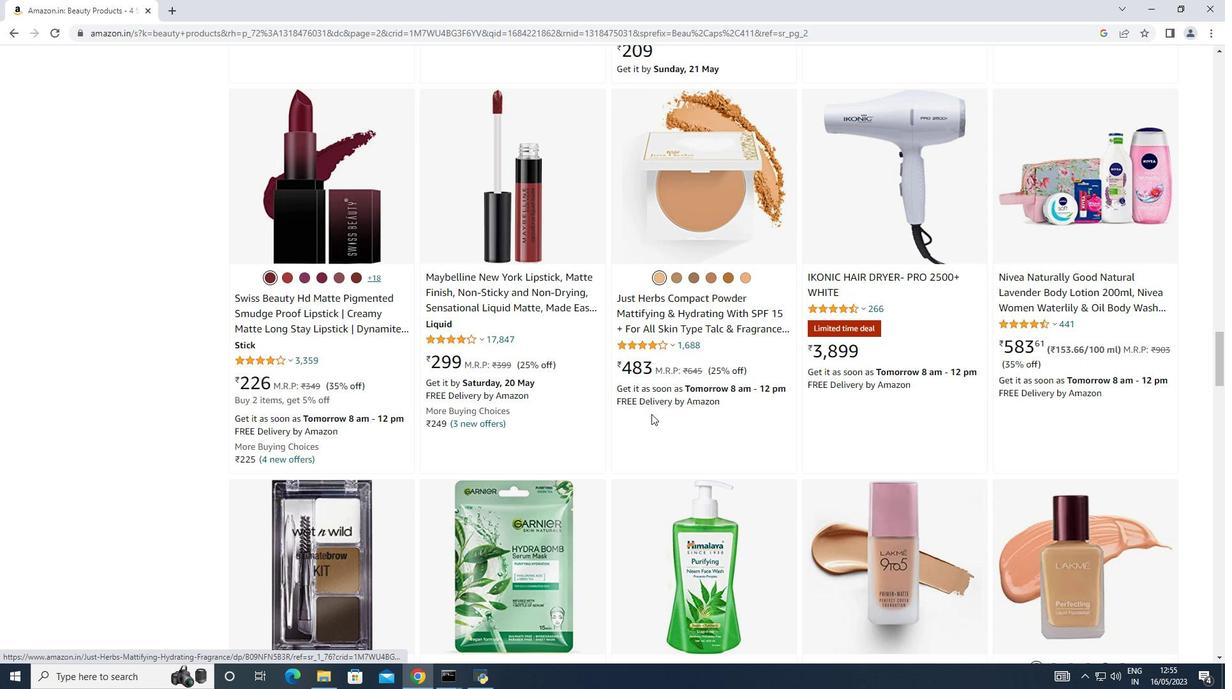 
Action: Mouse scrolled (651, 413) with delta (0, 0)
Screenshot: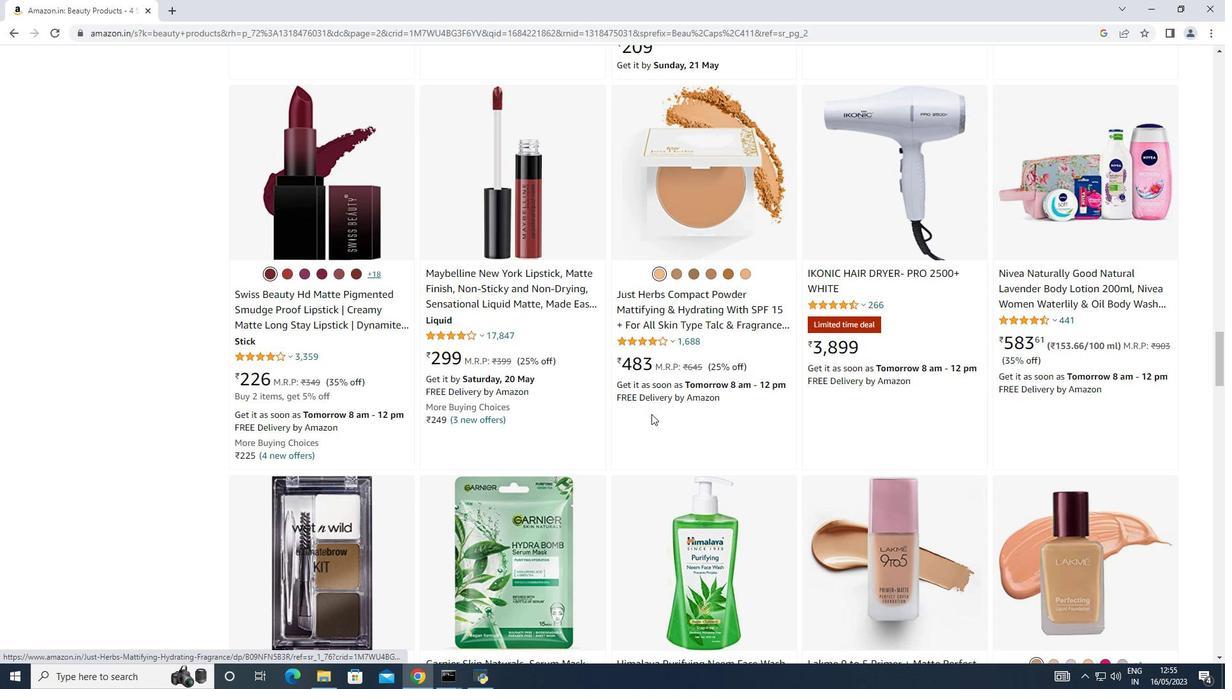 
Action: Mouse scrolled (651, 413) with delta (0, 0)
Screenshot: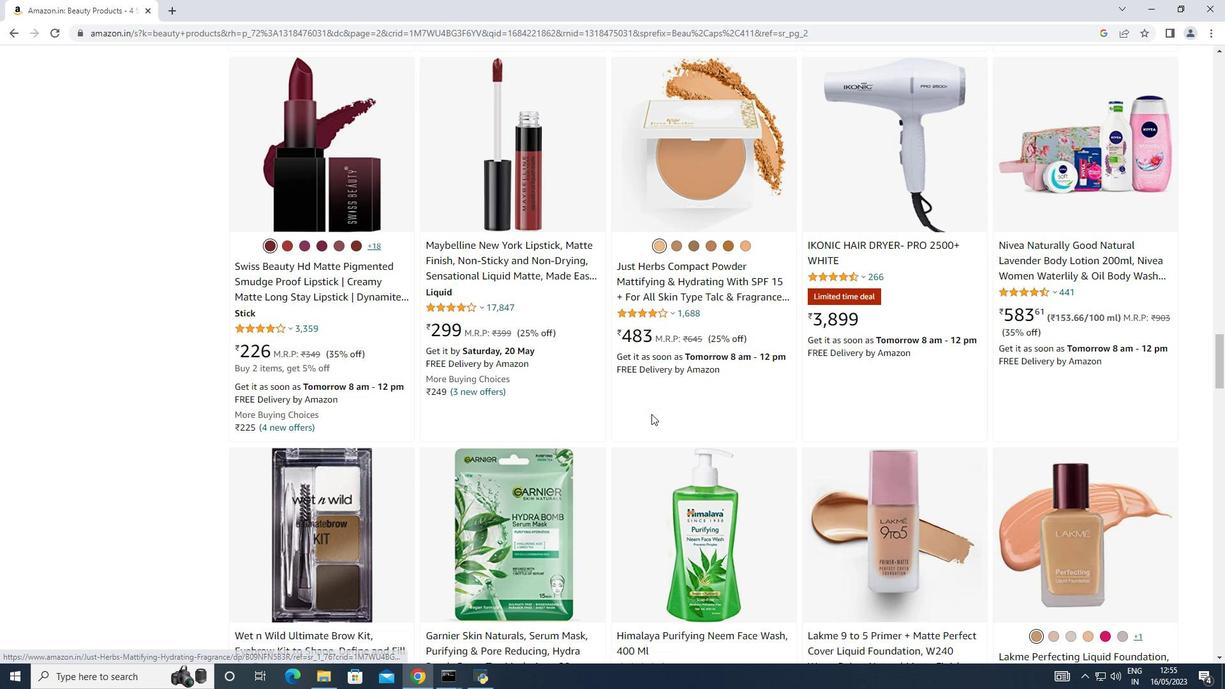 
Action: Mouse scrolled (651, 413) with delta (0, 0)
Screenshot: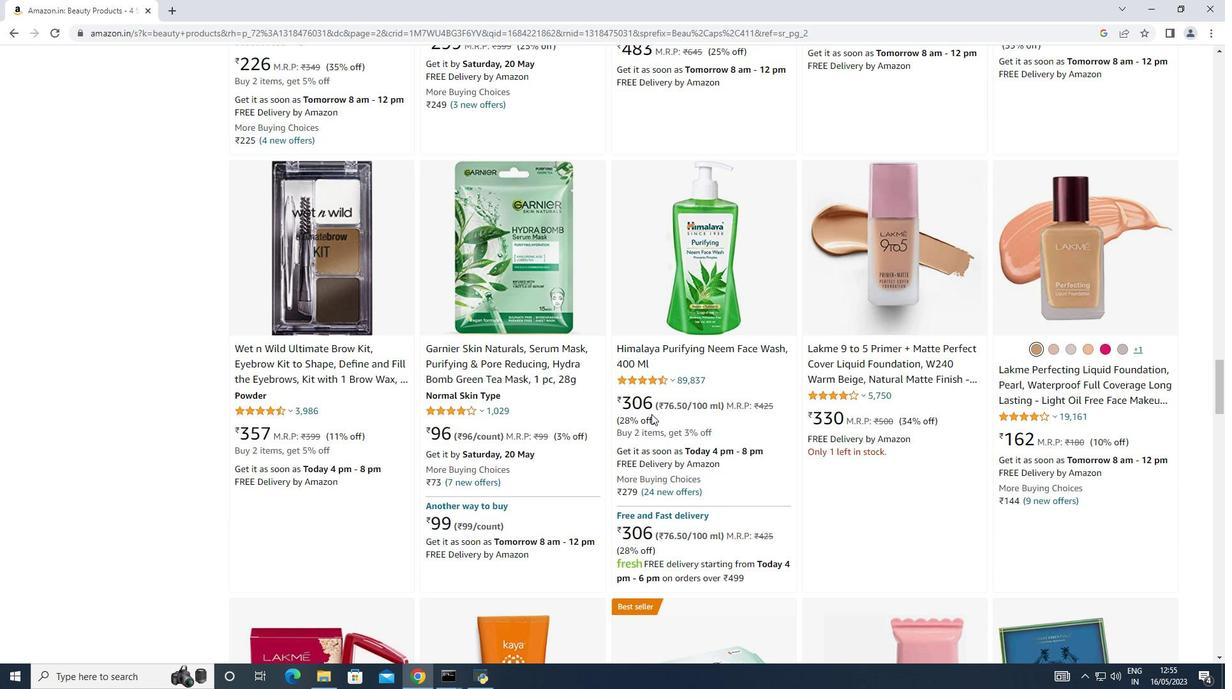 
Action: Mouse scrolled (651, 413) with delta (0, 0)
Screenshot: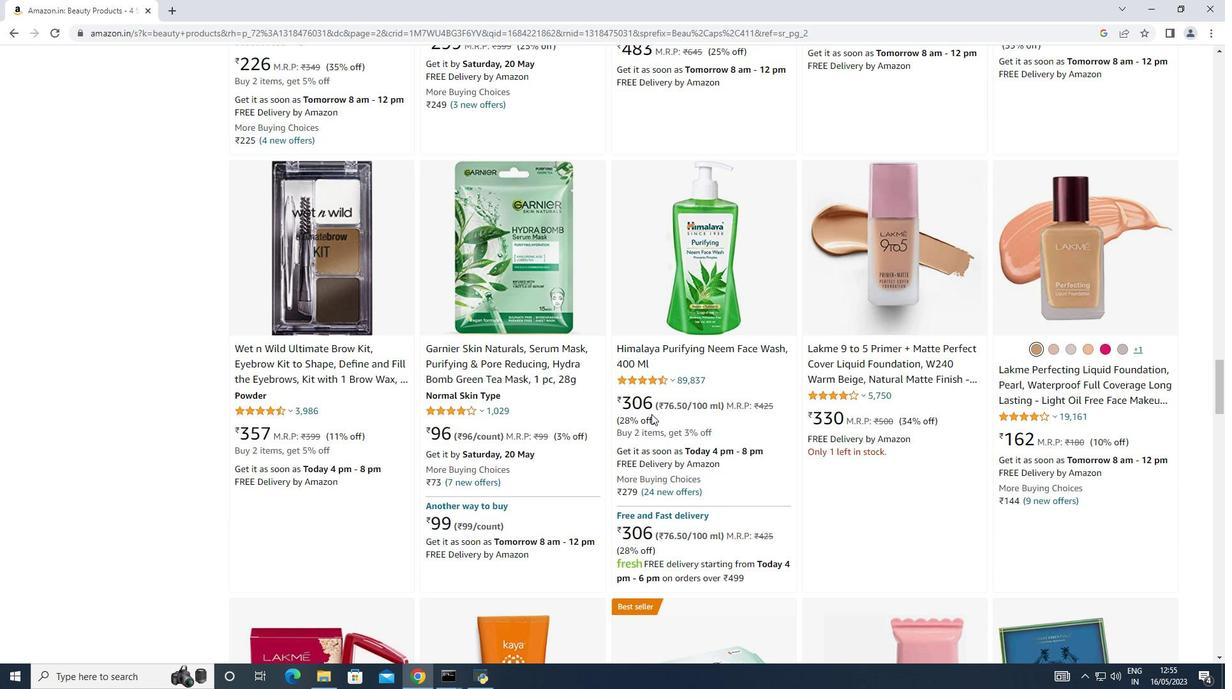 
Action: Mouse scrolled (651, 413) with delta (0, 0)
Screenshot: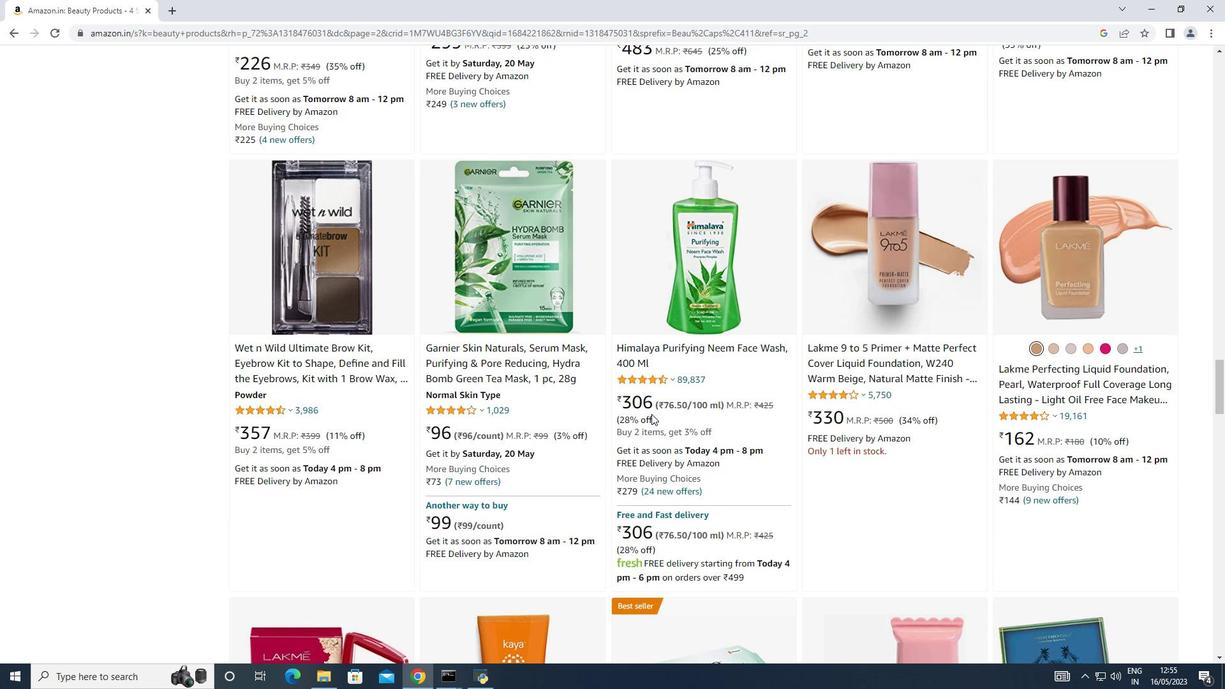 
Action: Mouse scrolled (651, 413) with delta (0, 0)
Screenshot: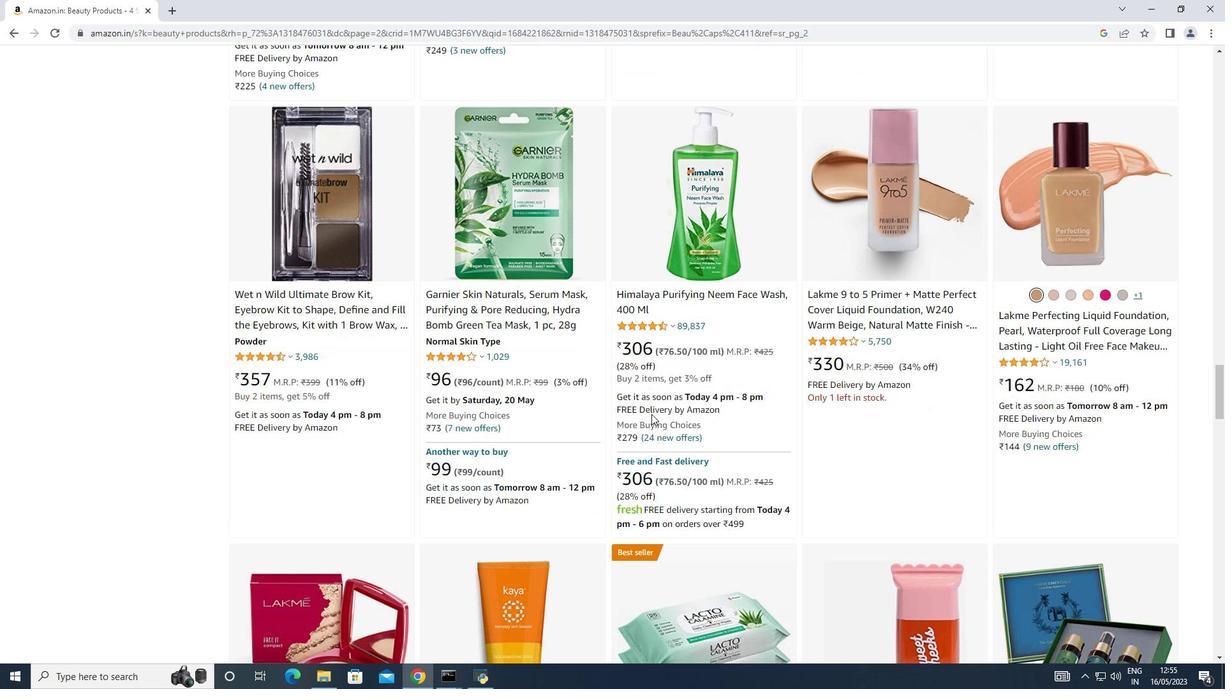 
Action: Mouse scrolled (651, 413) with delta (0, 0)
Screenshot: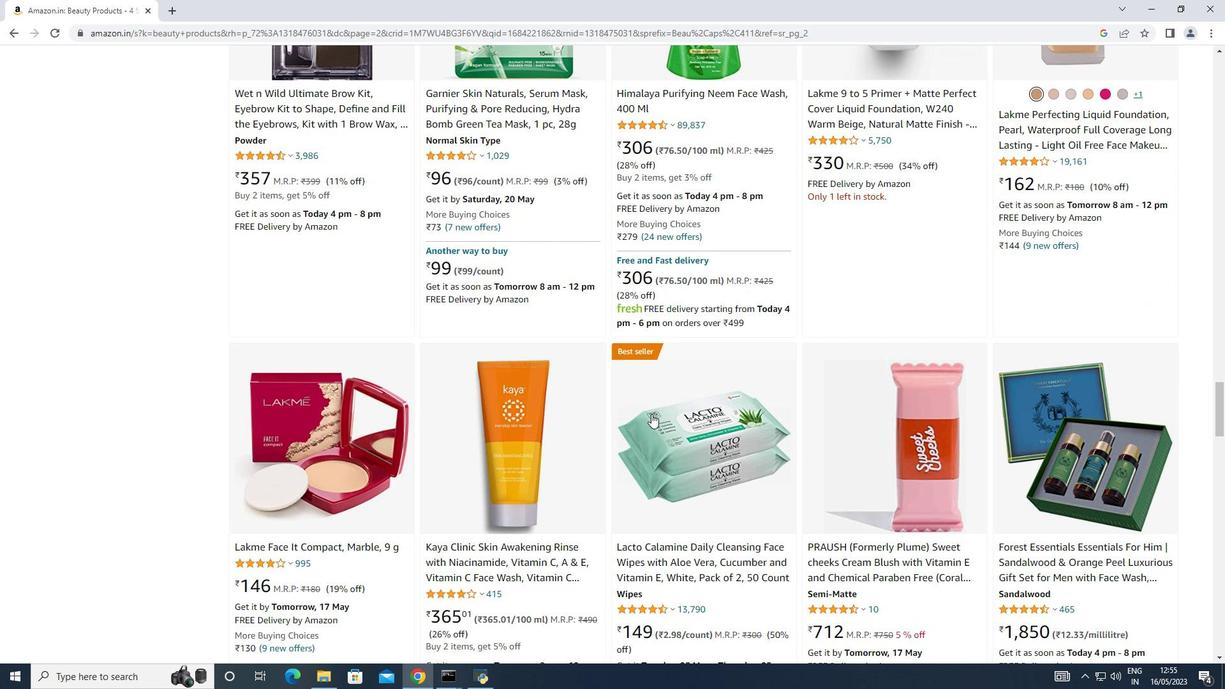 
Action: Mouse scrolled (651, 413) with delta (0, 0)
Screenshot: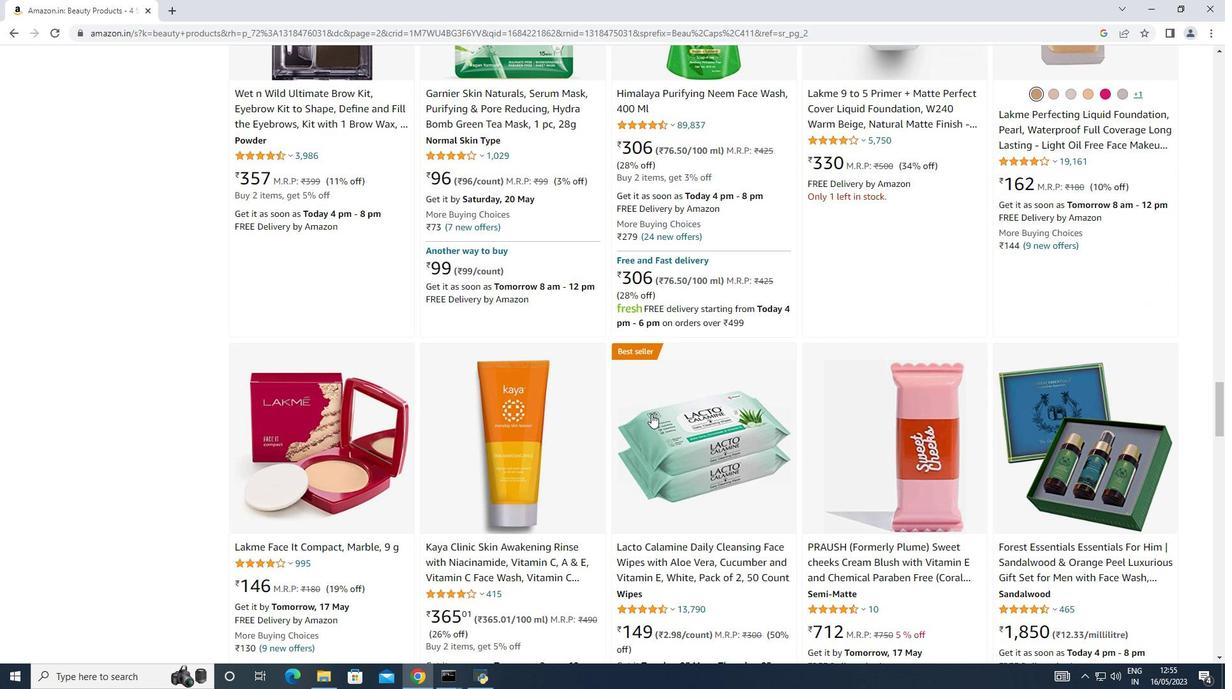 
Action: Mouse scrolled (651, 413) with delta (0, 0)
Screenshot: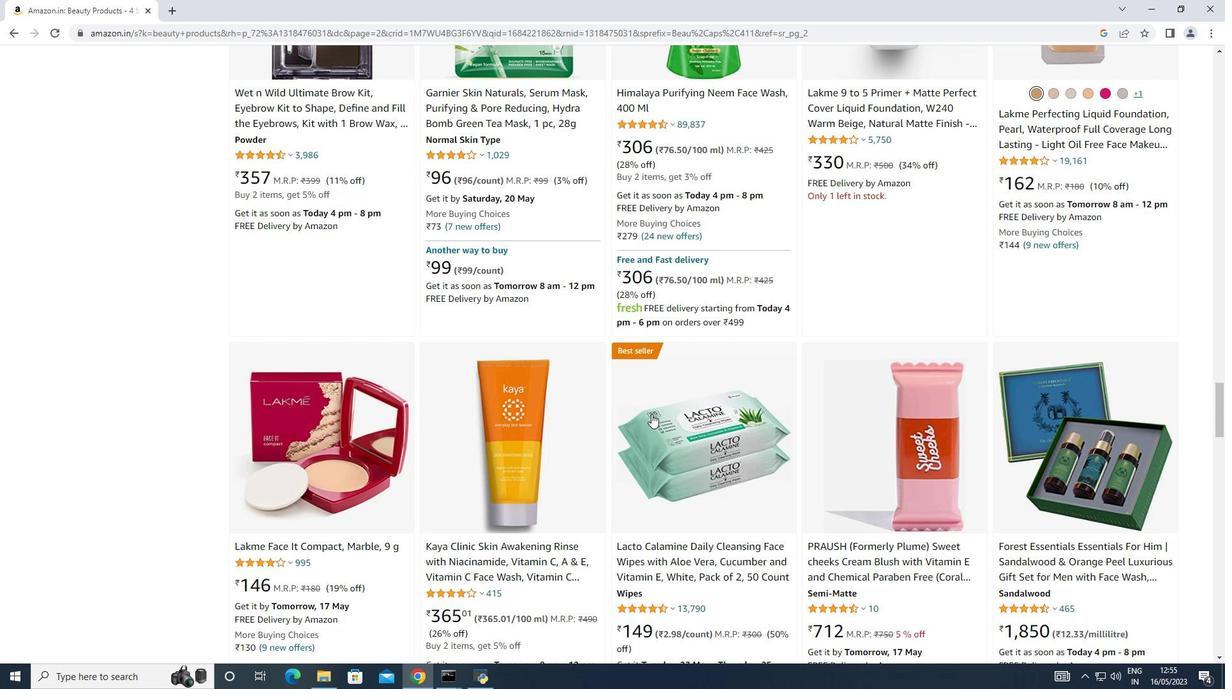 
Action: Mouse scrolled (651, 413) with delta (0, 0)
Screenshot: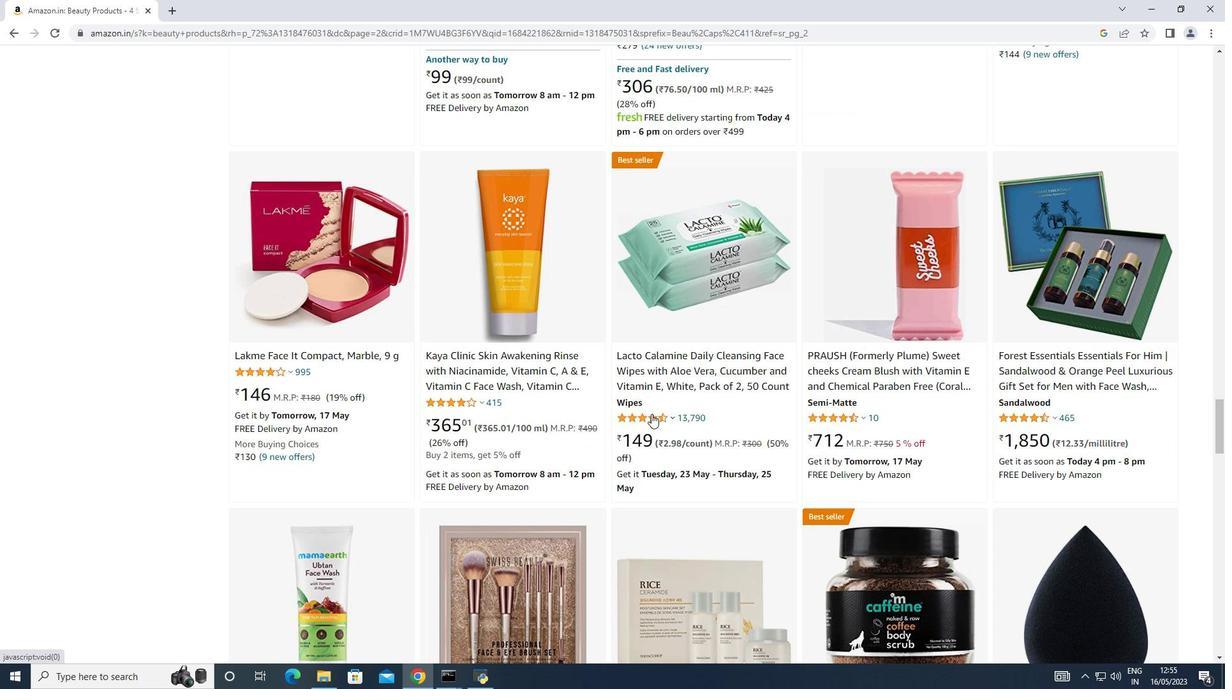 
Action: Mouse scrolled (651, 413) with delta (0, 0)
Screenshot: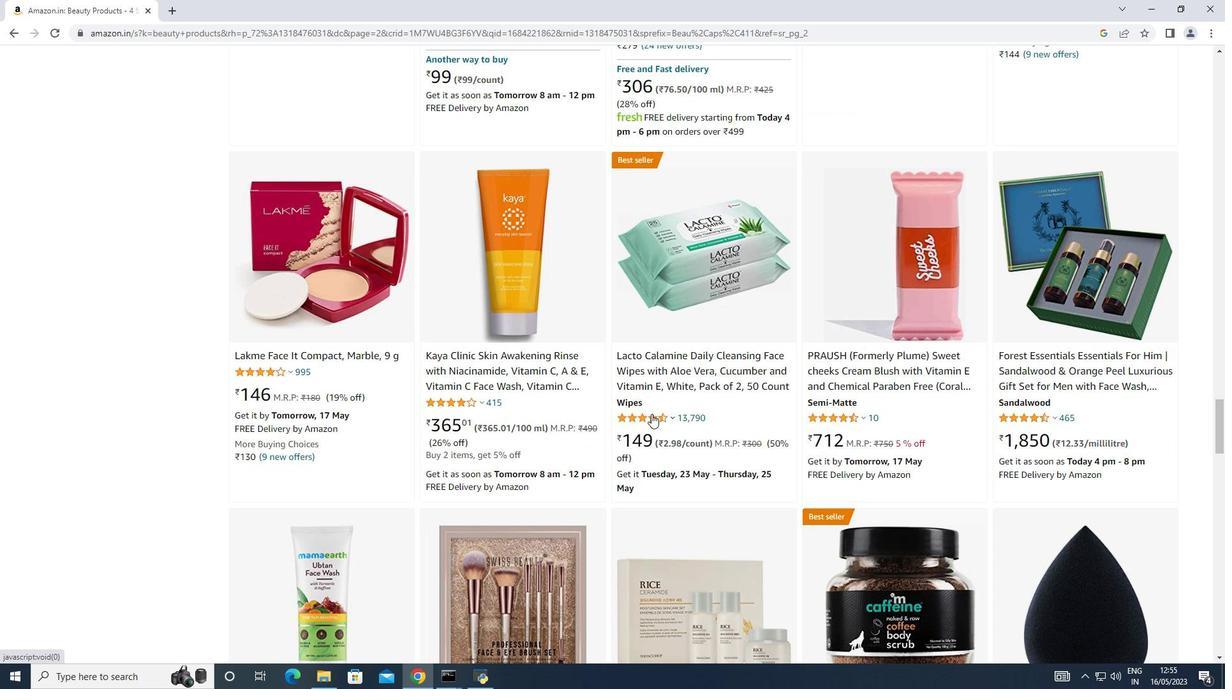 
Action: Mouse scrolled (651, 413) with delta (0, 0)
Screenshot: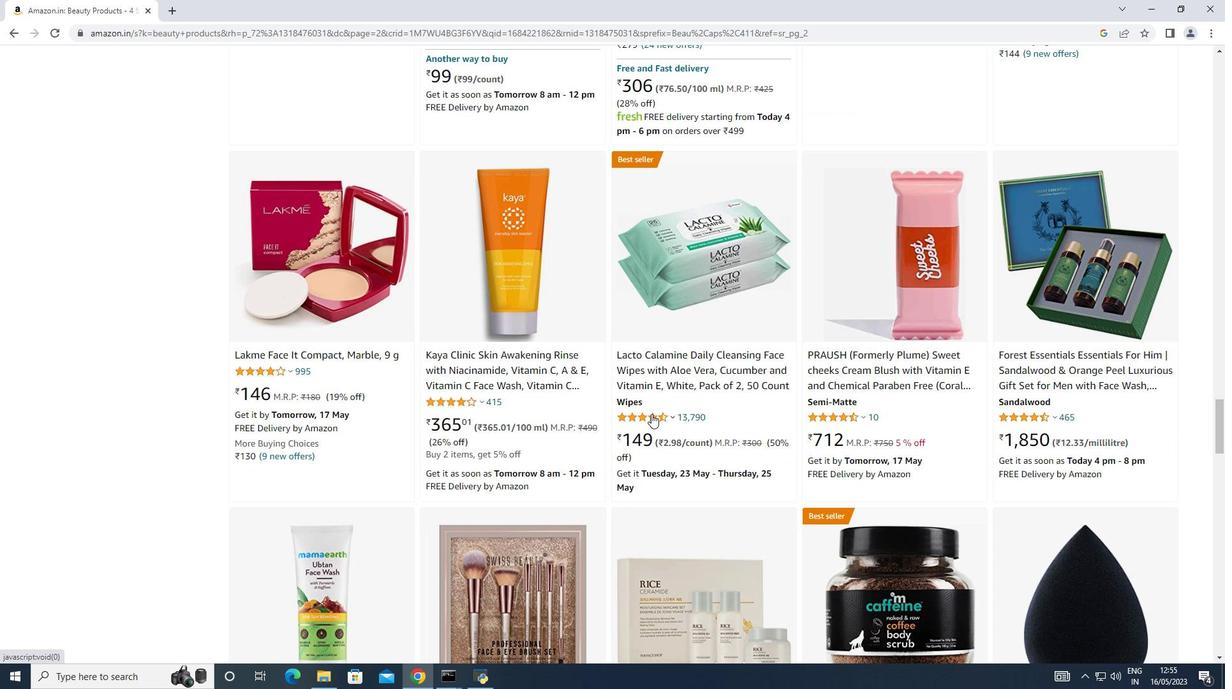 
Action: Mouse scrolled (651, 413) with delta (0, 0)
Screenshot: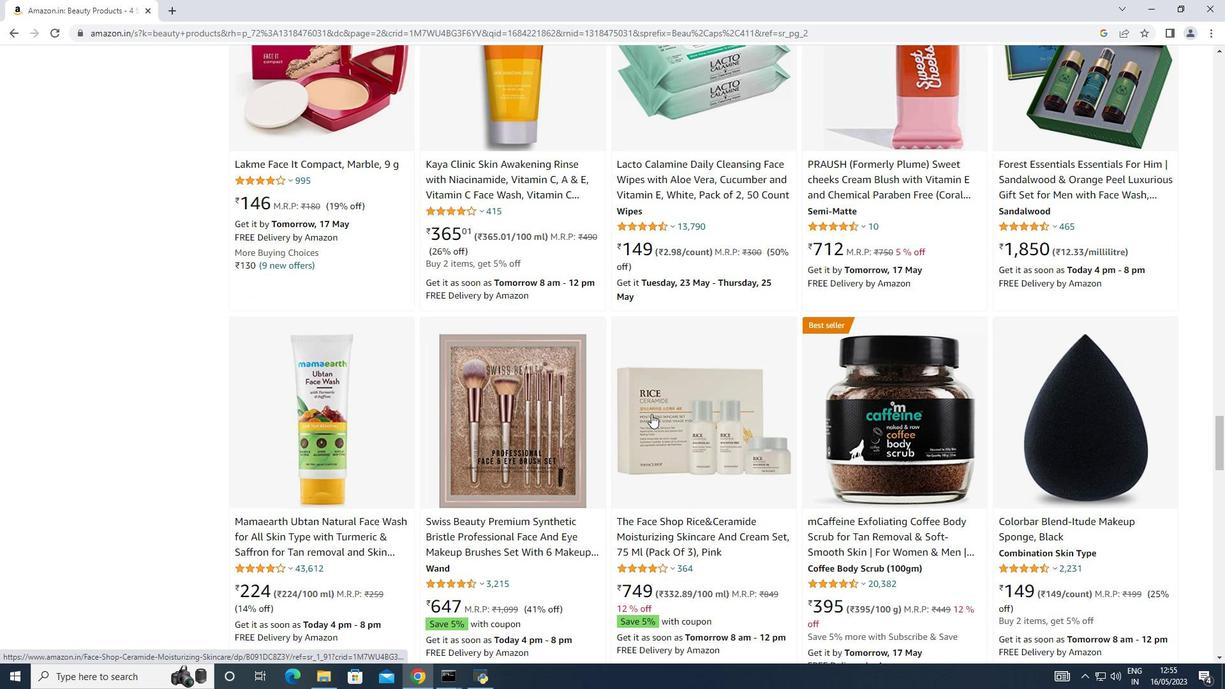 
Action: Mouse scrolled (651, 413) with delta (0, 0)
Screenshot: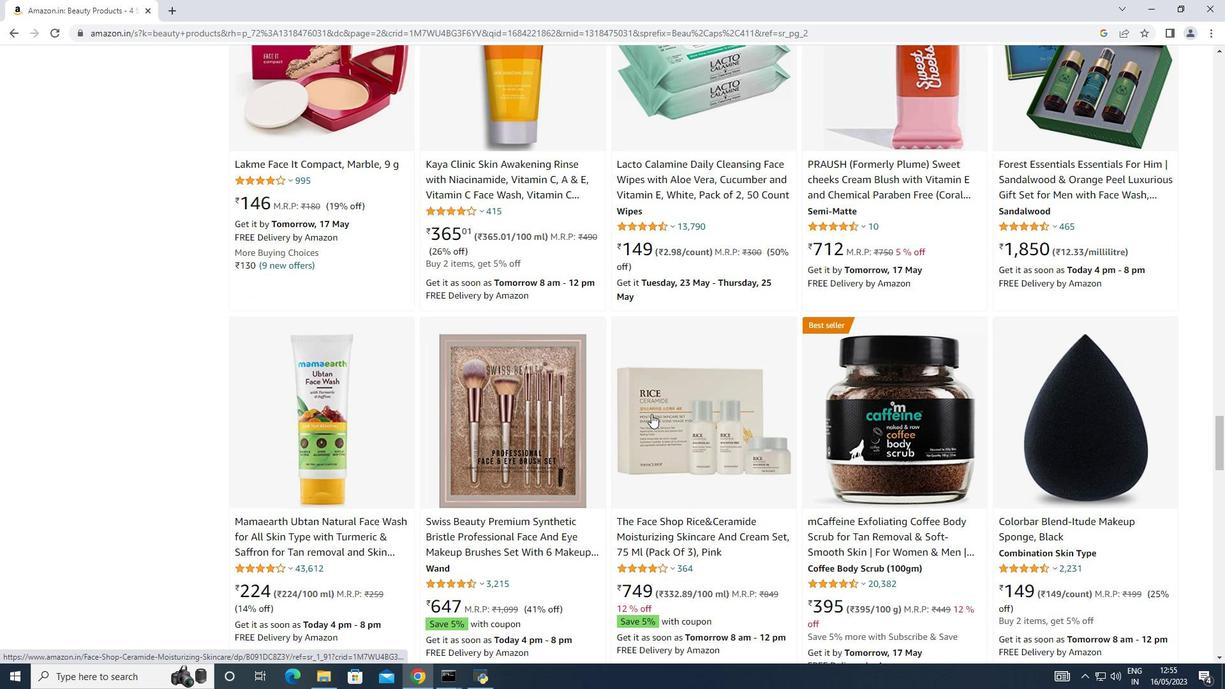 
Action: Mouse scrolled (651, 413) with delta (0, 0)
Screenshot: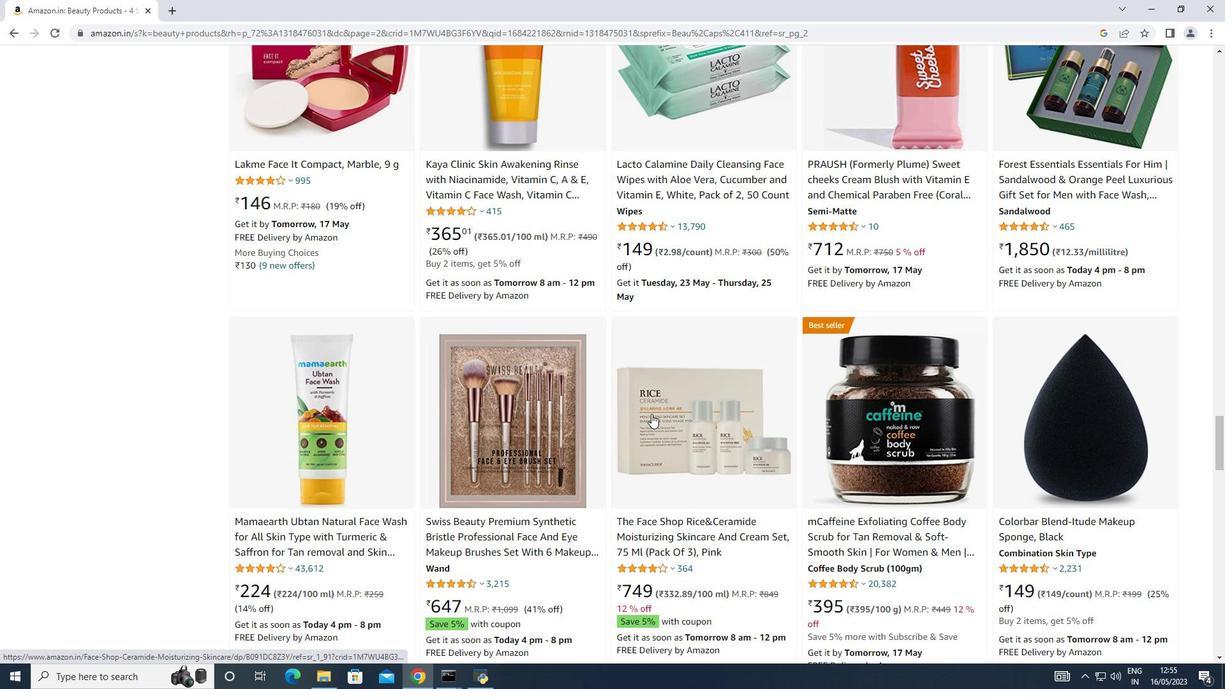 
Action: Mouse scrolled (651, 414) with delta (0, 0)
Screenshot: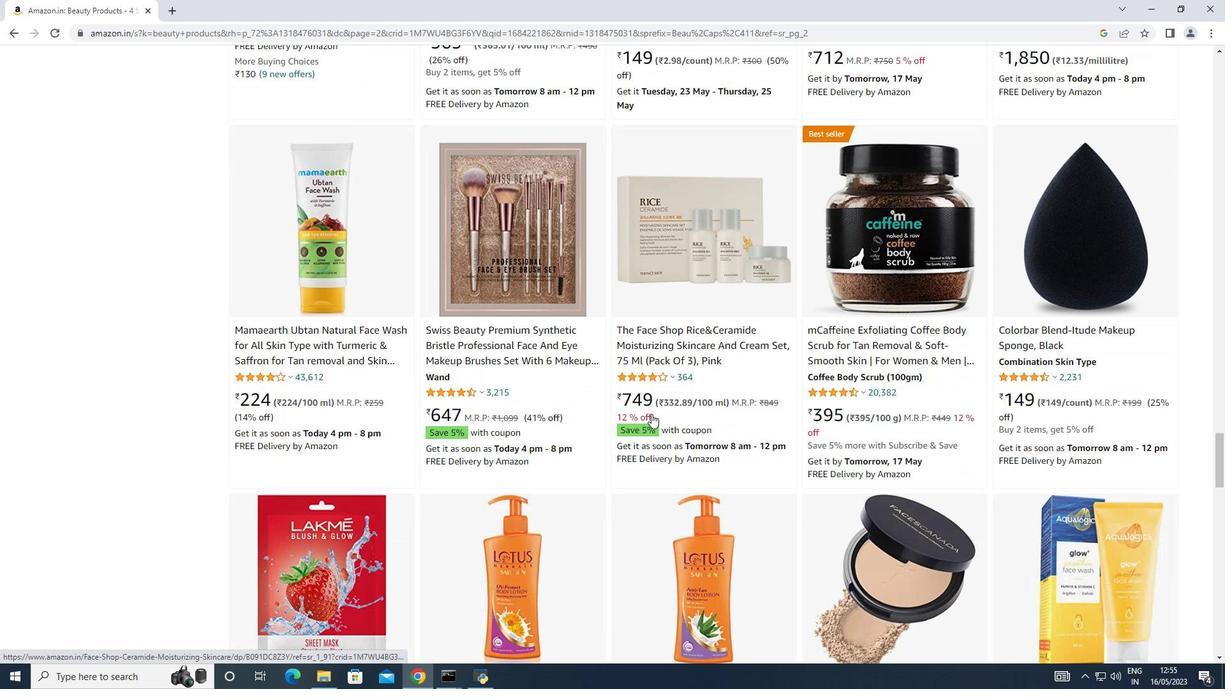 
Action: Mouse scrolled (651, 414) with delta (0, 0)
Screenshot: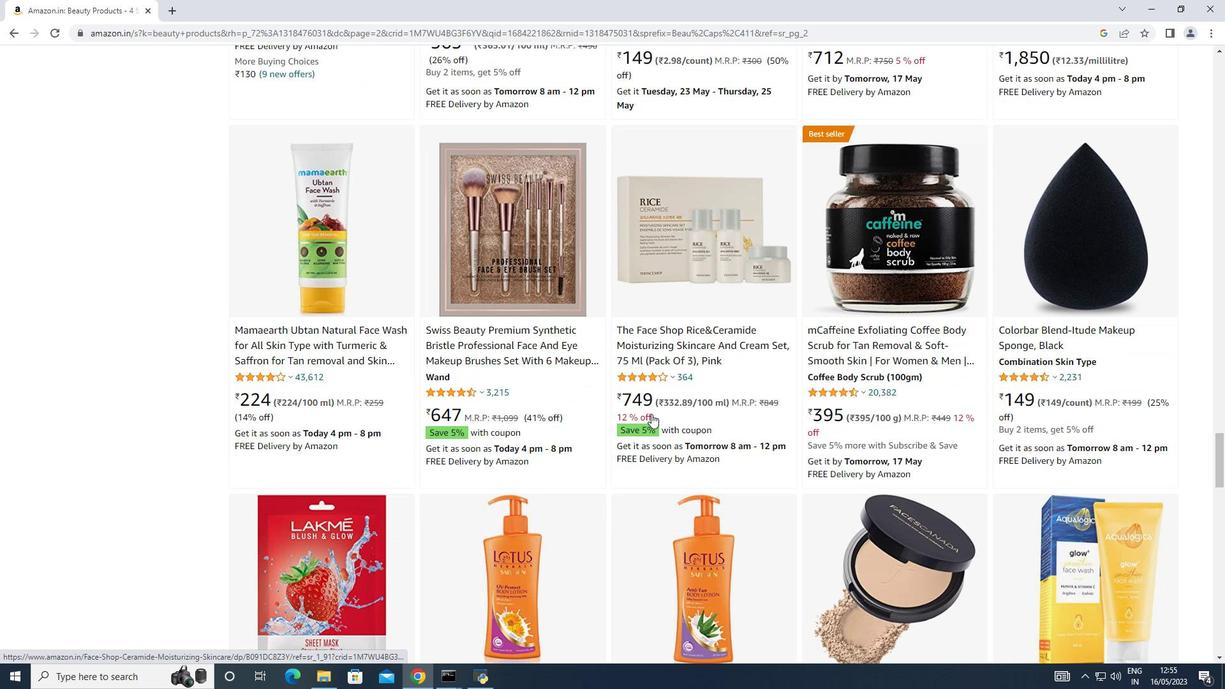
Action: Mouse scrolled (651, 414) with delta (0, 0)
Screenshot: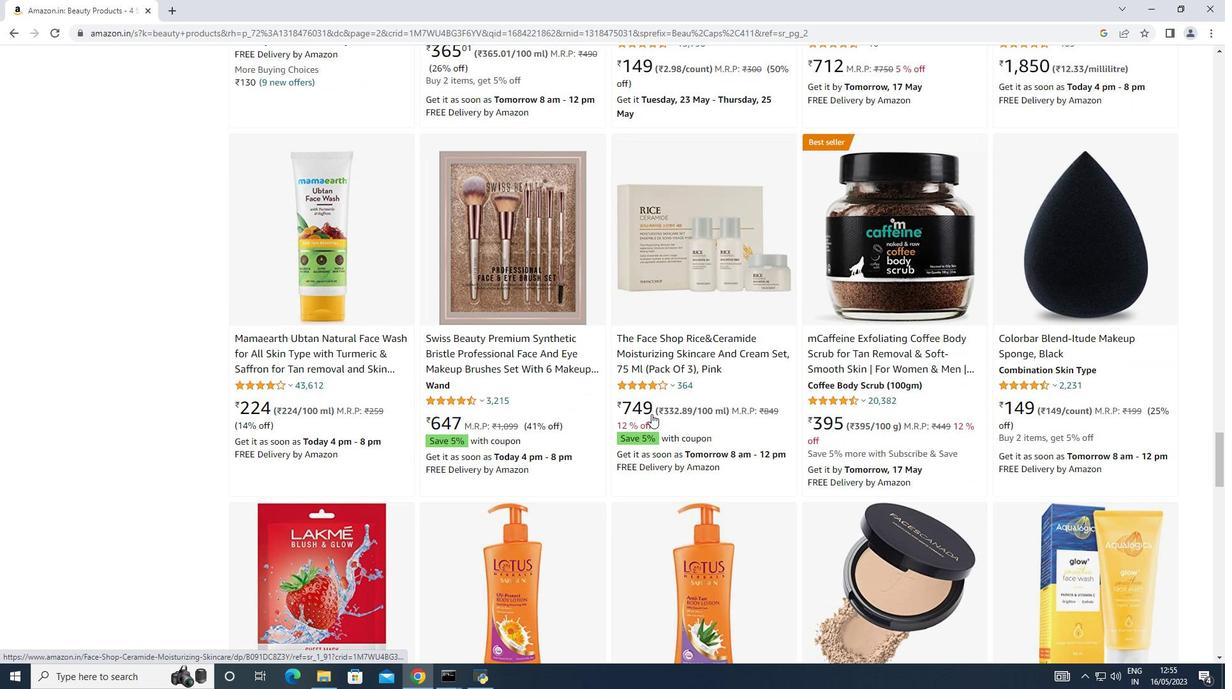 
Action: Mouse scrolled (651, 413) with delta (0, 0)
Screenshot: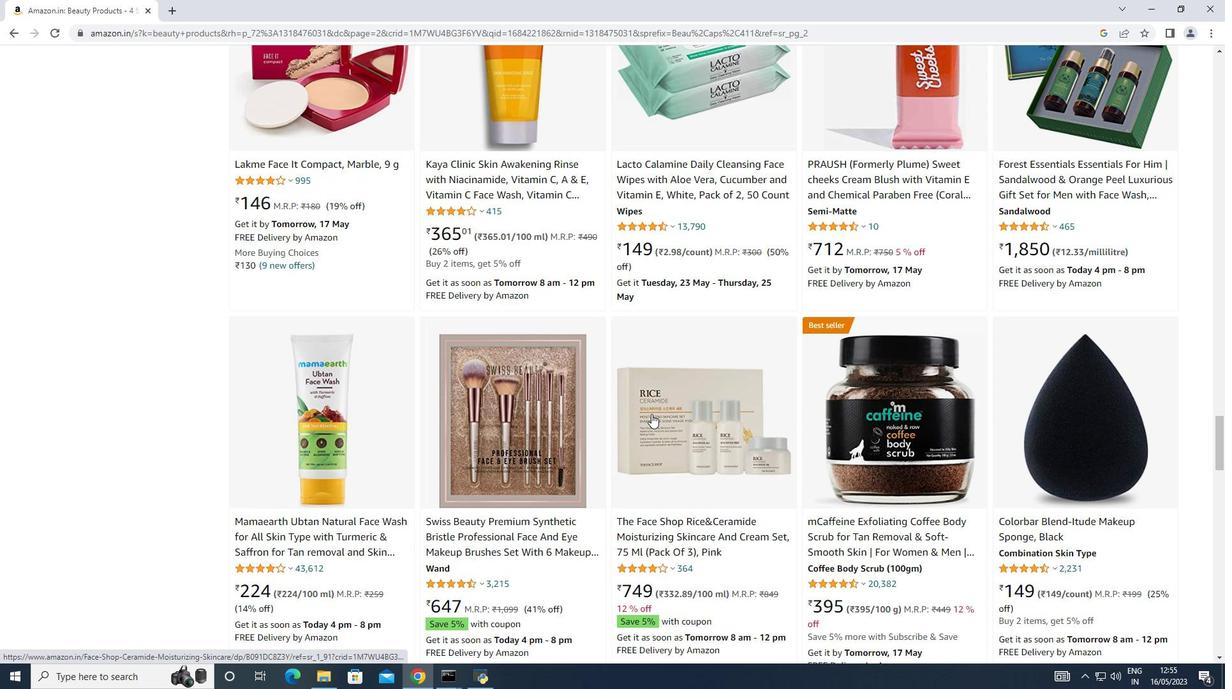 
Action: Mouse scrolled (651, 413) with delta (0, 0)
Screenshot: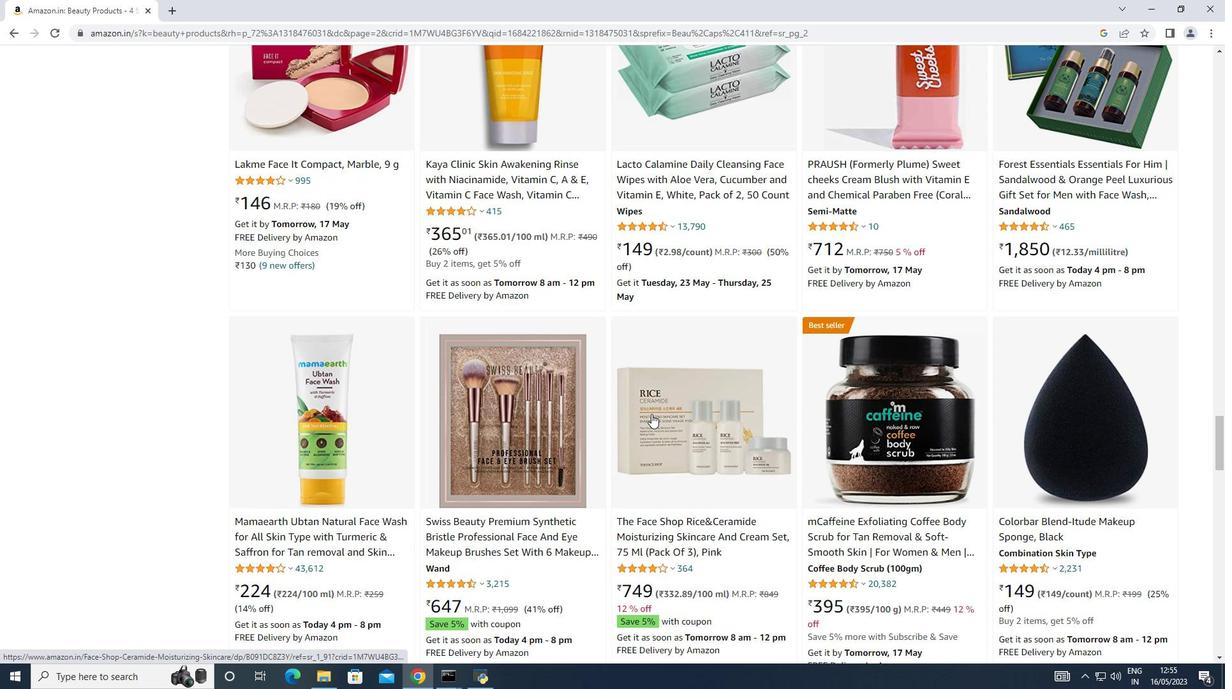 
Action: Mouse scrolled (651, 413) with delta (0, 0)
Screenshot: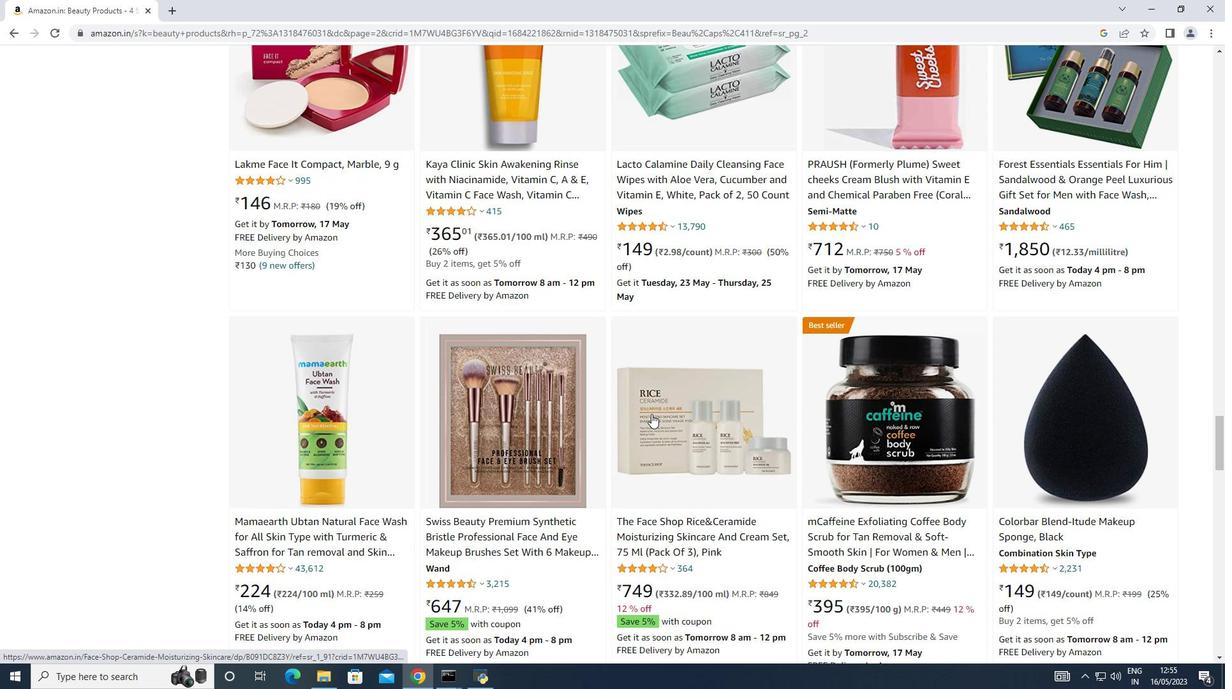 
Action: Mouse scrolled (651, 413) with delta (0, 0)
Screenshot: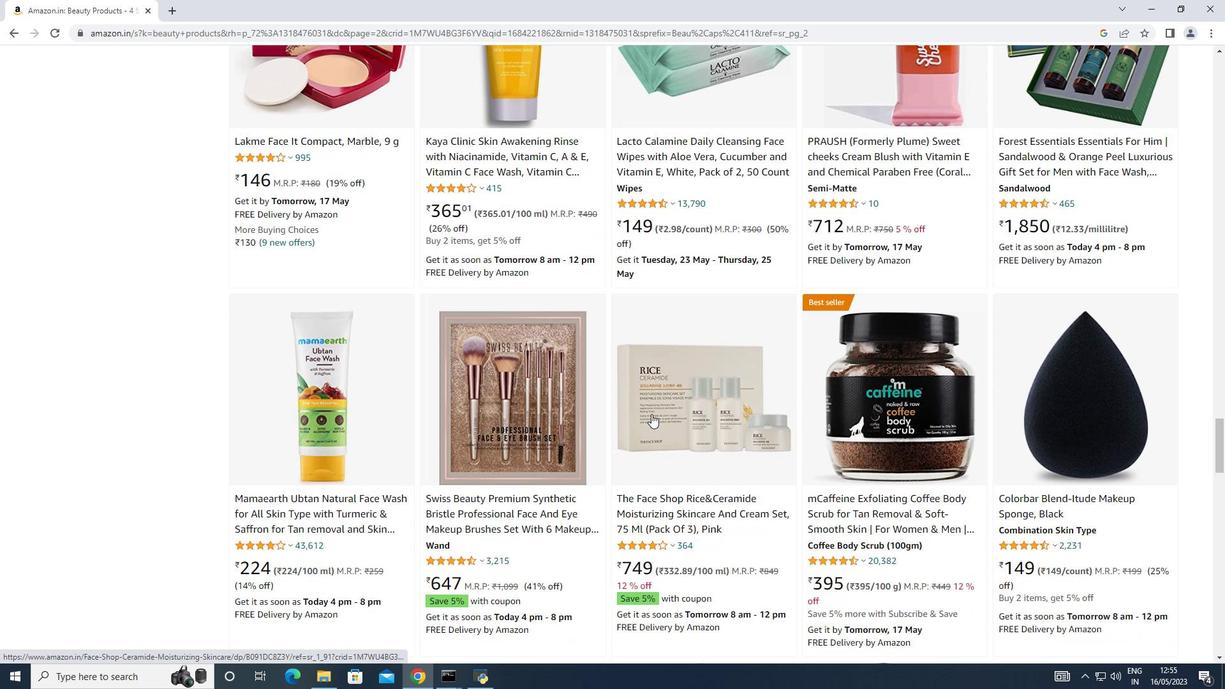
Action: Mouse scrolled (651, 413) with delta (0, 0)
Screenshot: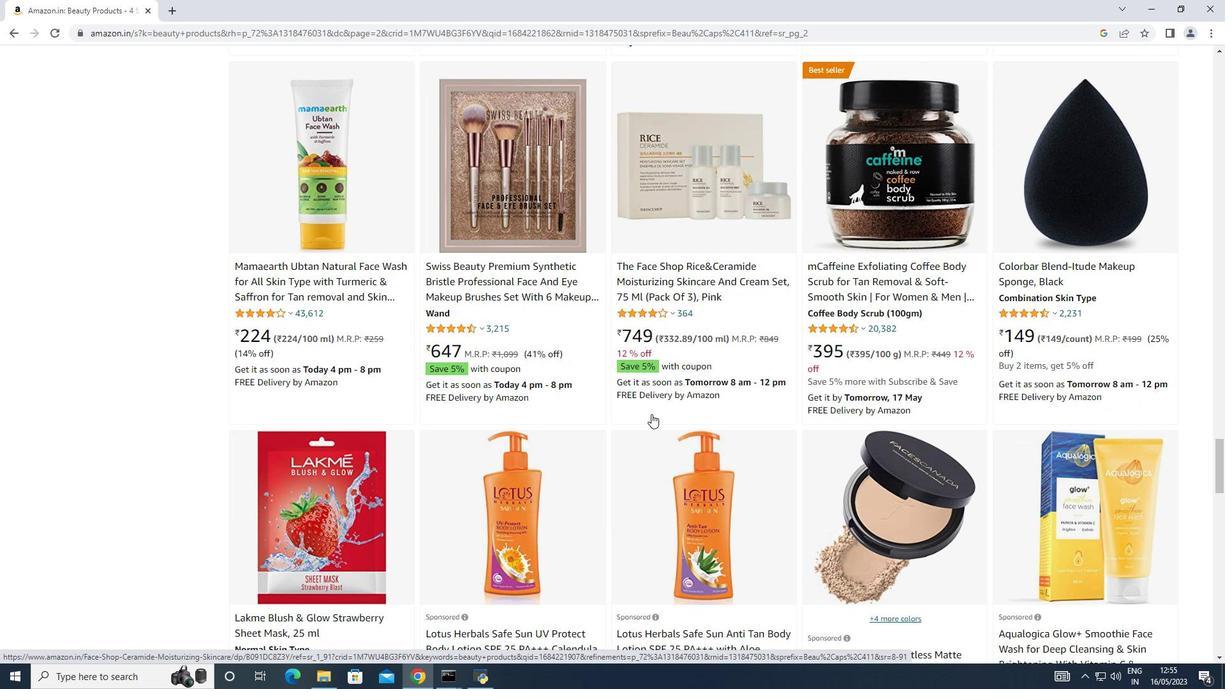 
Action: Mouse scrolled (651, 413) with delta (0, 0)
Screenshot: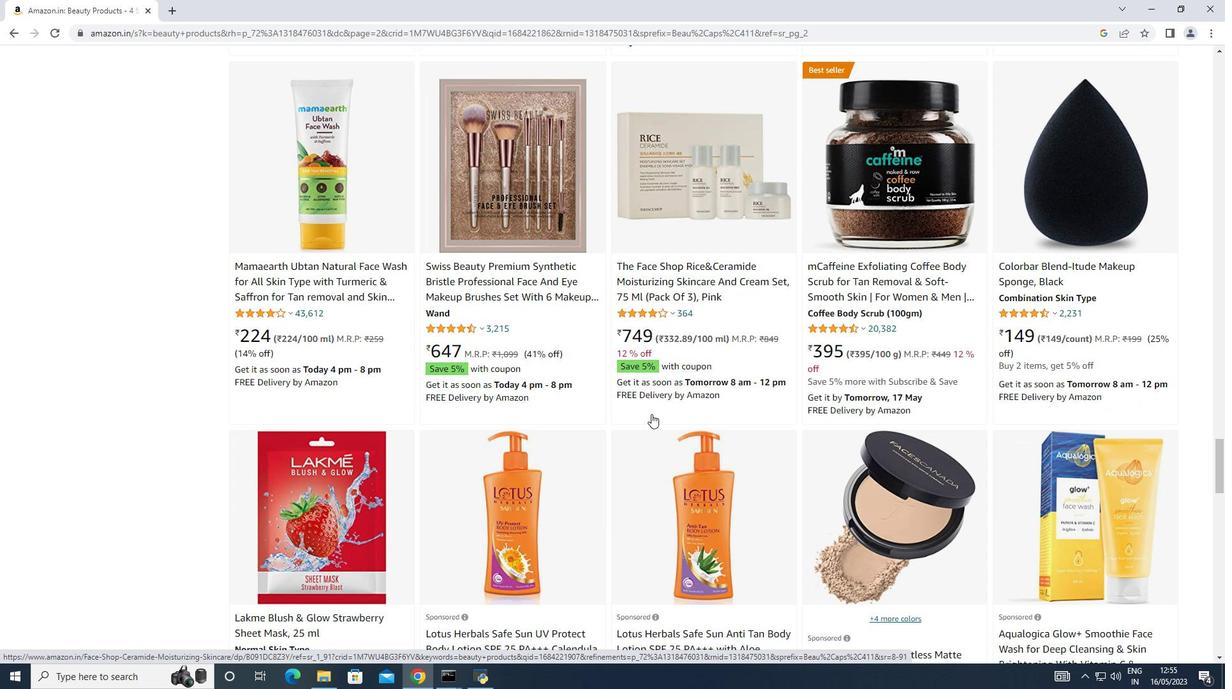 
Action: Mouse scrolled (651, 413) with delta (0, 0)
Screenshot: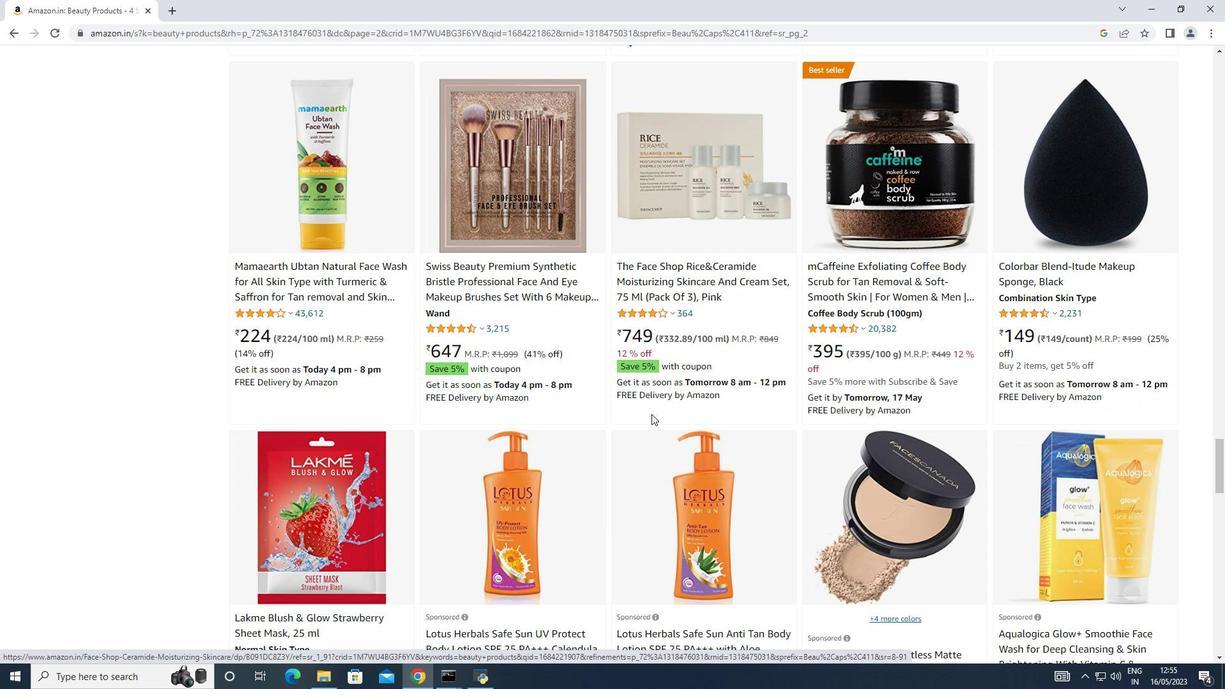 
Action: Mouse scrolled (651, 413) with delta (0, 0)
Screenshot: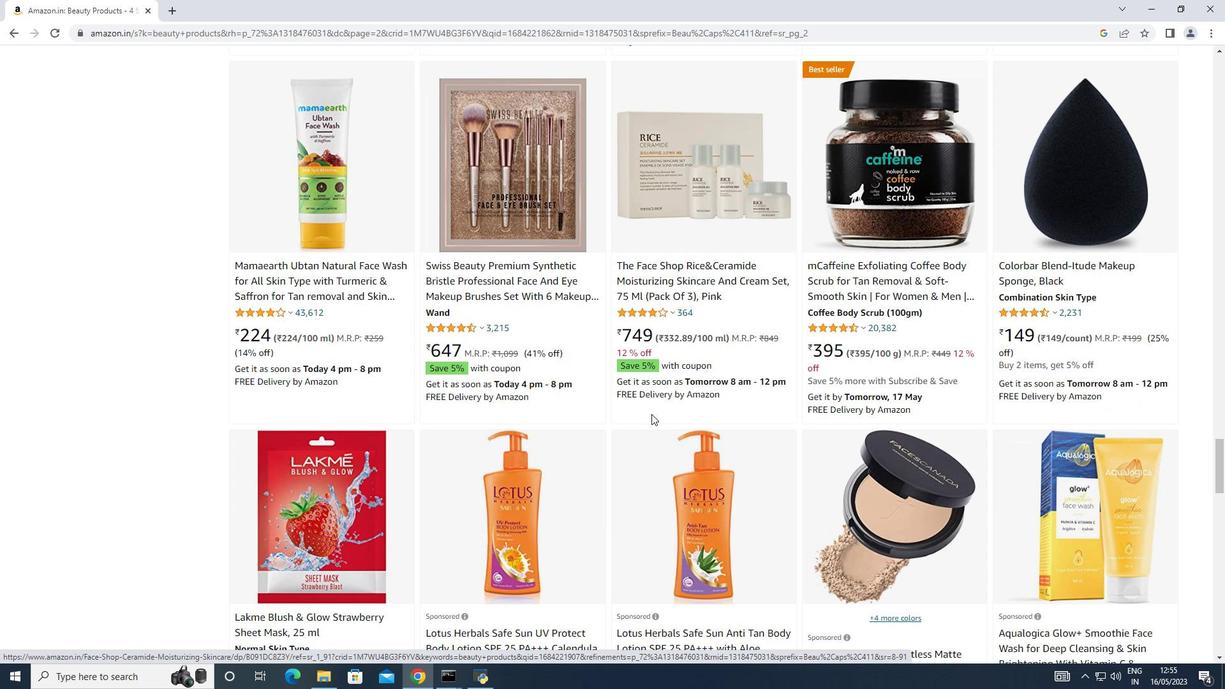 
Action: Mouse scrolled (651, 413) with delta (0, 0)
Screenshot: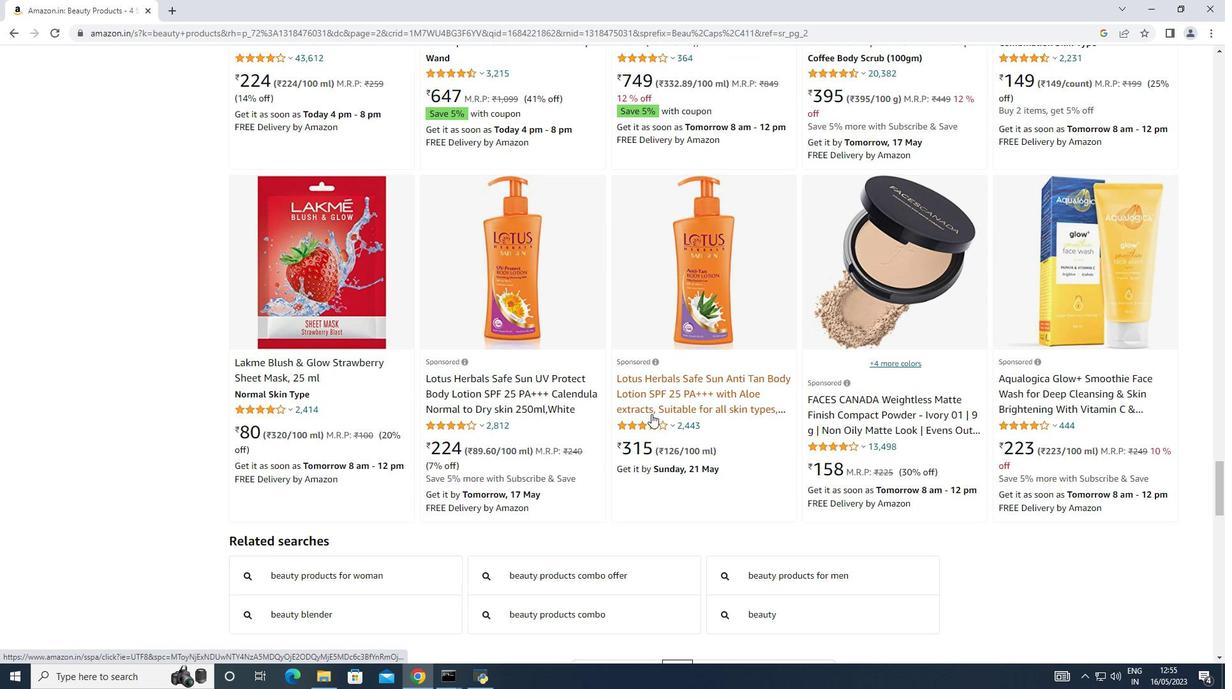 
Action: Mouse scrolled (651, 413) with delta (0, 0)
Screenshot: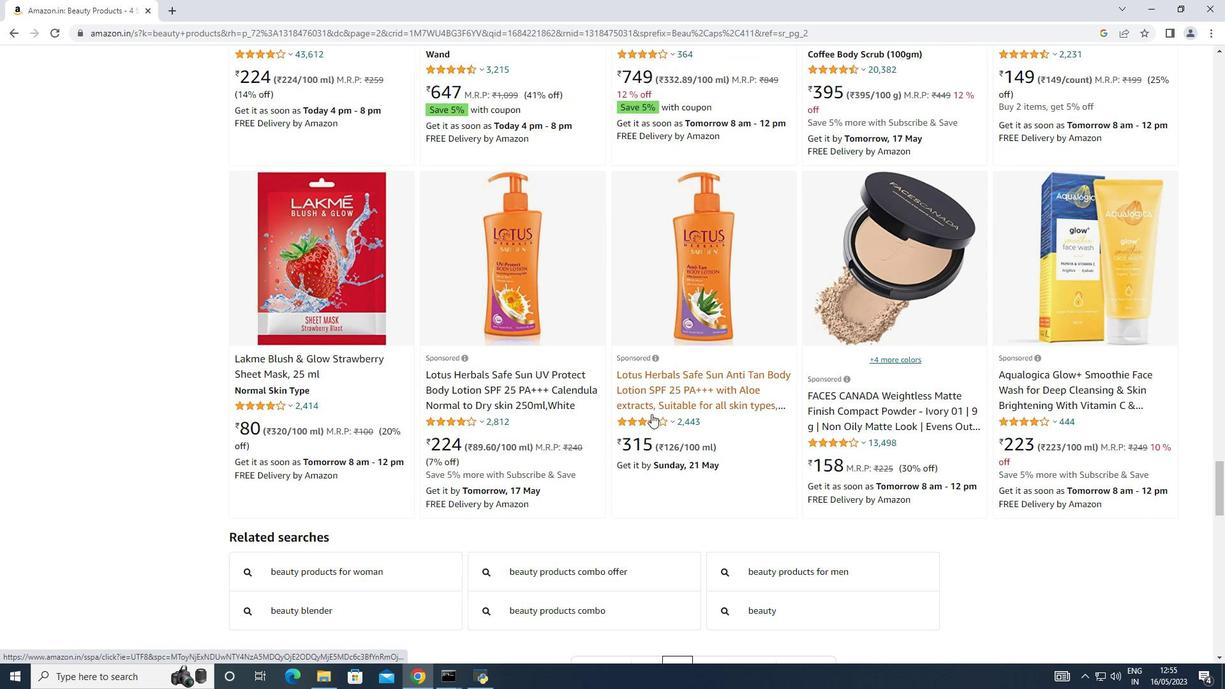 
Action: Mouse moved to (709, 536)
Screenshot: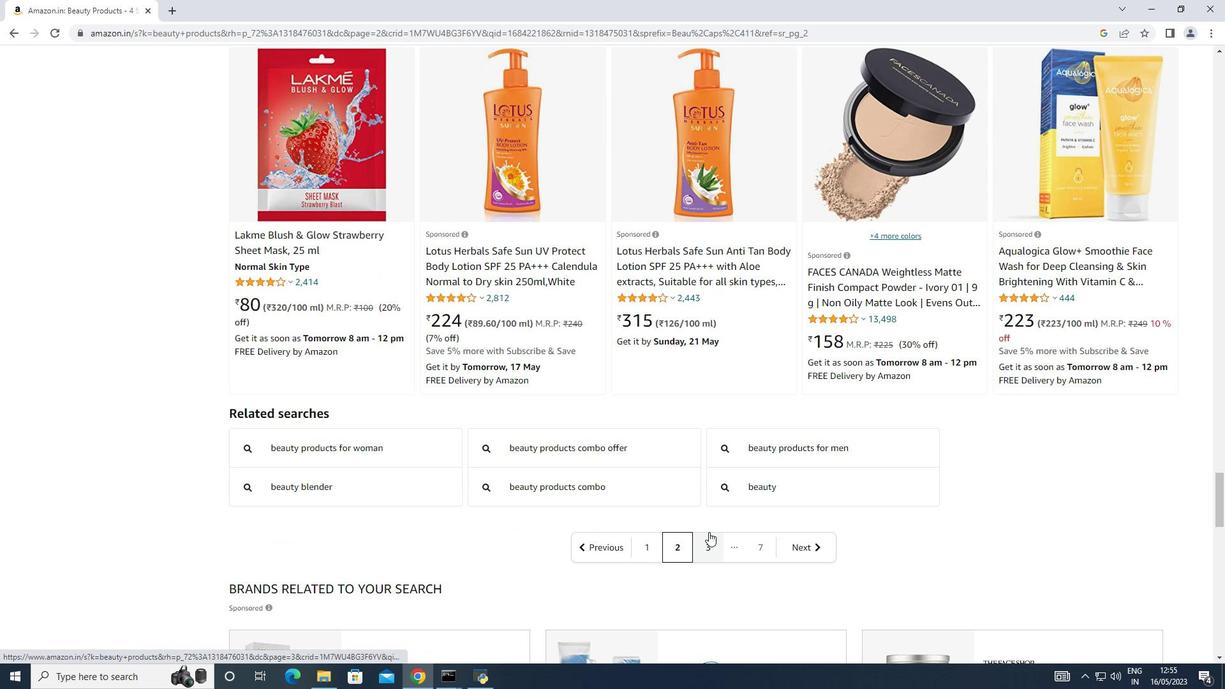 
Action: Mouse pressed left at (709, 536)
Screenshot: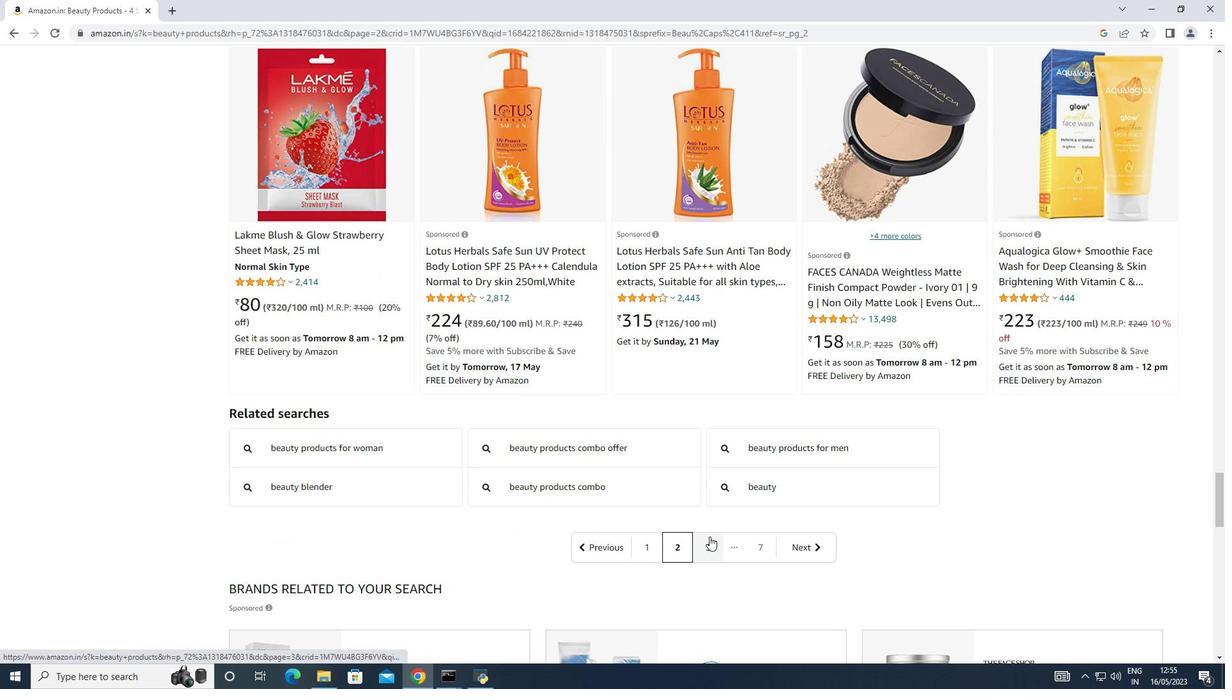 
Action: Mouse moved to (682, 446)
Screenshot: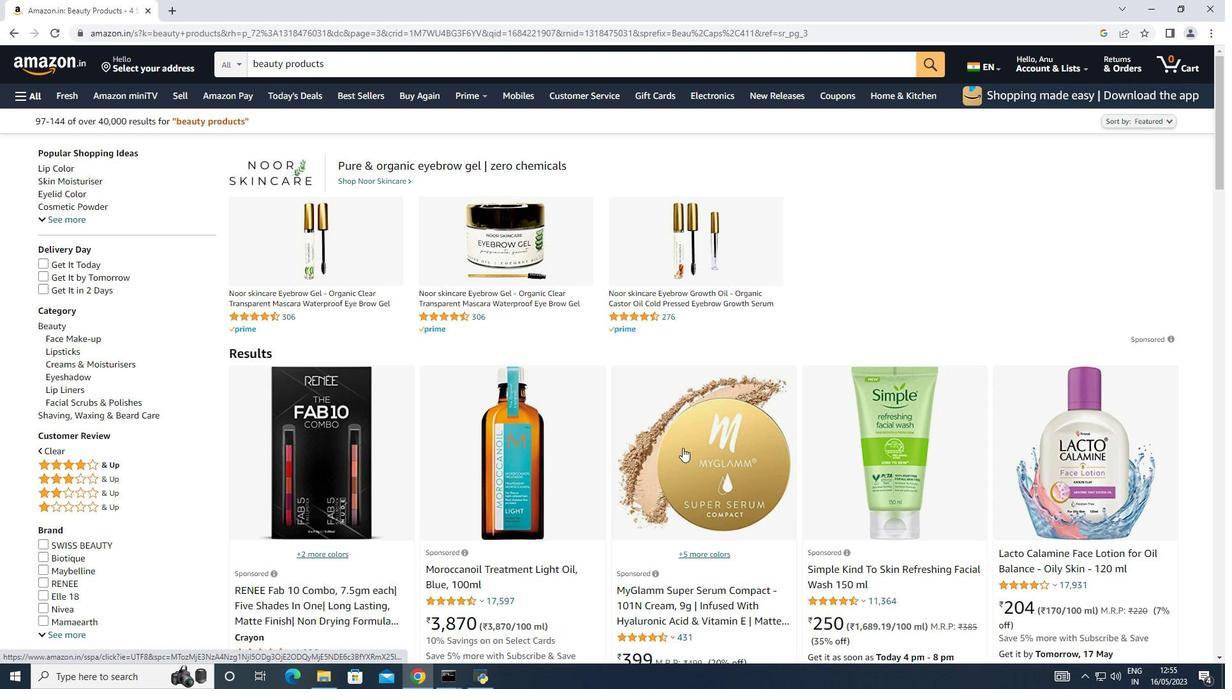 
Action: Mouse scrolled (682, 446) with delta (0, 0)
Screenshot: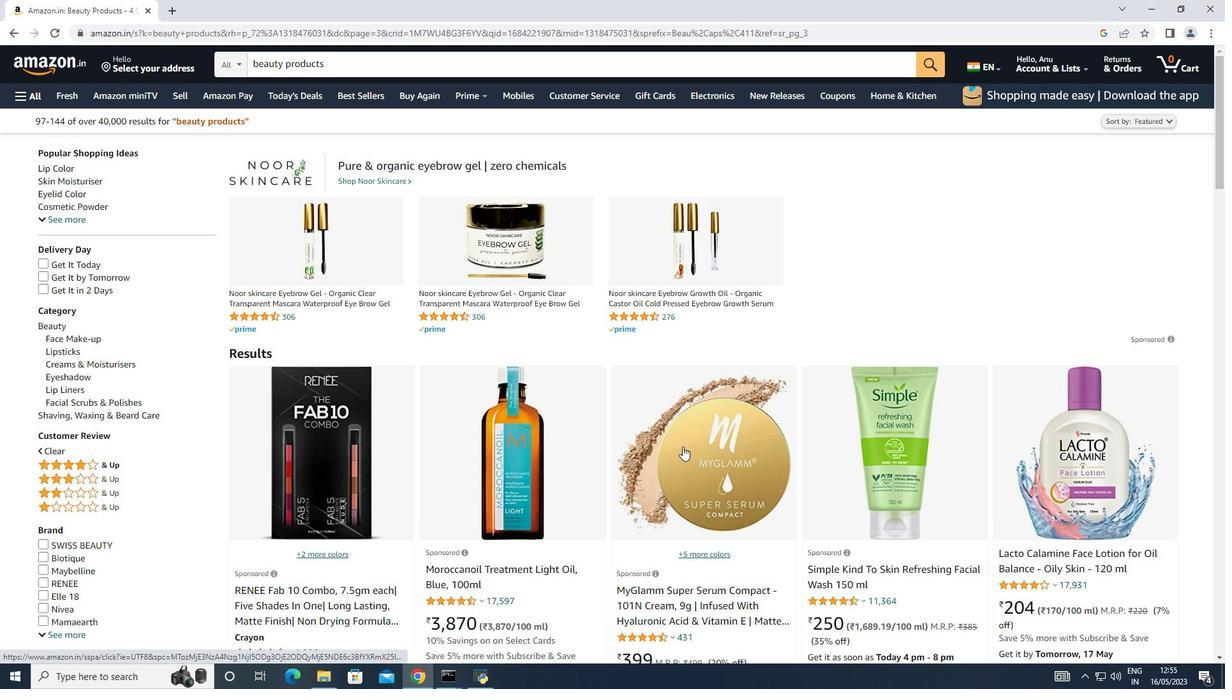 
Action: Mouse scrolled (682, 446) with delta (0, 0)
Screenshot: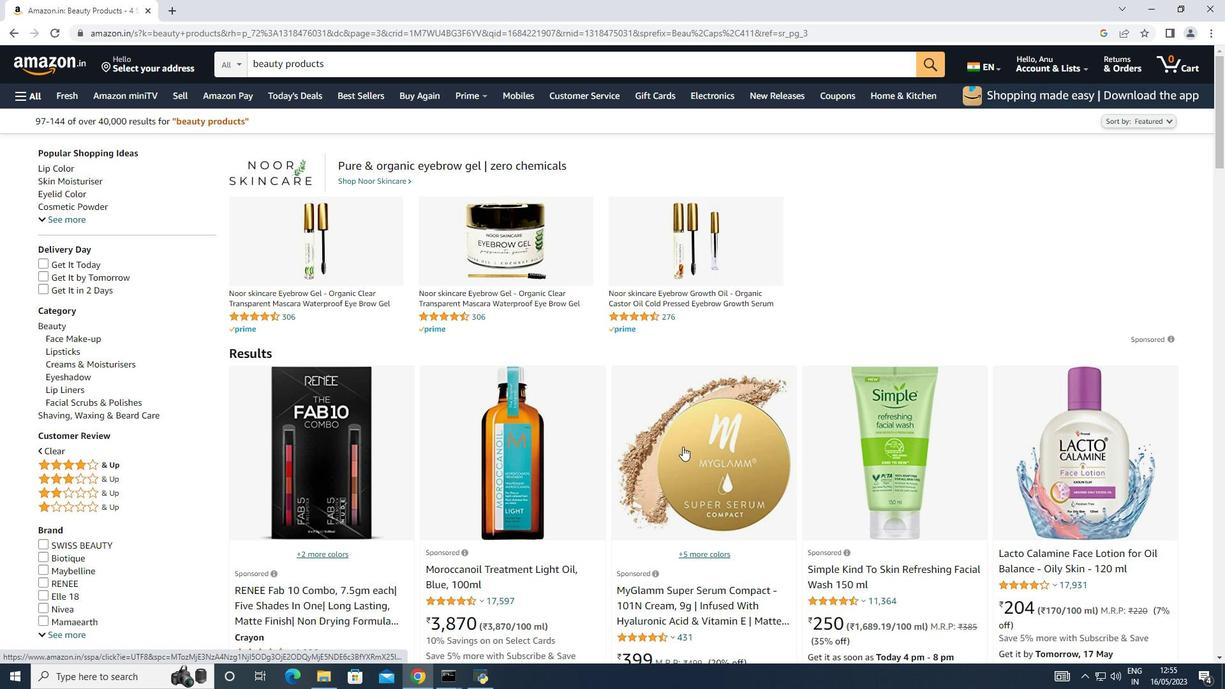 
Action: Mouse scrolled (682, 446) with delta (0, 0)
Screenshot: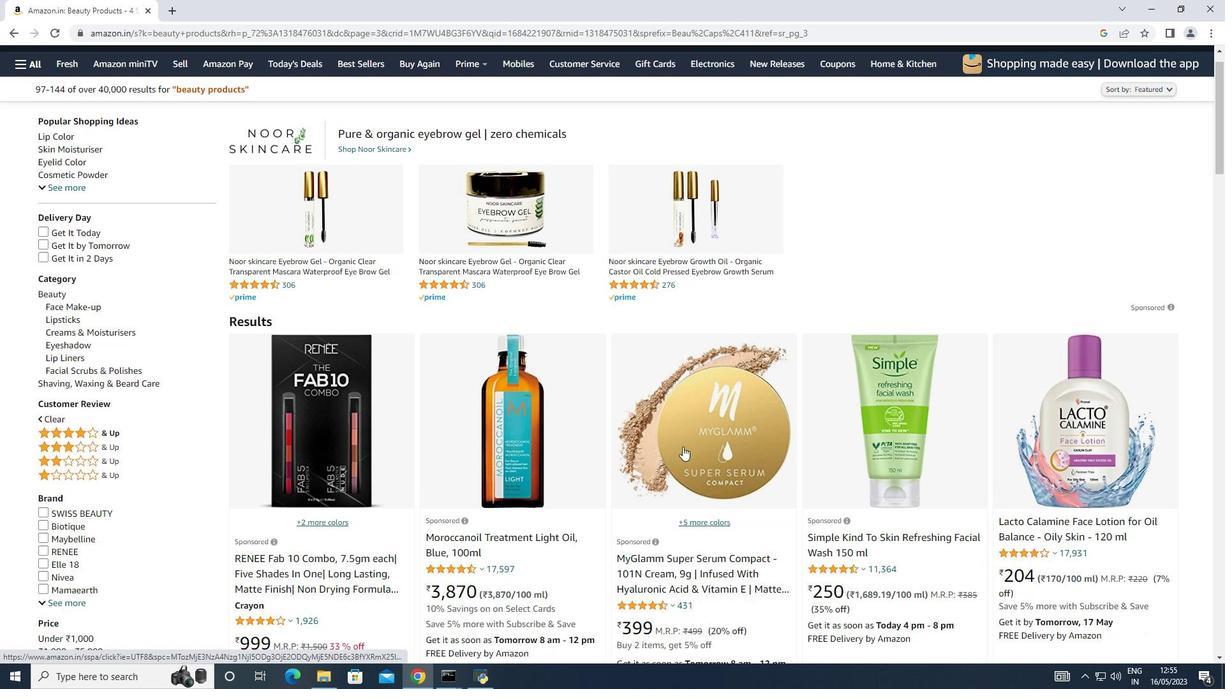 
Action: Mouse moved to (684, 444)
Screenshot: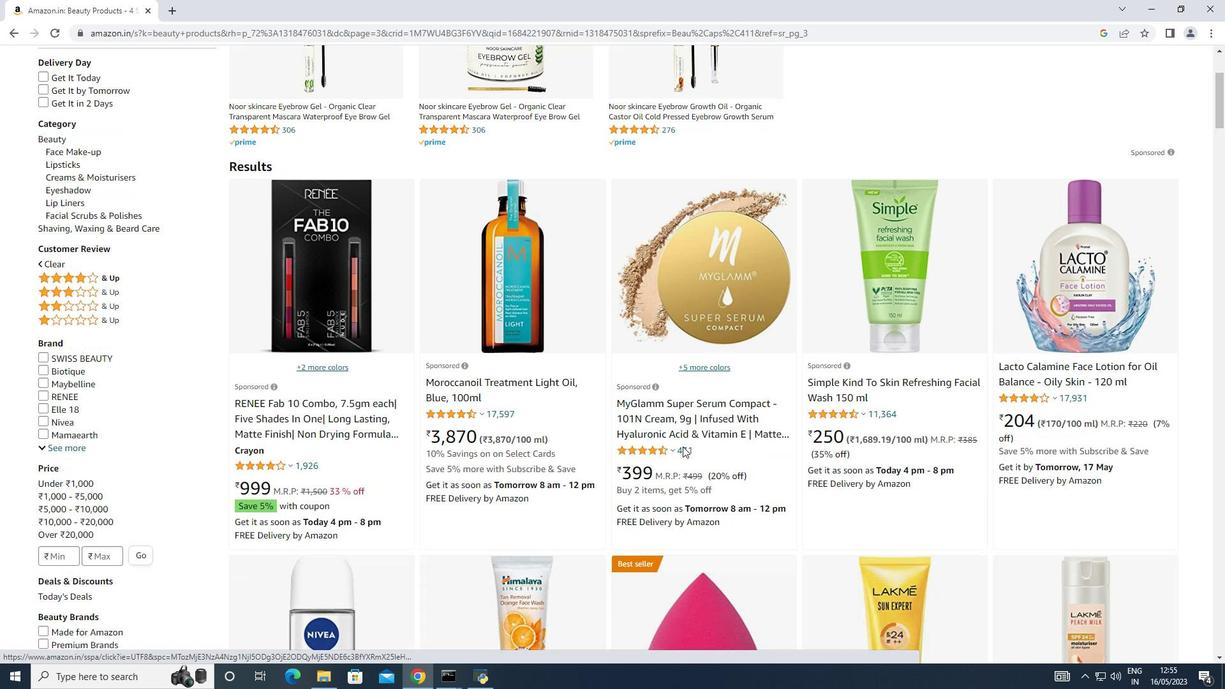 
Action: Mouse scrolled (684, 444) with delta (0, 0)
Screenshot: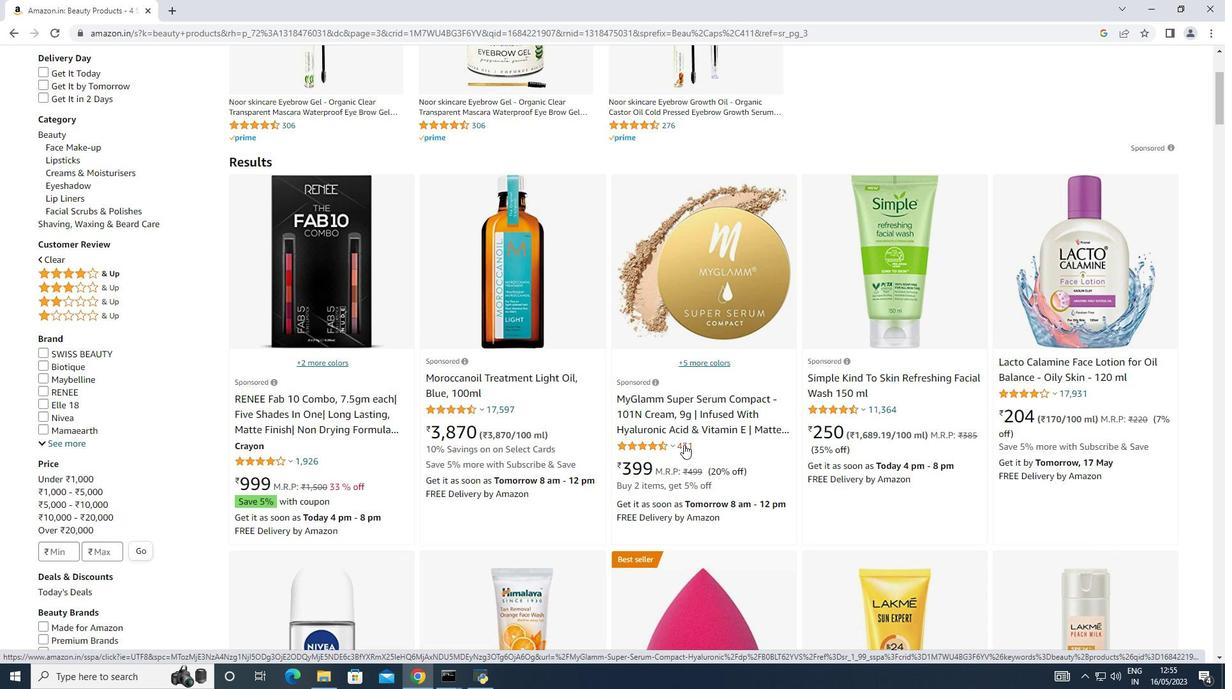 
Action: Mouse scrolled (684, 444) with delta (0, 0)
Screenshot: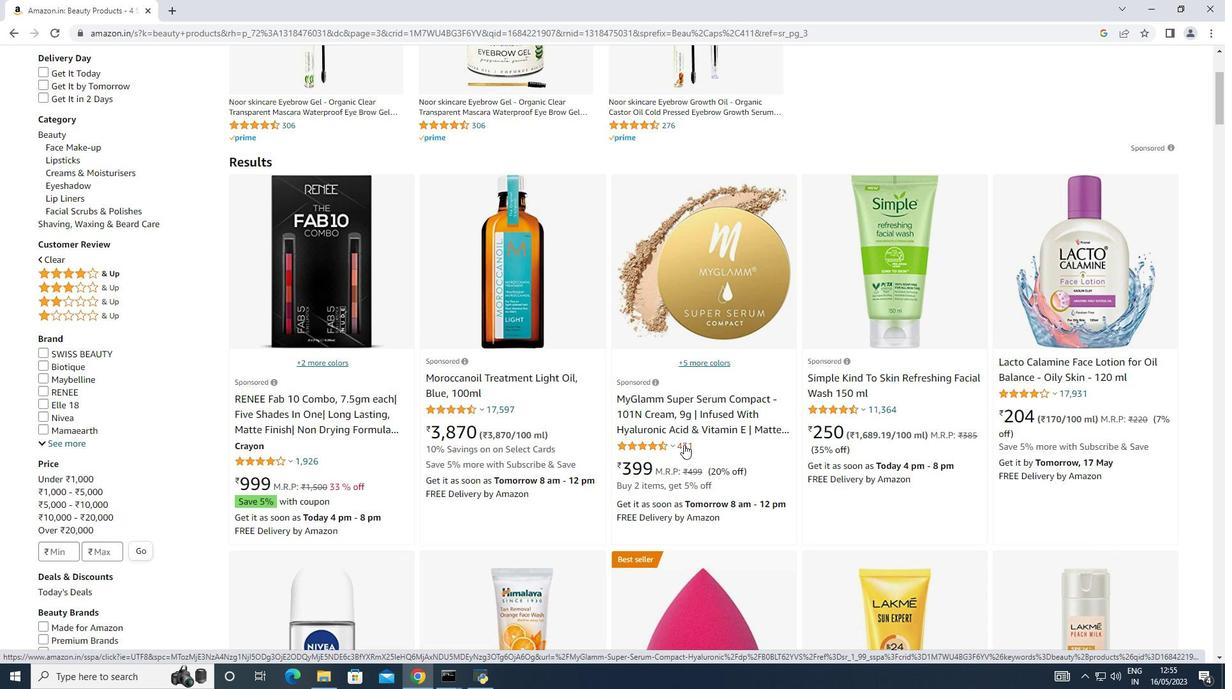 
Action: Mouse scrolled (684, 444) with delta (0, 0)
Screenshot: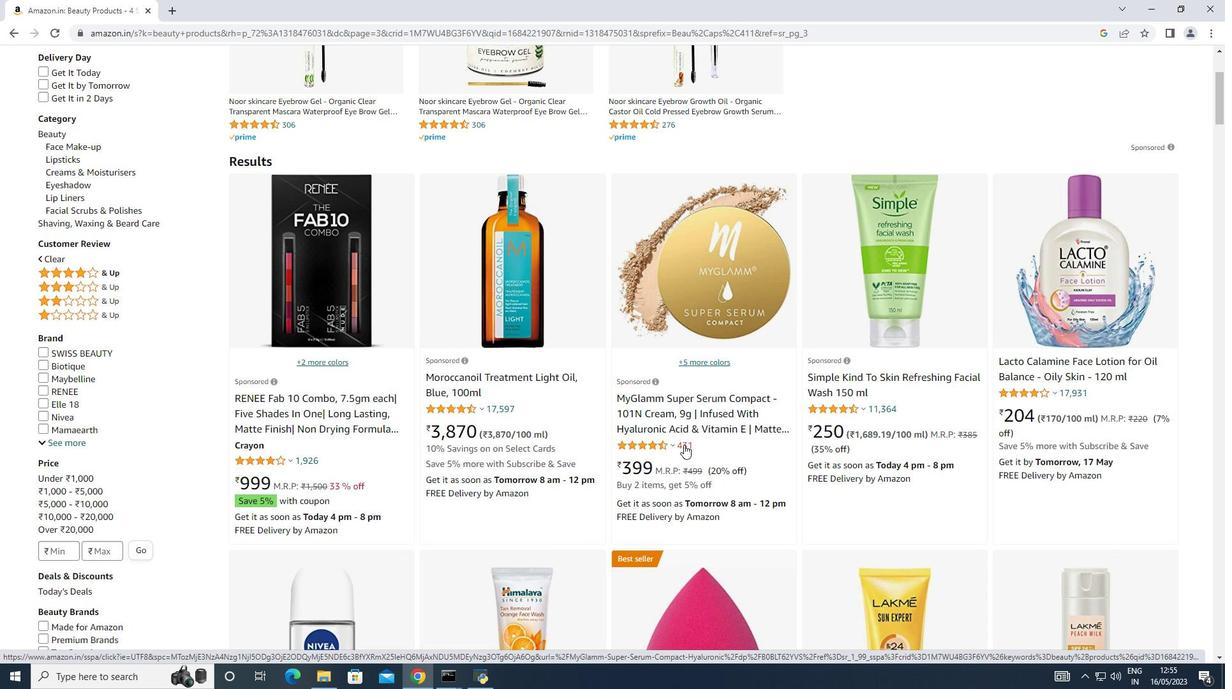 
Action: Mouse scrolled (684, 444) with delta (0, 0)
Screenshot: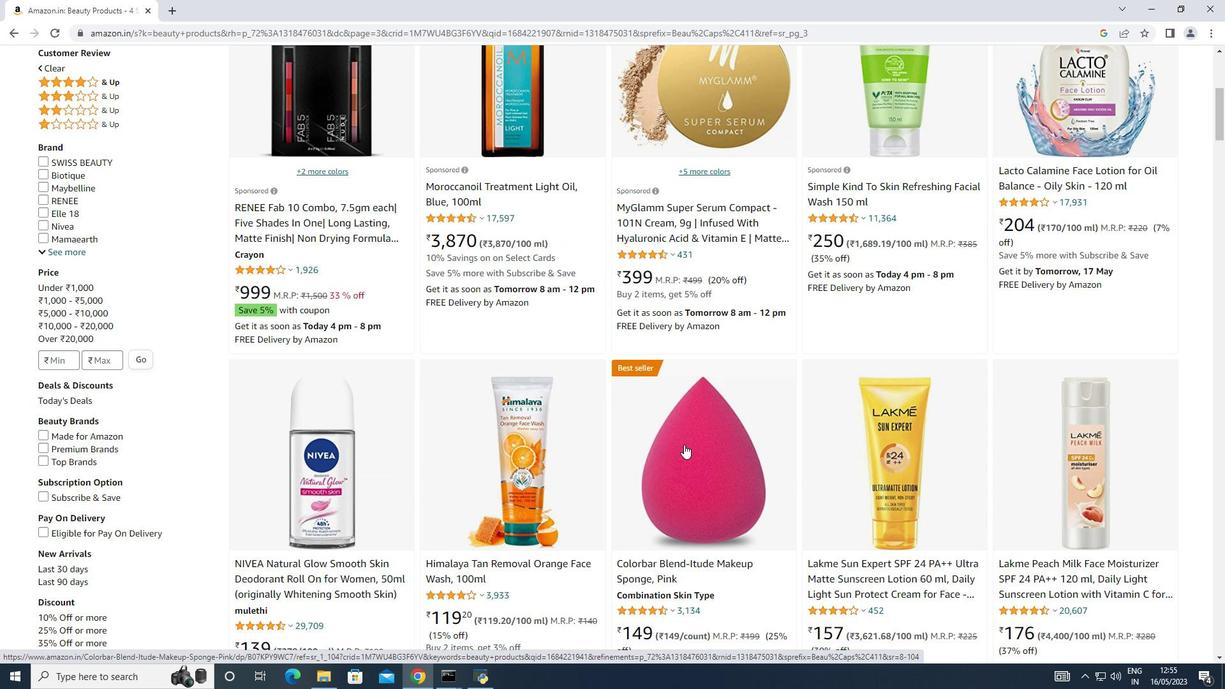 
Action: Mouse scrolled (684, 444) with delta (0, 0)
Screenshot: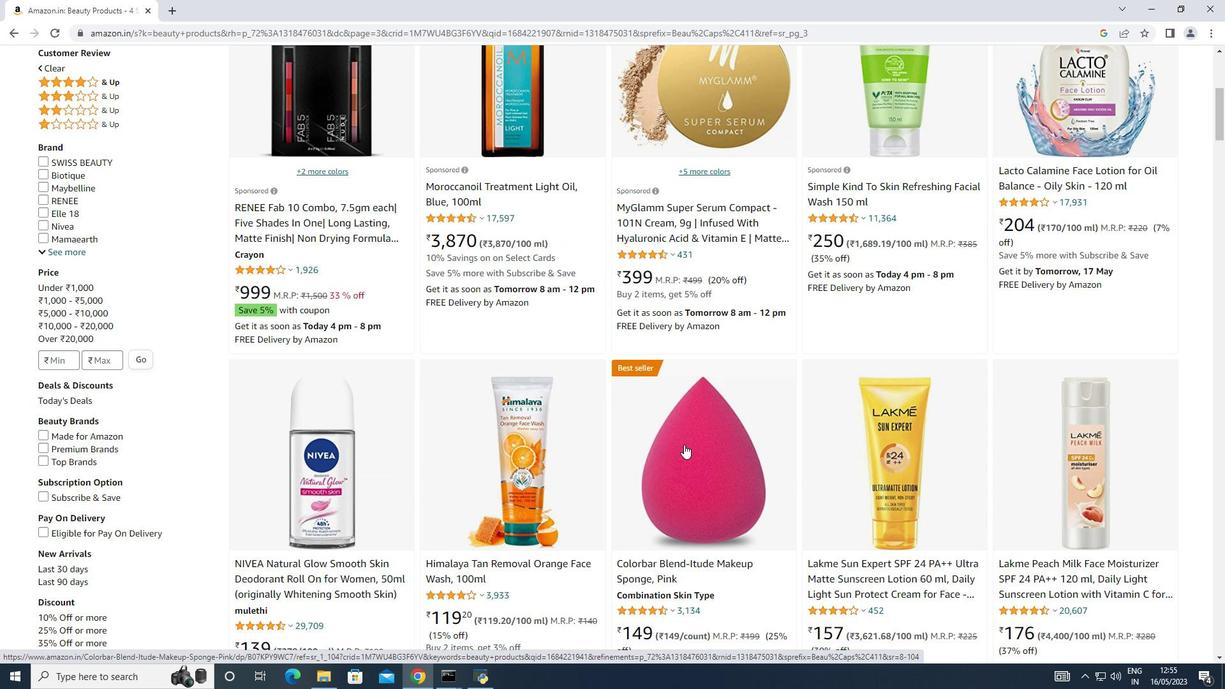 
Action: Mouse scrolled (684, 444) with delta (0, 0)
Screenshot: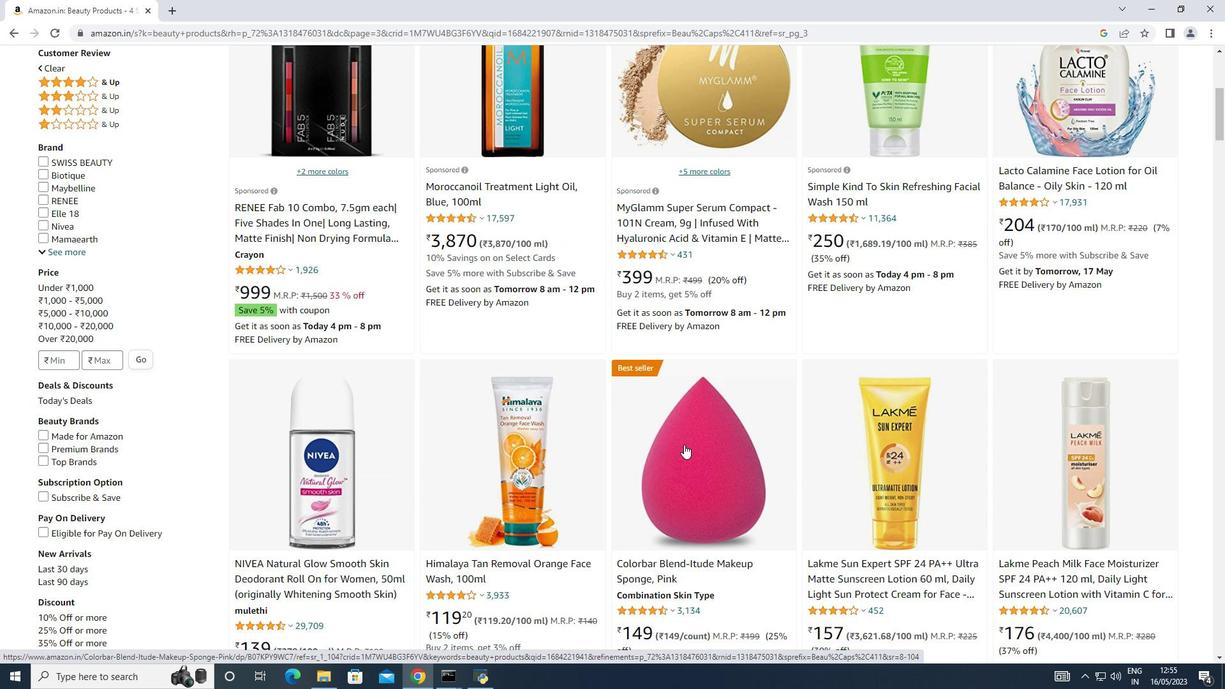 
Action: Mouse scrolled (684, 444) with delta (0, 0)
Screenshot: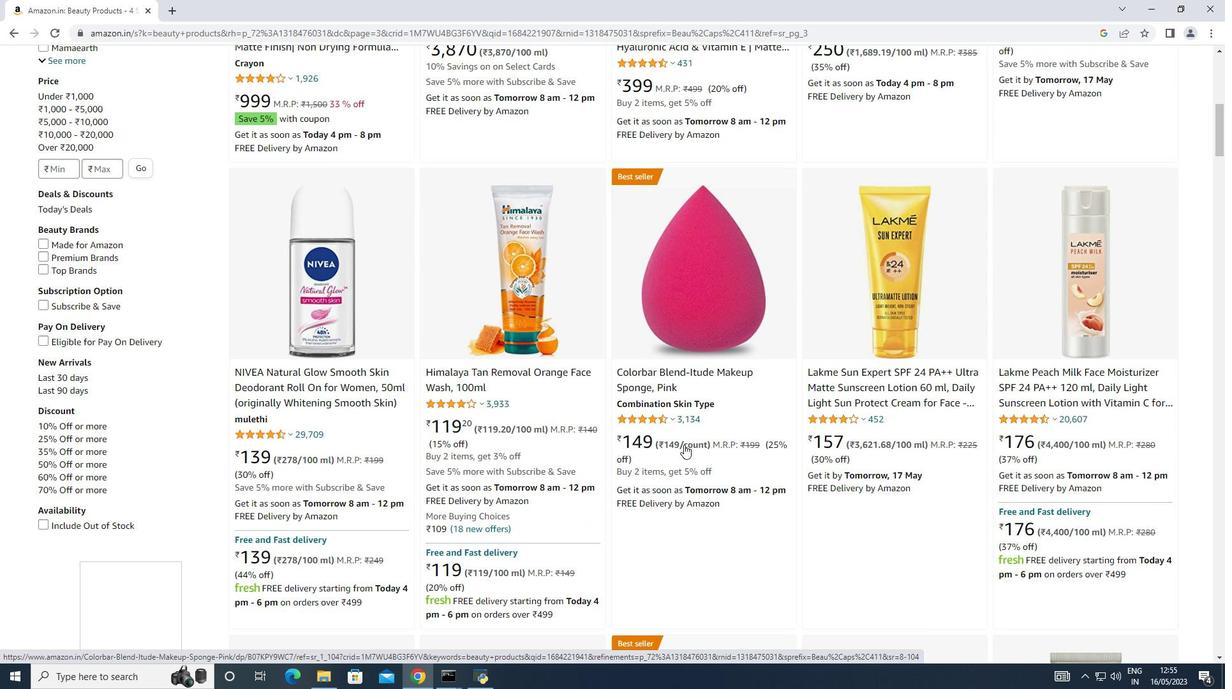 
Action: Mouse scrolled (684, 444) with delta (0, 0)
Screenshot: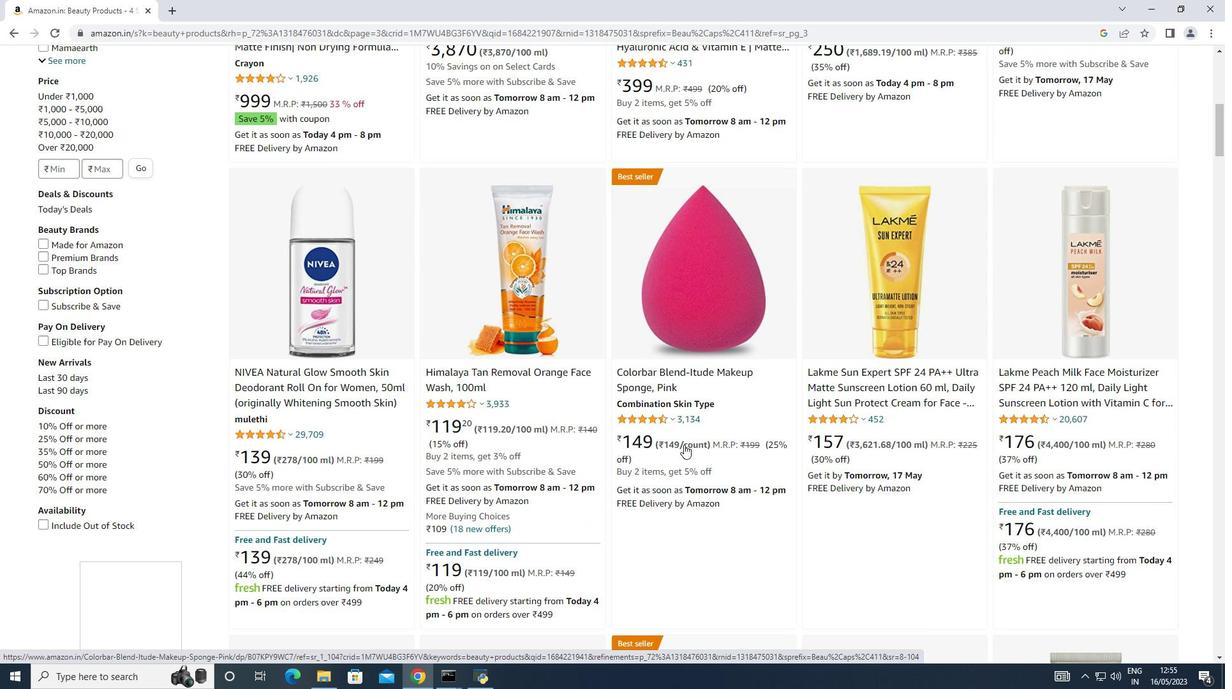 
Action: Mouse scrolled (684, 444) with delta (0, 0)
Screenshot: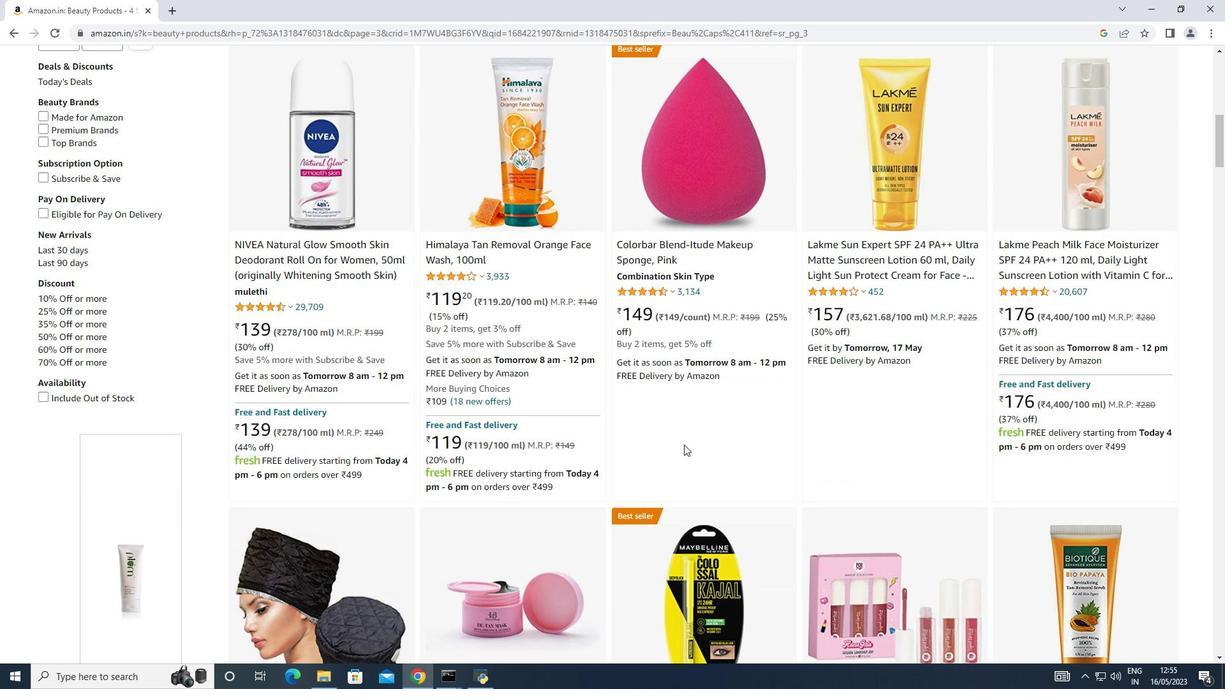
Action: Mouse scrolled (684, 444) with delta (0, 0)
Screenshot: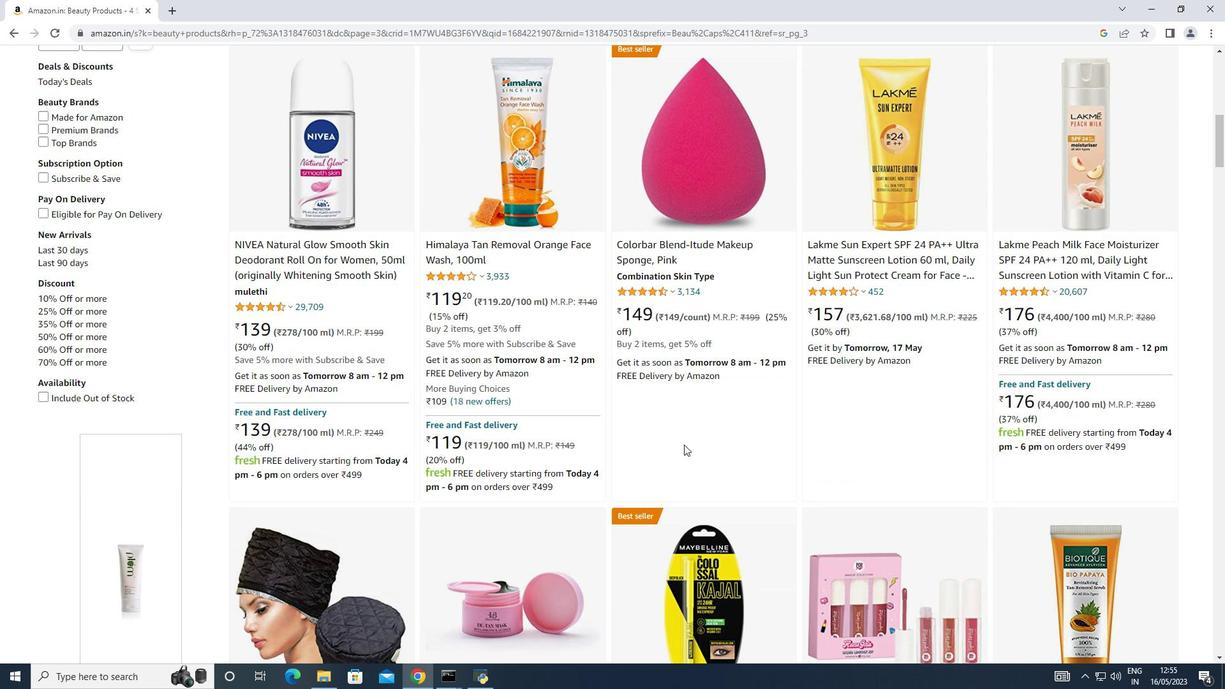 
Action: Mouse scrolled (684, 444) with delta (0, 0)
Screenshot: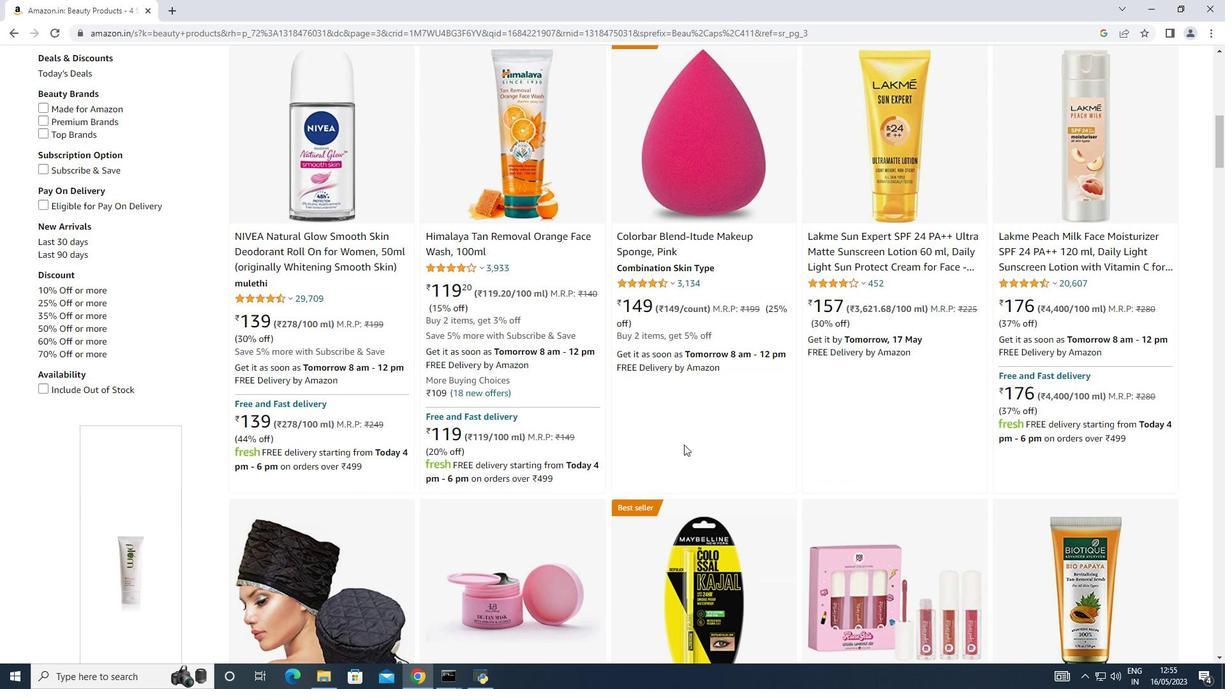 
Action: Mouse moved to (684, 444)
Screenshot: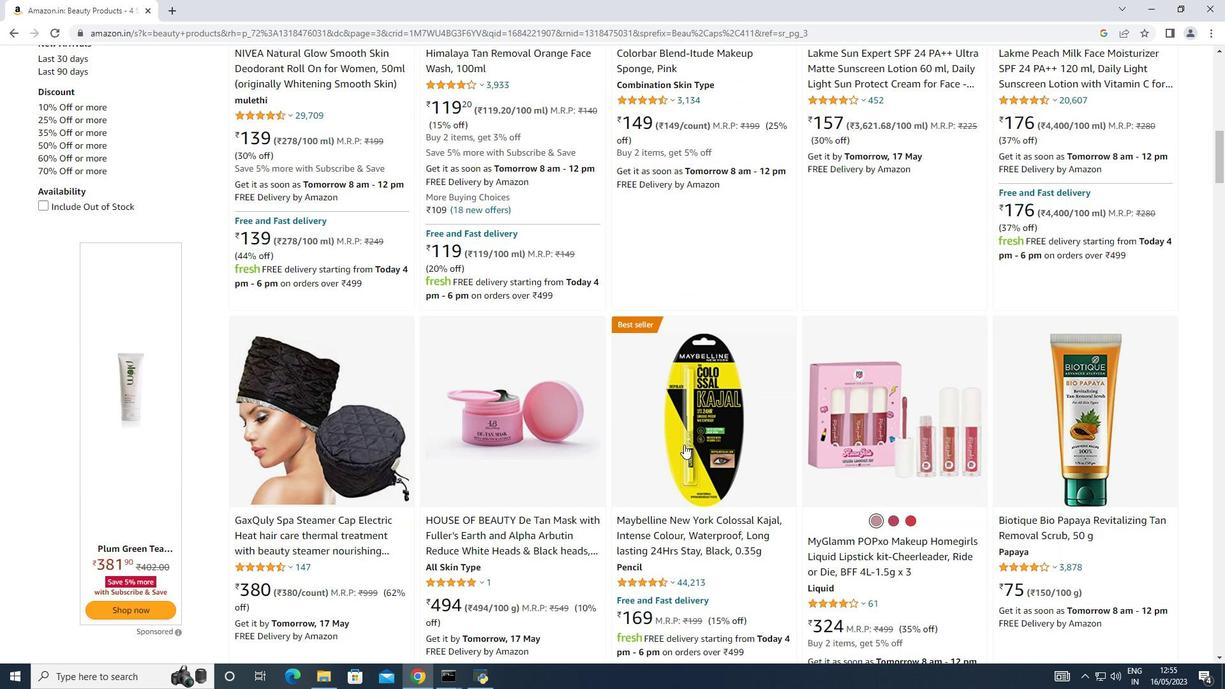 
Action: Mouse scrolled (684, 443) with delta (0, 0)
Screenshot: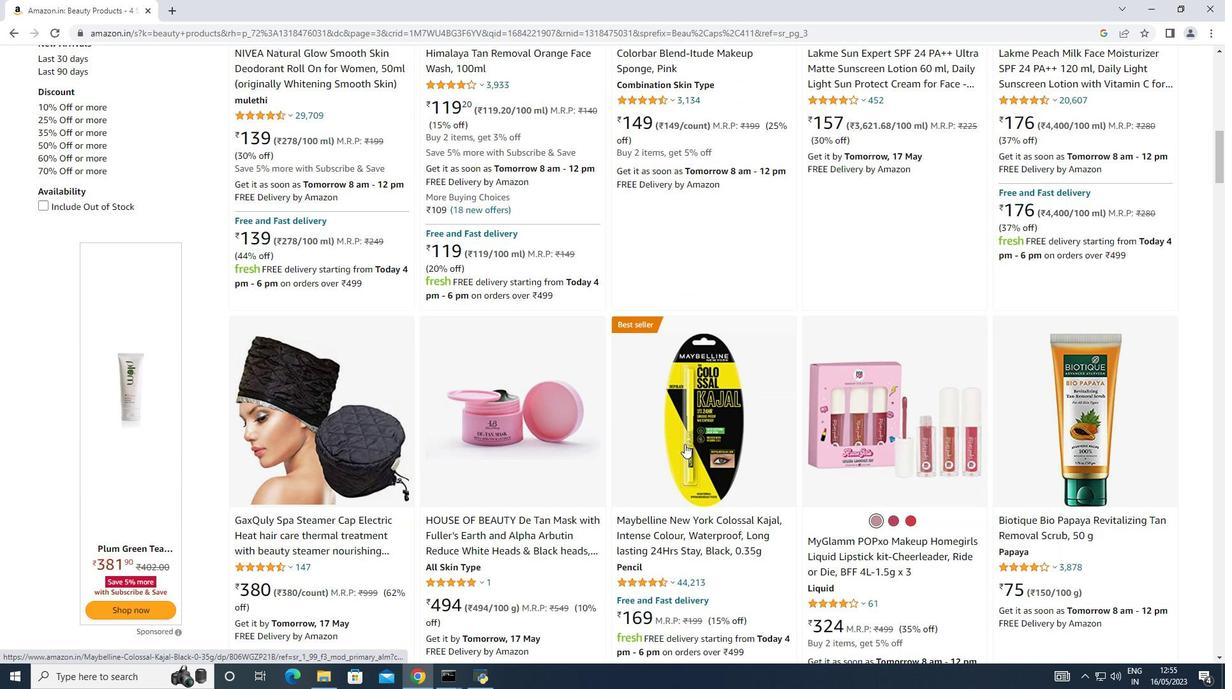 
Action: Mouse scrolled (684, 443) with delta (0, 0)
Screenshot: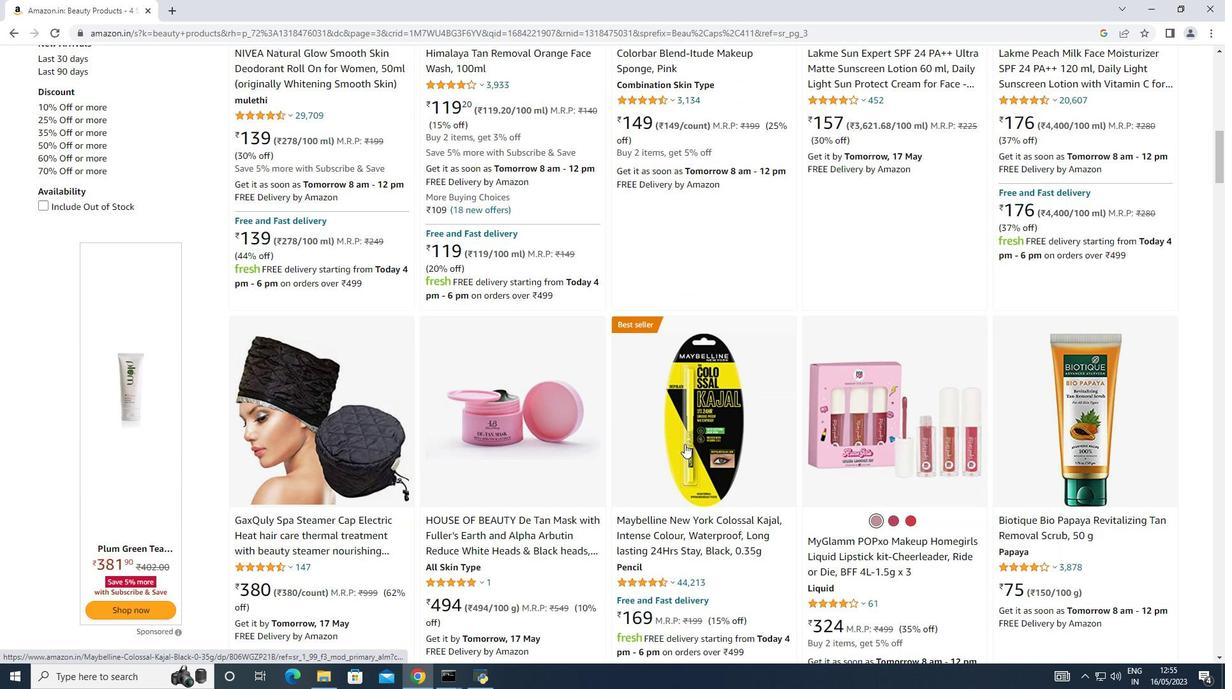 
Action: Mouse scrolled (684, 443) with delta (0, 0)
Screenshot: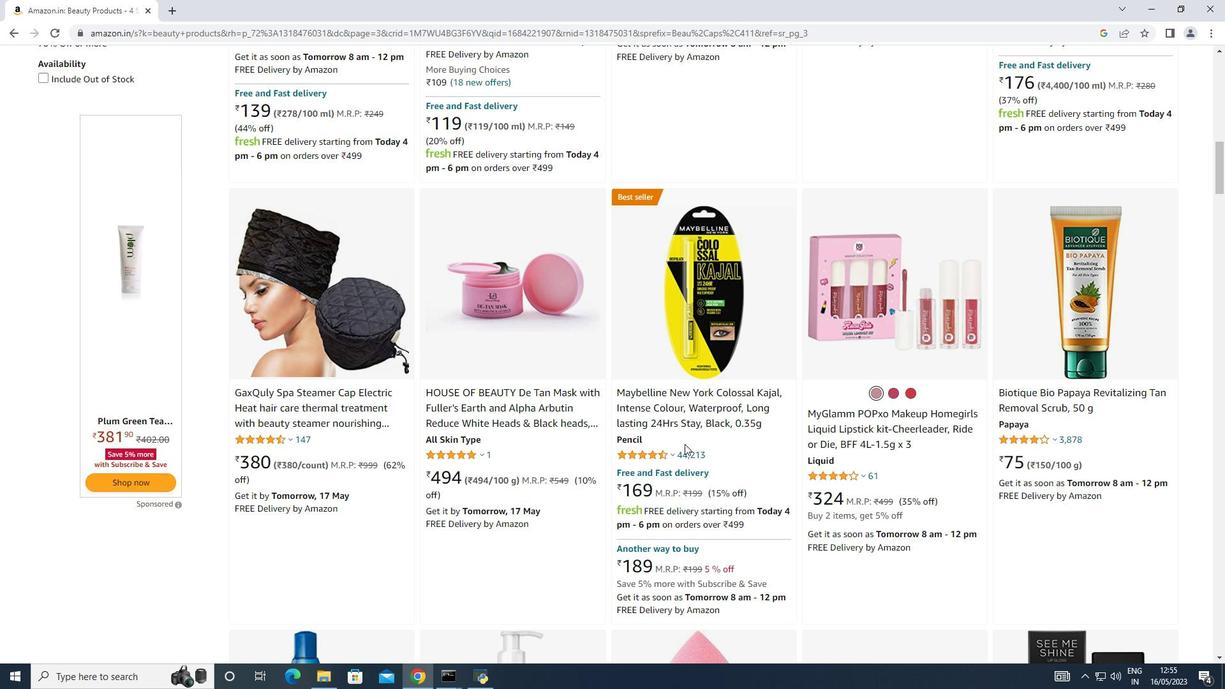 
Action: Mouse scrolled (684, 443) with delta (0, 0)
Screenshot: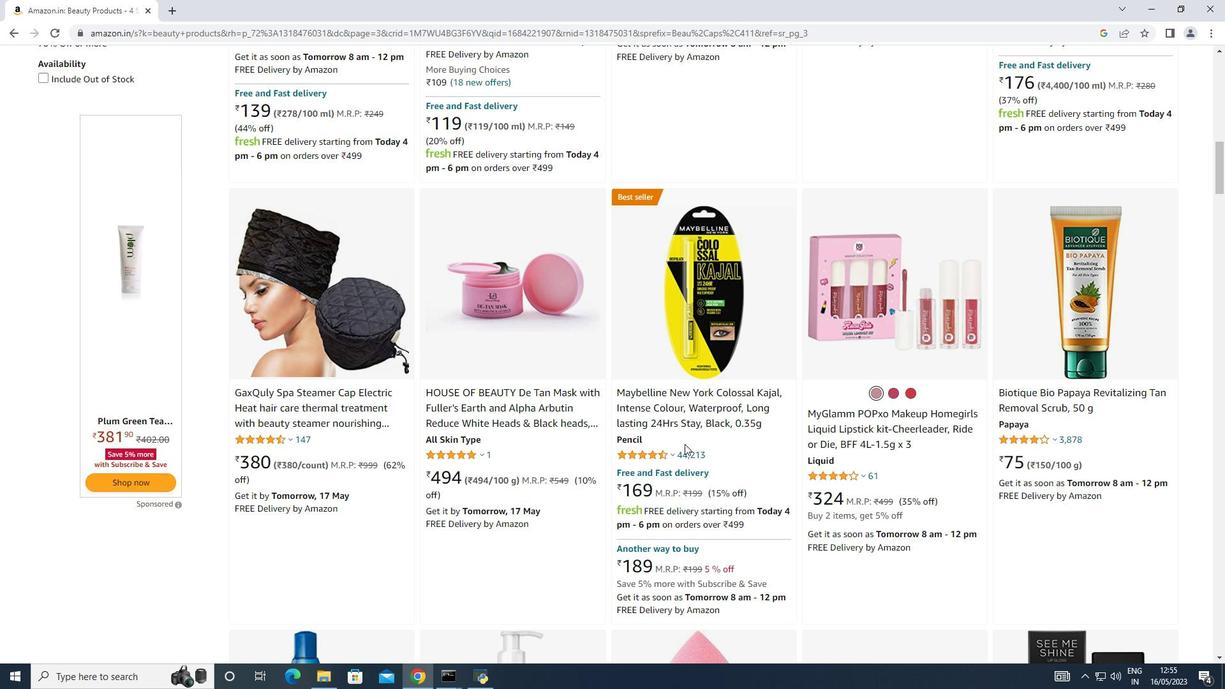
Action: Mouse scrolled (684, 443) with delta (0, 0)
Screenshot: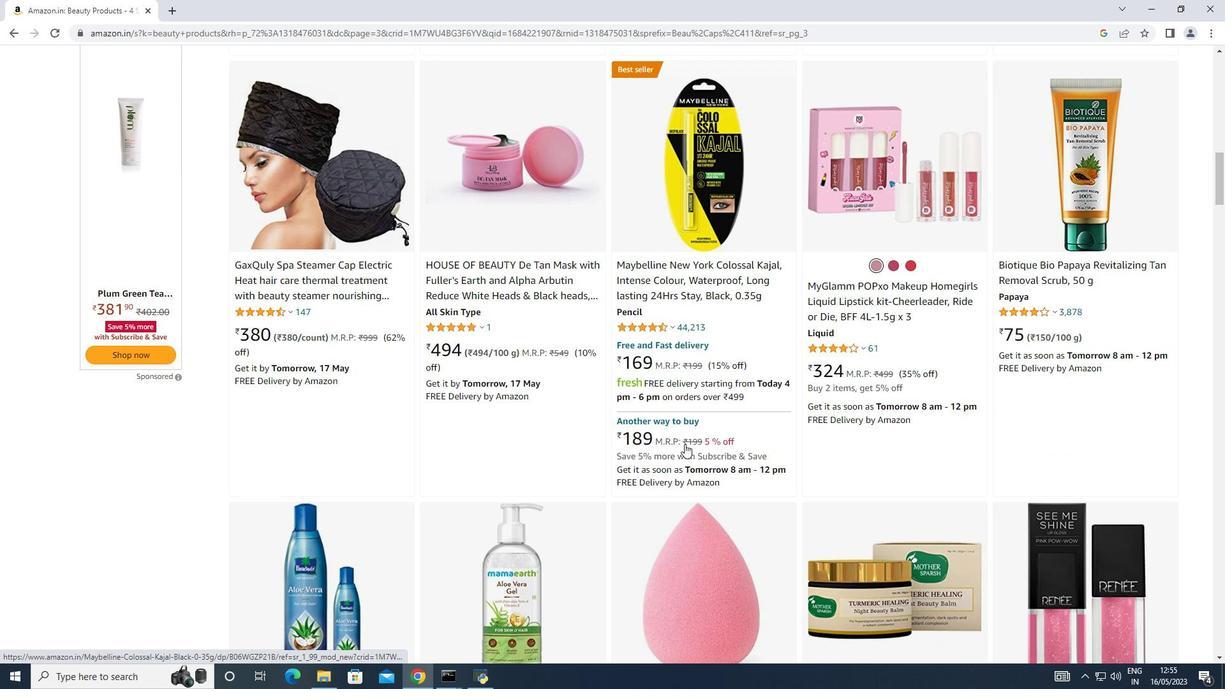 
Action: Mouse scrolled (684, 443) with delta (0, 0)
Screenshot: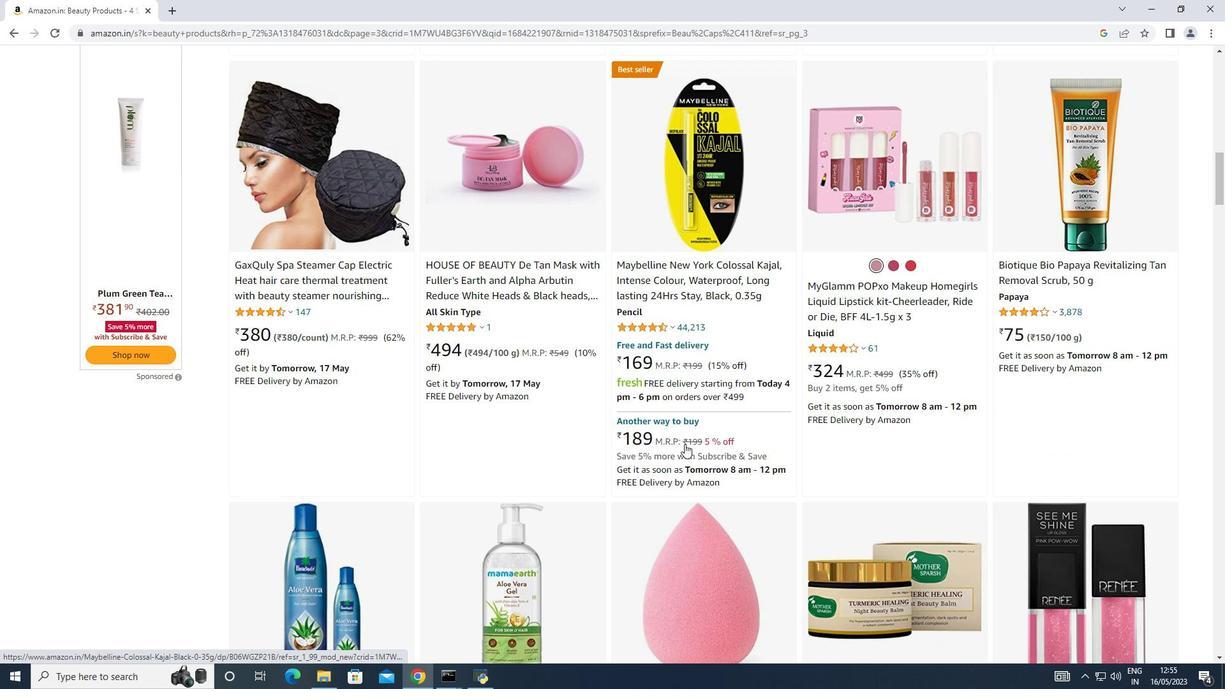 
Action: Mouse scrolled (684, 443) with delta (0, 0)
Screenshot: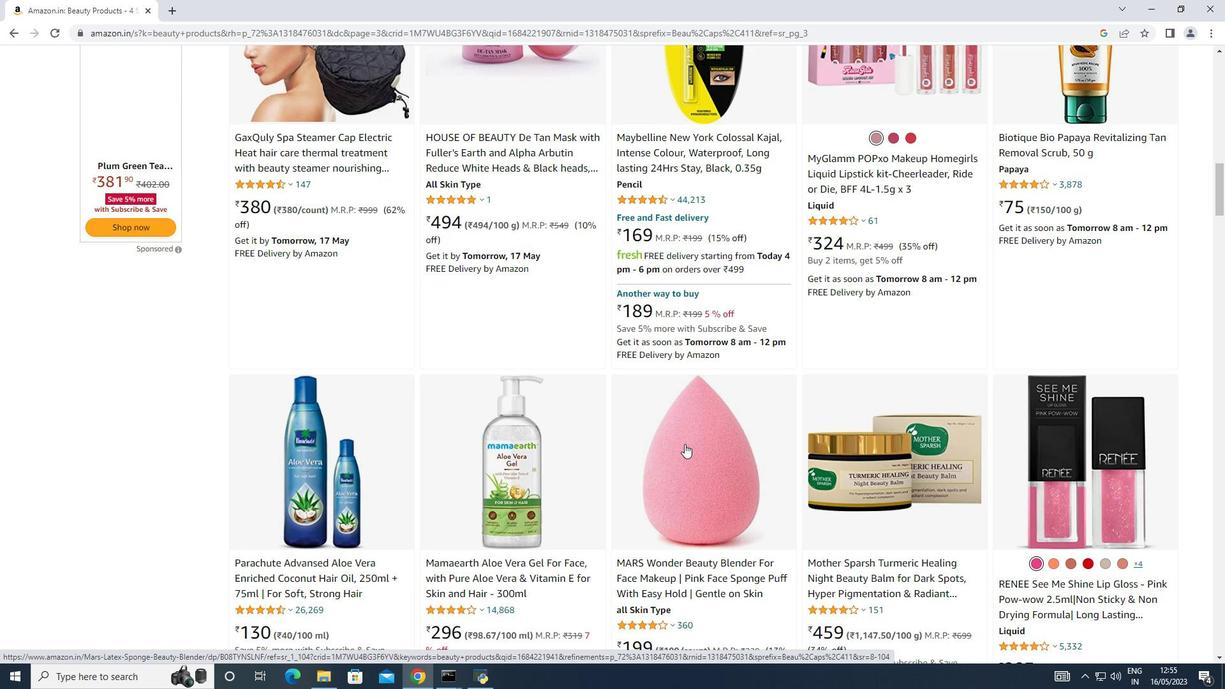 
Action: Mouse scrolled (684, 443) with delta (0, 0)
Screenshot: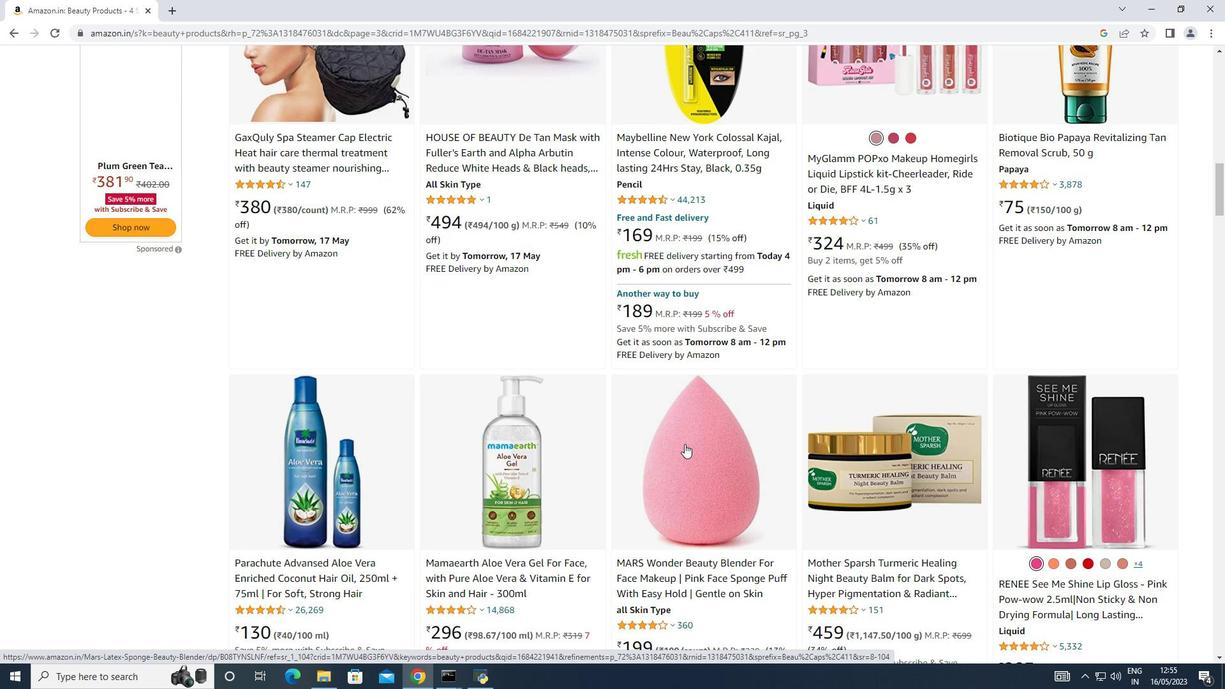 
Action: Mouse scrolled (684, 443) with delta (0, 0)
Screenshot: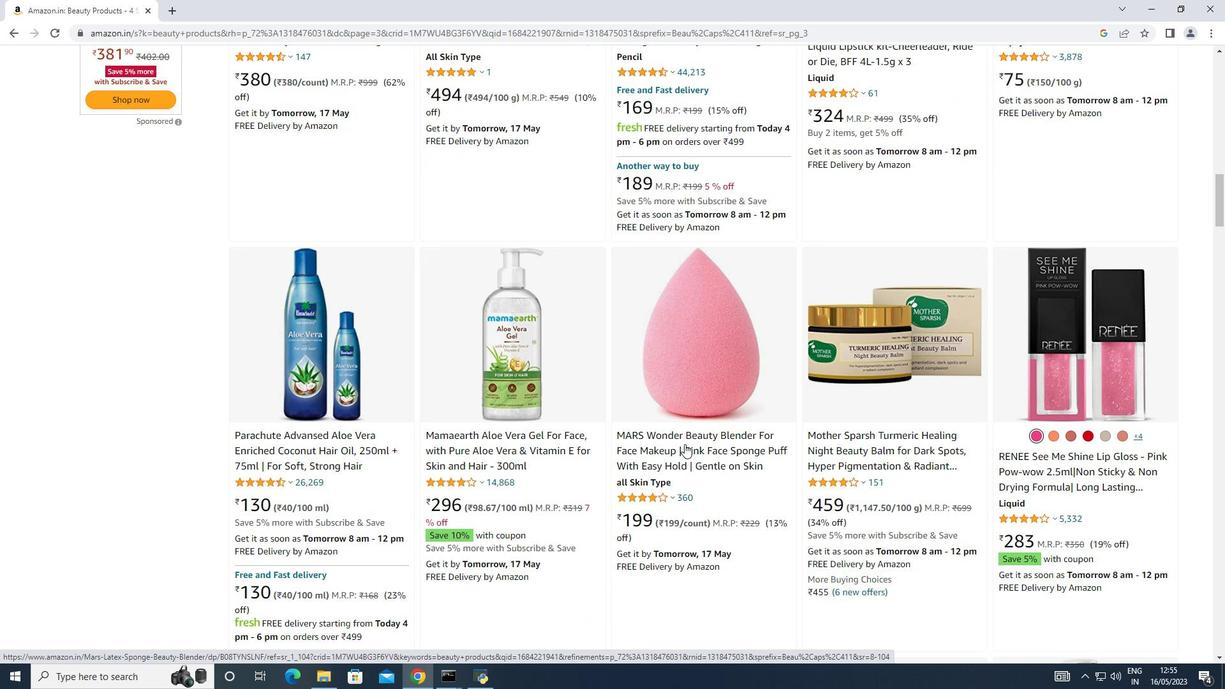 
Action: Mouse scrolled (684, 443) with delta (0, 0)
Screenshot: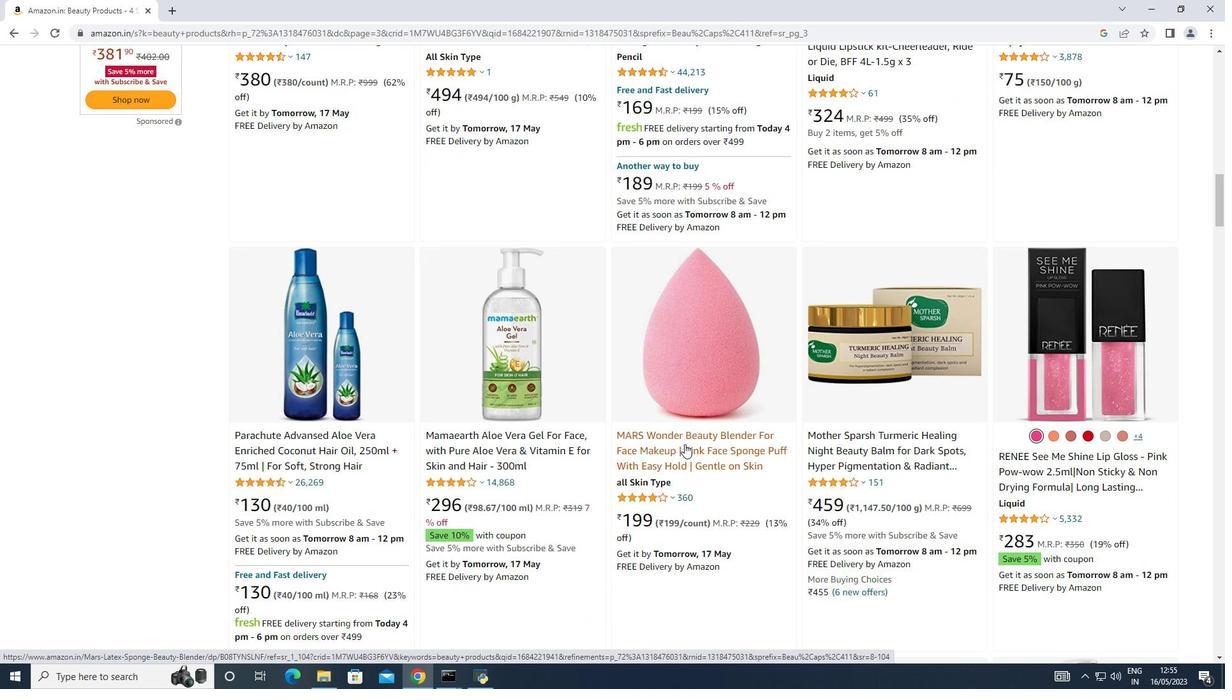 
Action: Mouse scrolled (684, 443) with delta (0, 0)
Screenshot: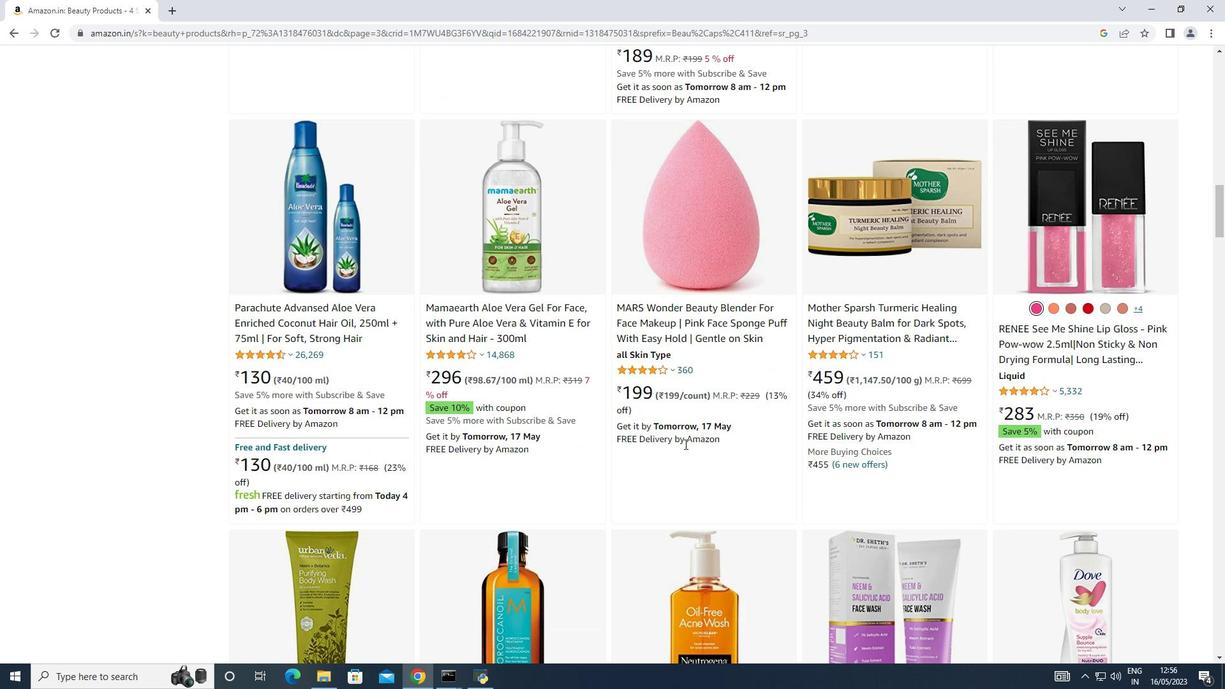 
Action: Mouse scrolled (684, 443) with delta (0, 0)
Screenshot: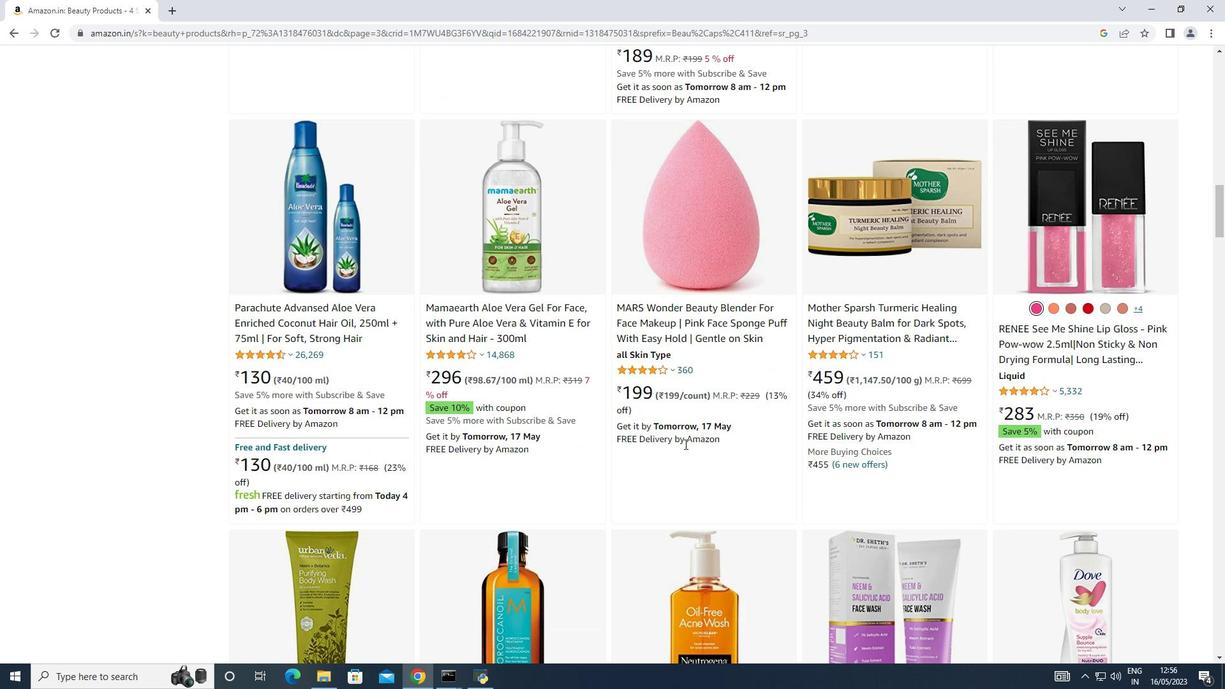 
Action: Mouse scrolled (684, 443) with delta (0, 0)
Screenshot: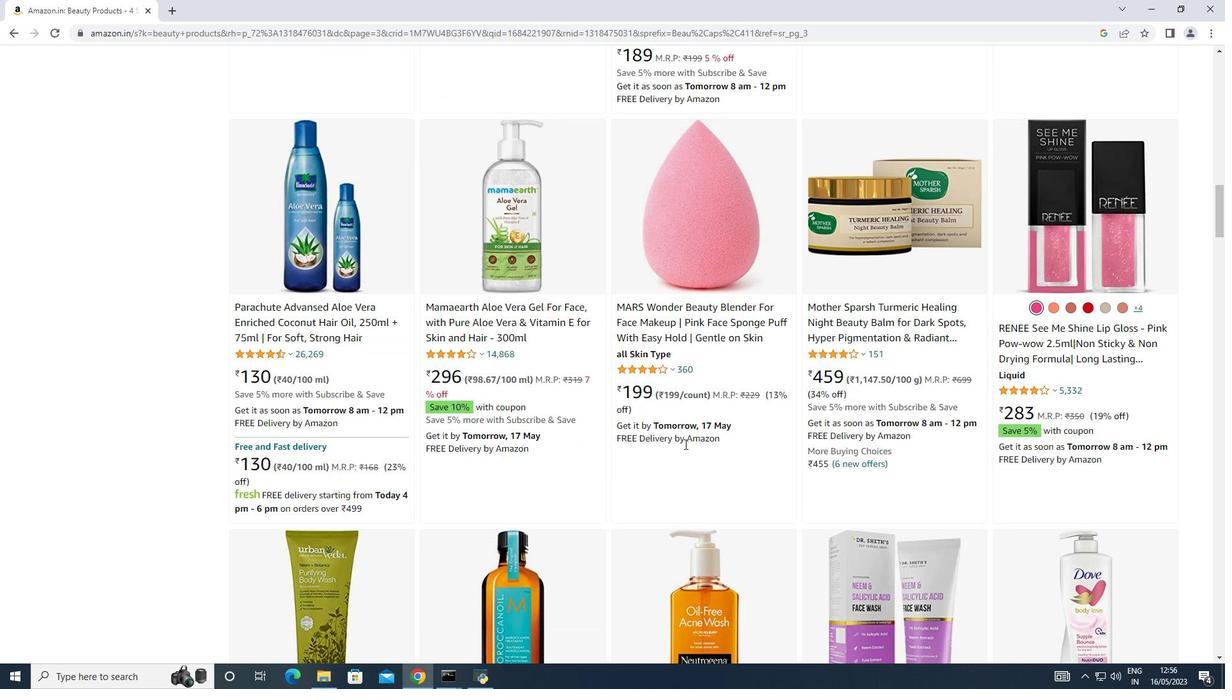 
Action: Mouse scrolled (684, 443) with delta (0, 0)
Screenshot: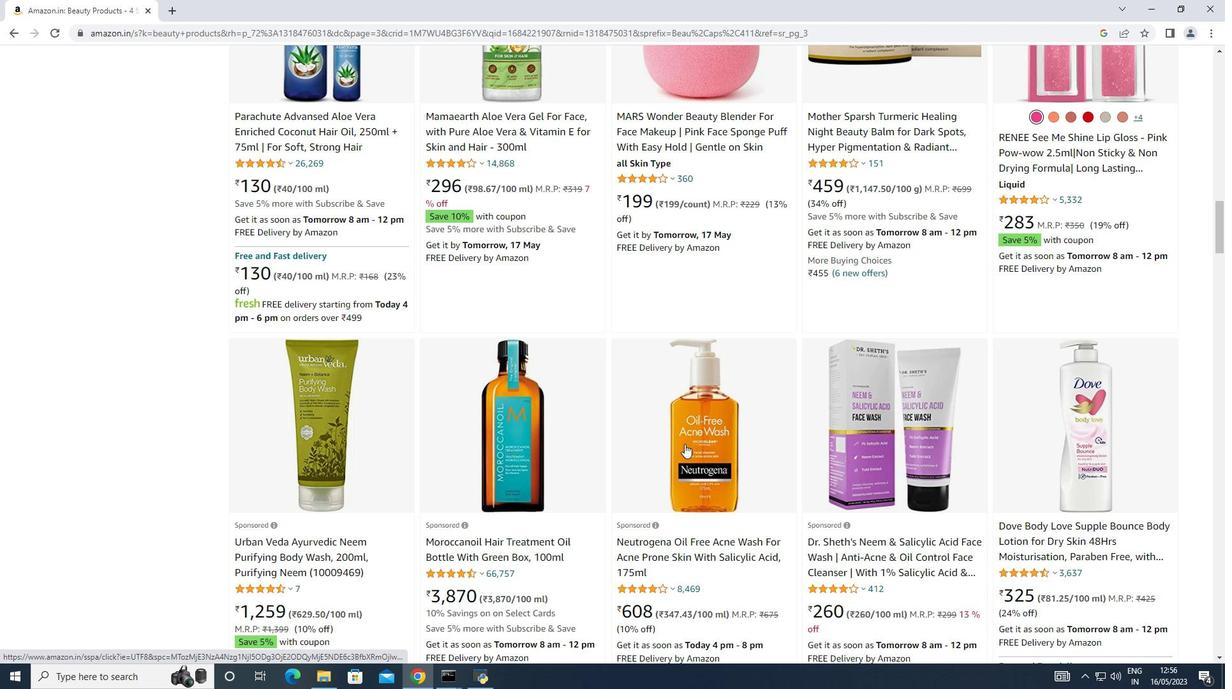 
Action: Mouse scrolled (684, 443) with delta (0, 0)
Screenshot: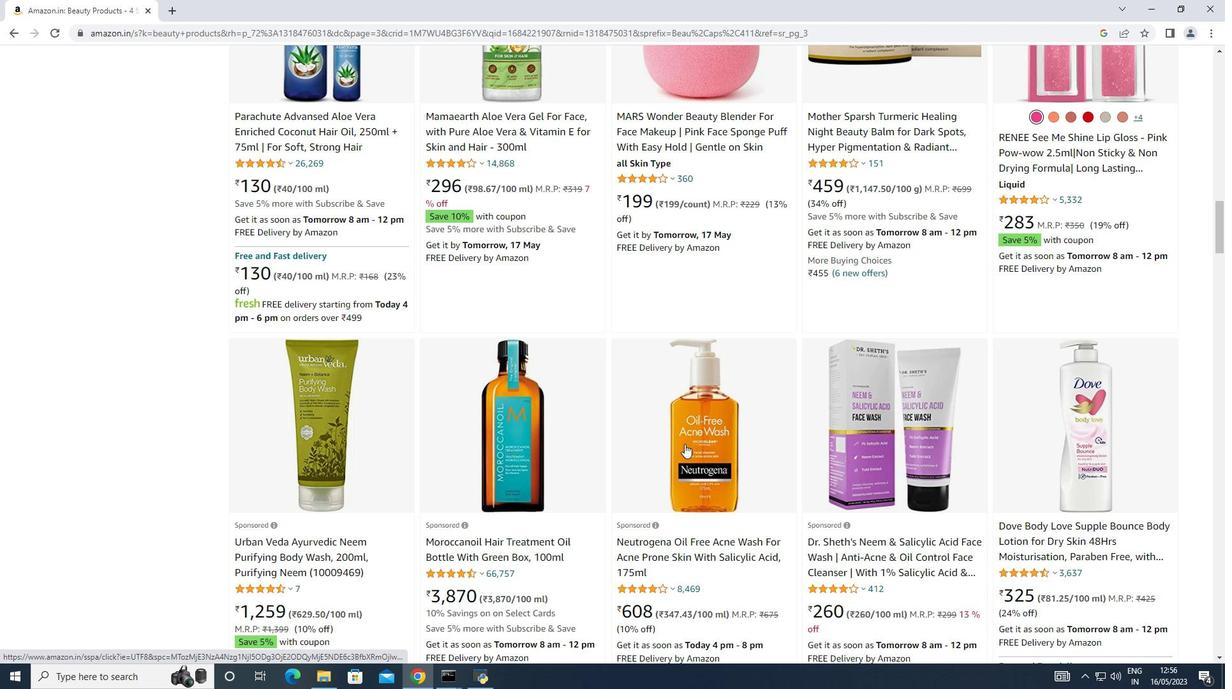 
Action: Mouse scrolled (684, 443) with delta (0, 0)
Screenshot: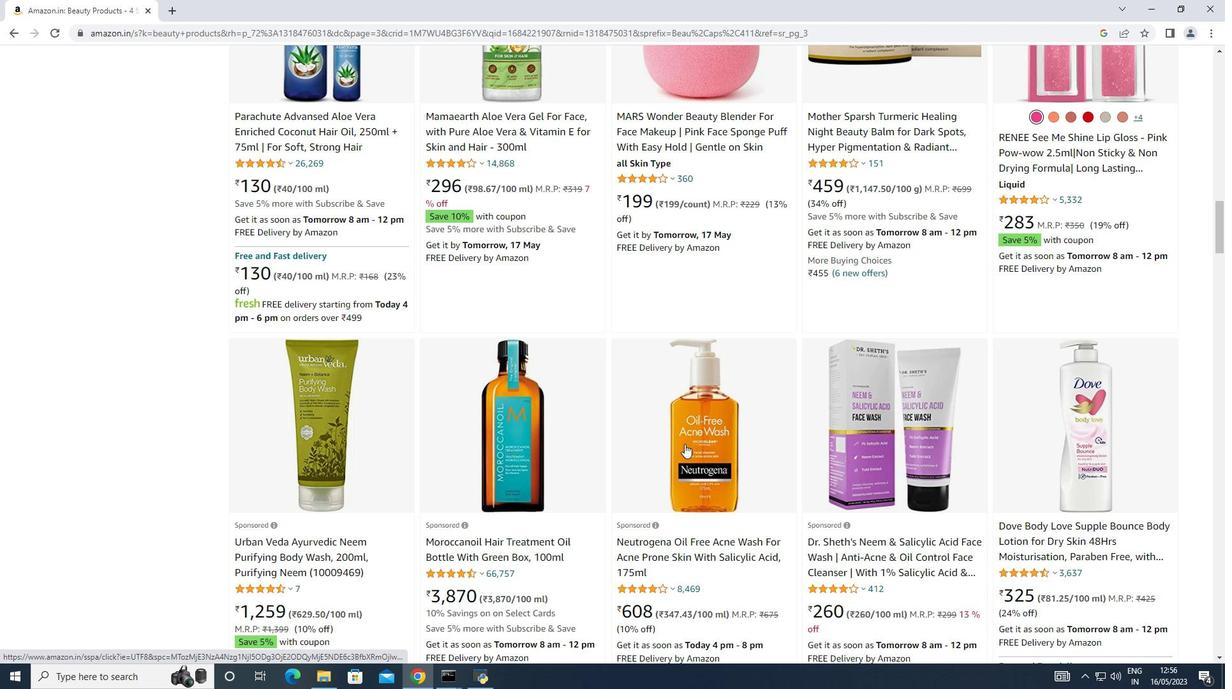 
Action: Mouse scrolled (684, 443) with delta (0, 0)
Screenshot: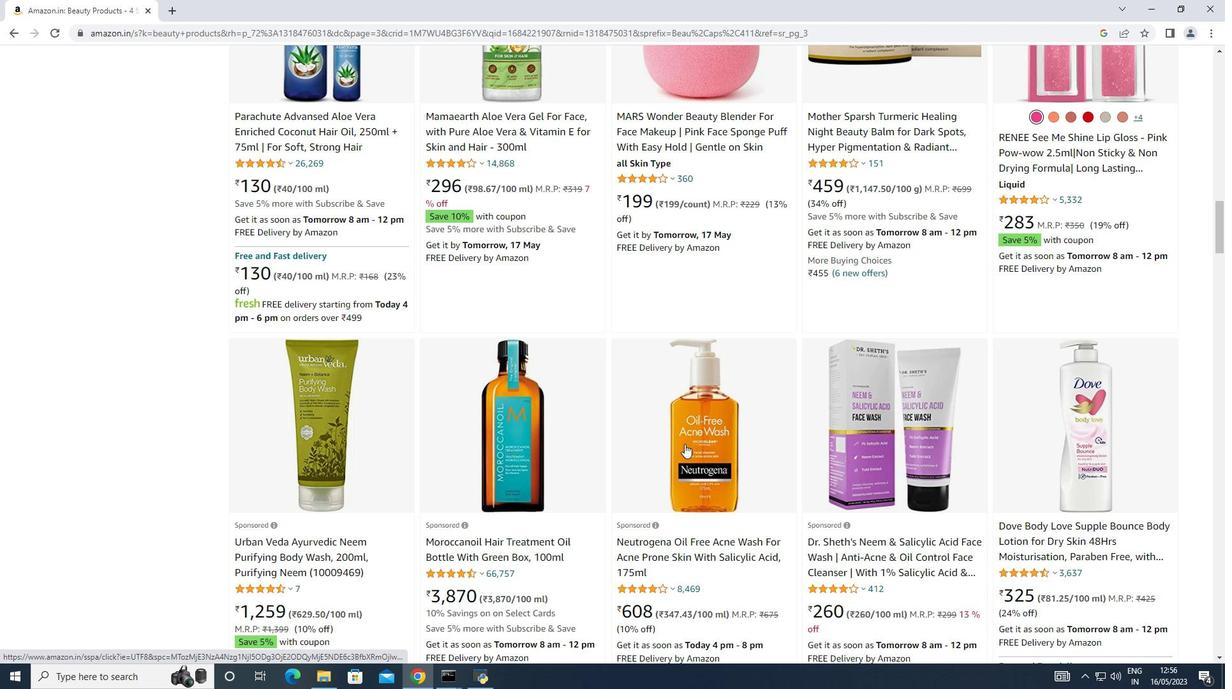 
Action: Mouse scrolled (684, 443) with delta (0, 0)
Screenshot: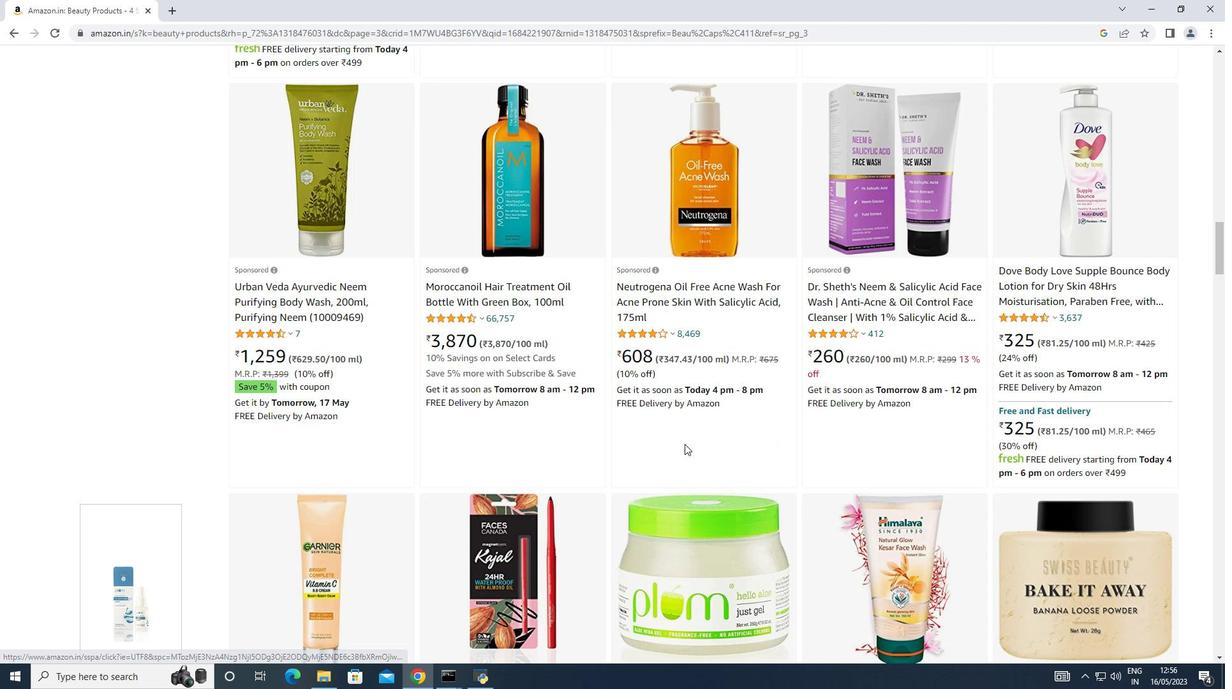 
Action: Mouse scrolled (684, 443) with delta (0, 0)
Screenshot: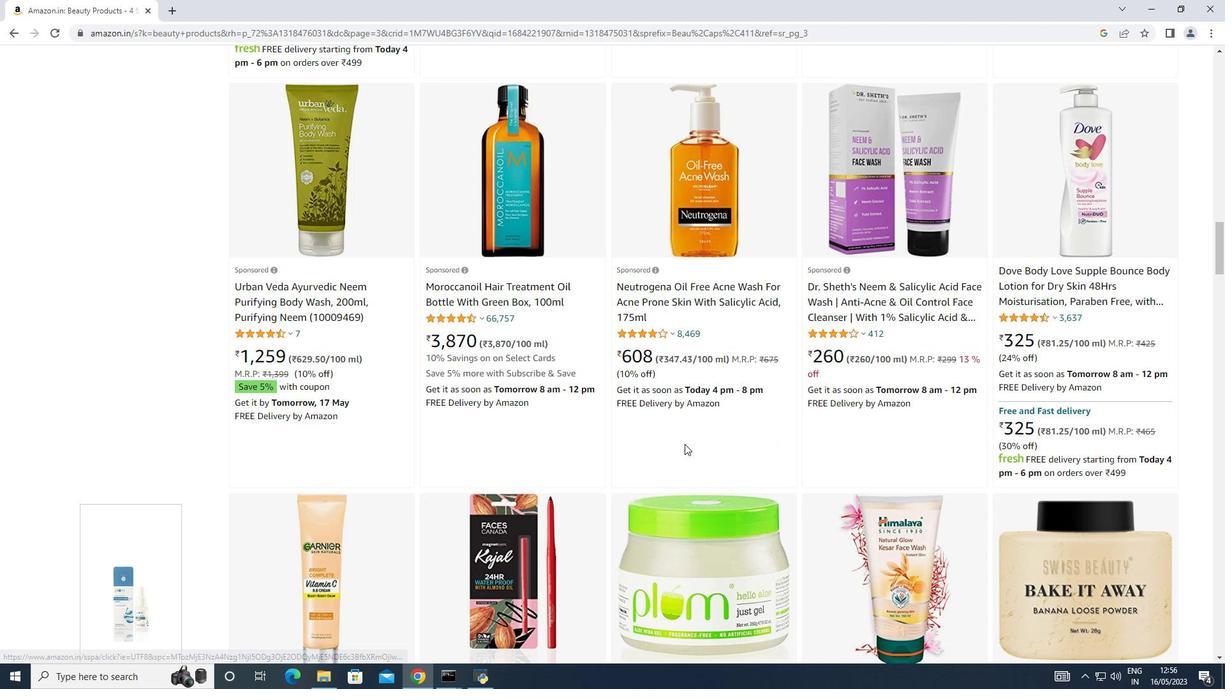 
Action: Mouse scrolled (684, 443) with delta (0, 0)
Screenshot: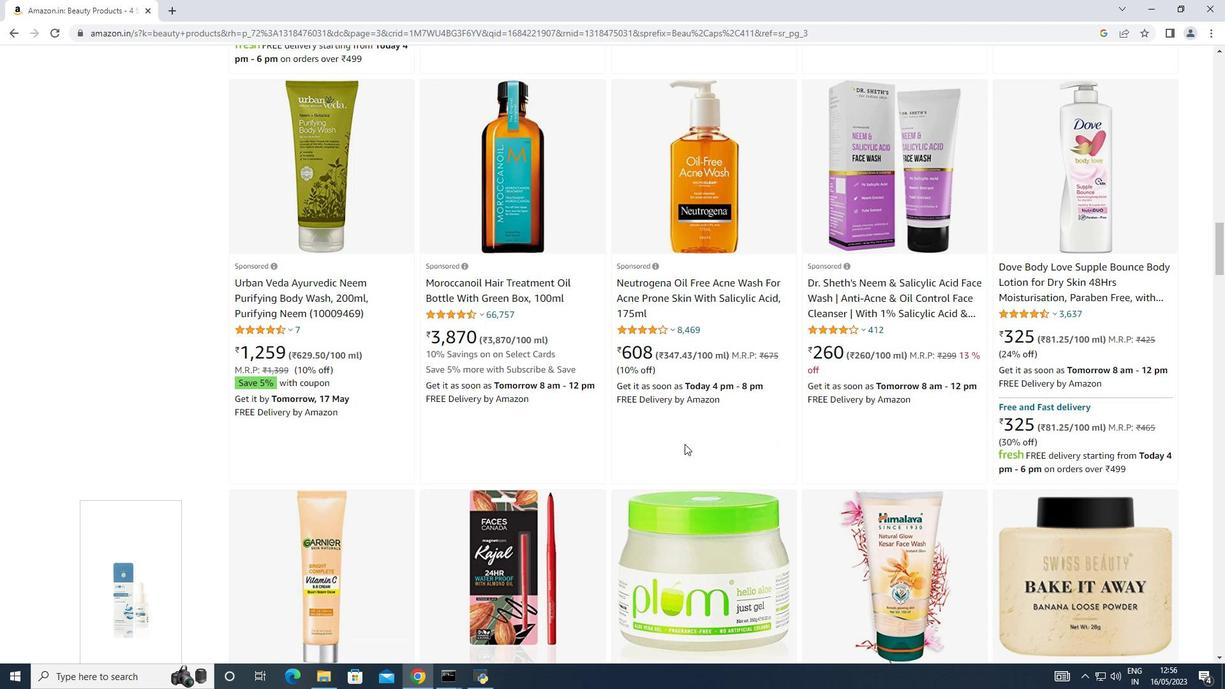 
Action: Mouse scrolled (684, 443) with delta (0, 0)
Screenshot: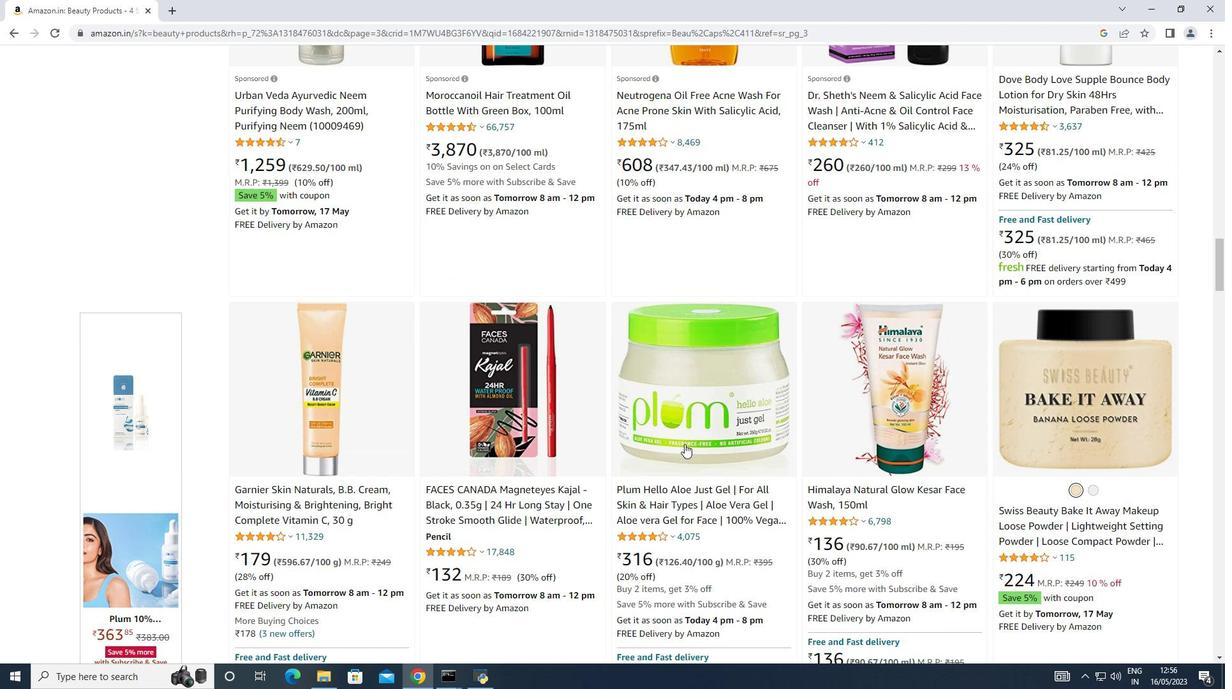 
Action: Mouse scrolled (684, 443) with delta (0, 0)
Screenshot: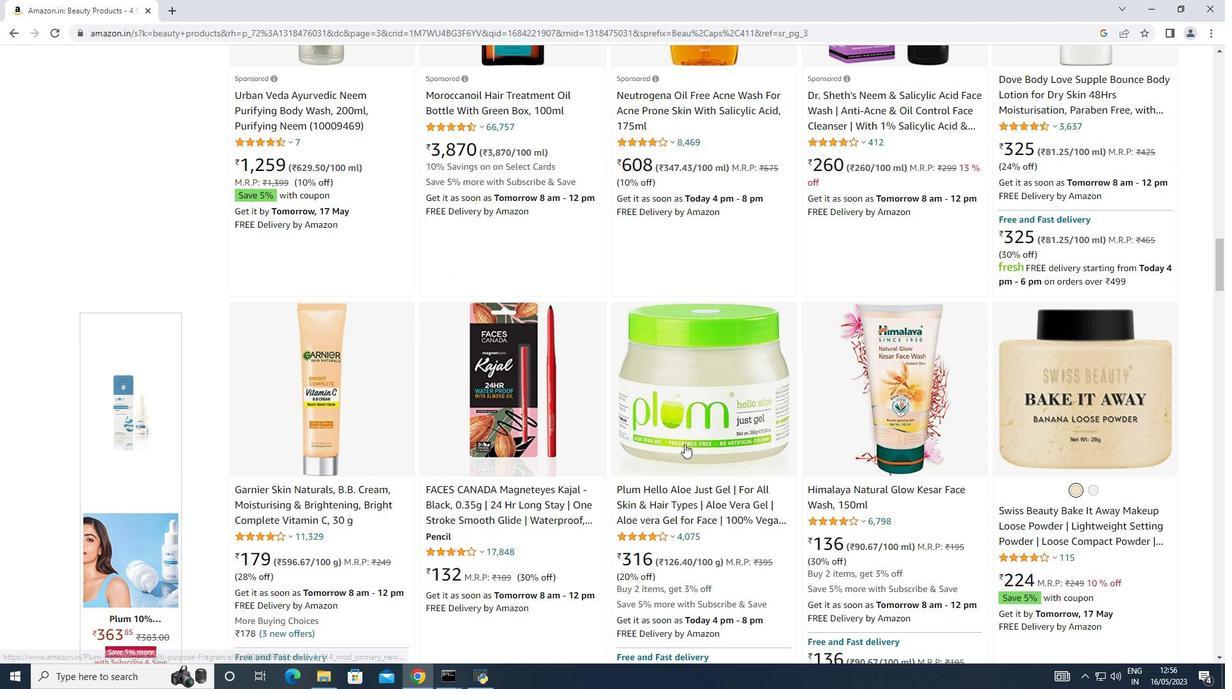 
Action: Mouse scrolled (684, 443) with delta (0, 0)
Screenshot: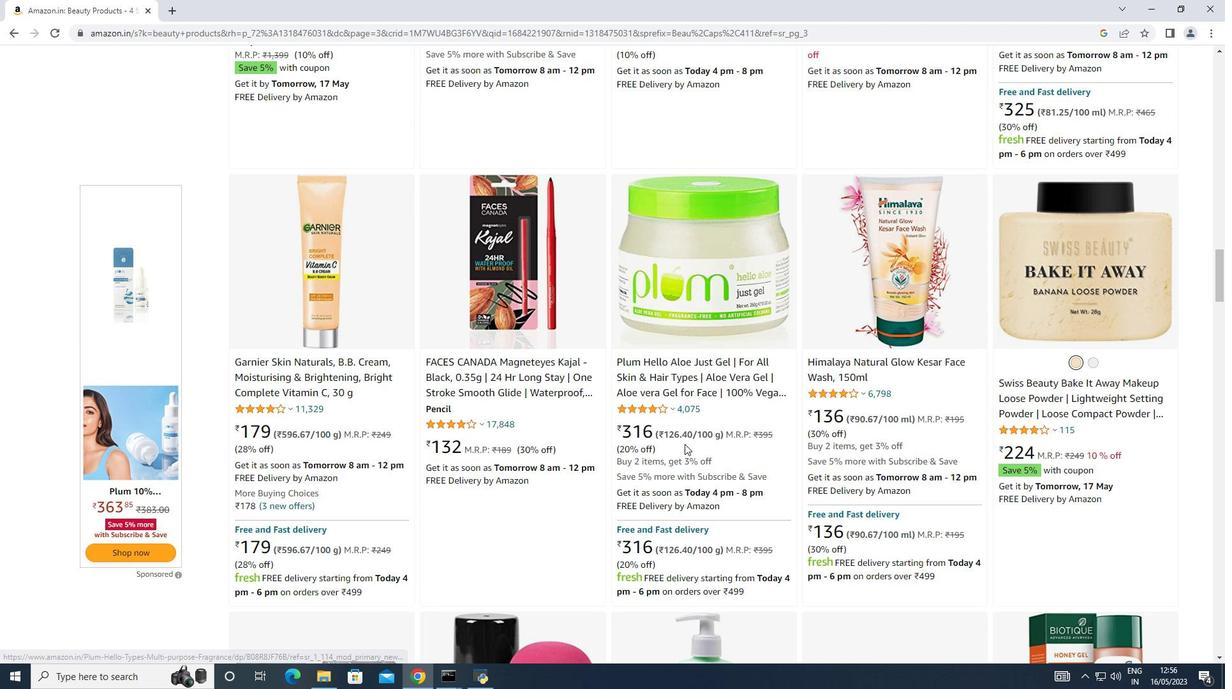 
Action: Mouse scrolled (684, 443) with delta (0, 0)
Screenshot: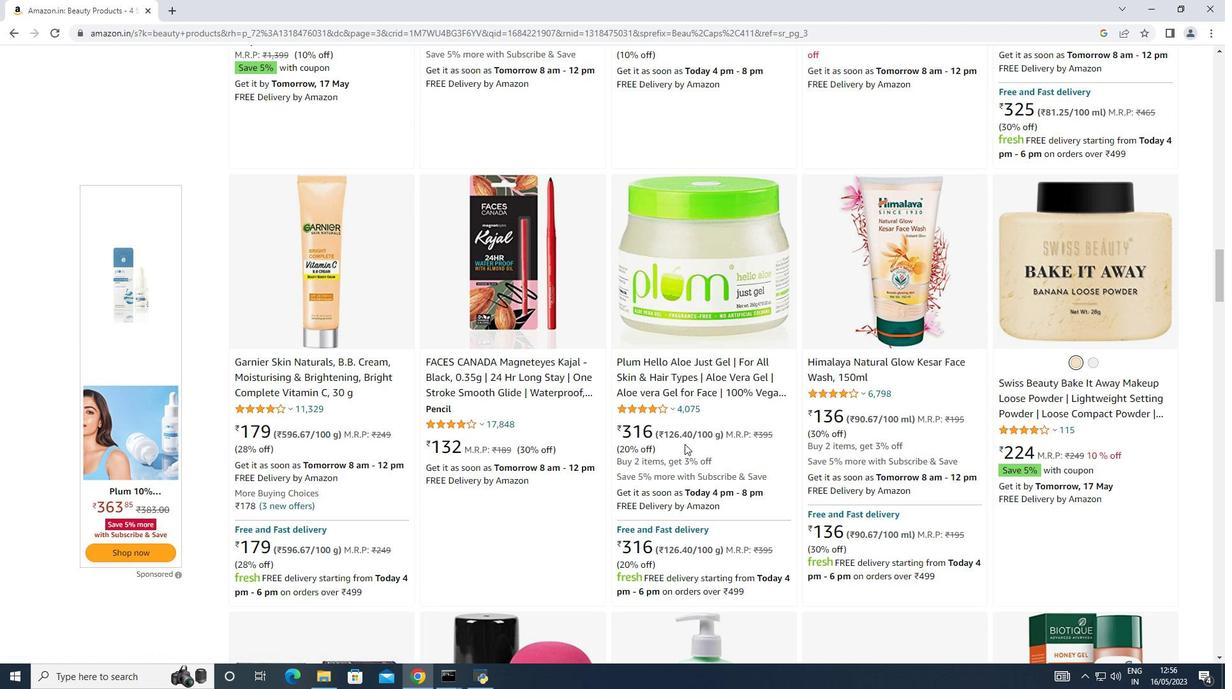 
Action: Mouse scrolled (684, 443) with delta (0, 0)
Screenshot: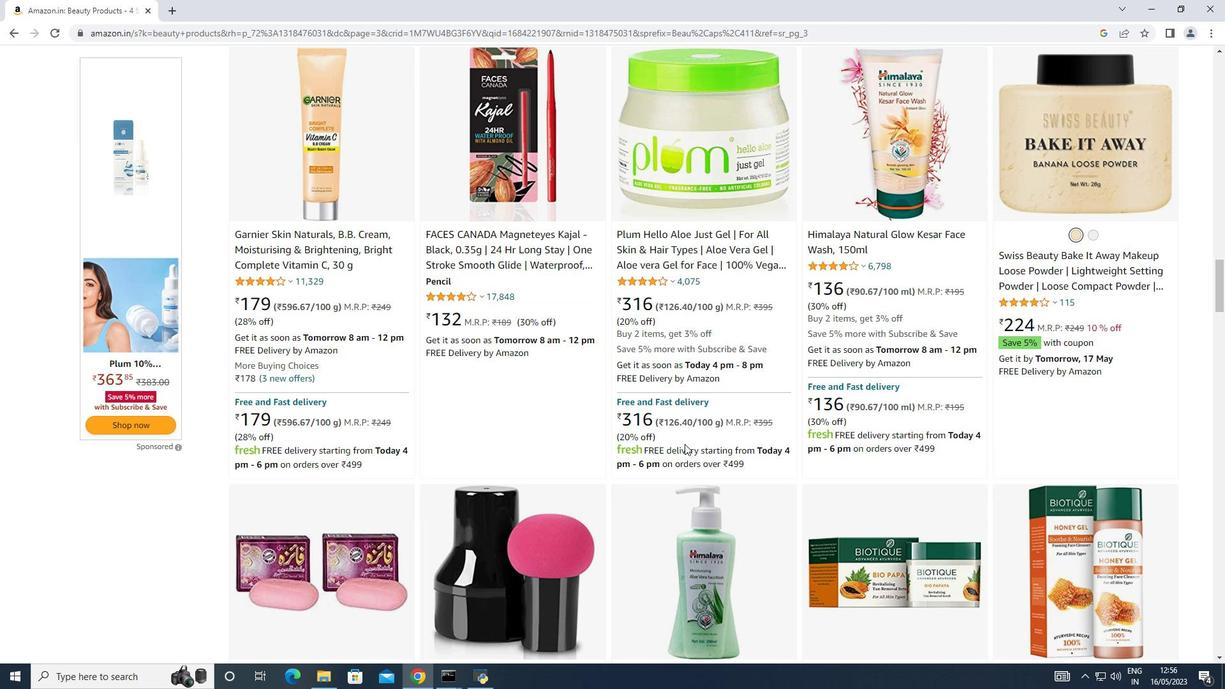
Action: Mouse scrolled (684, 443) with delta (0, 0)
Screenshot: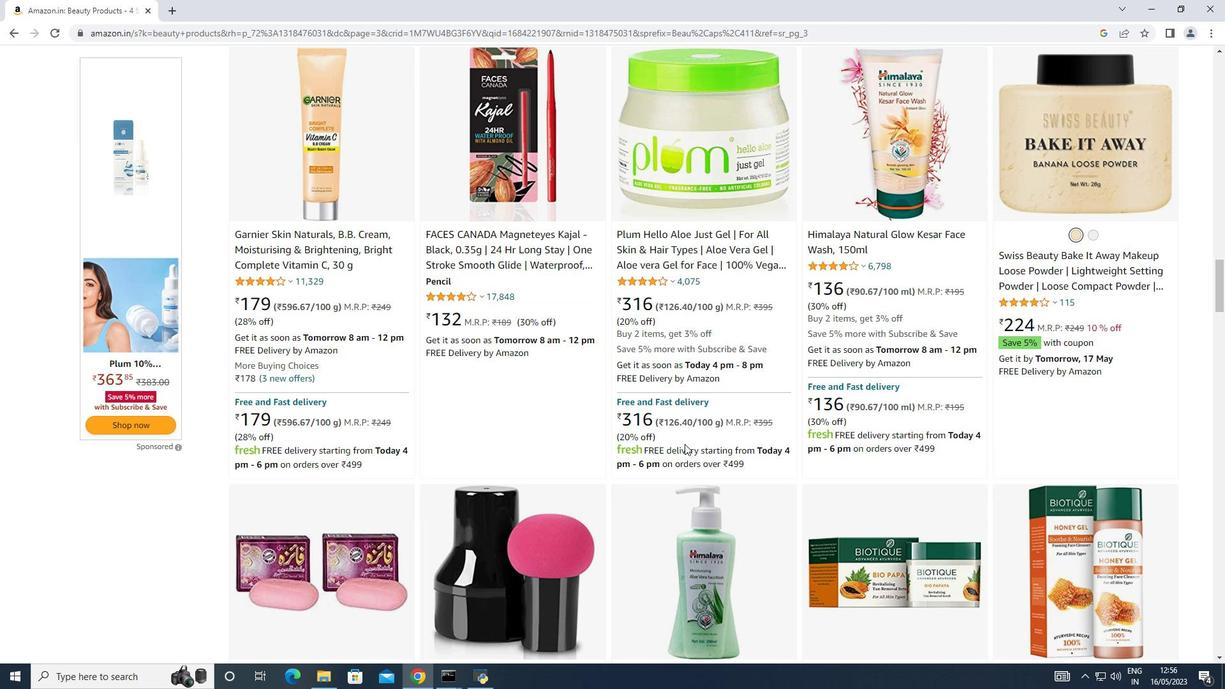 
Action: Mouse scrolled (684, 443) with delta (0, 0)
Screenshot: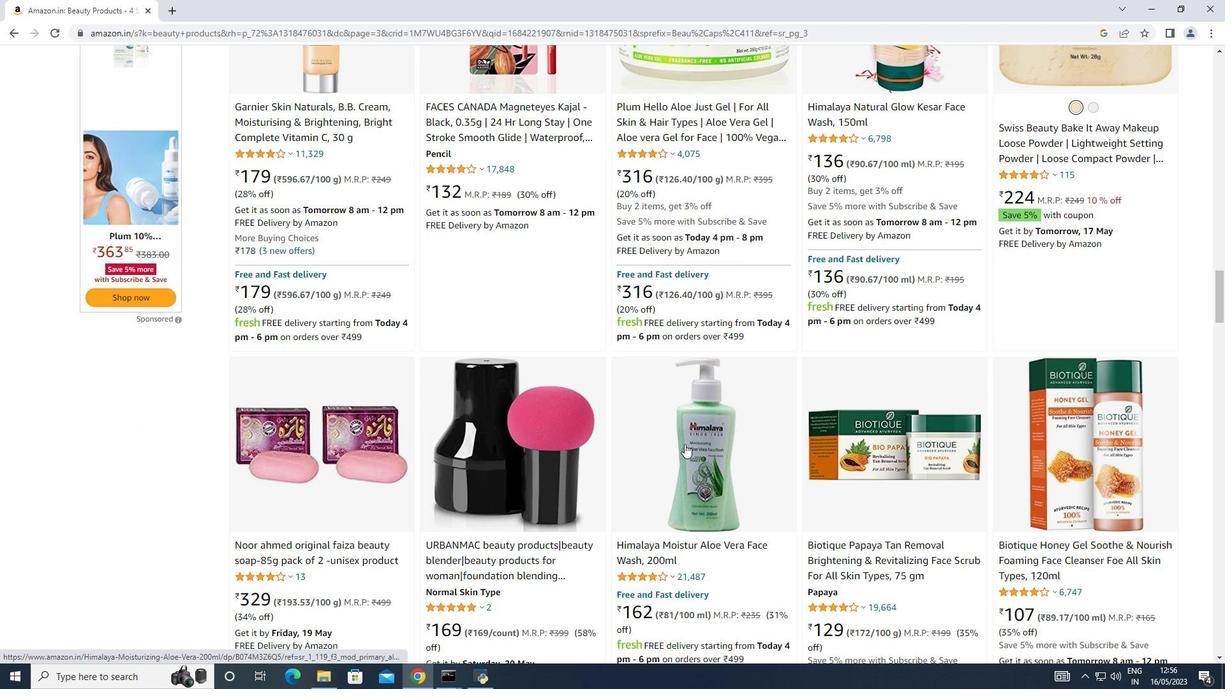 
Action: Mouse scrolled (684, 443) with delta (0, 0)
Screenshot: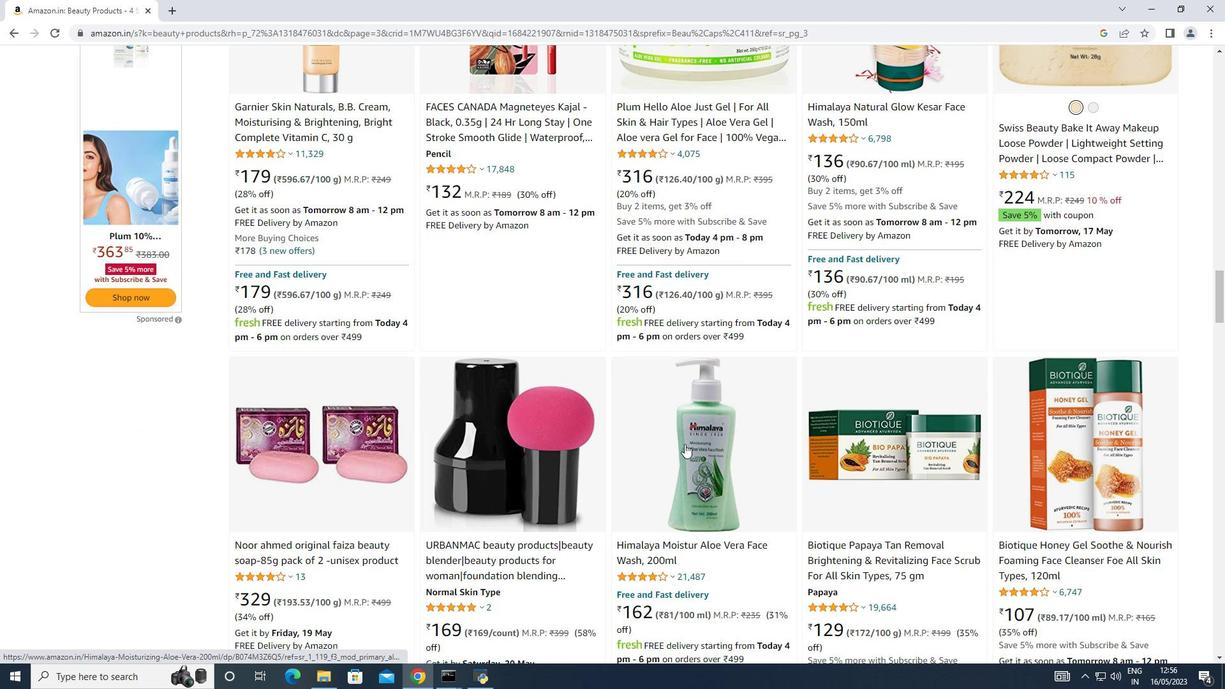 
Action: Mouse scrolled (684, 443) with delta (0, 0)
Screenshot: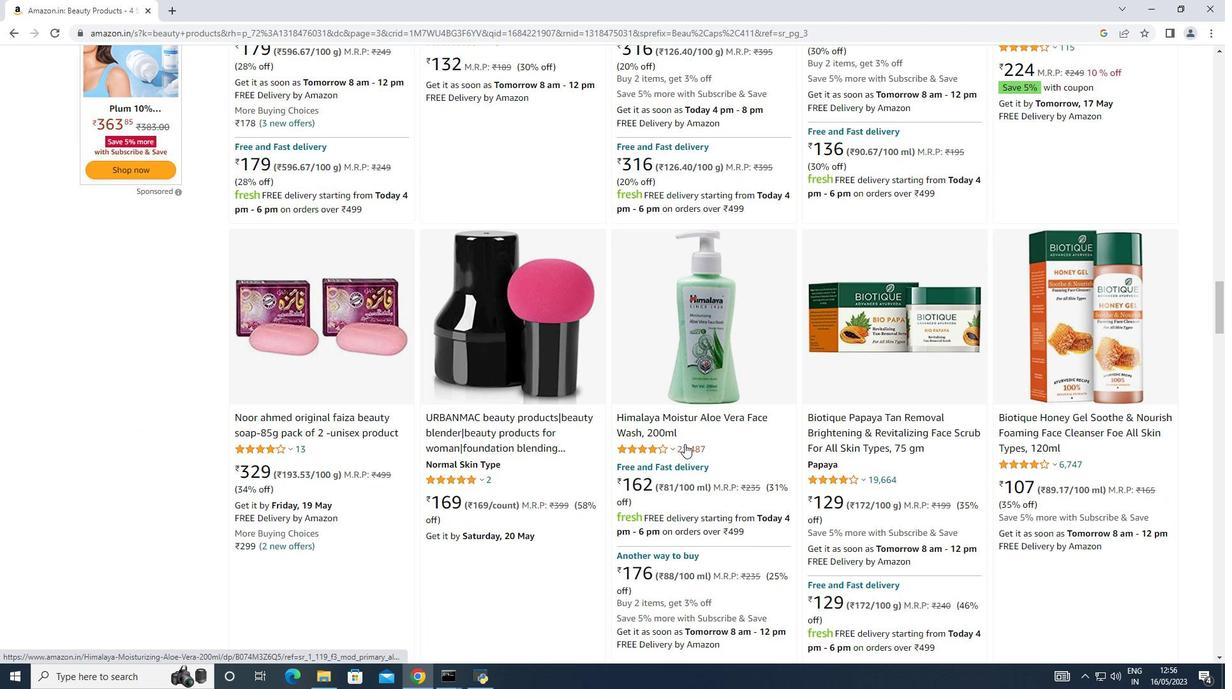 
Action: Mouse scrolled (684, 443) with delta (0, 0)
Screenshot: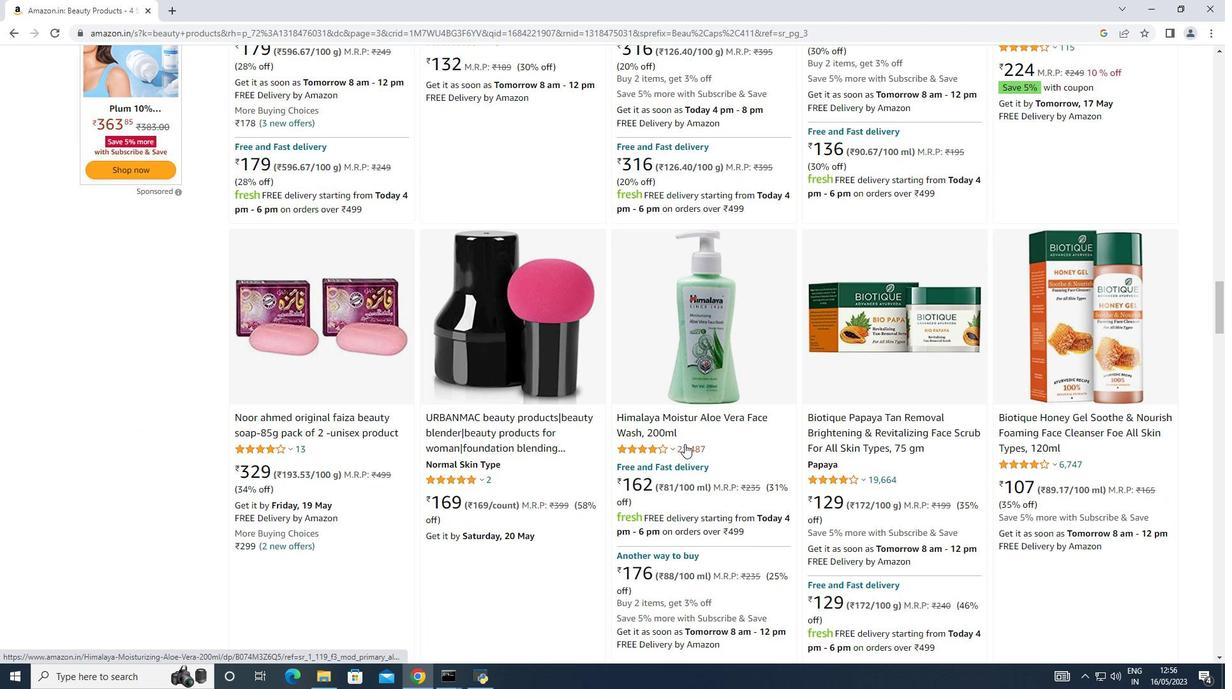
Action: Mouse scrolled (684, 443) with delta (0, 0)
Screenshot: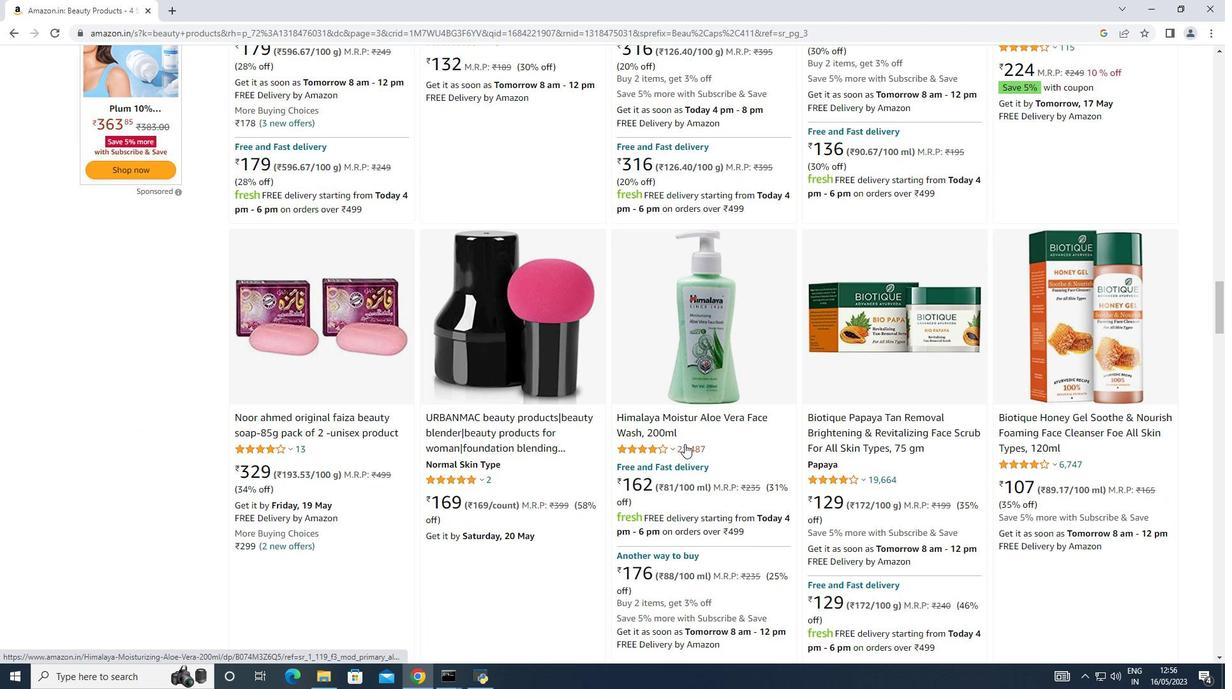 
Action: Mouse scrolled (684, 443) with delta (0, 0)
Screenshot: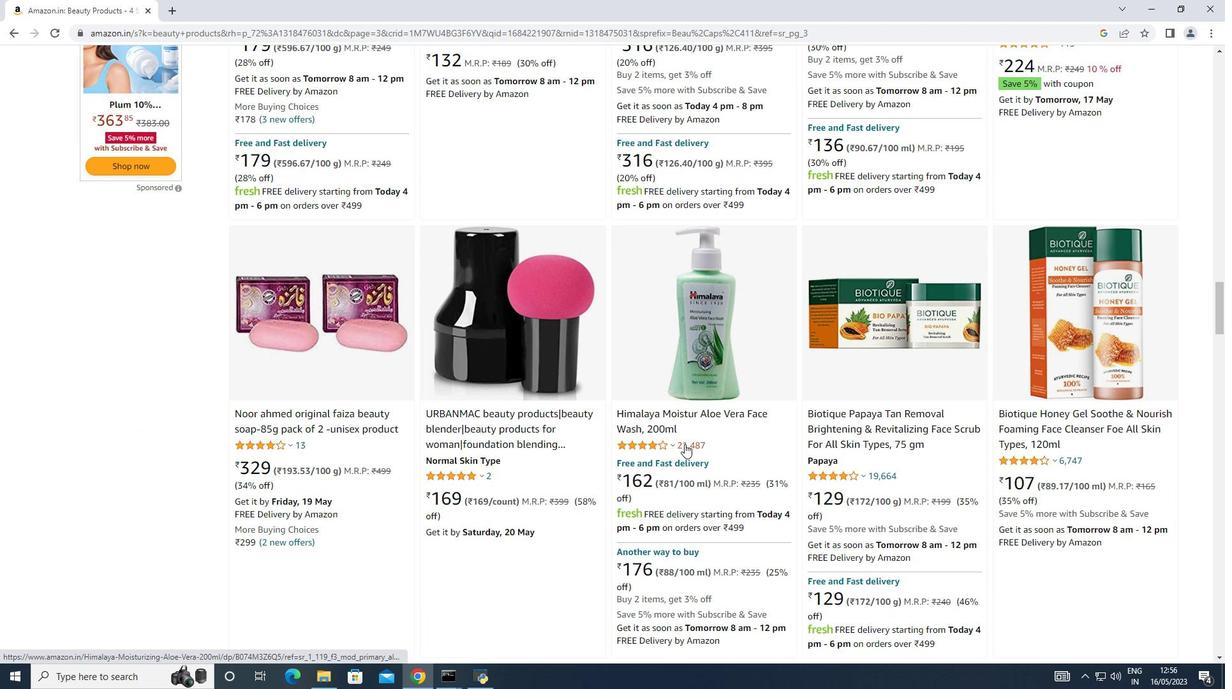 
Action: Mouse scrolled (684, 443) with delta (0, 0)
Screenshot: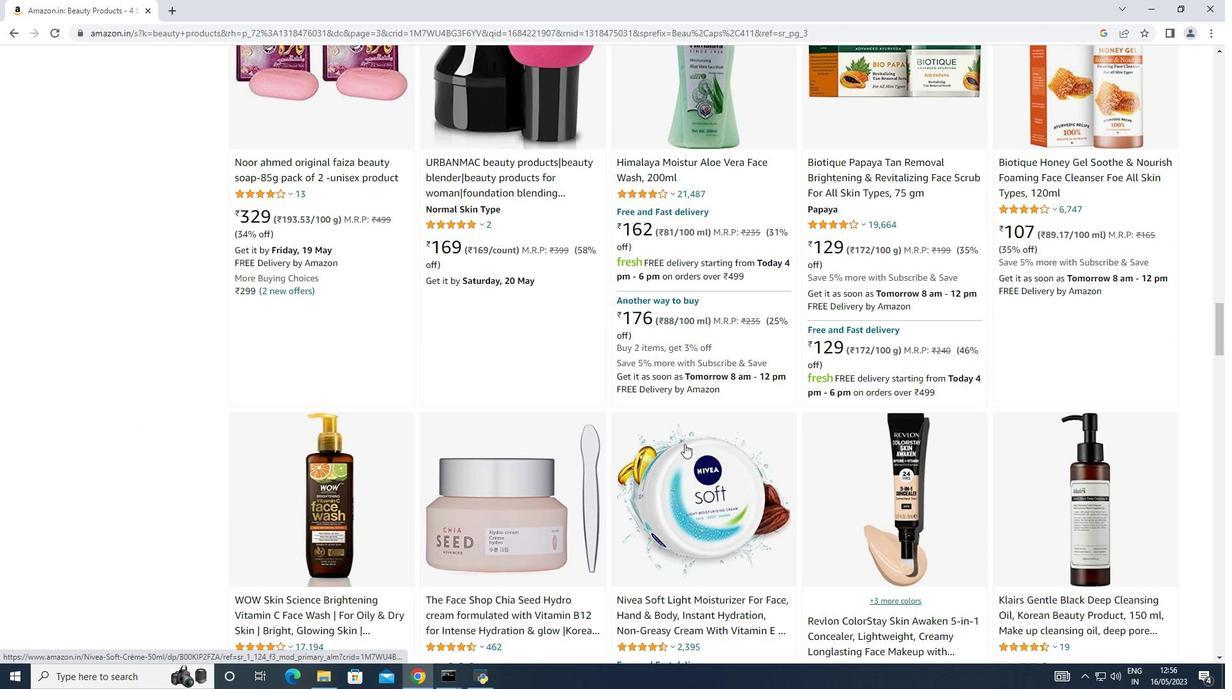 
Action: Mouse scrolled (684, 443) with delta (0, 0)
Screenshot: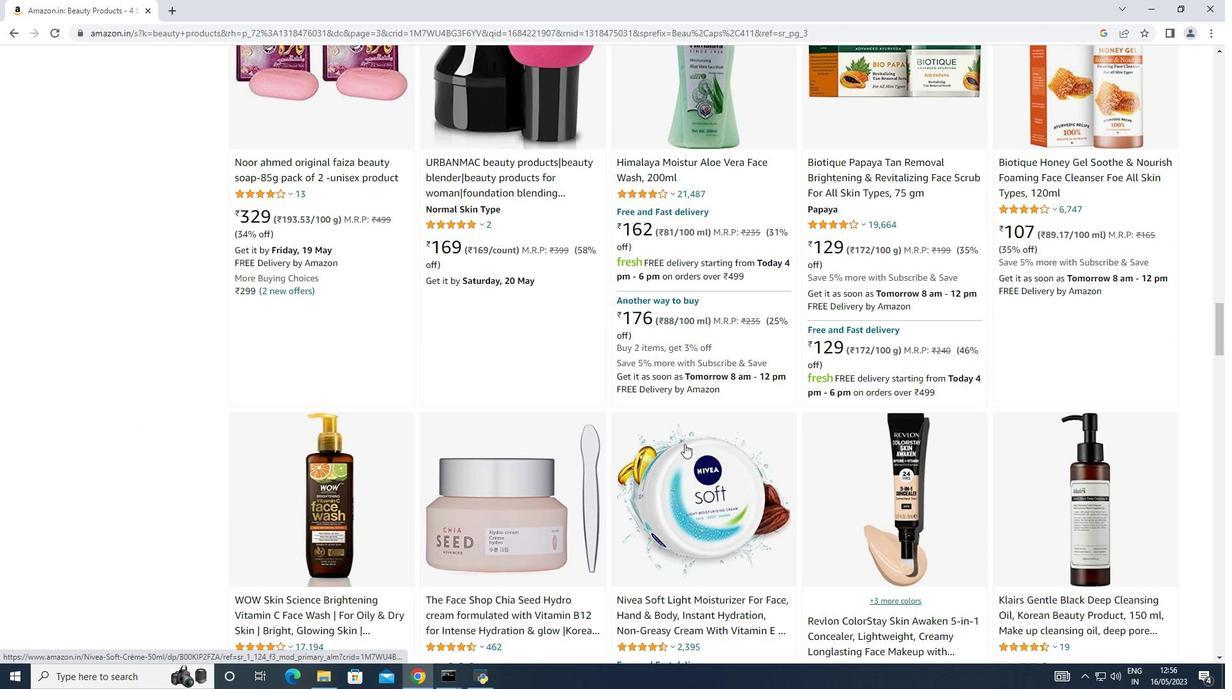
Action: Mouse scrolled (684, 443) with delta (0, 0)
Screenshot: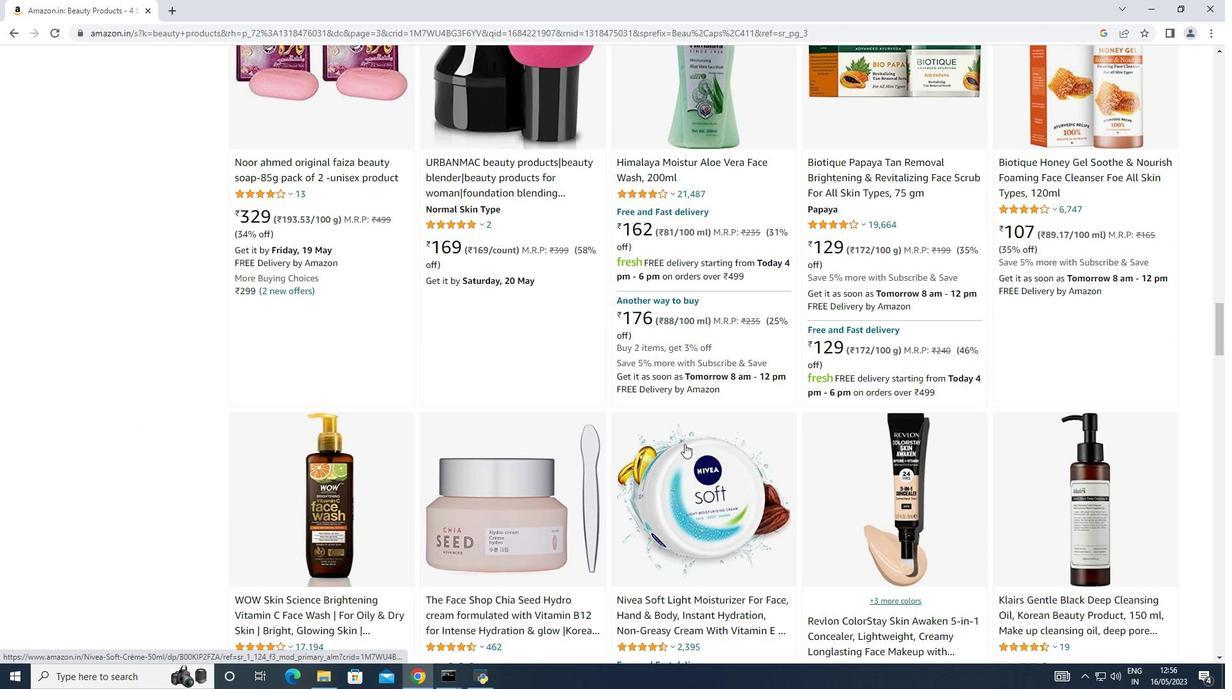 
Action: Mouse scrolled (684, 443) with delta (0, 0)
Screenshot: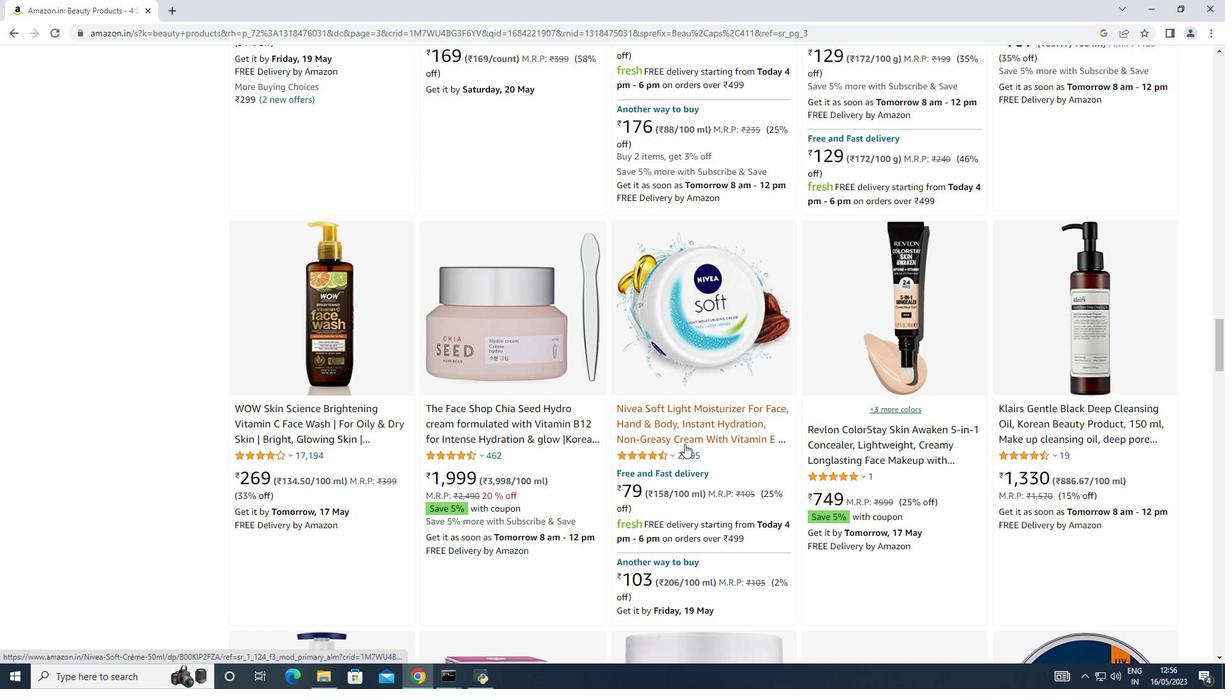 
Action: Mouse scrolled (684, 443) with delta (0, 0)
Screenshot: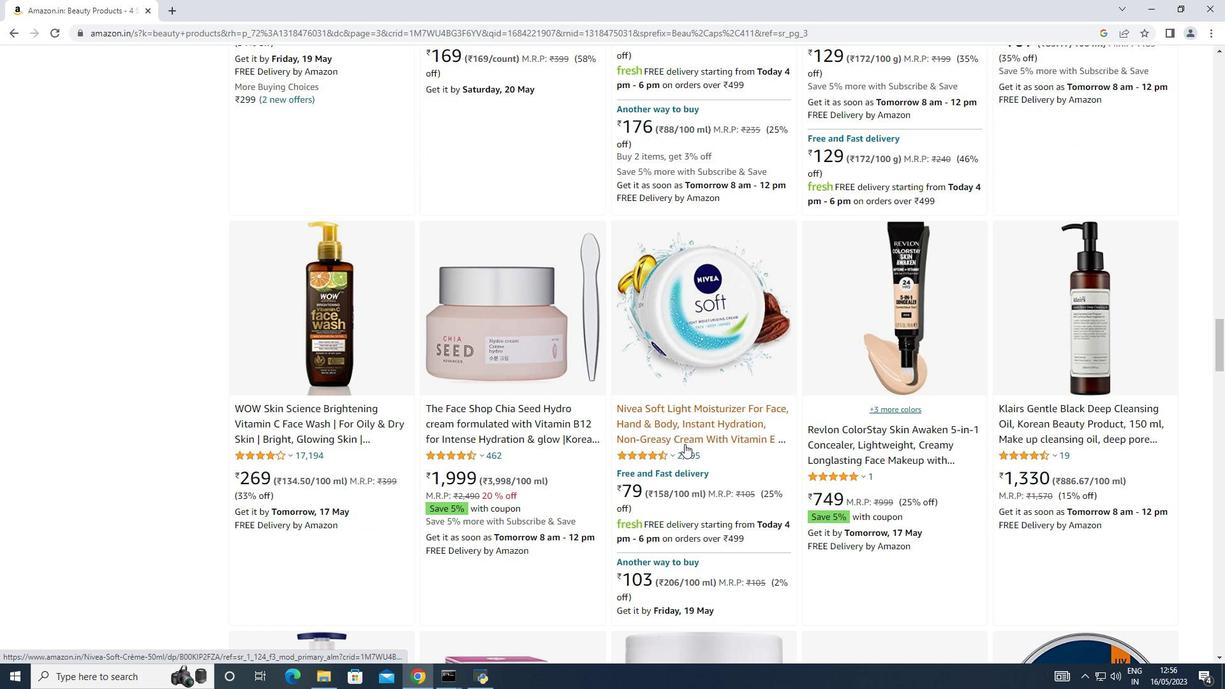 
Action: Mouse scrolled (684, 443) with delta (0, 0)
Screenshot: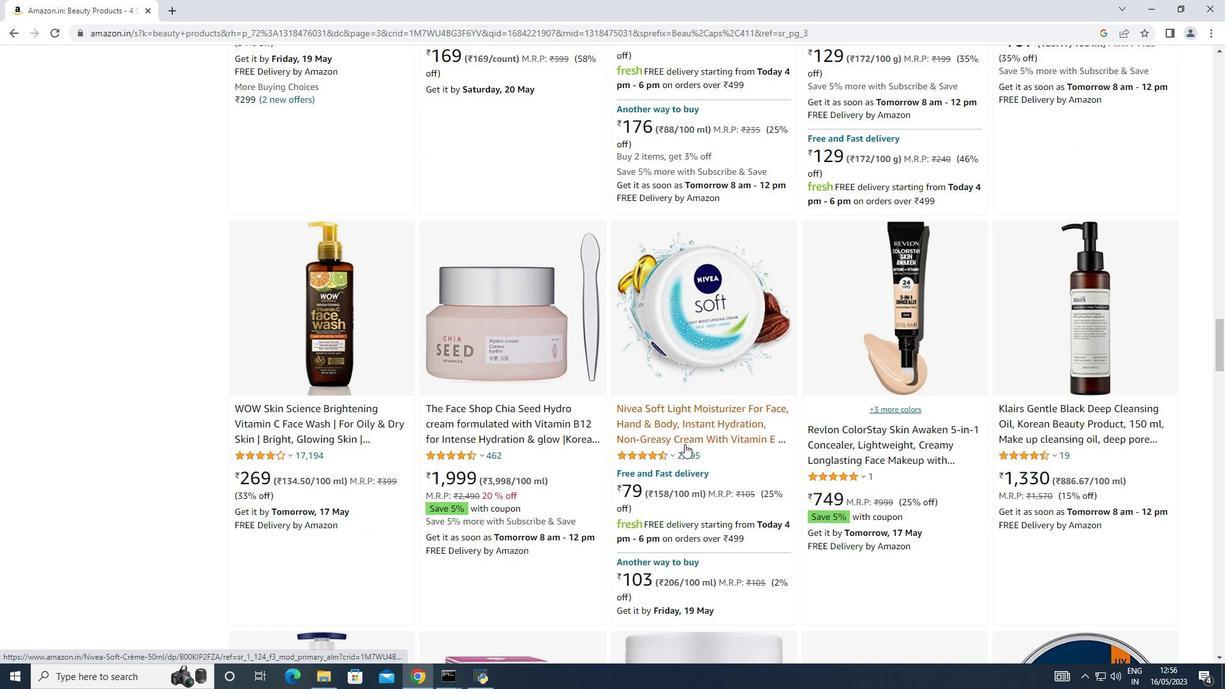 
Action: Mouse scrolled (684, 443) with delta (0, 0)
Screenshot: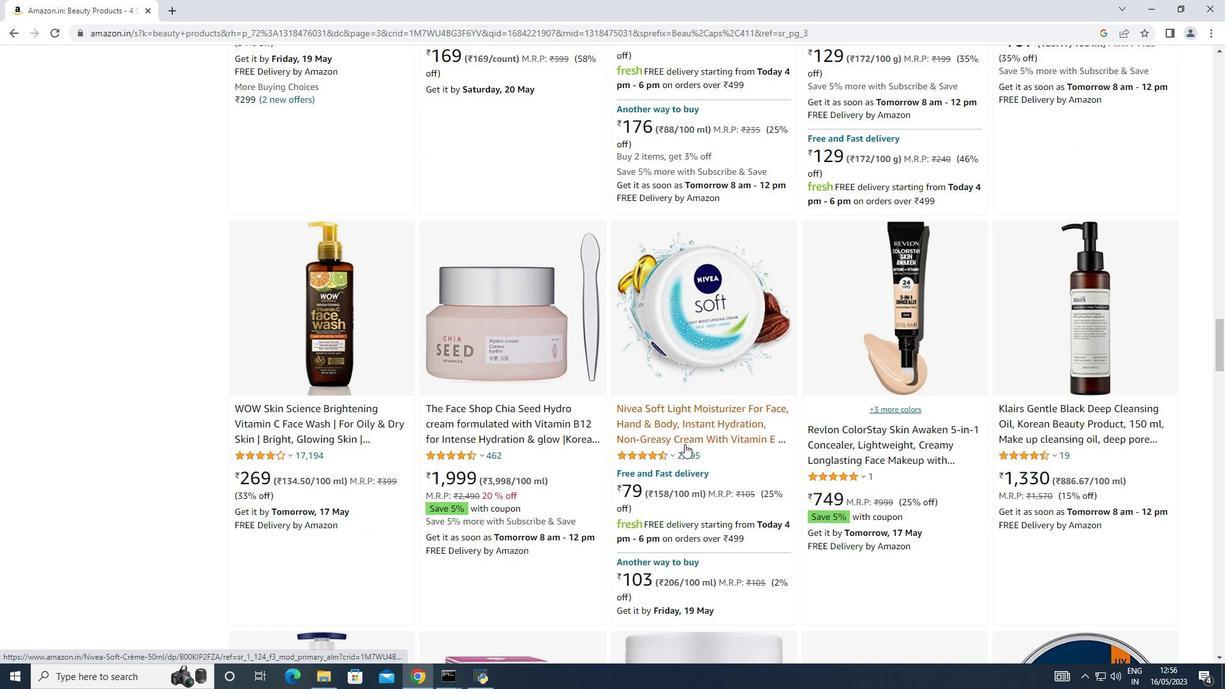 
Action: Mouse scrolled (684, 443) with delta (0, 0)
